Task: Plan a trip to Ferizaj, Kosovo from 15th December, 2023 to 20th December, 2023 for 1 adult.1  bedroom having 1 bed and 1 bathroom. Property type can be hotel. Look for 4 properties as per requirement.
Action: Mouse moved to (311, 112)
Screenshot: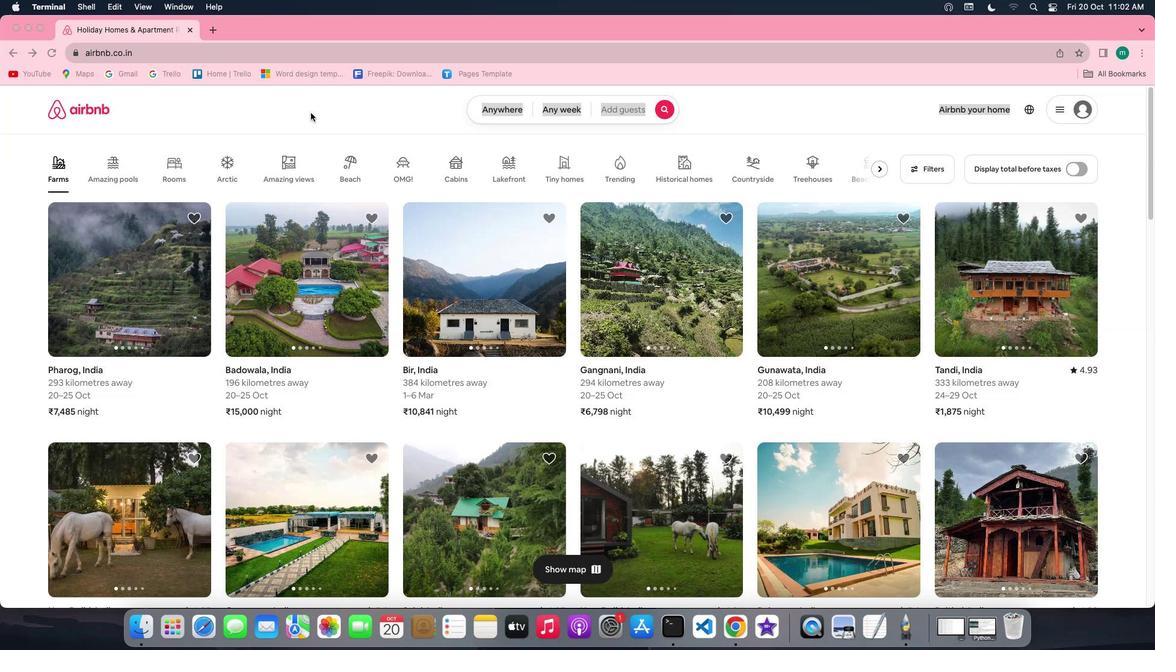 
Action: Mouse pressed left at (311, 112)
Screenshot: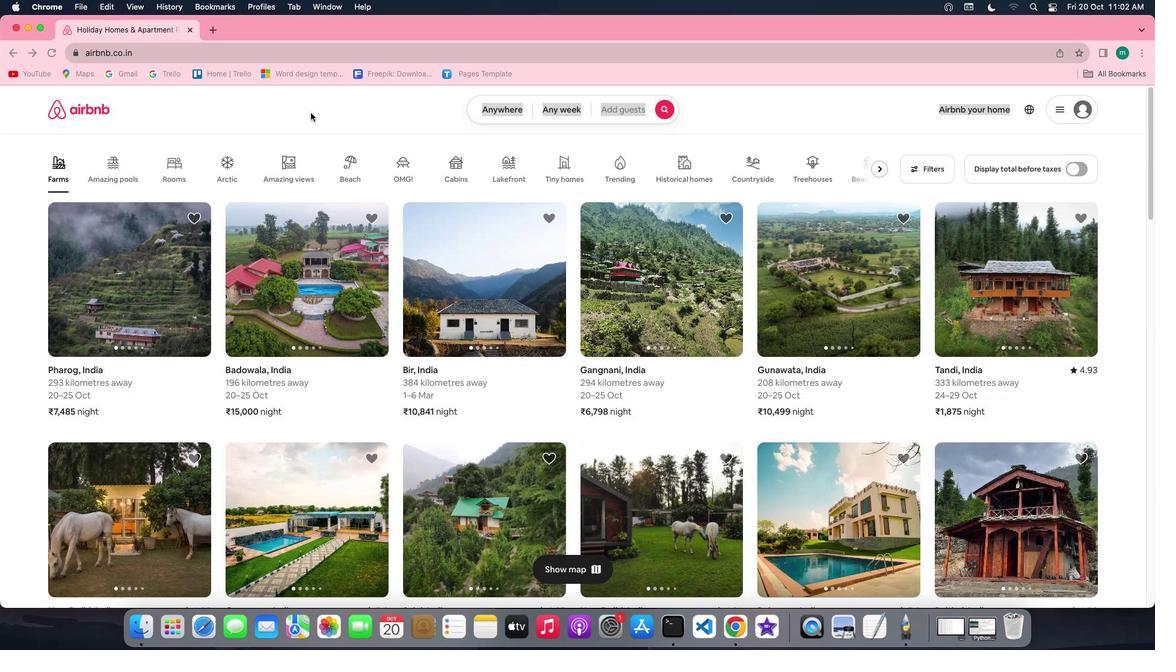 
Action: Mouse moved to (470, 113)
Screenshot: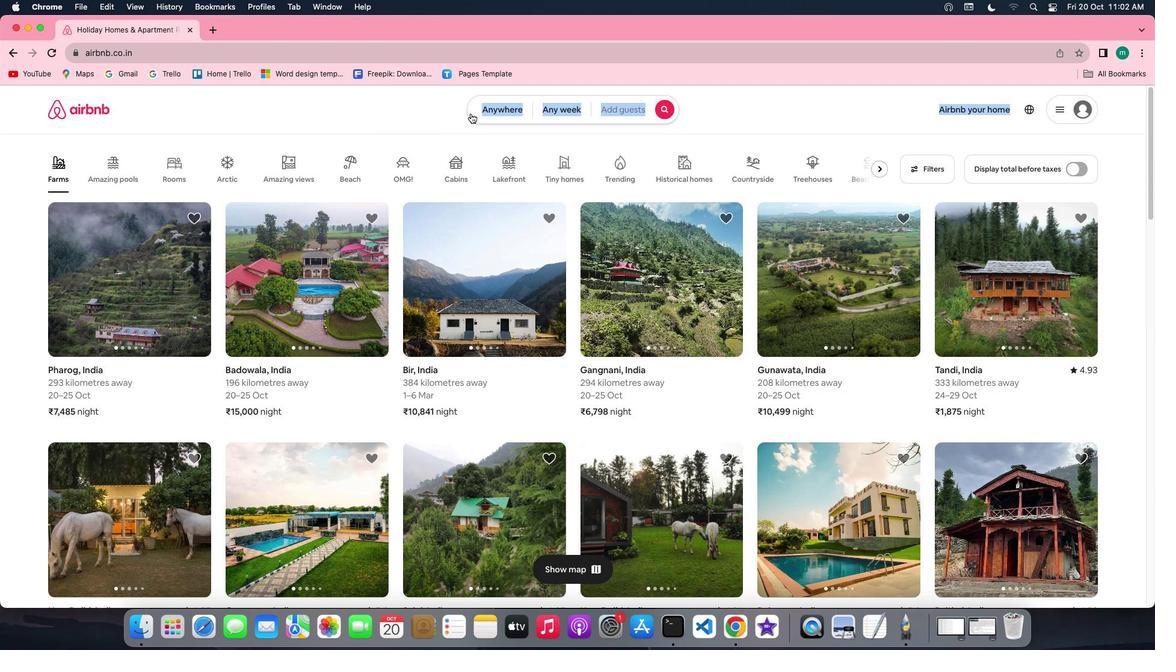 
Action: Mouse pressed left at (470, 113)
Screenshot: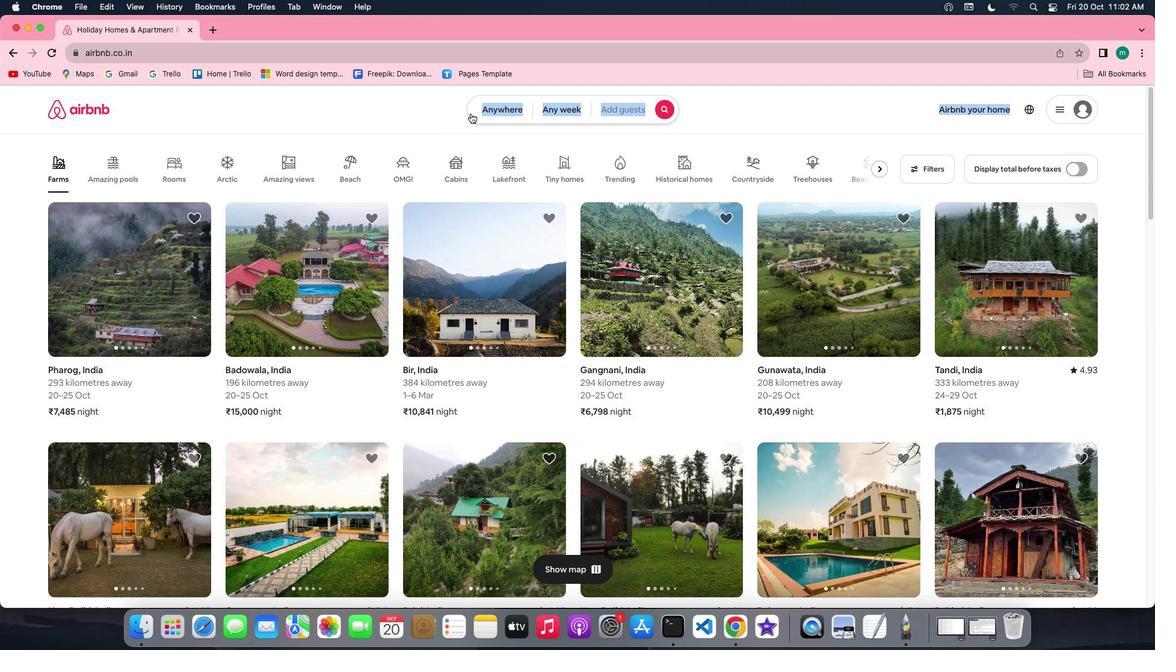 
Action: Mouse moved to (400, 158)
Screenshot: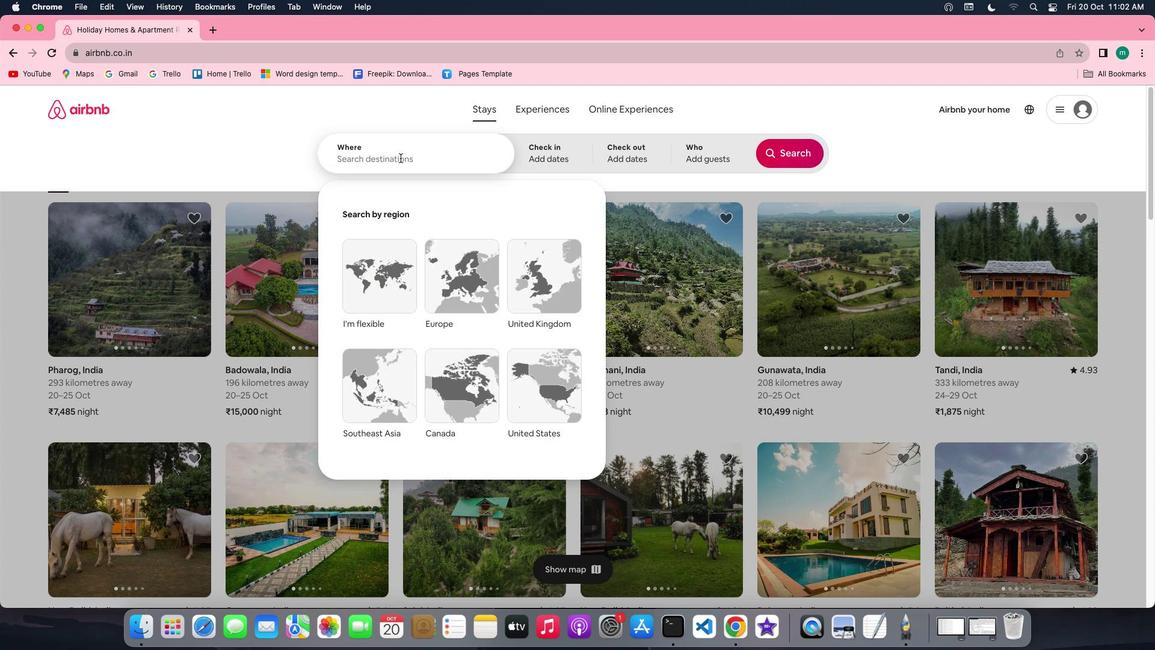 
Action: Key pressed Key.shift'F''e''r''i''z''a''j'','Key.shift'k''o''s''o''v''o'
Screenshot: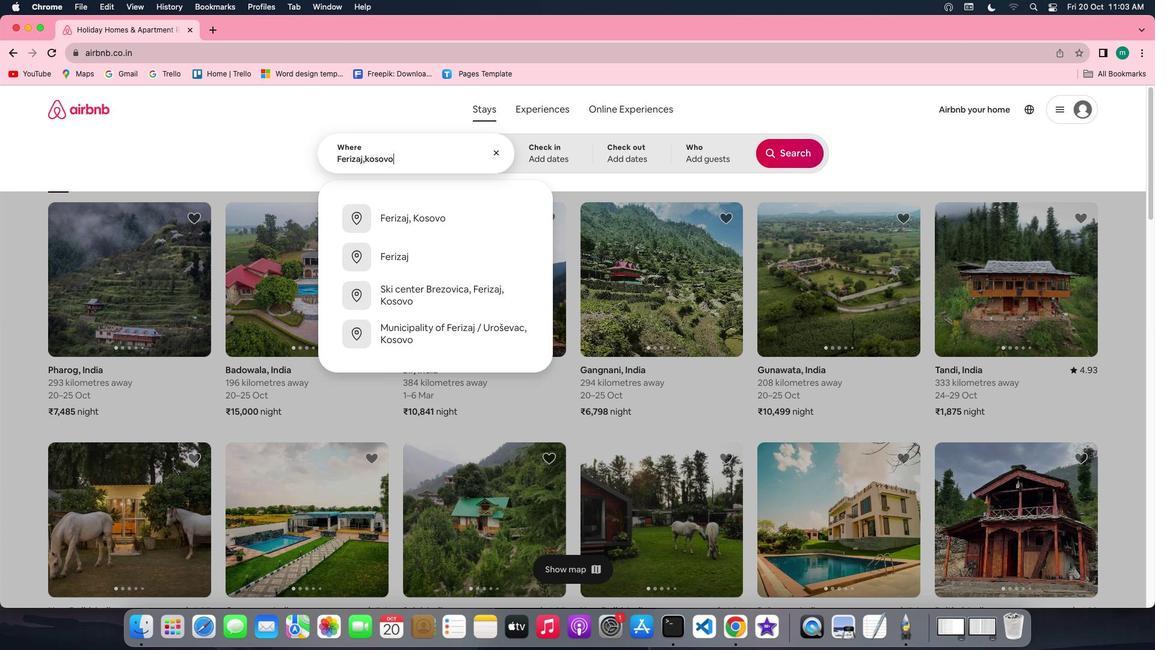 
Action: Mouse moved to (453, 223)
Screenshot: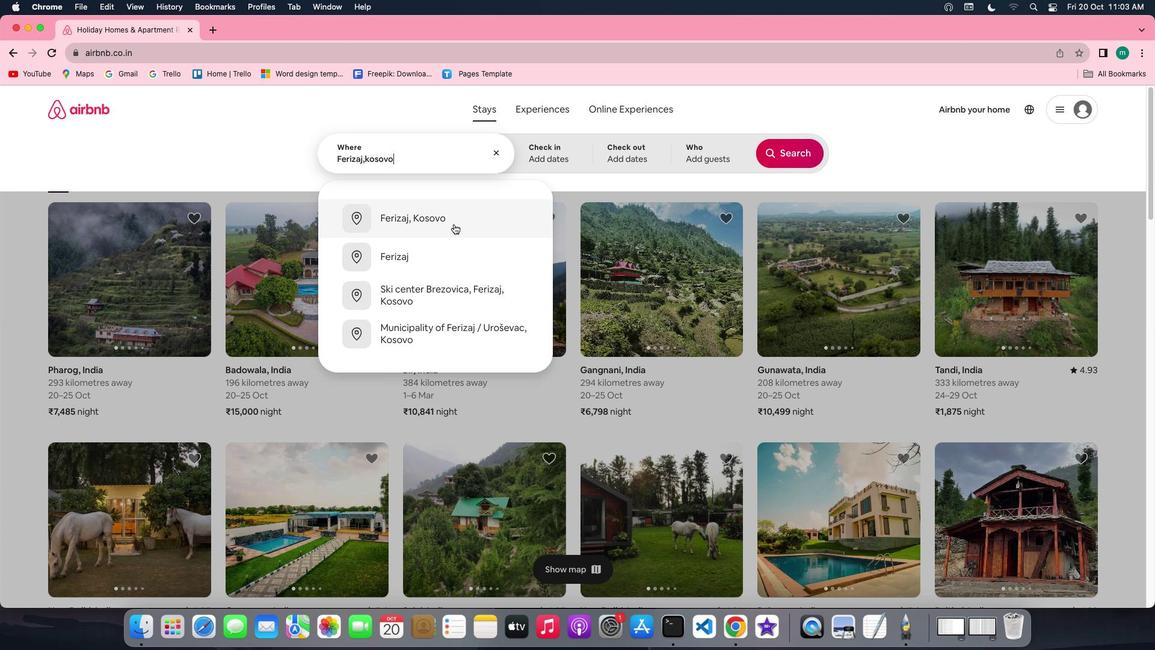 
Action: Mouse pressed left at (453, 223)
Screenshot: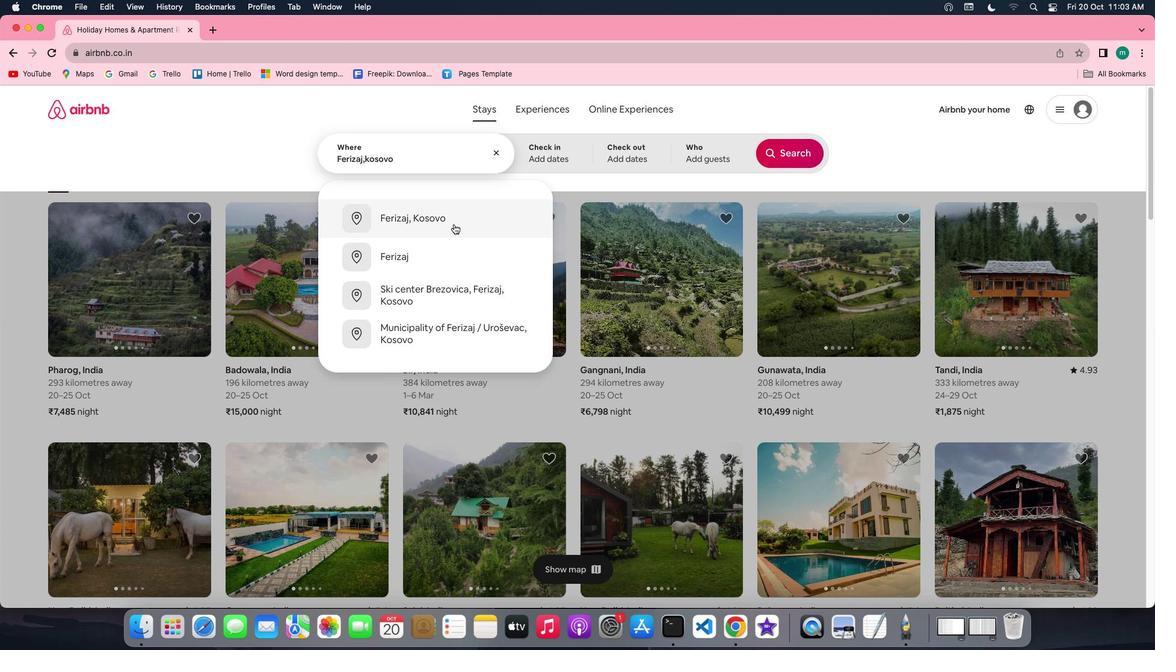 
Action: Mouse moved to (792, 245)
Screenshot: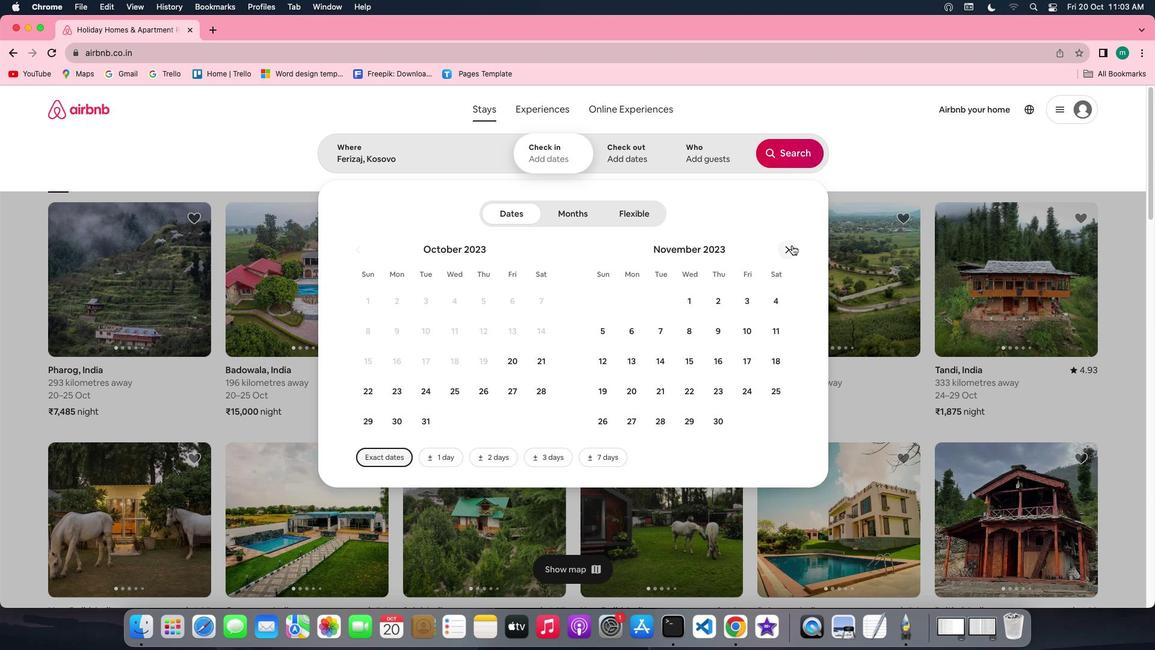 
Action: Mouse pressed left at (792, 245)
Screenshot: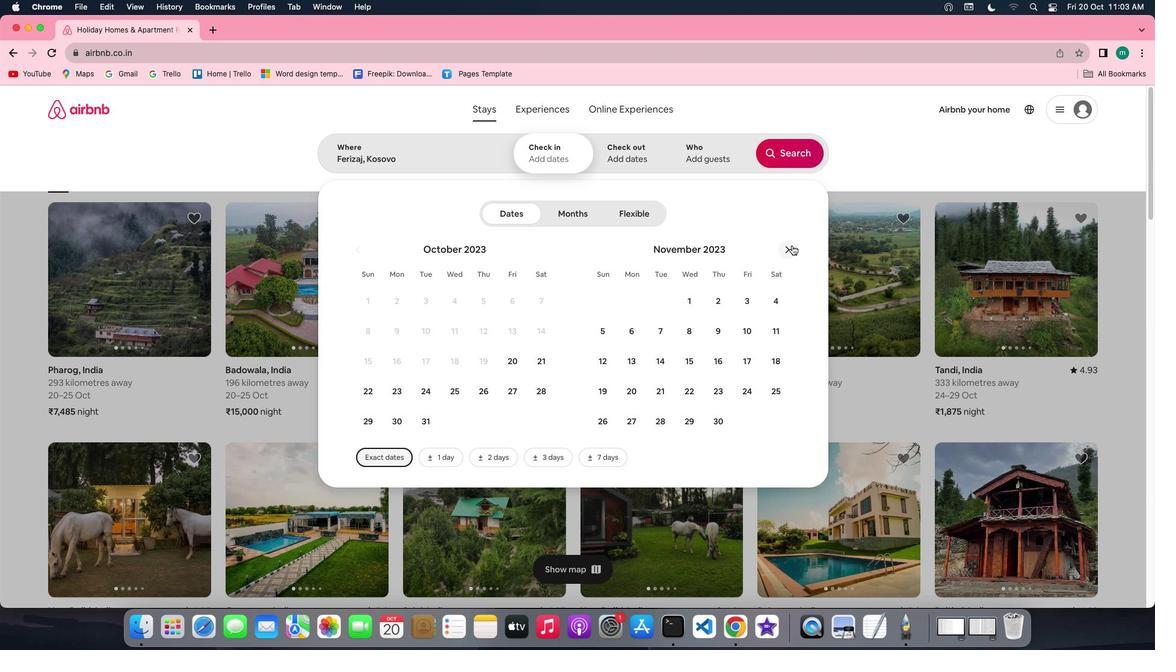 
Action: Mouse moved to (754, 363)
Screenshot: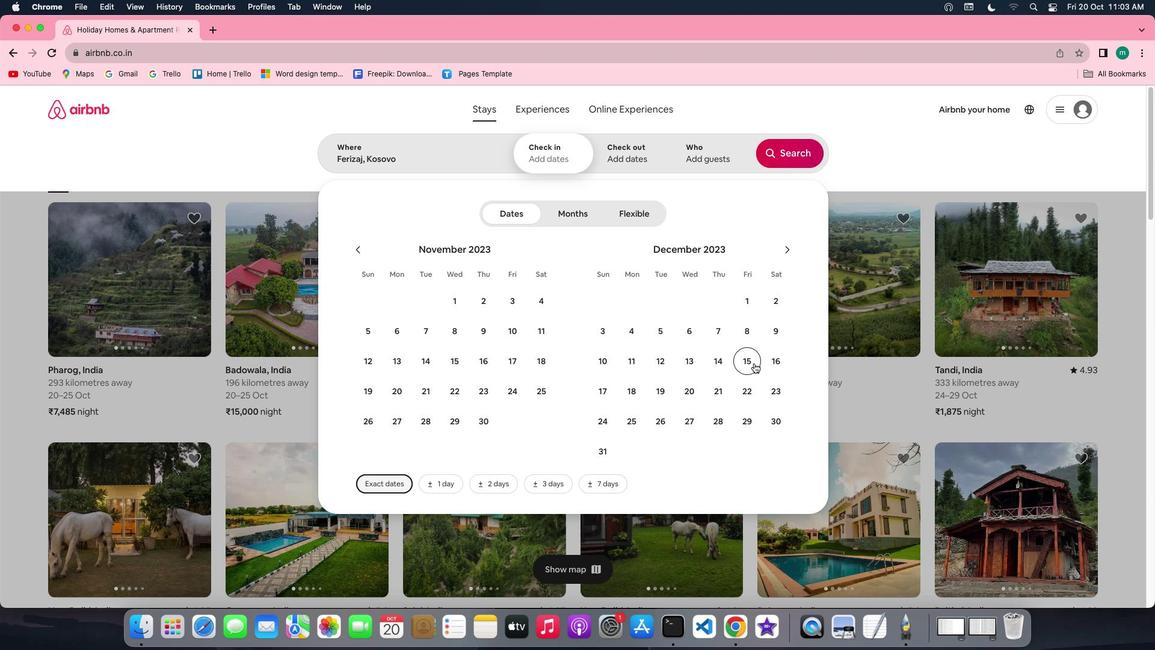 
Action: Mouse pressed left at (754, 363)
Screenshot: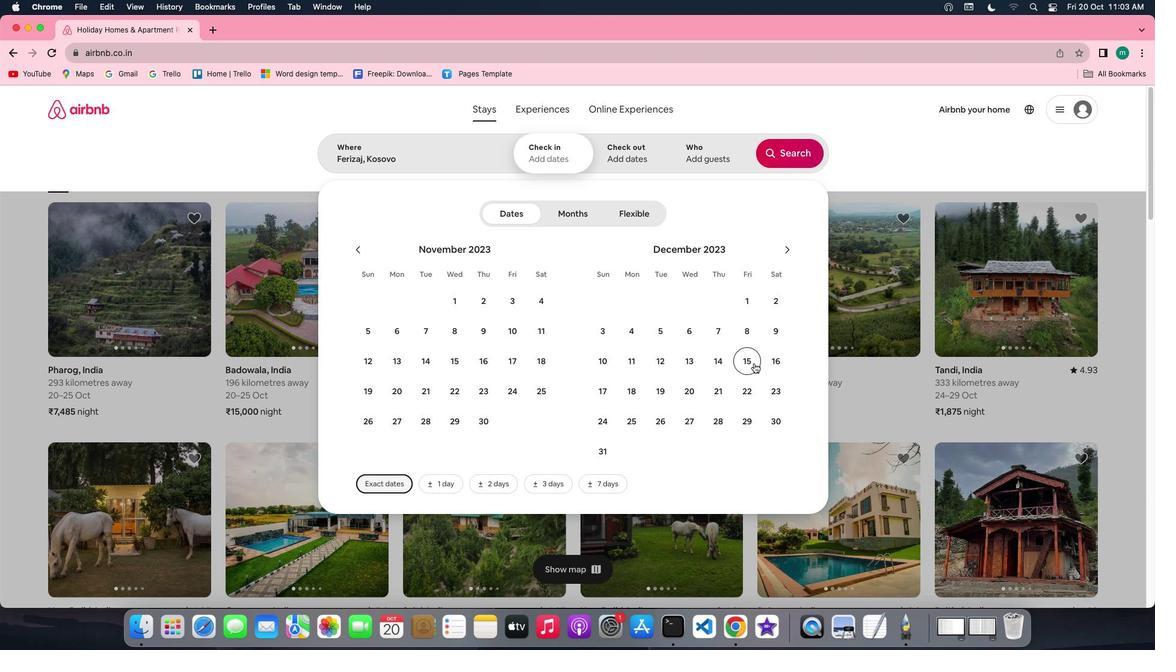 
Action: Mouse moved to (692, 391)
Screenshot: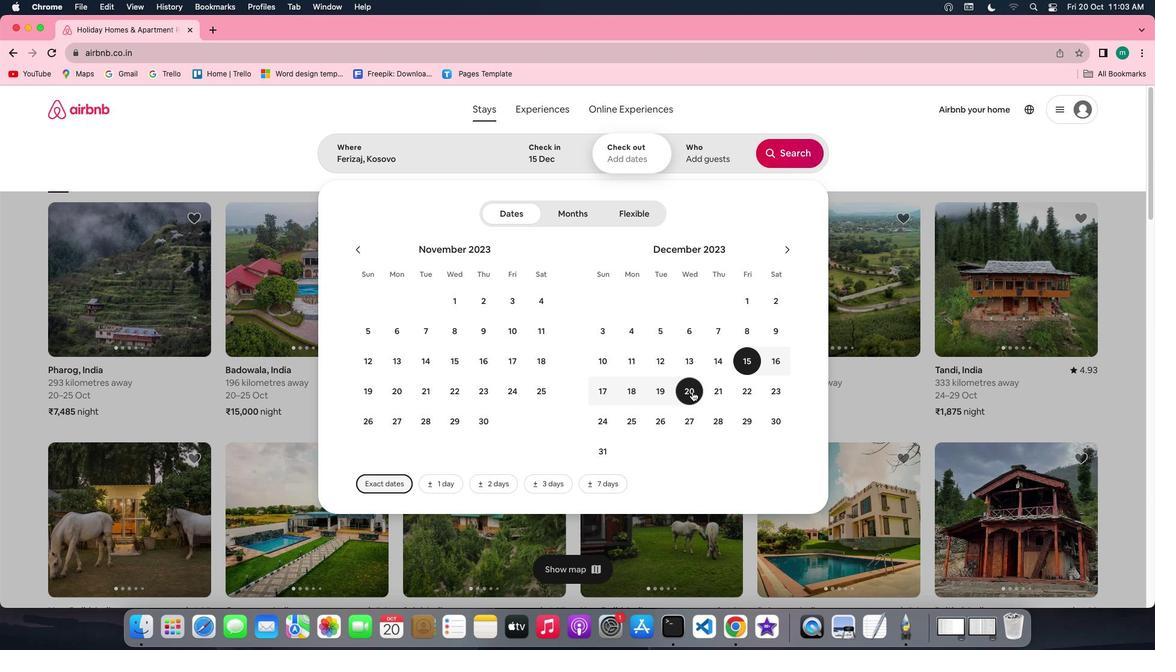 
Action: Mouse pressed left at (692, 391)
Screenshot: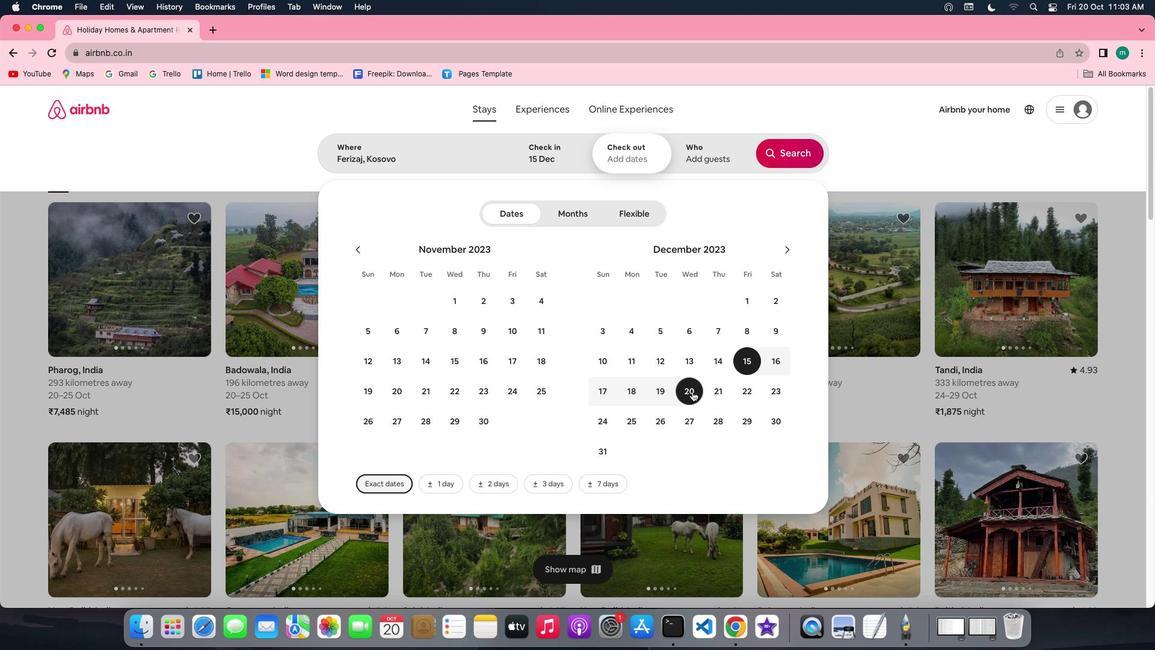 
Action: Mouse moved to (703, 163)
Screenshot: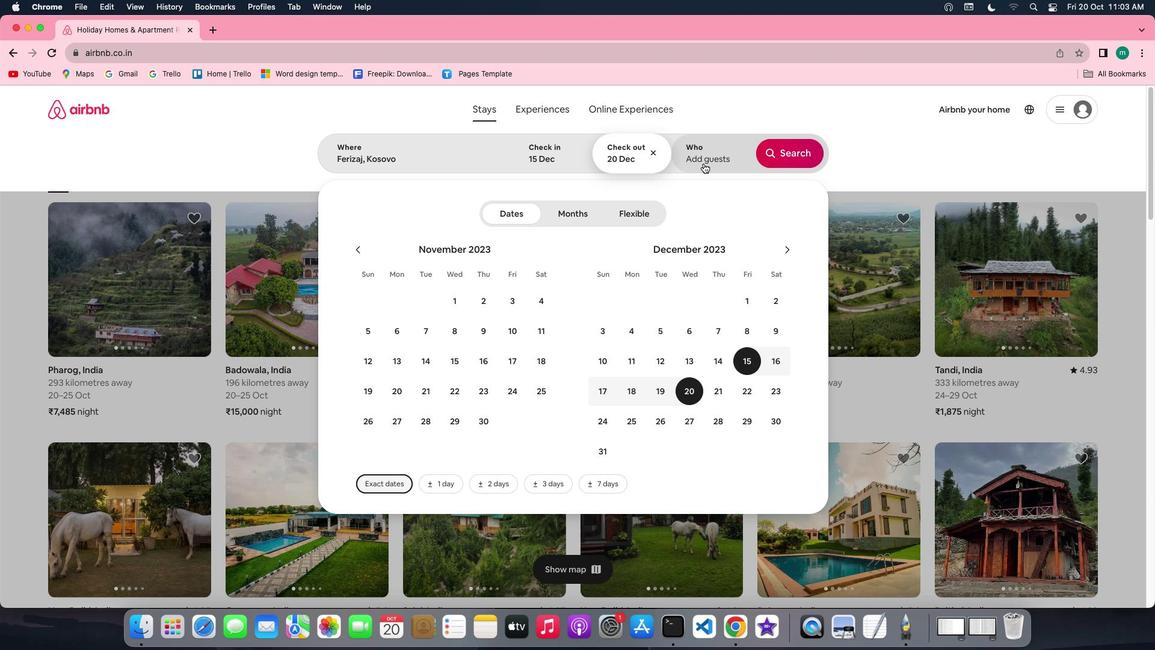 
Action: Mouse pressed left at (703, 163)
Screenshot: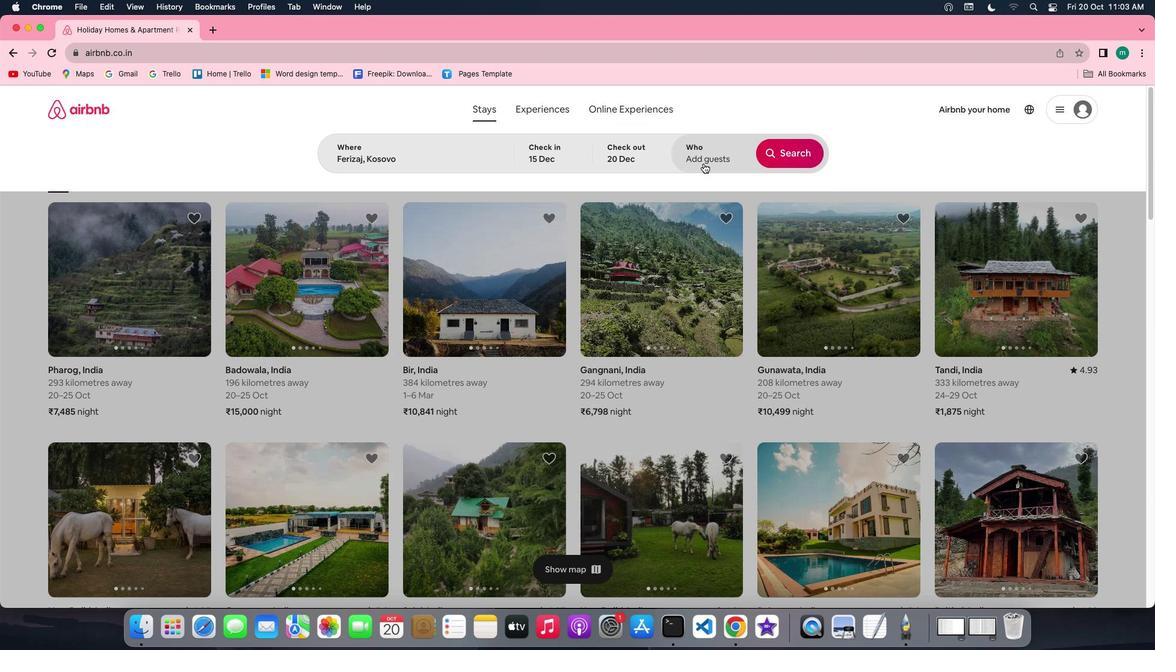 
Action: Mouse moved to (795, 222)
Screenshot: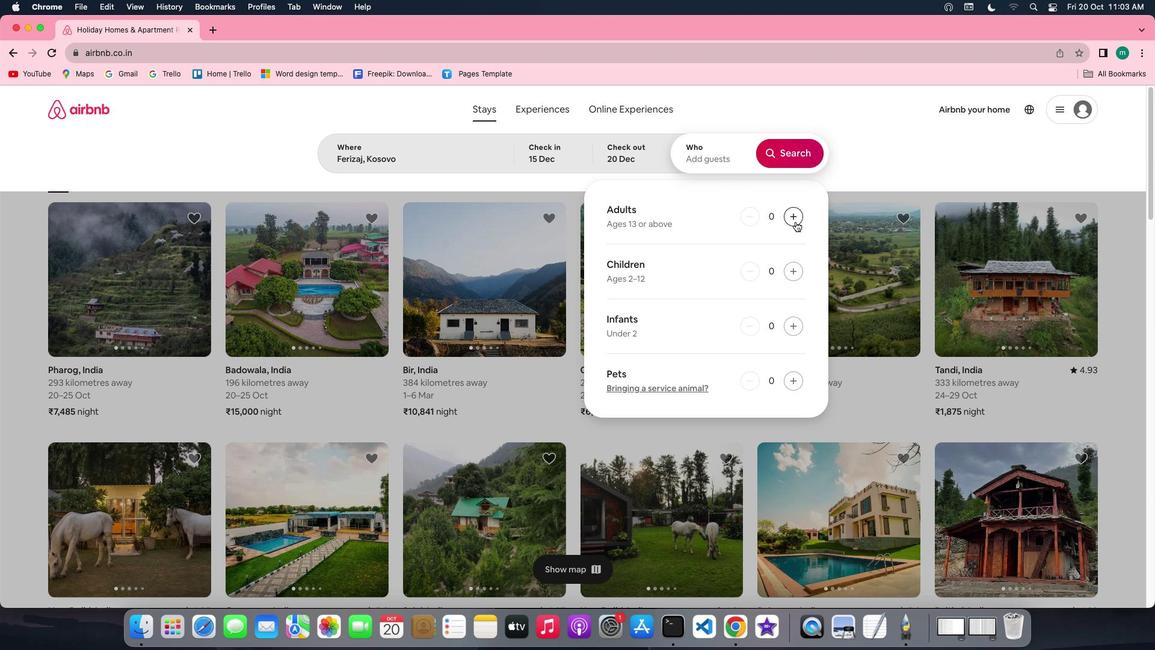 
Action: Mouse pressed left at (795, 222)
Screenshot: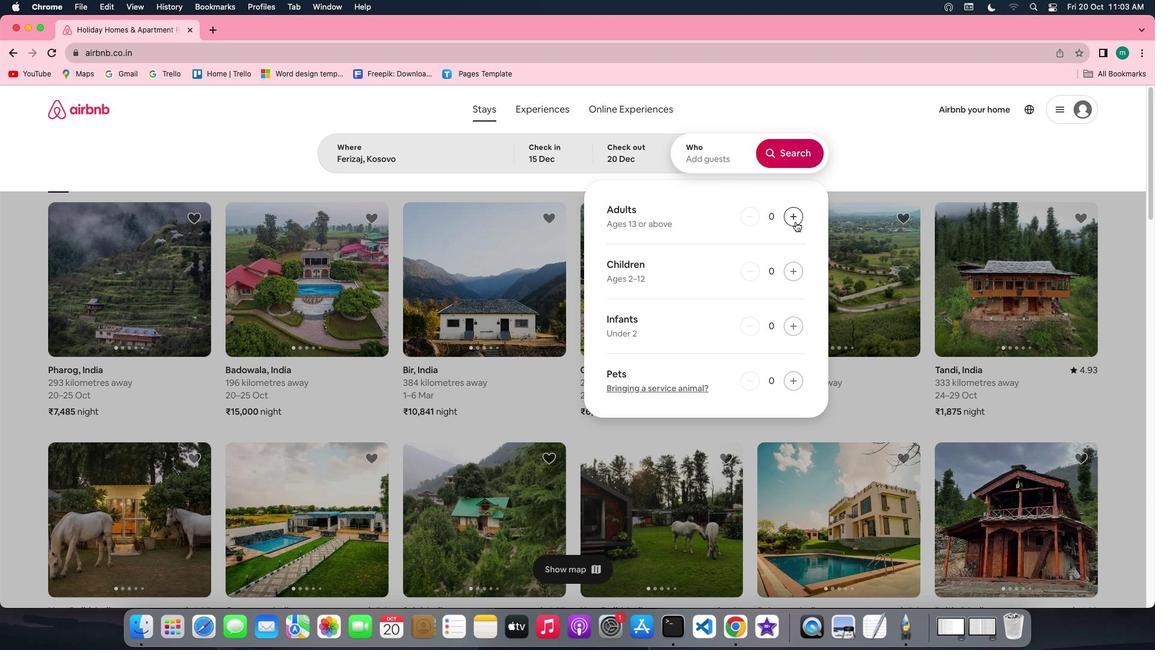 
Action: Mouse moved to (790, 167)
Screenshot: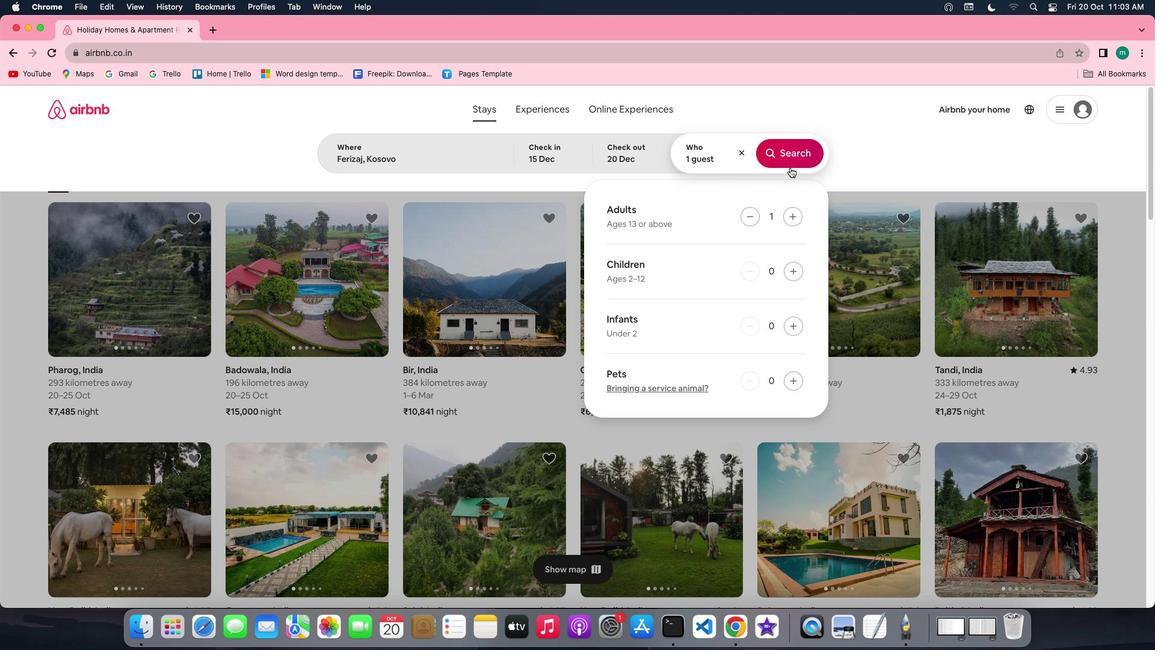 
Action: Mouse pressed left at (790, 167)
Screenshot: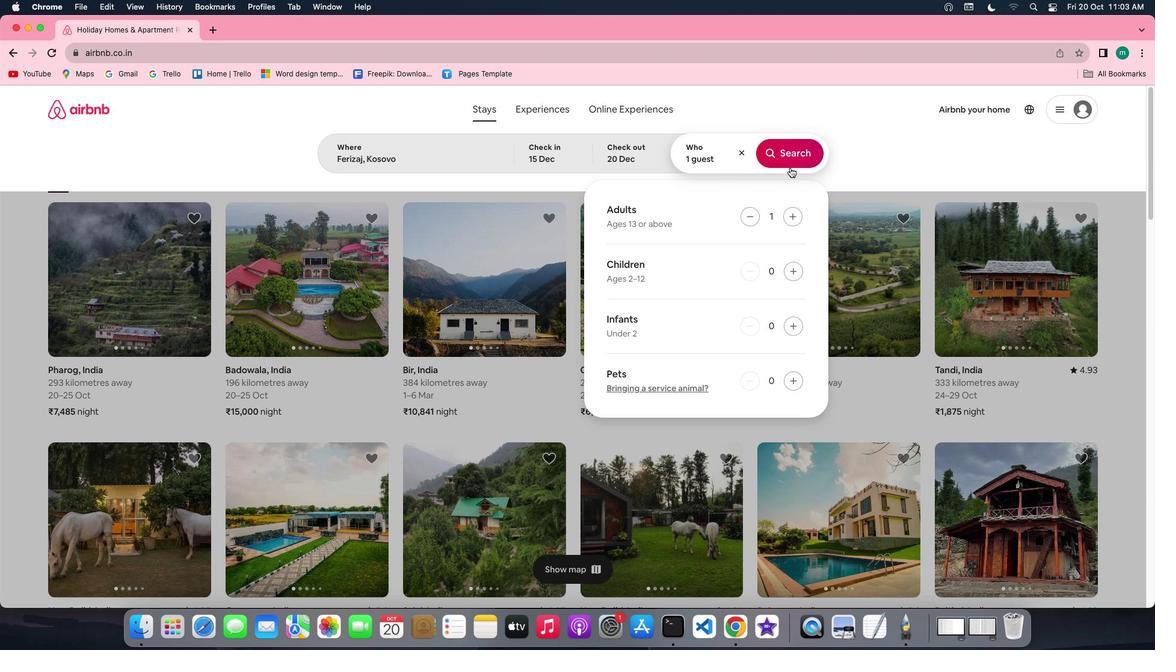 
Action: Mouse moved to (953, 164)
Screenshot: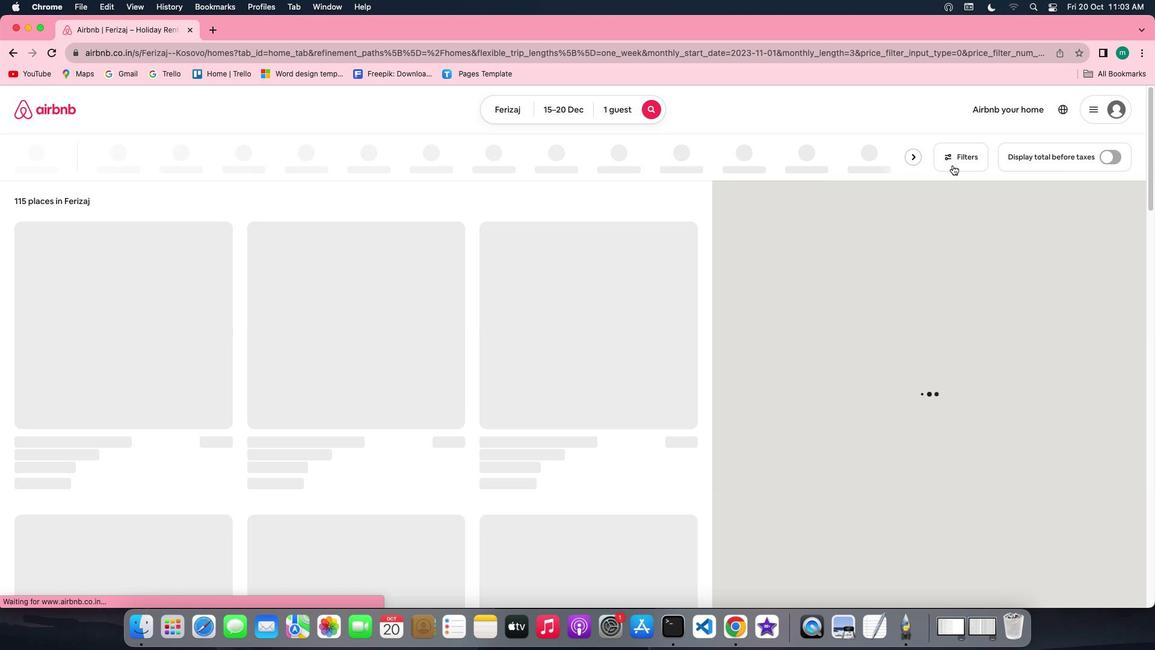 
Action: Mouse pressed left at (953, 164)
Screenshot: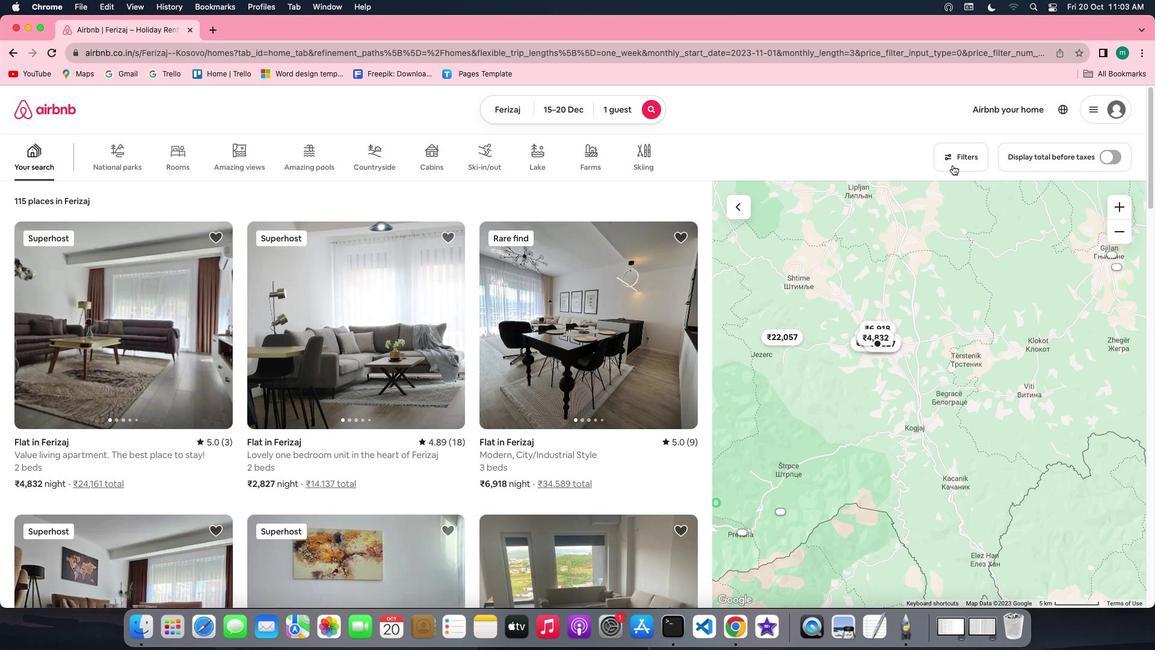 
Action: Mouse moved to (664, 310)
Screenshot: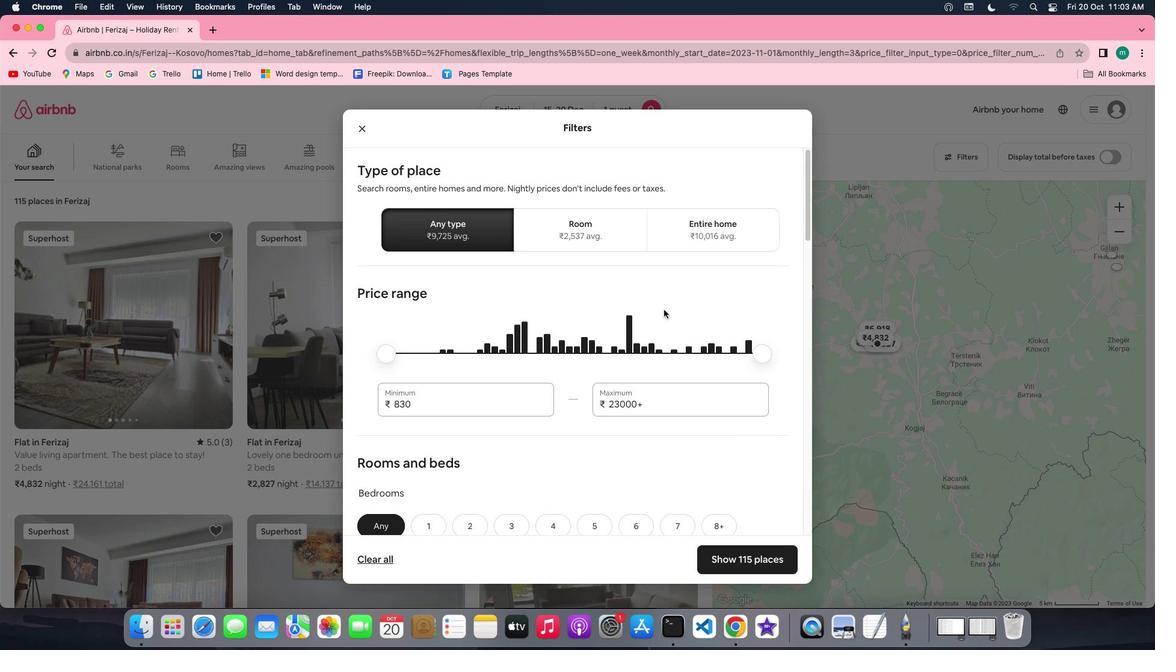 
Action: Mouse scrolled (664, 310) with delta (0, 0)
Screenshot: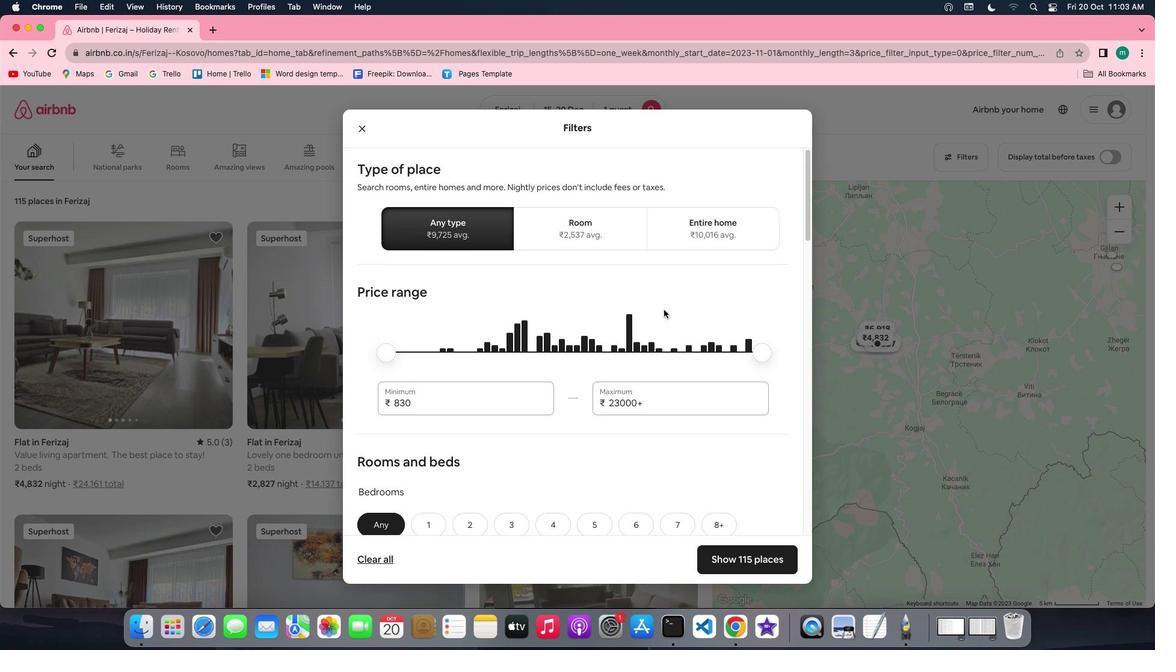 
Action: Mouse scrolled (664, 310) with delta (0, 0)
Screenshot: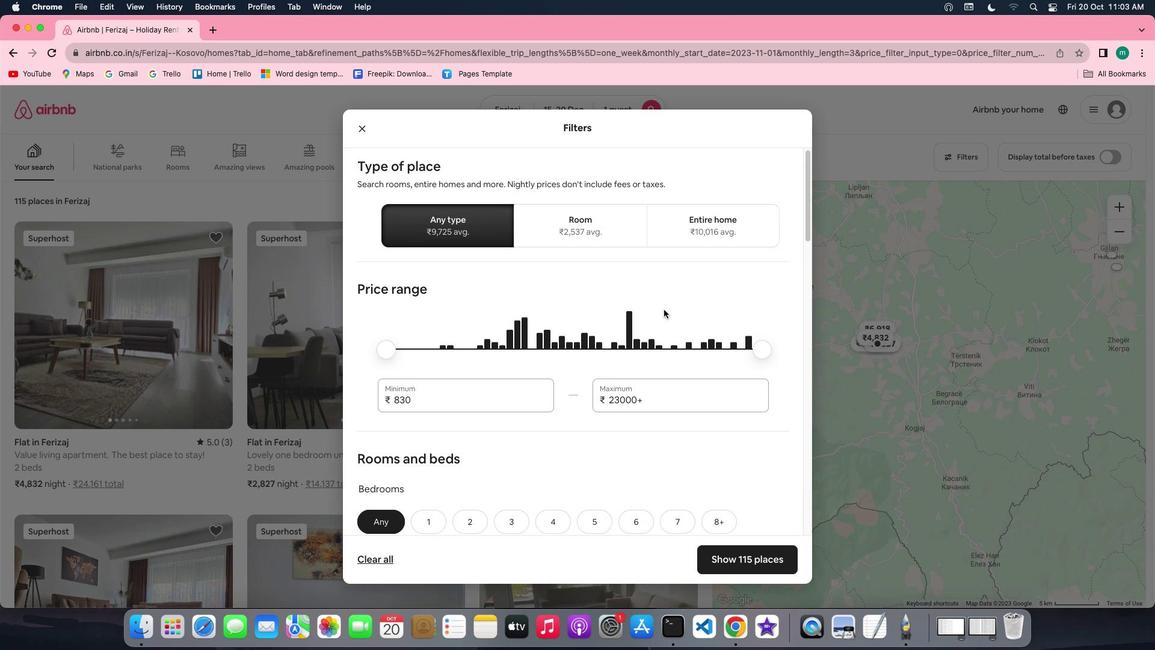 
Action: Mouse scrolled (664, 310) with delta (0, 0)
Screenshot: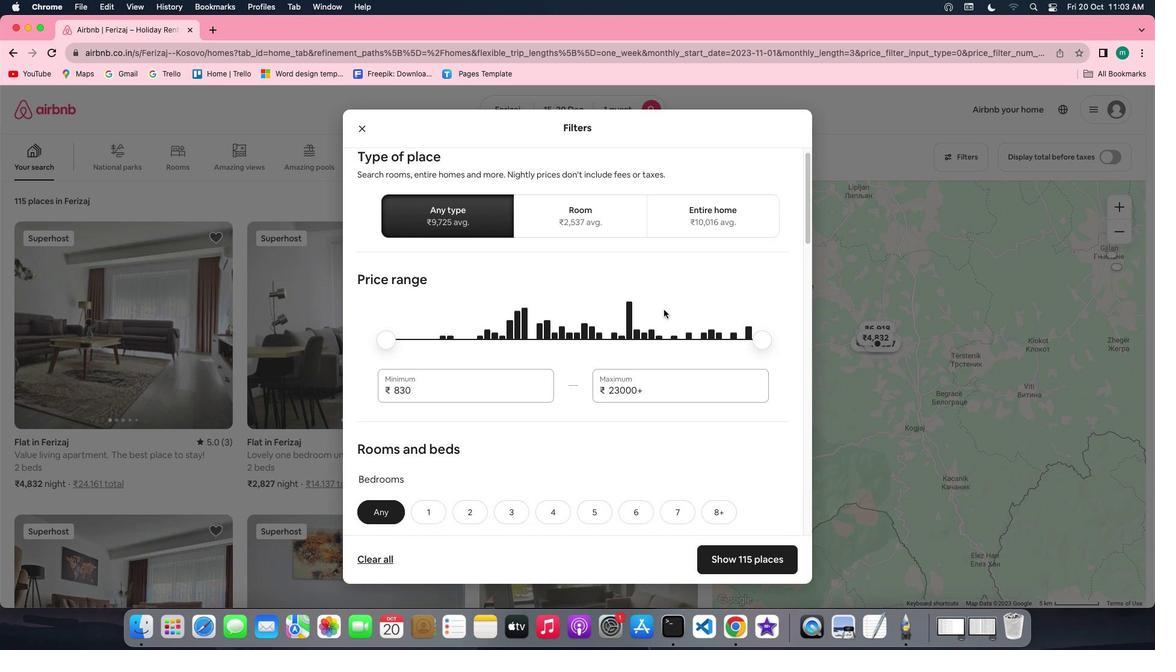 
Action: Mouse scrolled (664, 310) with delta (0, 0)
Screenshot: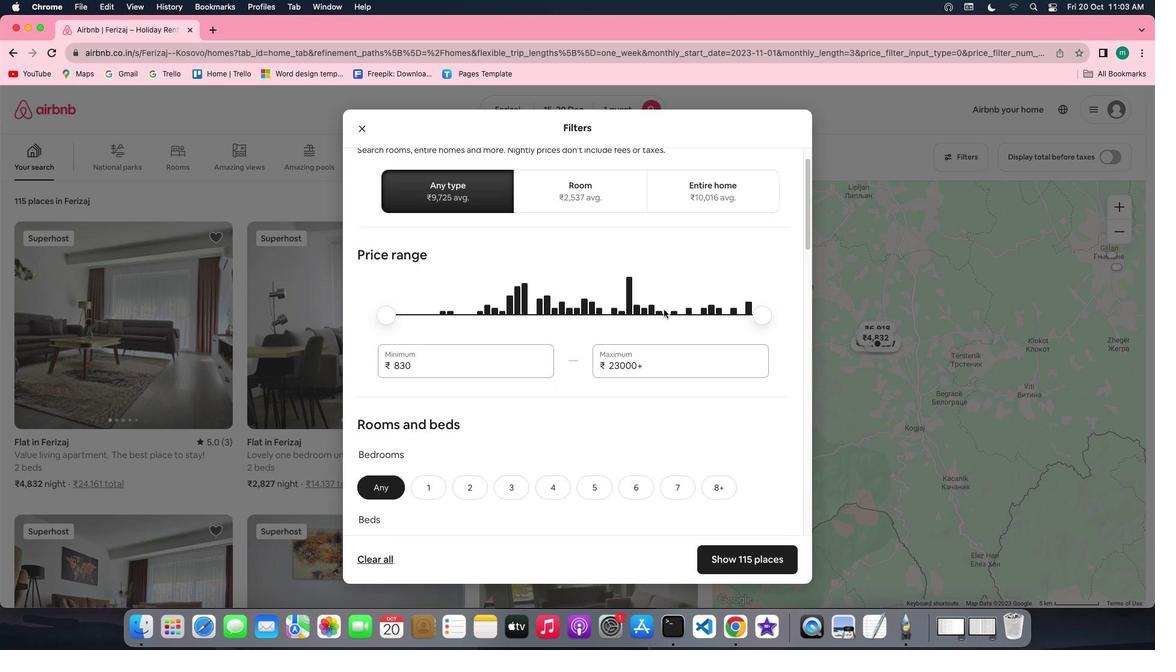 
Action: Mouse scrolled (664, 310) with delta (0, 0)
Screenshot: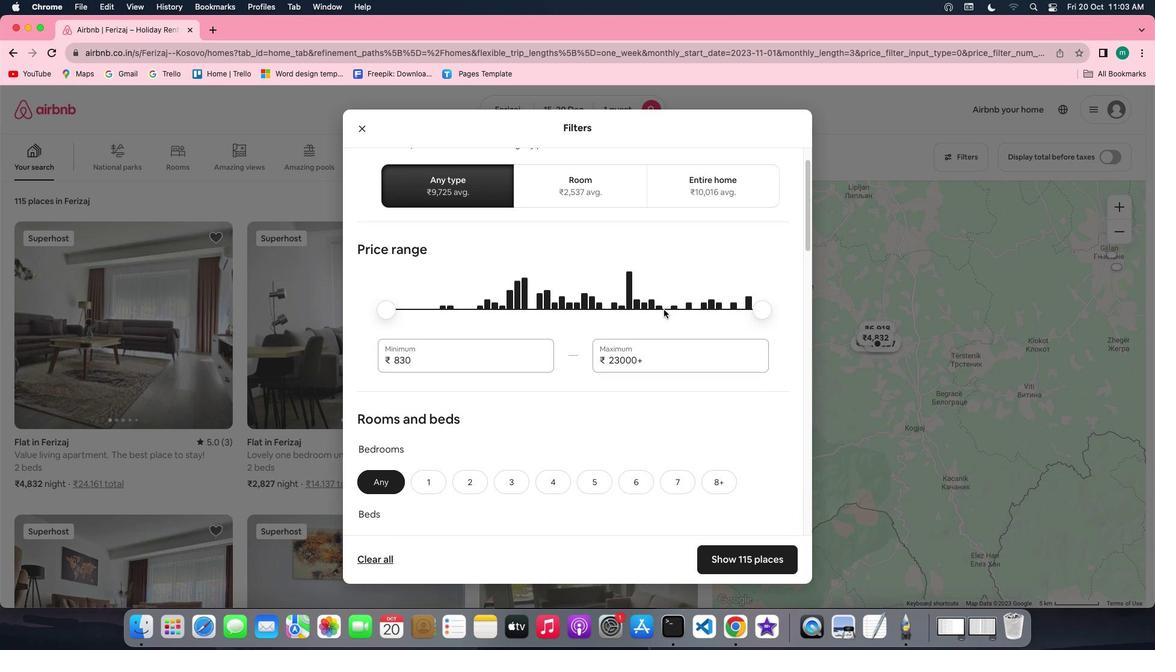 
Action: Mouse scrolled (664, 310) with delta (0, 0)
Screenshot: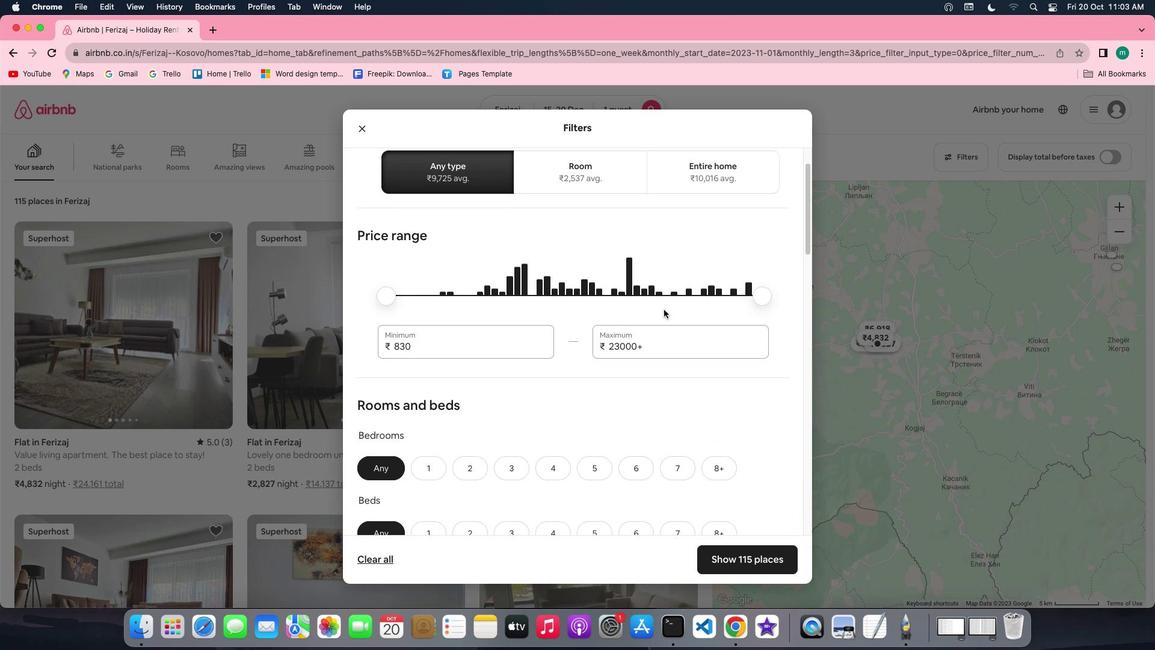 
Action: Mouse scrolled (664, 310) with delta (0, -1)
Screenshot: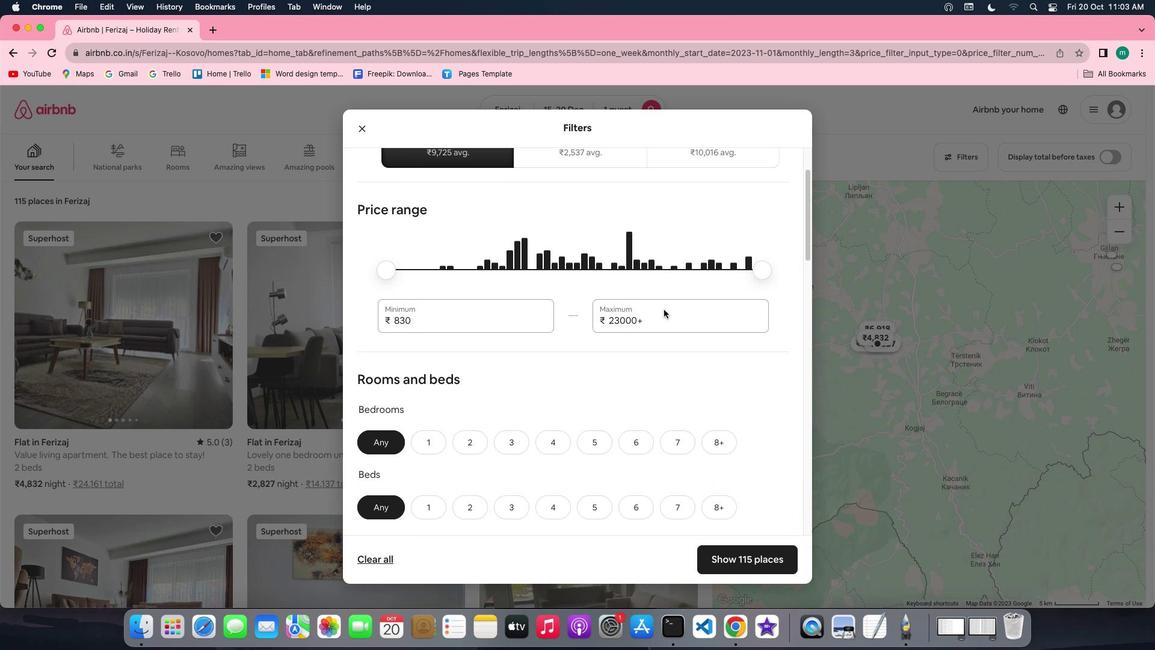 
Action: Mouse scrolled (664, 310) with delta (0, -1)
Screenshot: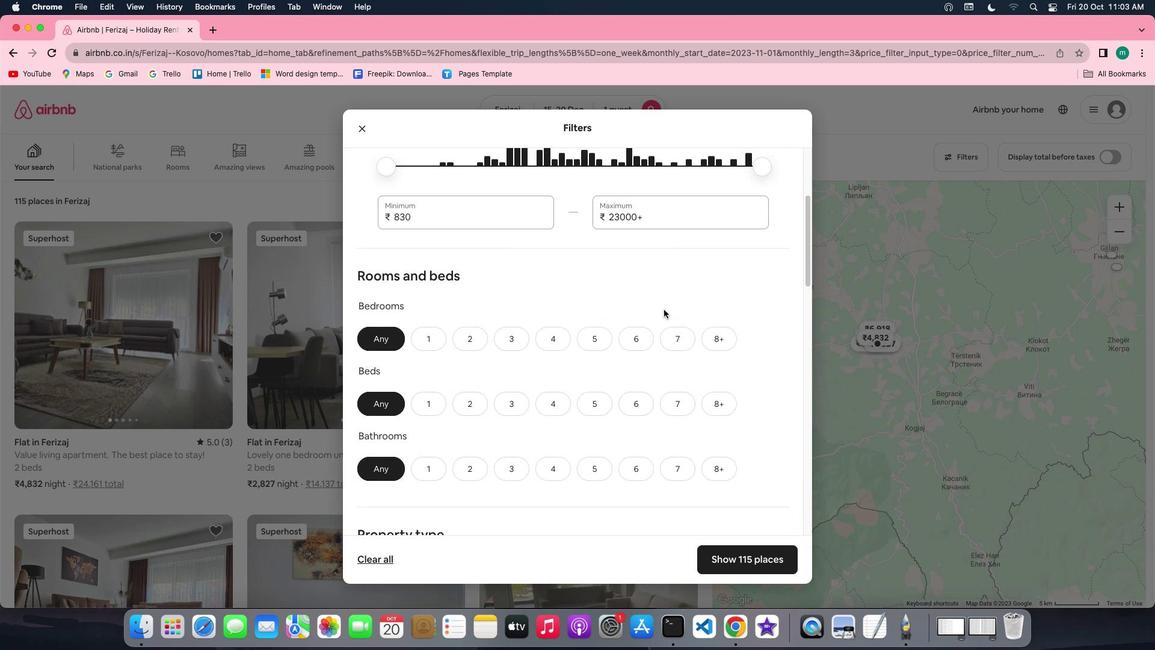 
Action: Mouse moved to (446, 293)
Screenshot: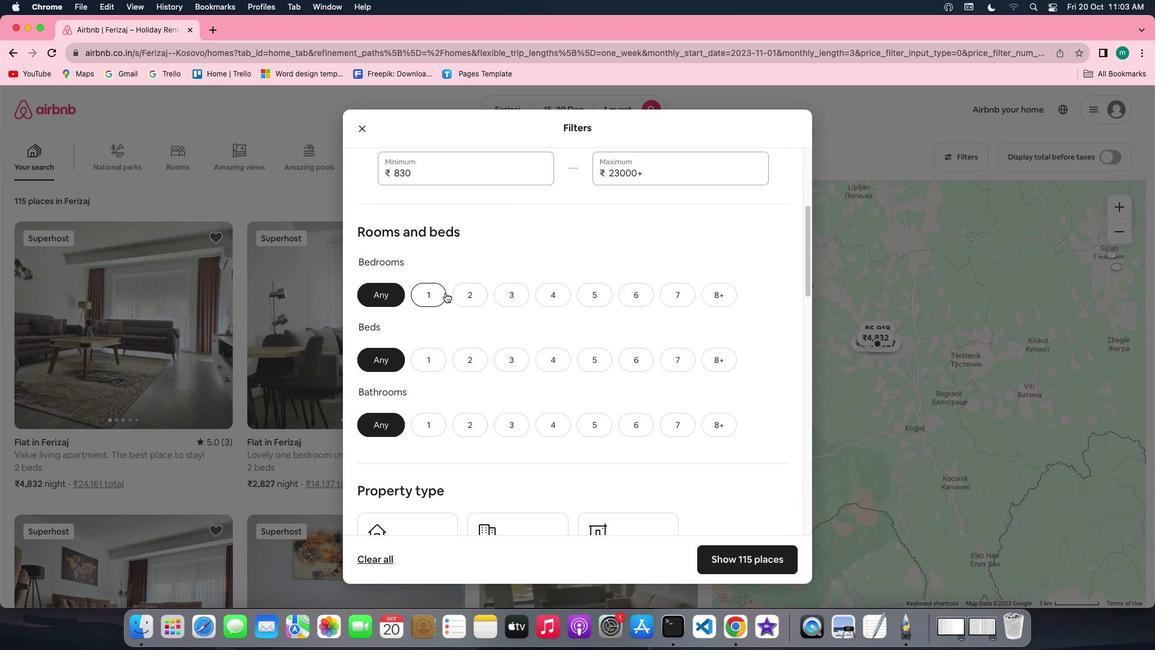 
Action: Mouse pressed left at (446, 293)
Screenshot: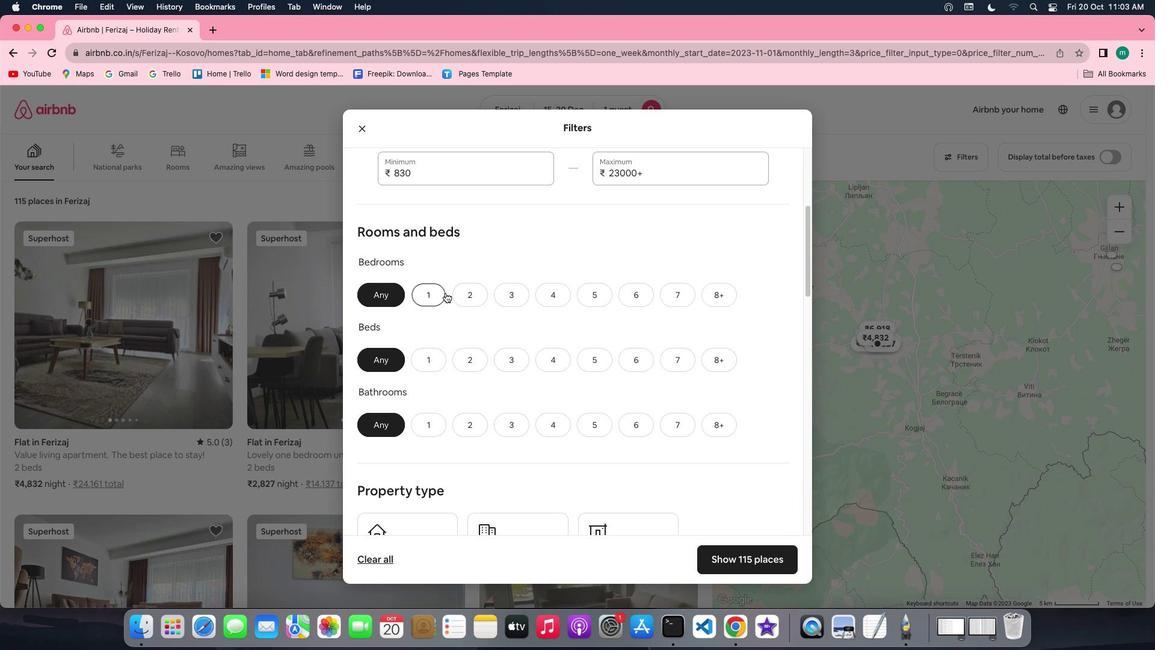 
Action: Mouse moved to (428, 371)
Screenshot: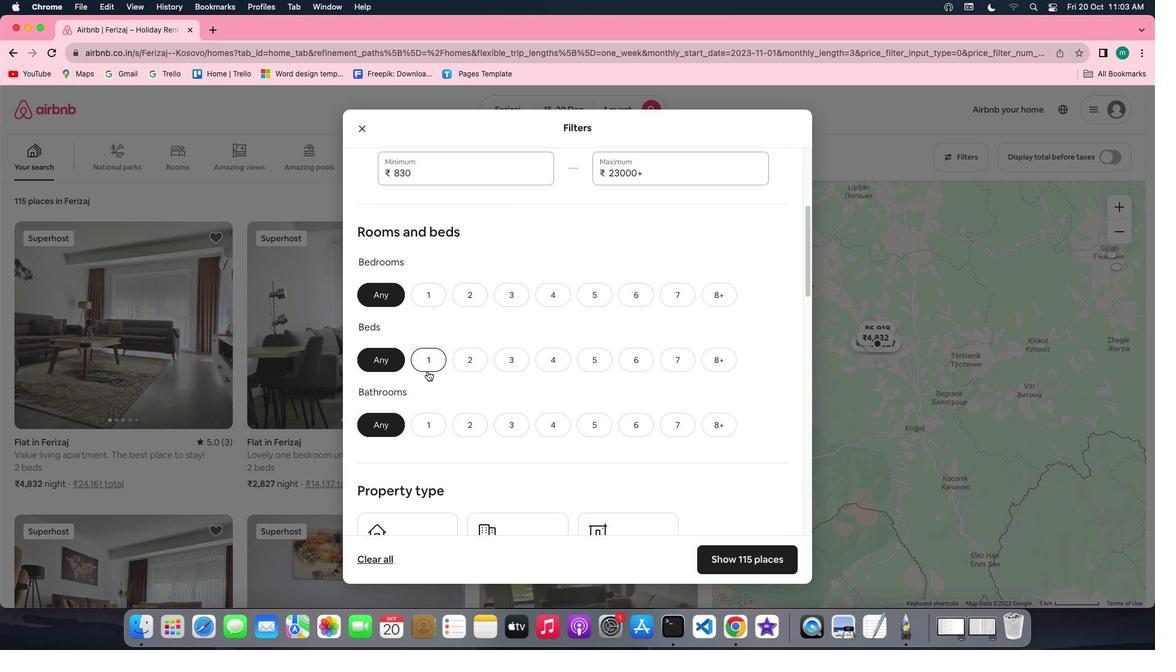 
Action: Mouse pressed left at (428, 371)
Screenshot: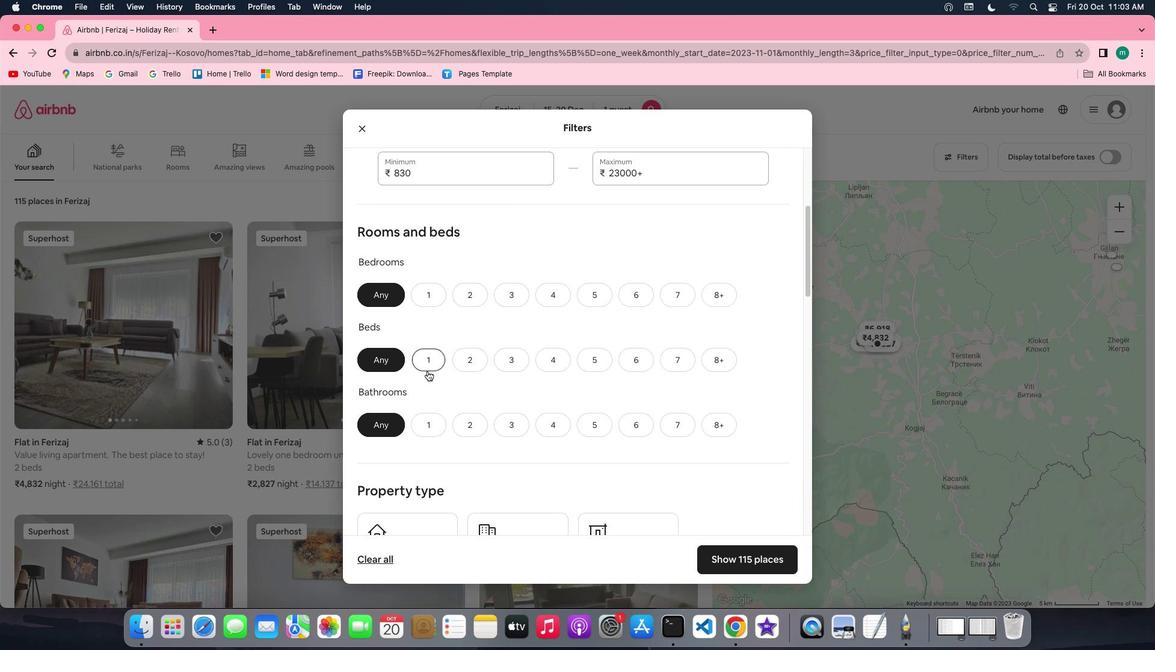 
Action: Mouse moved to (431, 352)
Screenshot: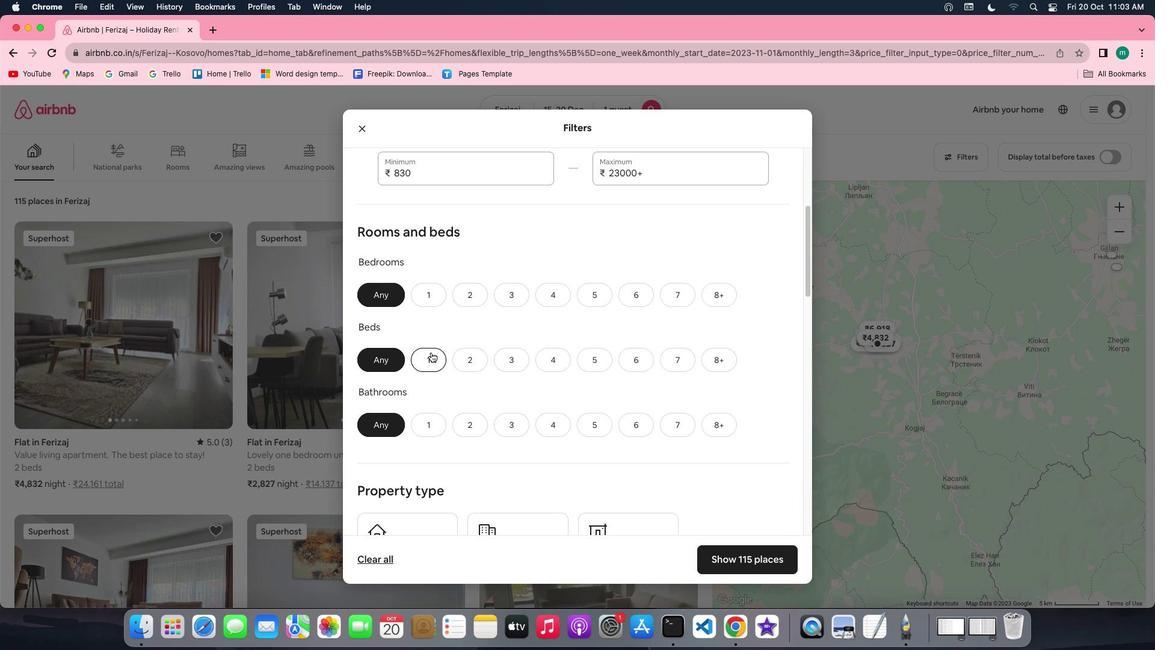 
Action: Mouse pressed left at (431, 352)
Screenshot: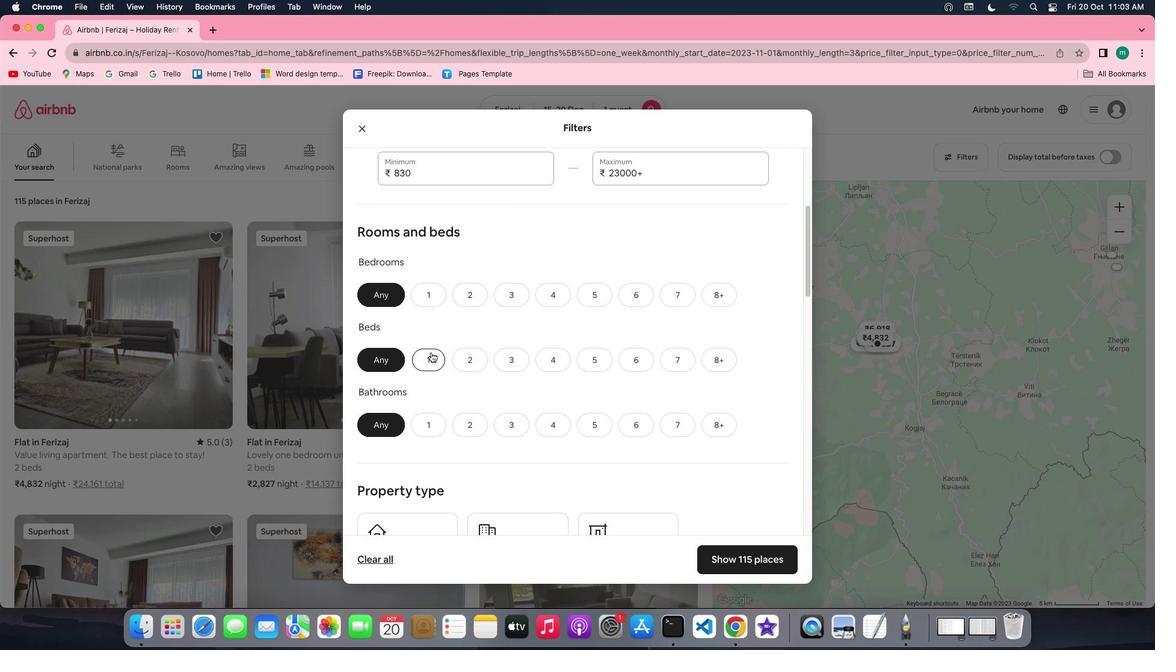 
Action: Mouse moved to (431, 301)
Screenshot: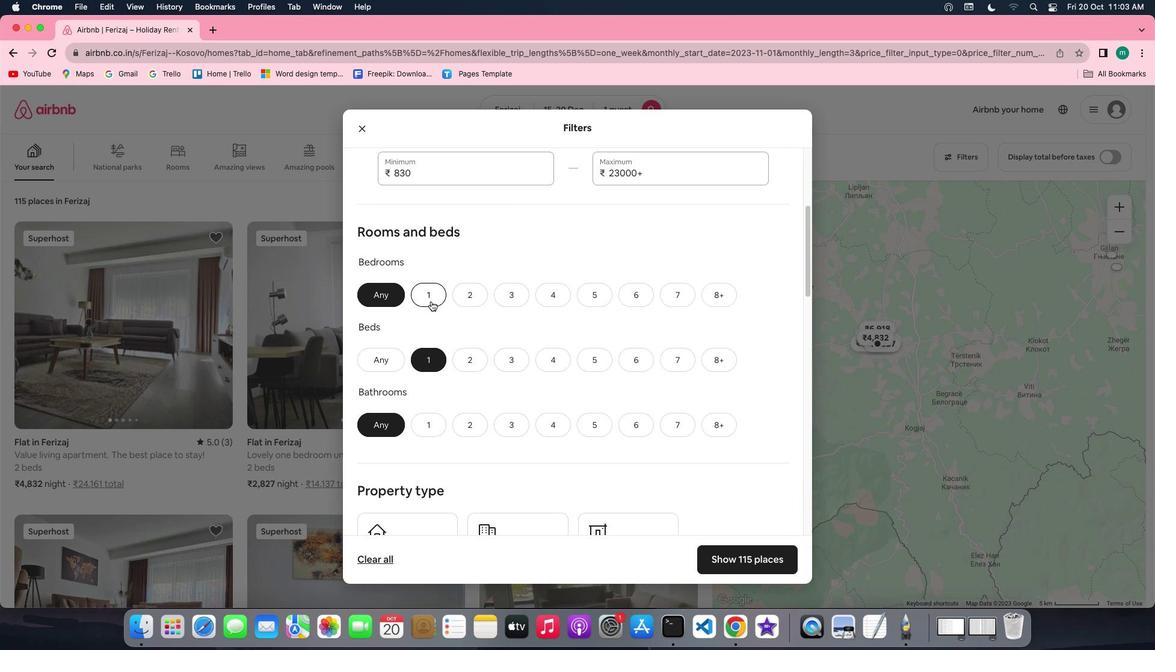 
Action: Mouse pressed left at (431, 301)
Screenshot: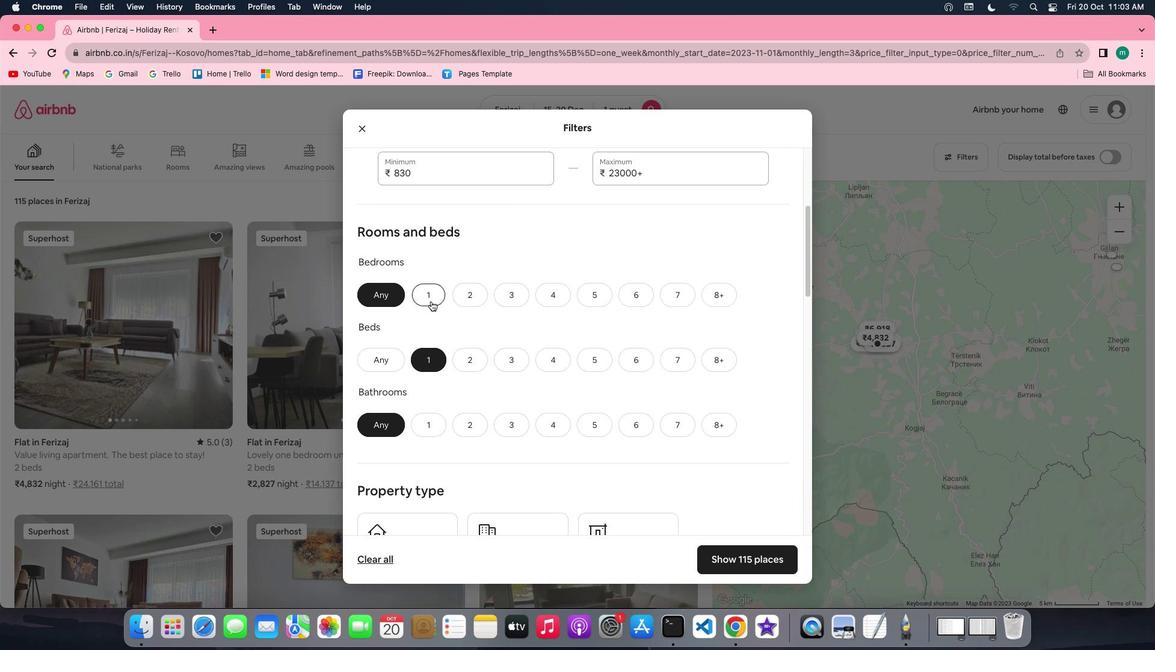 
Action: Mouse moved to (428, 419)
Screenshot: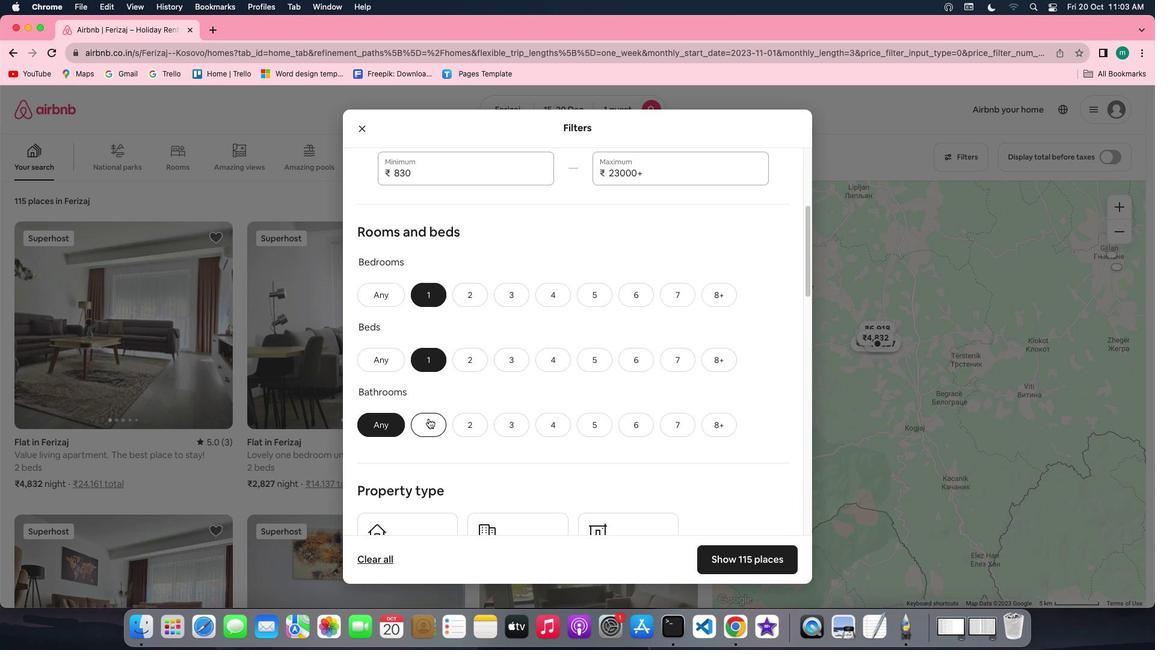 
Action: Mouse pressed left at (428, 419)
Screenshot: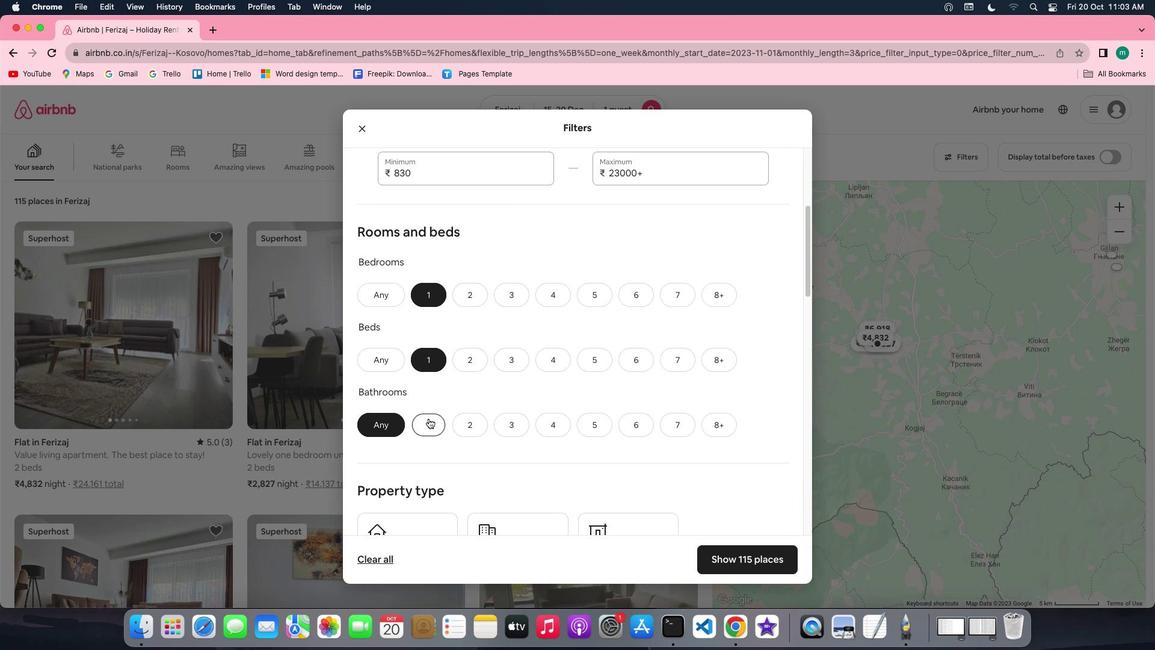 
Action: Mouse moved to (513, 398)
Screenshot: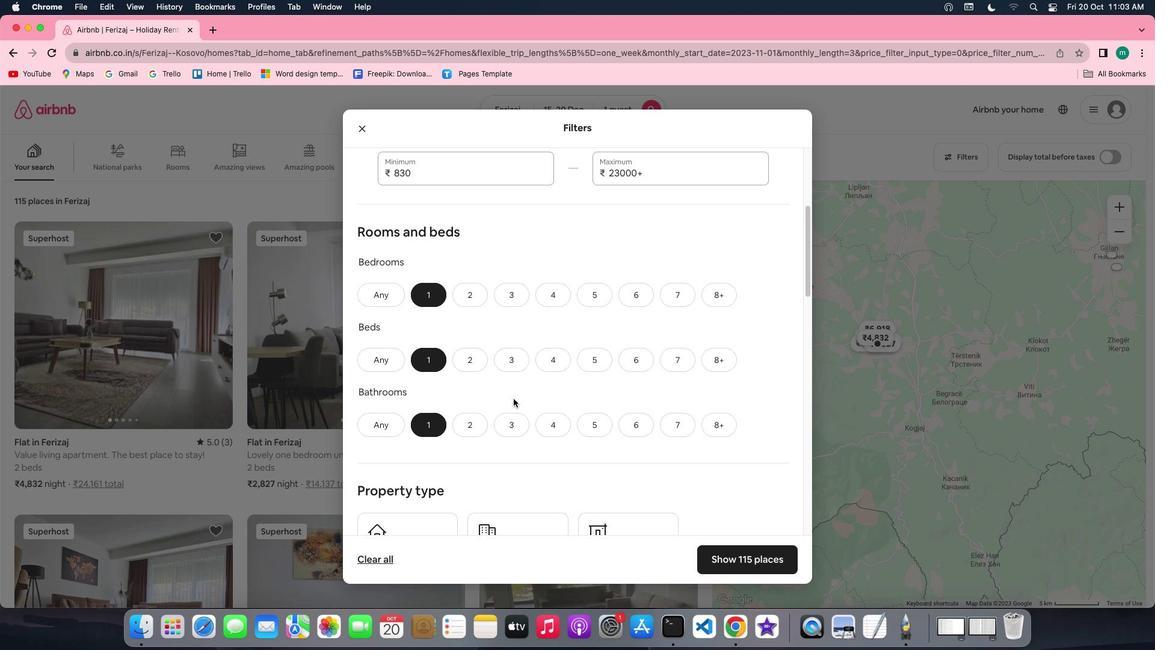 
Action: Mouse scrolled (513, 398) with delta (0, 0)
Screenshot: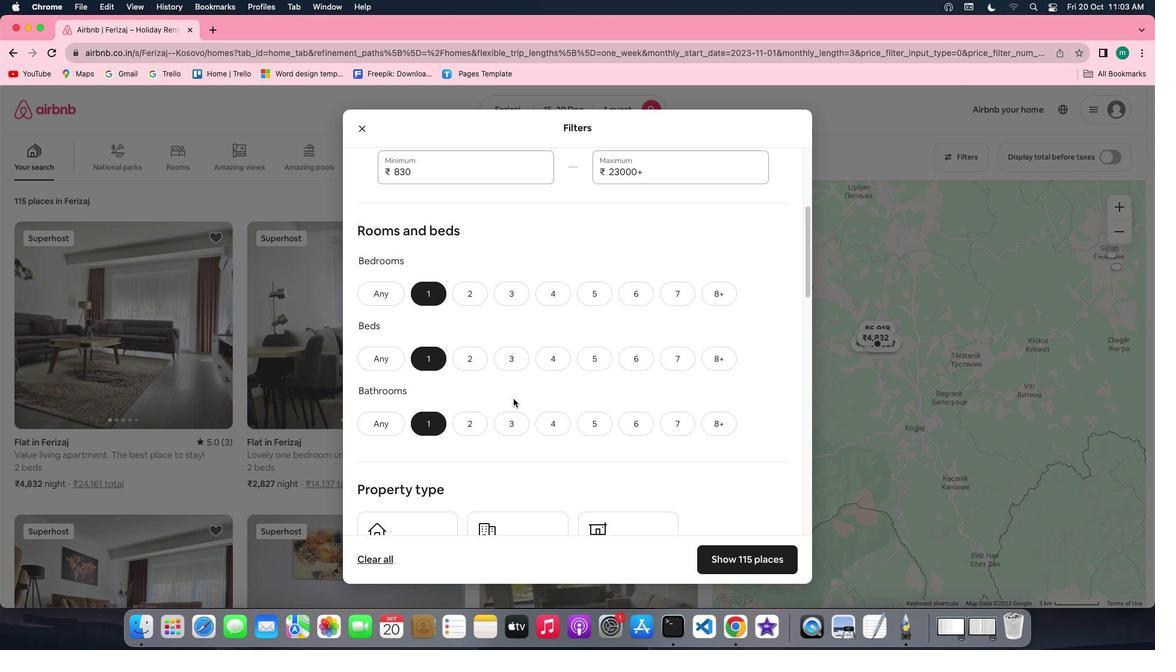
Action: Mouse scrolled (513, 398) with delta (0, 0)
Screenshot: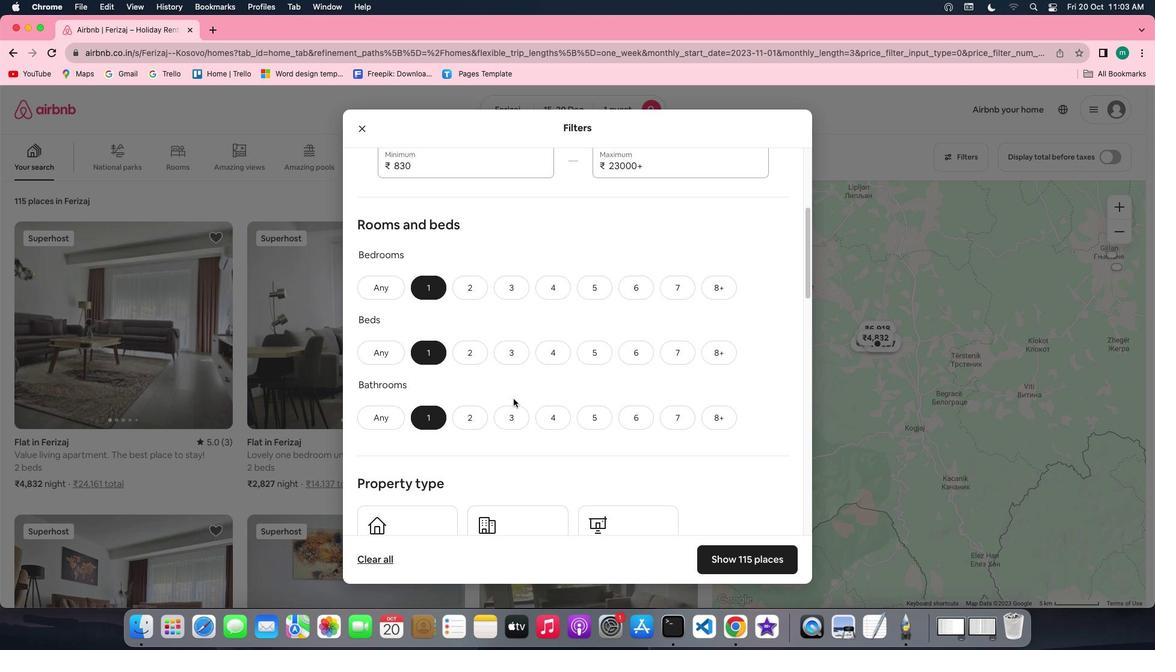 
Action: Mouse scrolled (513, 398) with delta (0, 0)
Screenshot: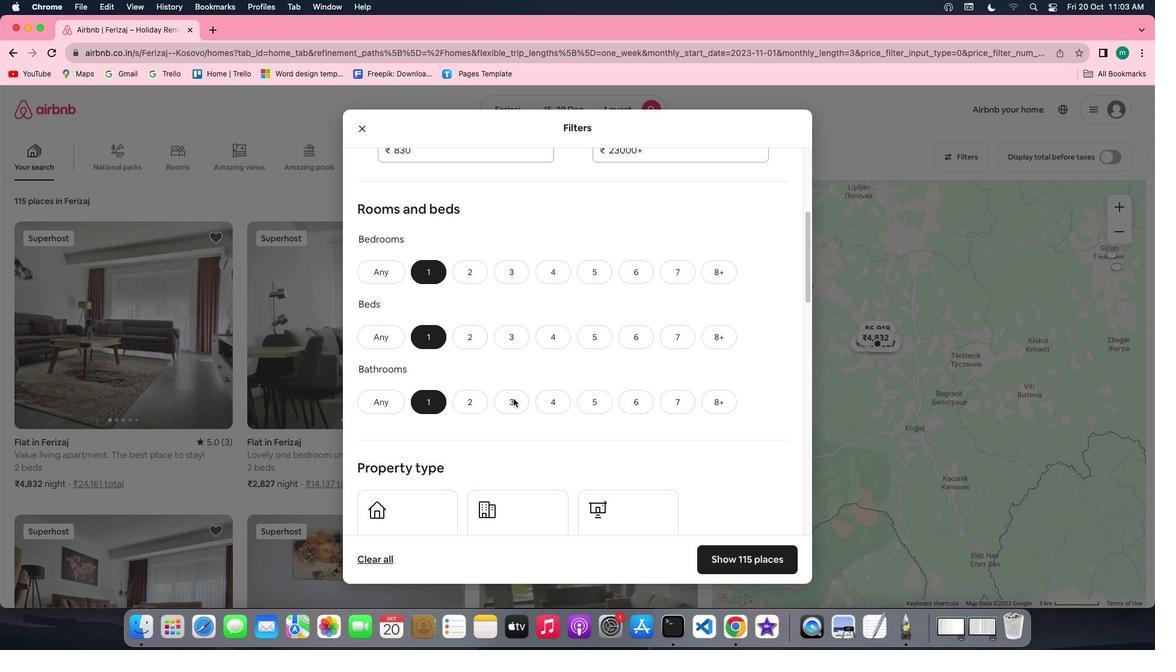 
Action: Mouse scrolled (513, 398) with delta (0, 0)
Screenshot: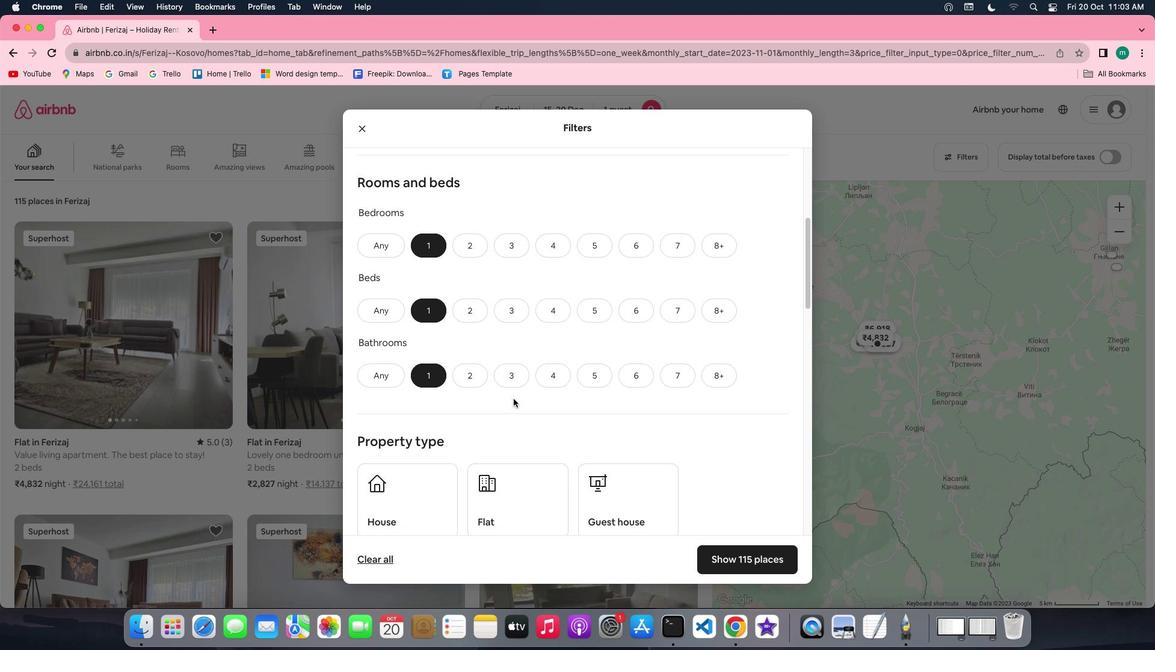 
Action: Mouse scrolled (513, 398) with delta (0, 0)
Screenshot: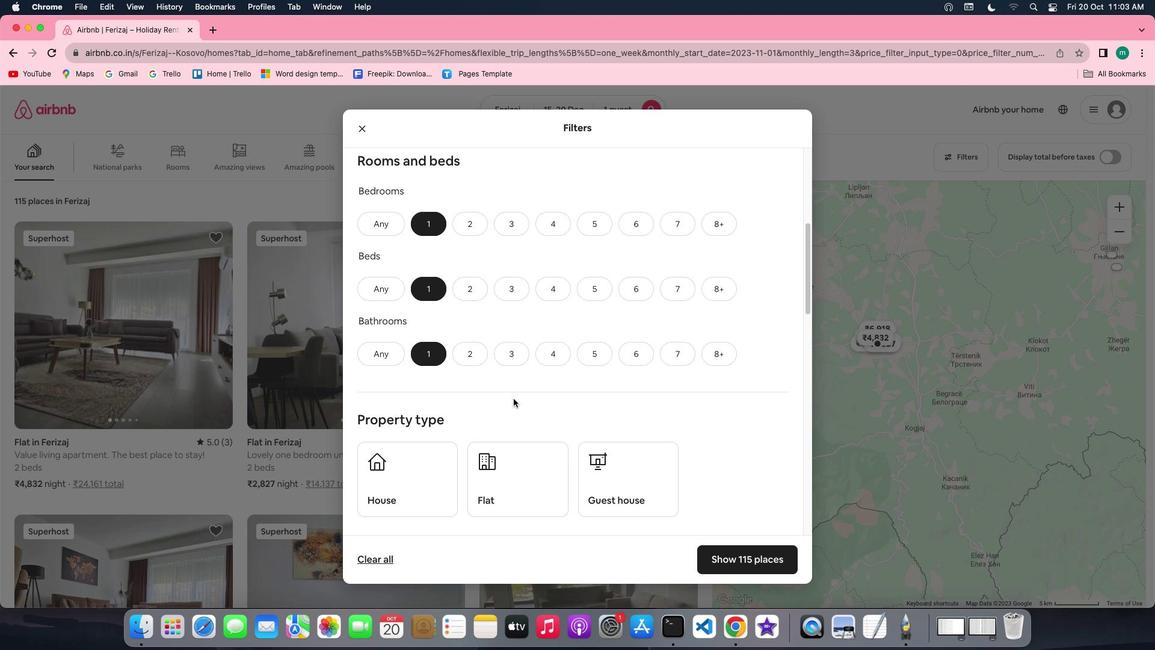 
Action: Mouse scrolled (513, 398) with delta (0, 0)
Screenshot: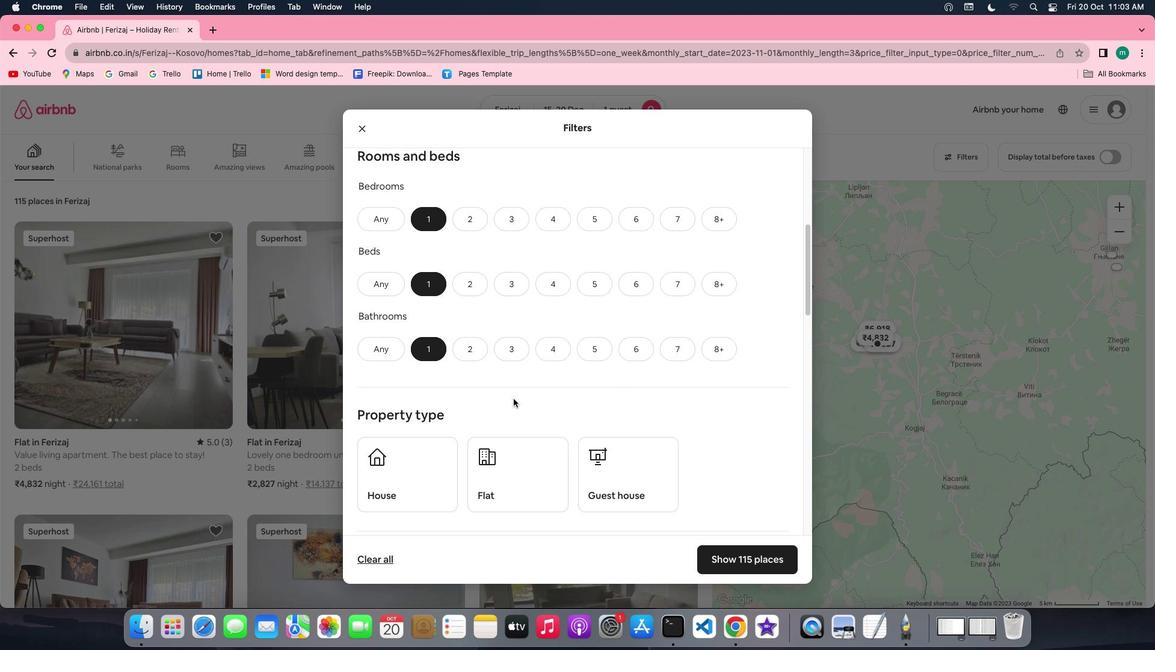 
Action: Mouse scrolled (513, 398) with delta (0, 0)
Screenshot: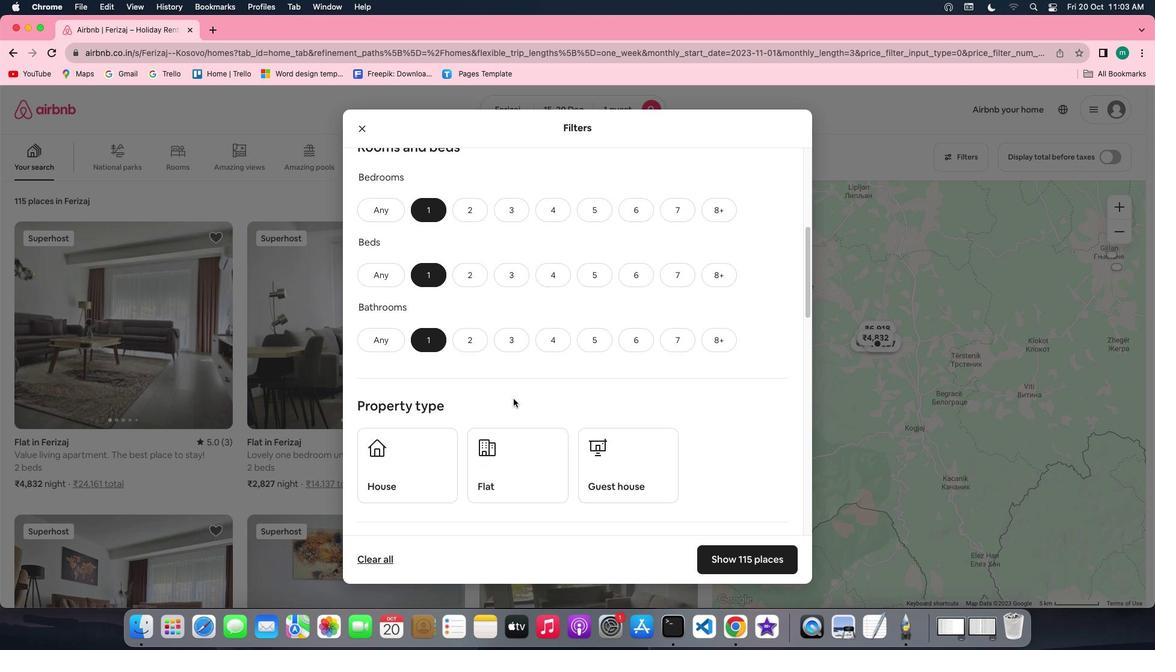 
Action: Mouse scrolled (513, 398) with delta (0, 0)
Screenshot: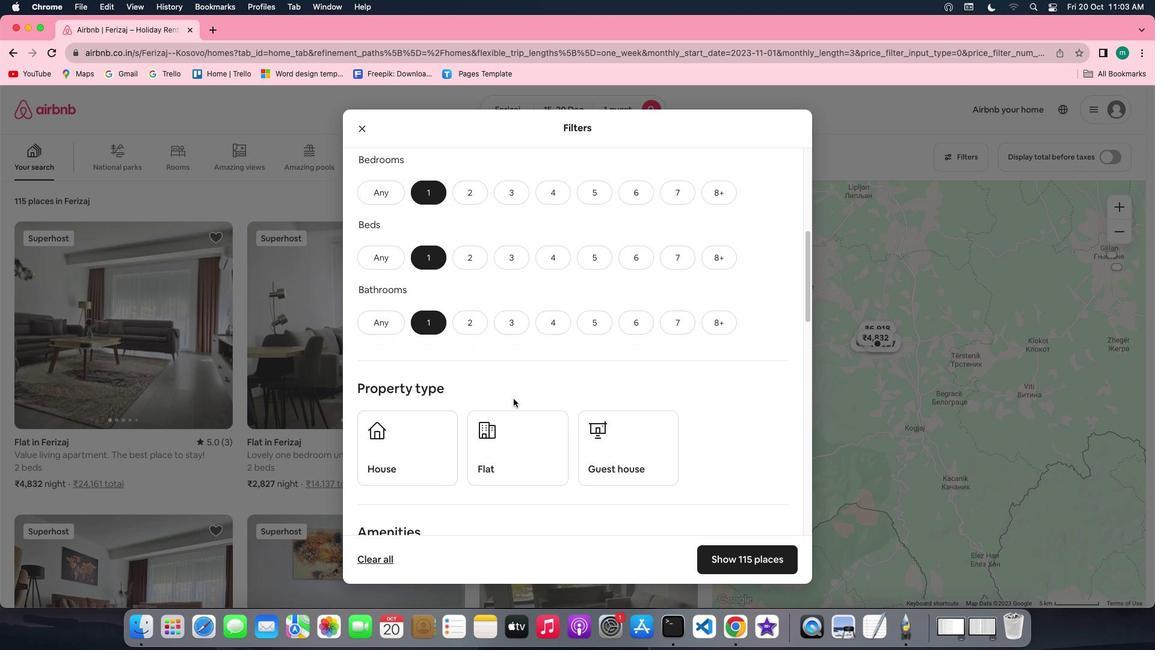 
Action: Mouse scrolled (513, 398) with delta (0, 0)
Screenshot: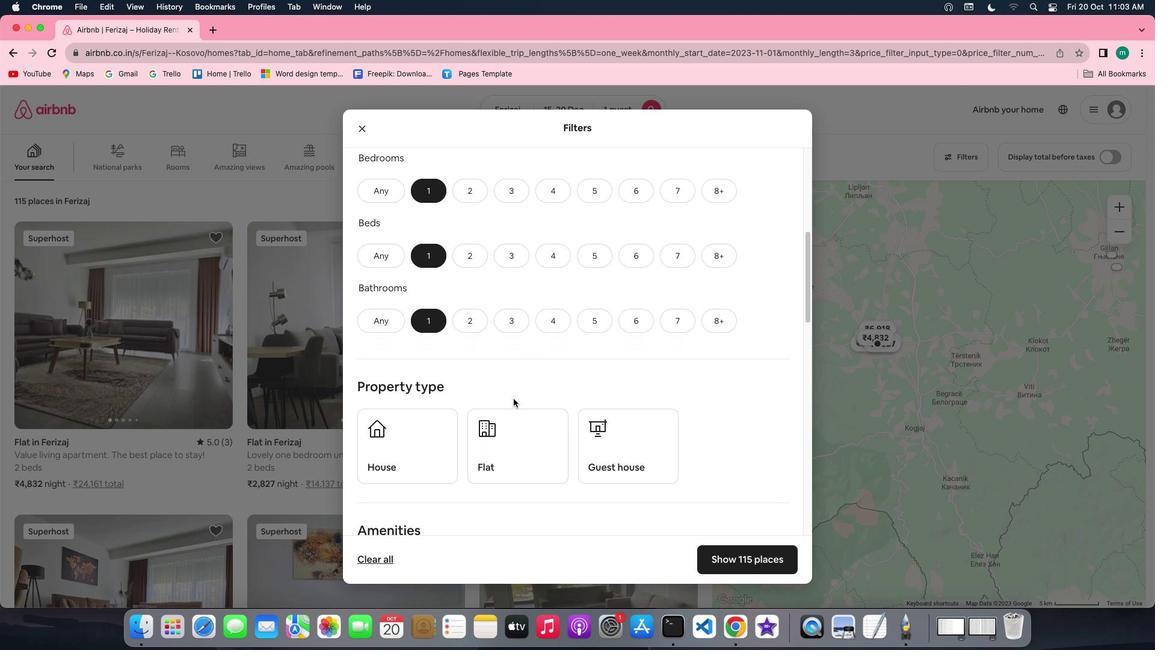 
Action: Mouse scrolled (513, 398) with delta (0, 0)
Screenshot: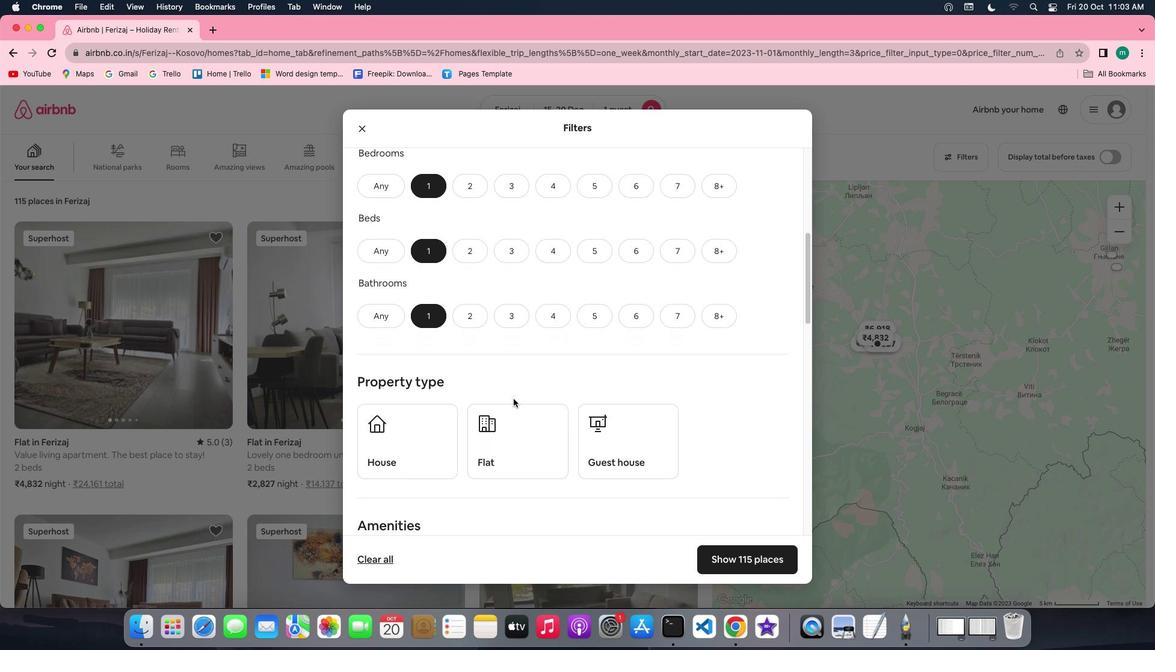 
Action: Mouse scrolled (513, 398) with delta (0, 0)
Screenshot: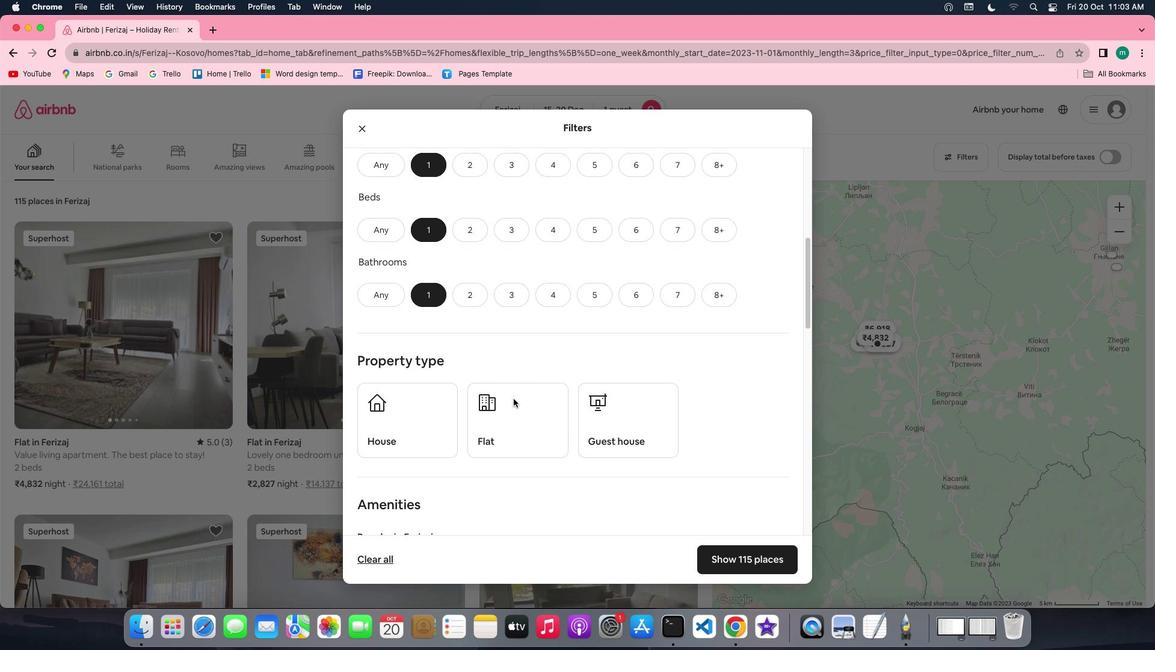 
Action: Mouse scrolled (513, 398) with delta (0, 0)
Screenshot: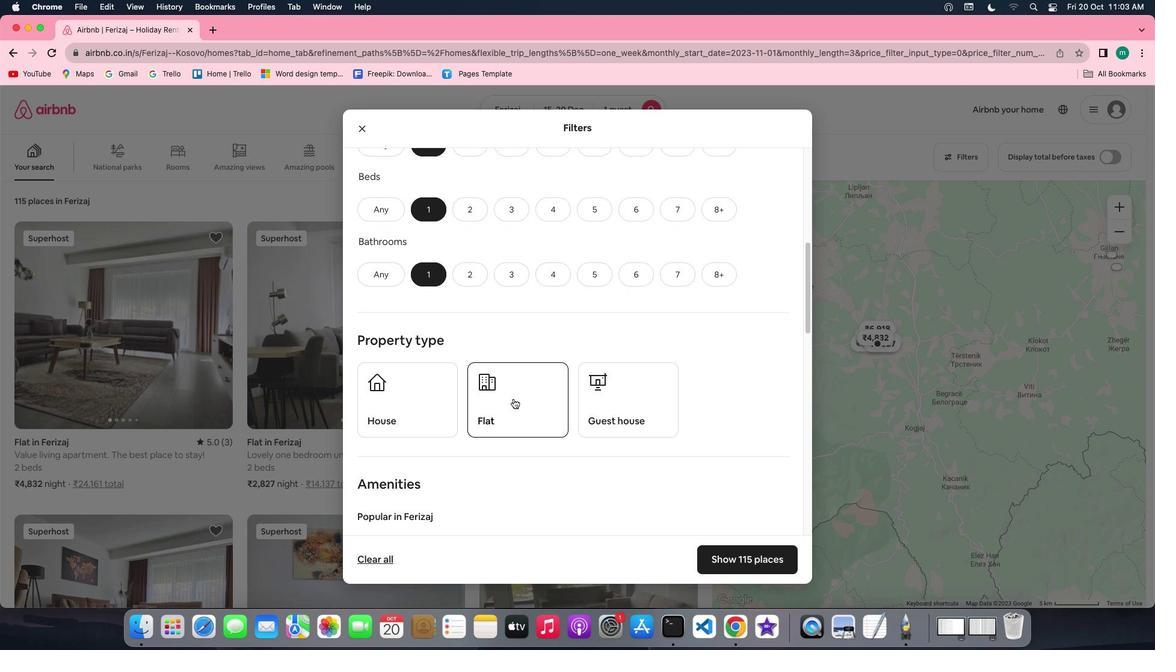 
Action: Mouse scrolled (513, 398) with delta (0, 0)
Screenshot: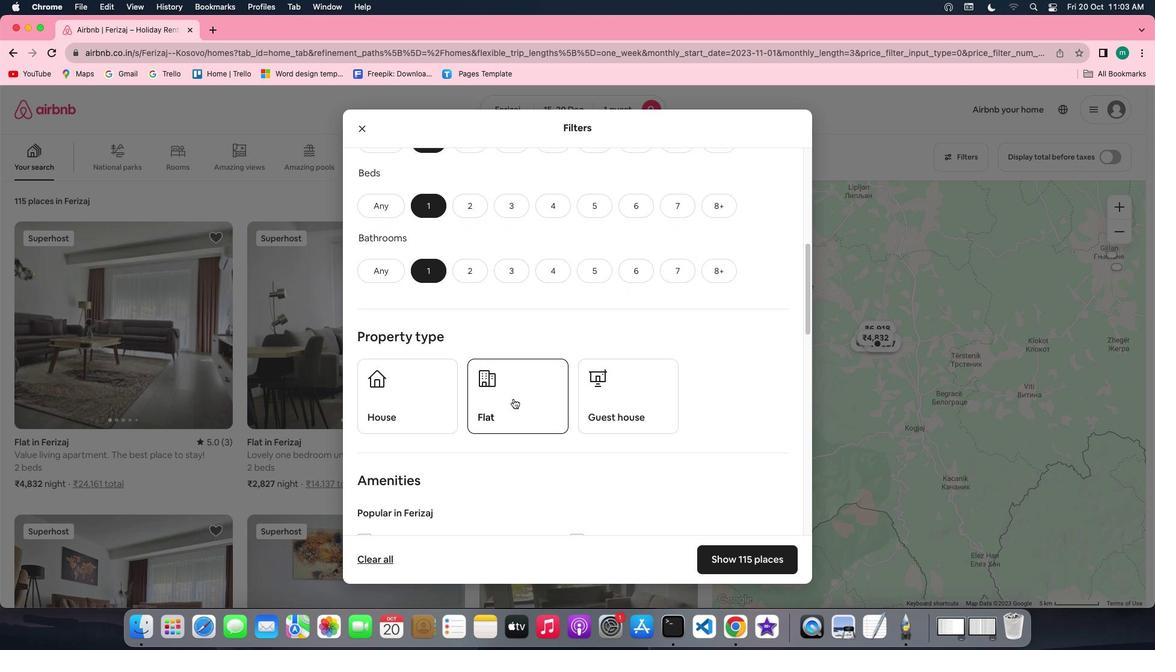 
Action: Mouse scrolled (513, 398) with delta (0, -1)
Screenshot: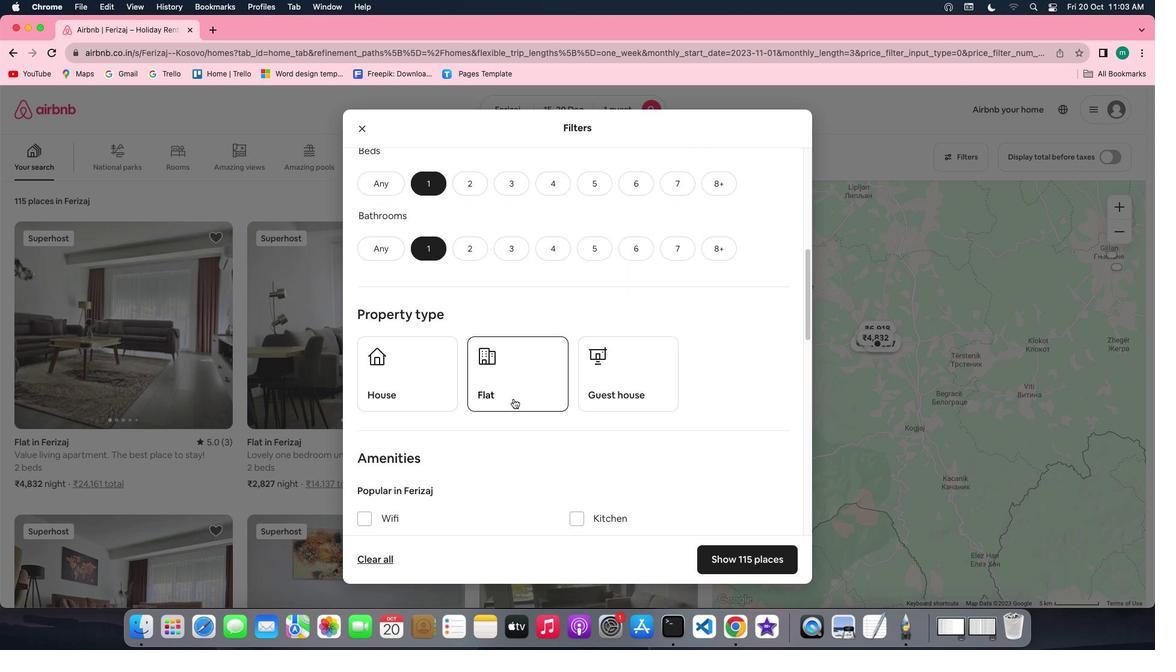 
Action: Mouse moved to (674, 361)
Screenshot: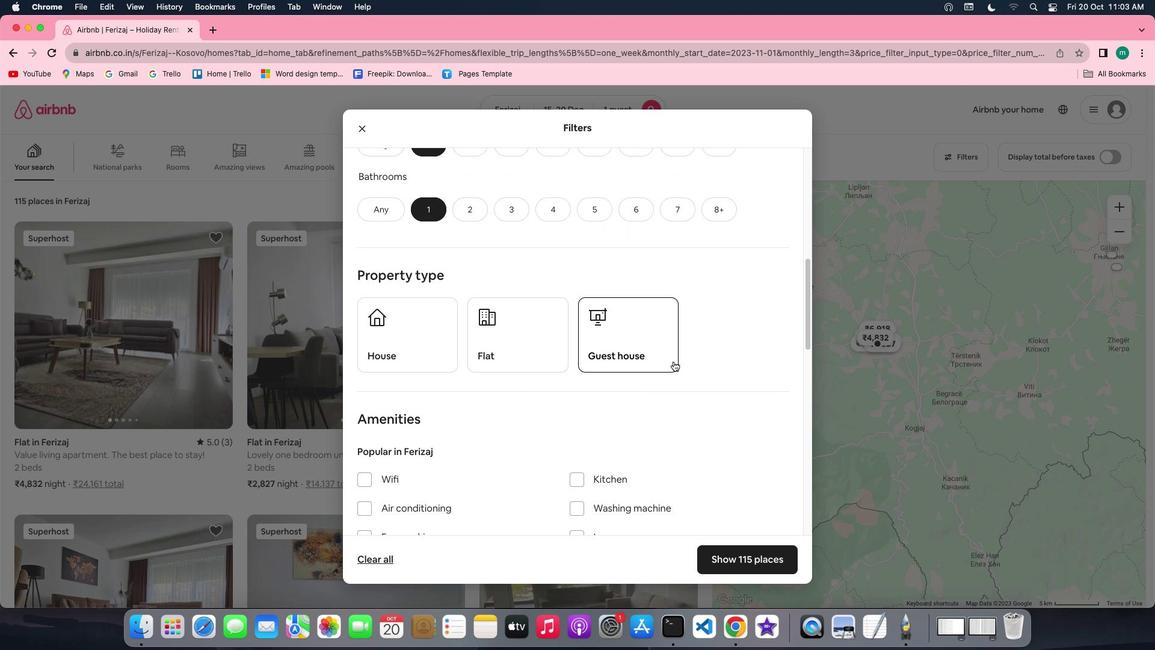 
Action: Mouse scrolled (674, 361) with delta (0, 0)
Screenshot: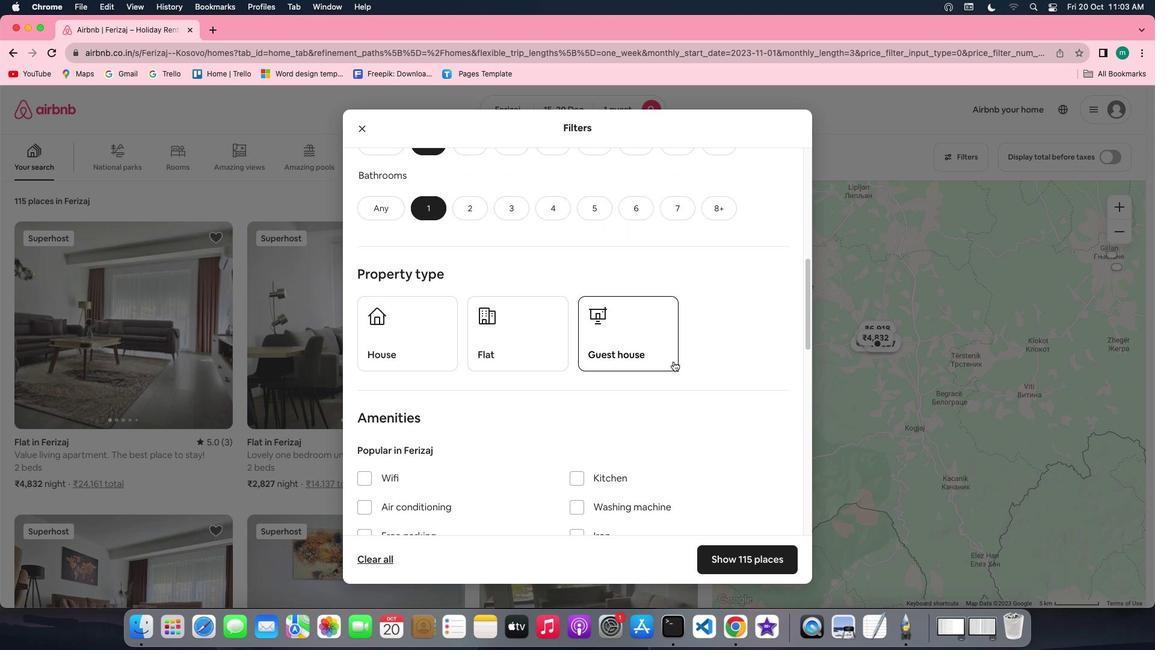 
Action: Mouse scrolled (674, 361) with delta (0, 0)
Screenshot: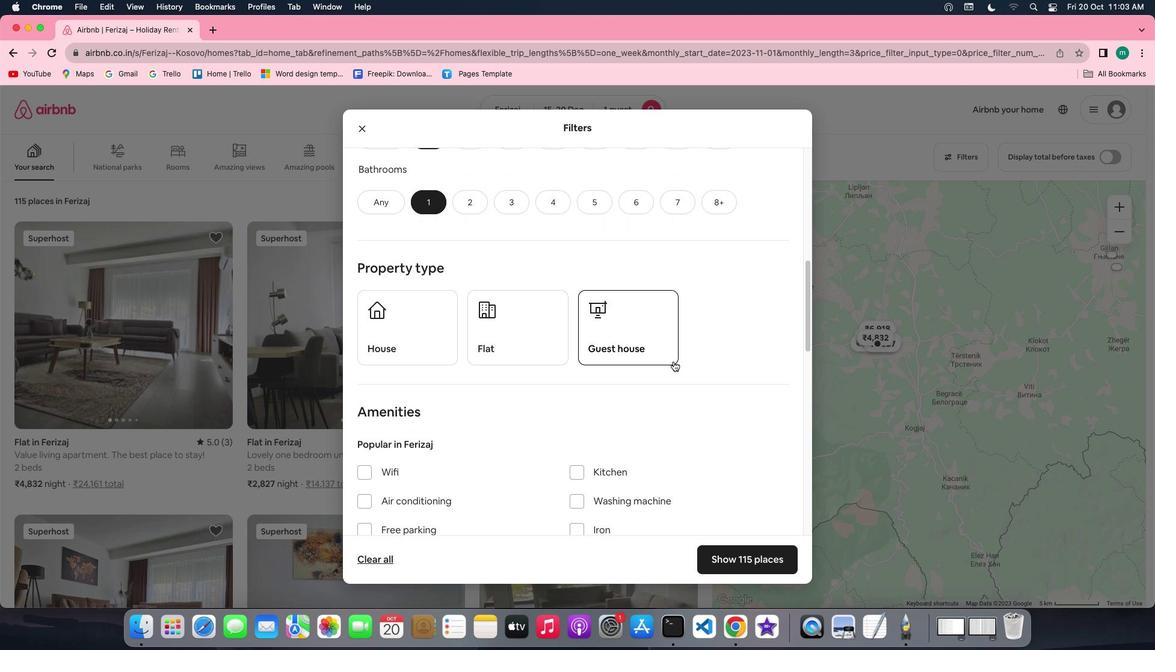 
Action: Mouse scrolled (674, 361) with delta (0, 0)
Screenshot: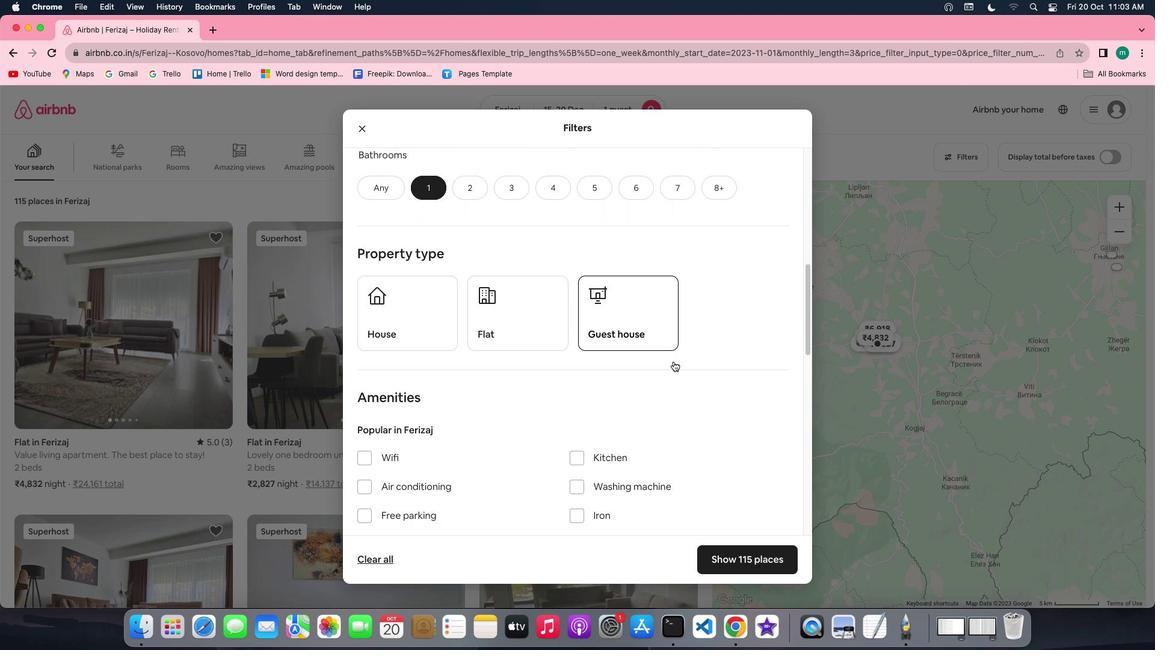 
Action: Mouse scrolled (674, 361) with delta (0, 0)
Screenshot: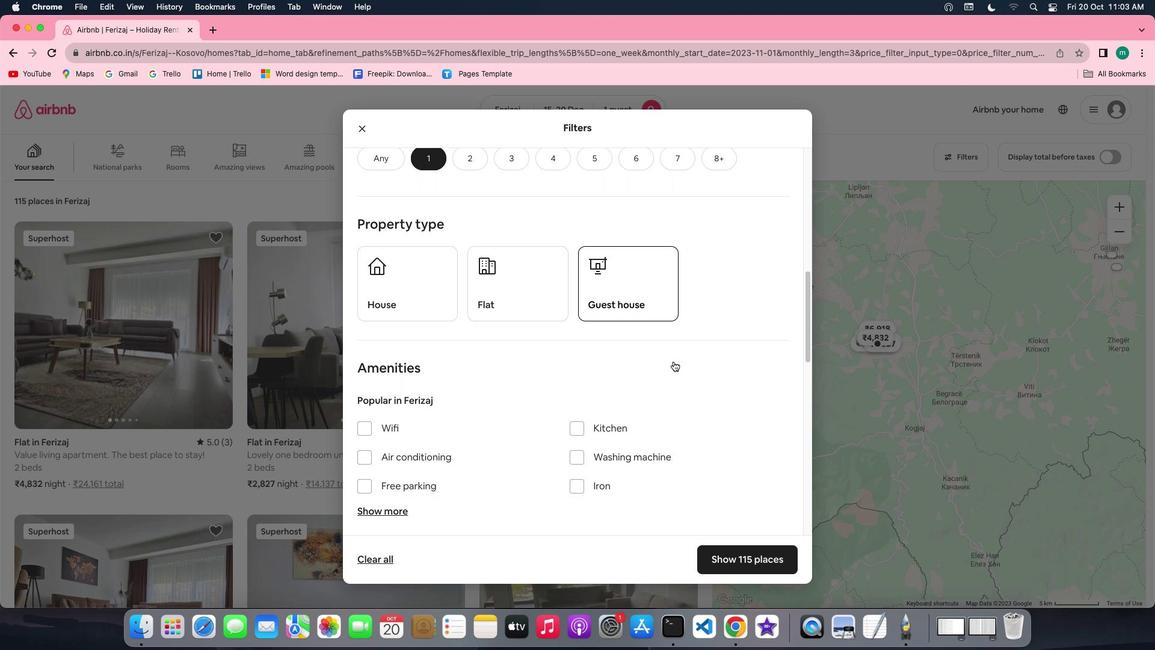 
Action: Mouse scrolled (674, 361) with delta (0, 0)
Screenshot: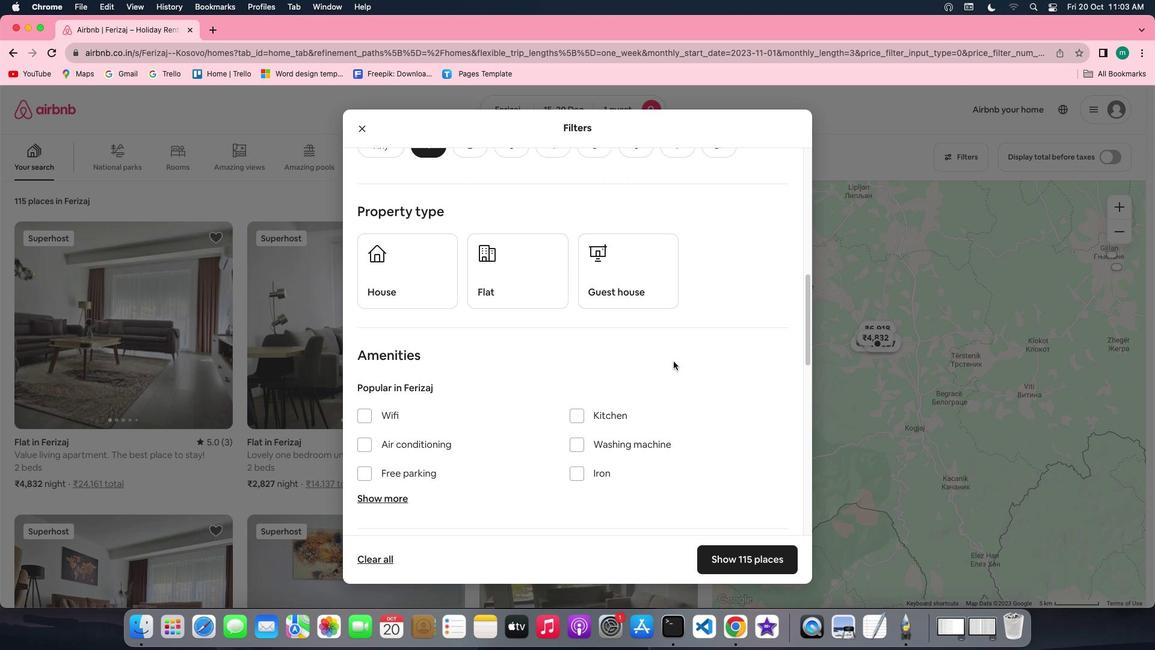 
Action: Mouse scrolled (674, 361) with delta (0, 0)
Screenshot: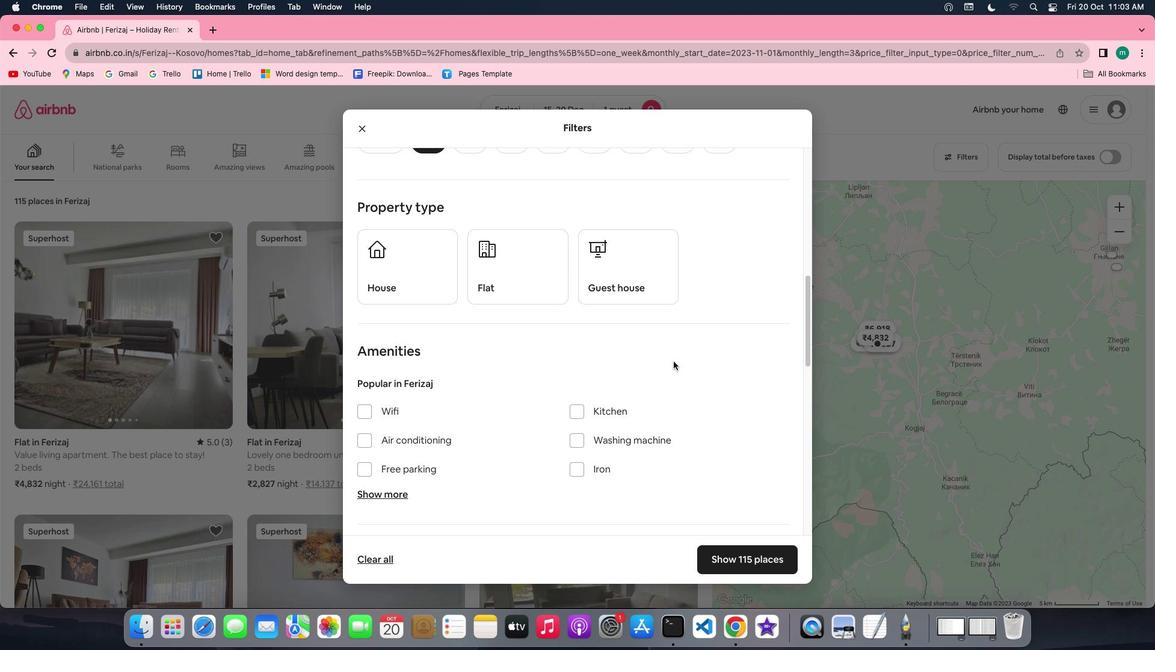 
Action: Mouse scrolled (674, 361) with delta (0, 0)
Screenshot: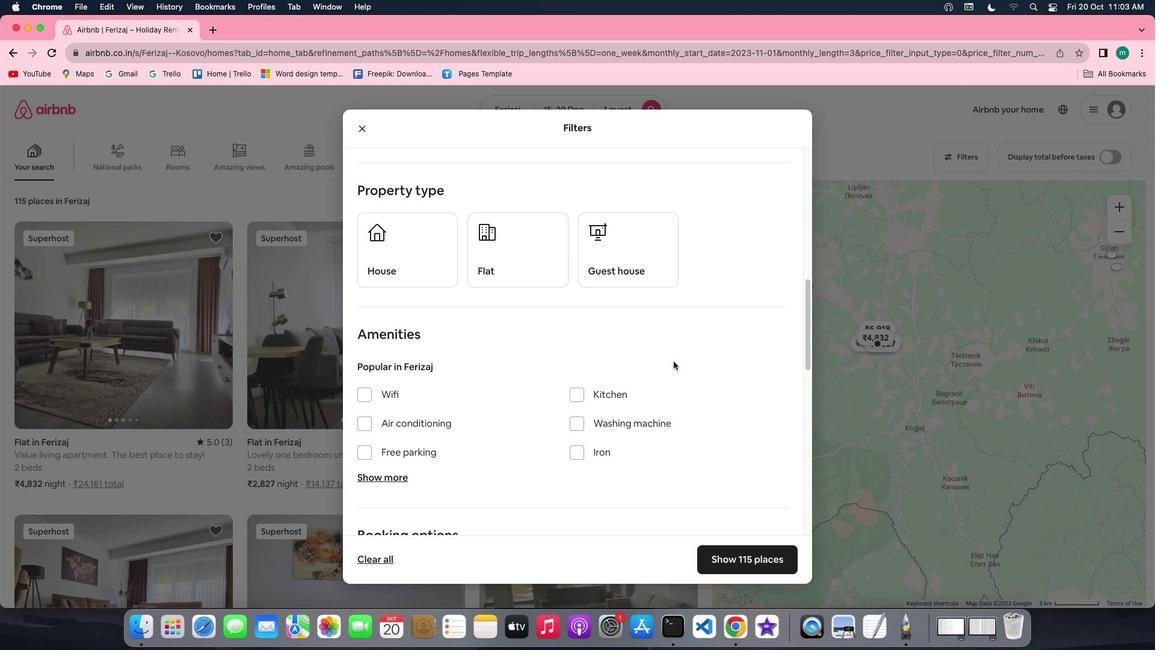 
Action: Mouse scrolled (674, 361) with delta (0, -1)
Screenshot: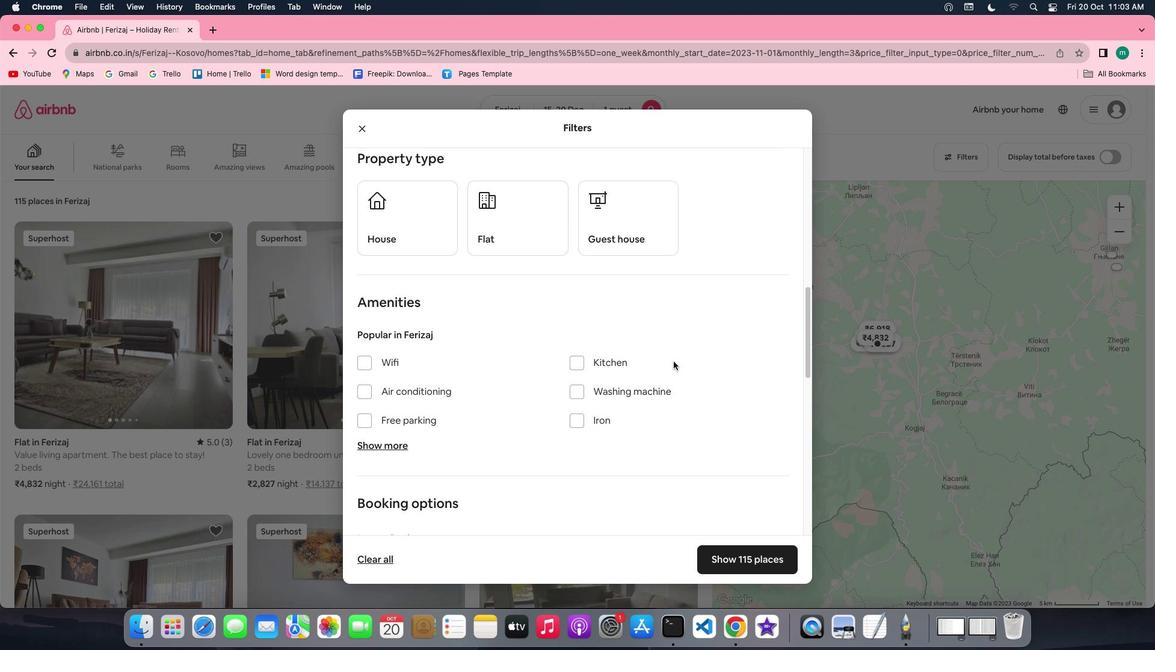 
Action: Mouse scrolled (674, 361) with delta (0, 0)
Screenshot: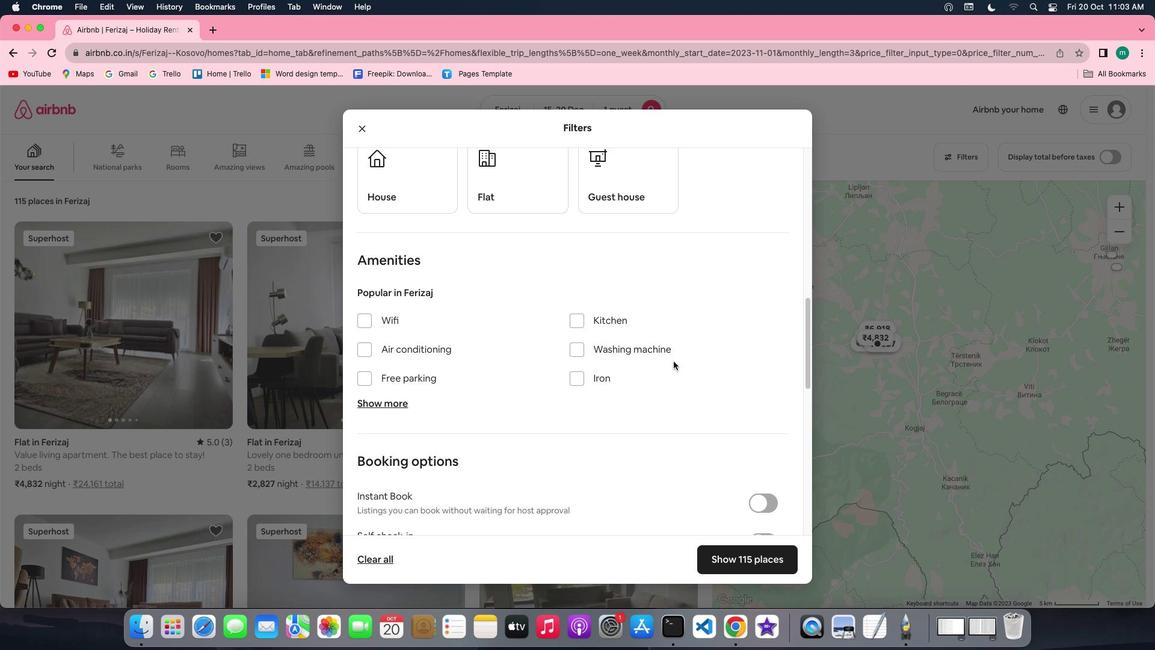 
Action: Mouse scrolled (674, 361) with delta (0, 0)
Screenshot: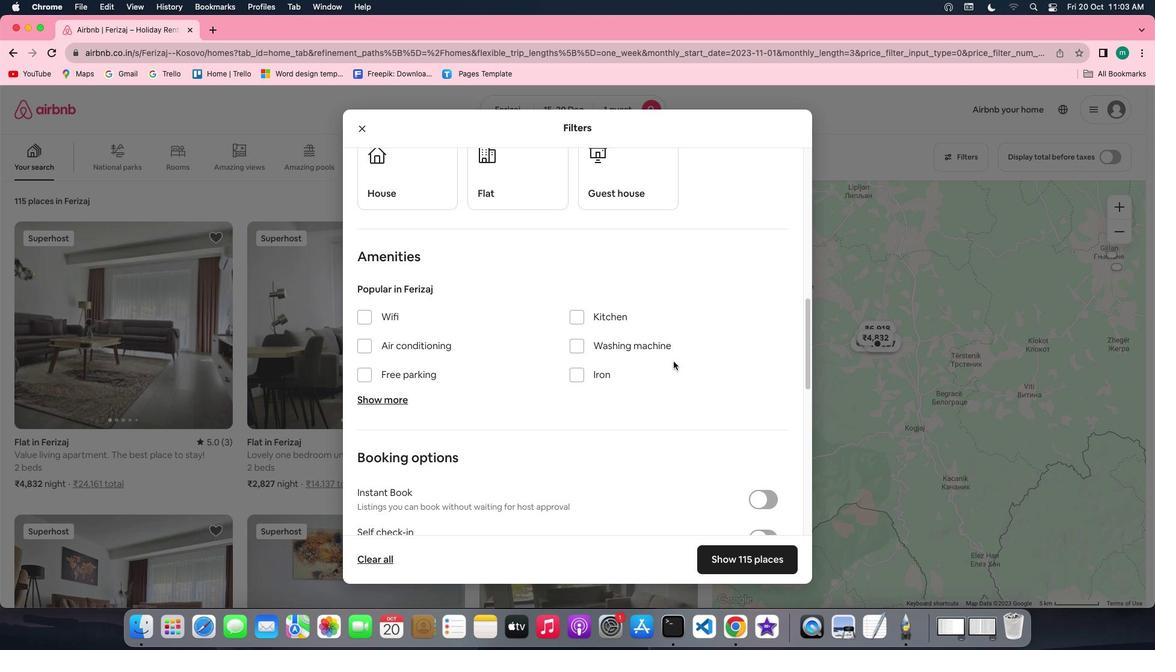 
Action: Mouse scrolled (674, 361) with delta (0, 0)
Screenshot: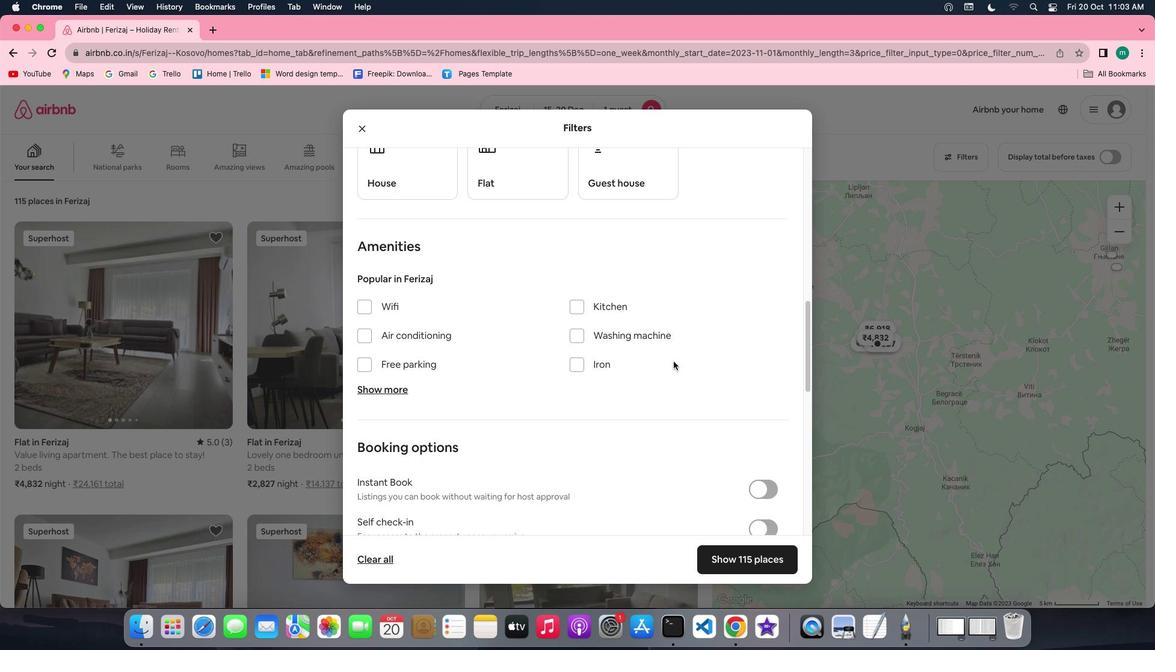 
Action: Mouse scrolled (674, 361) with delta (0, 0)
Screenshot: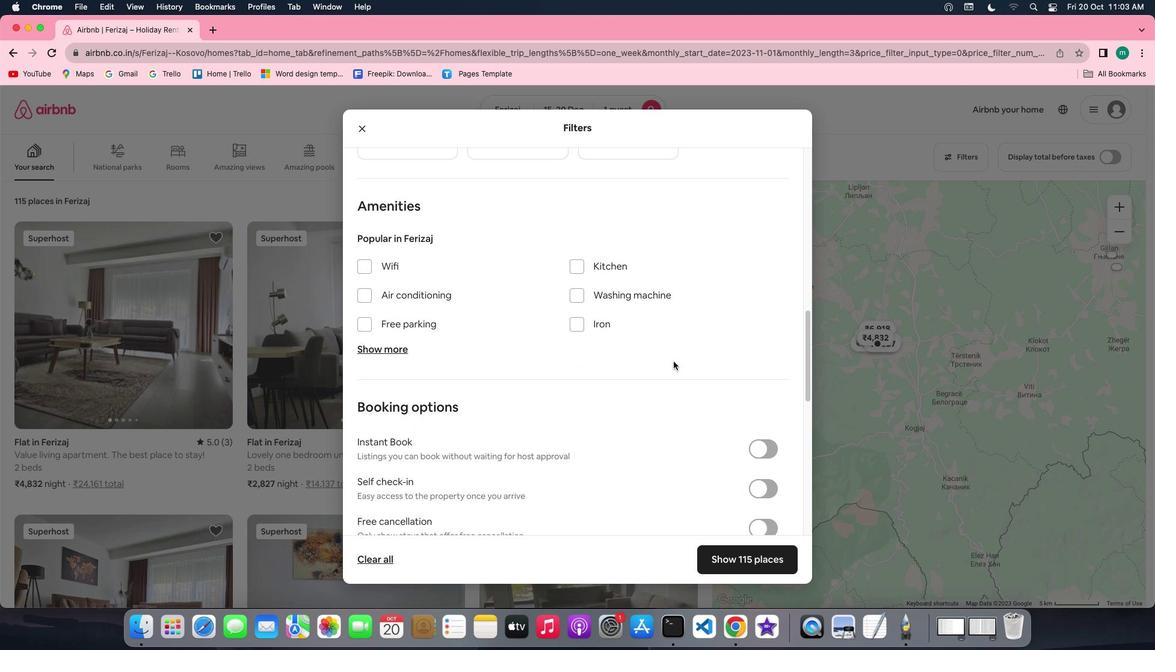 
Action: Mouse scrolled (674, 361) with delta (0, 0)
Screenshot: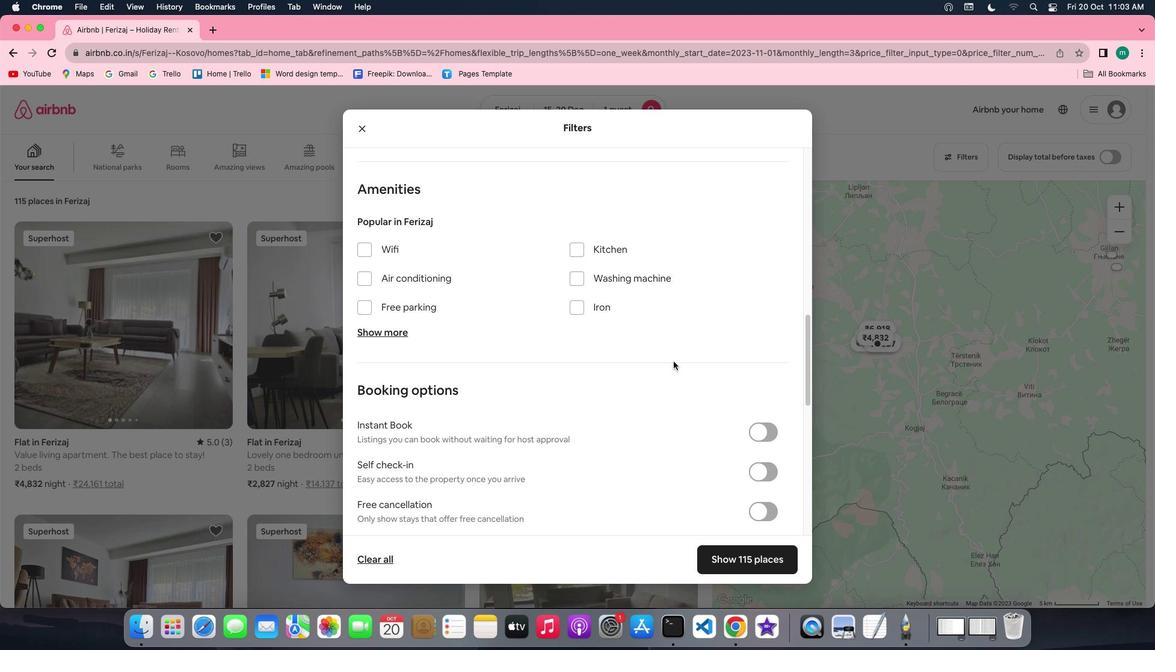 
Action: Mouse scrolled (674, 361) with delta (0, 0)
Screenshot: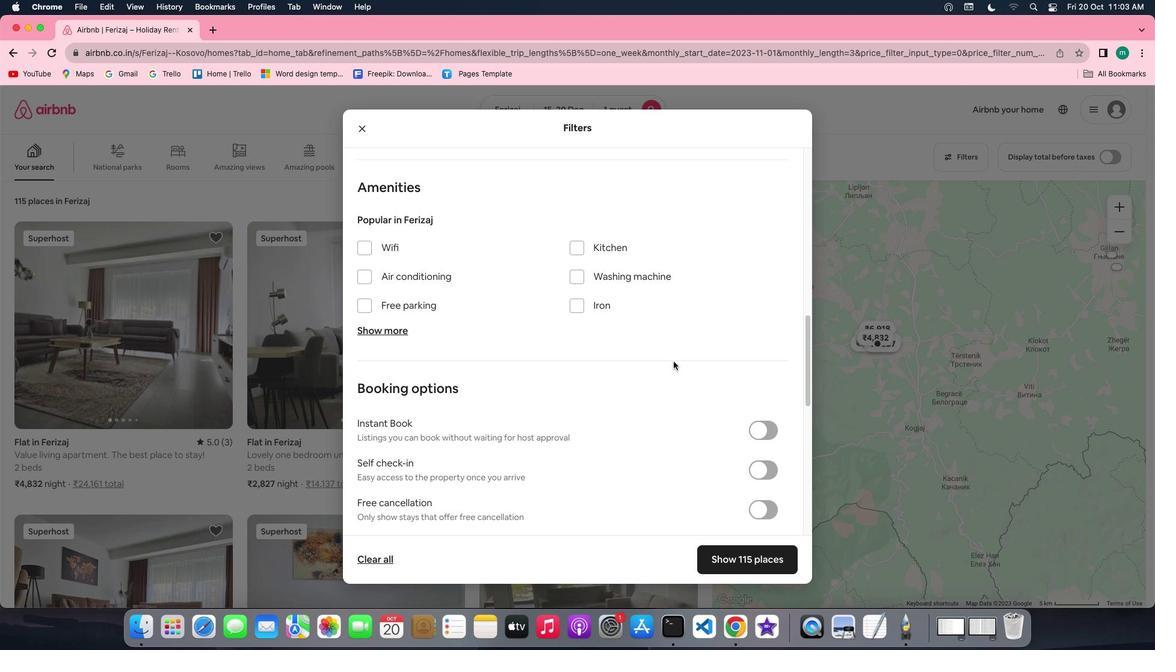 
Action: Mouse scrolled (674, 361) with delta (0, 0)
Screenshot: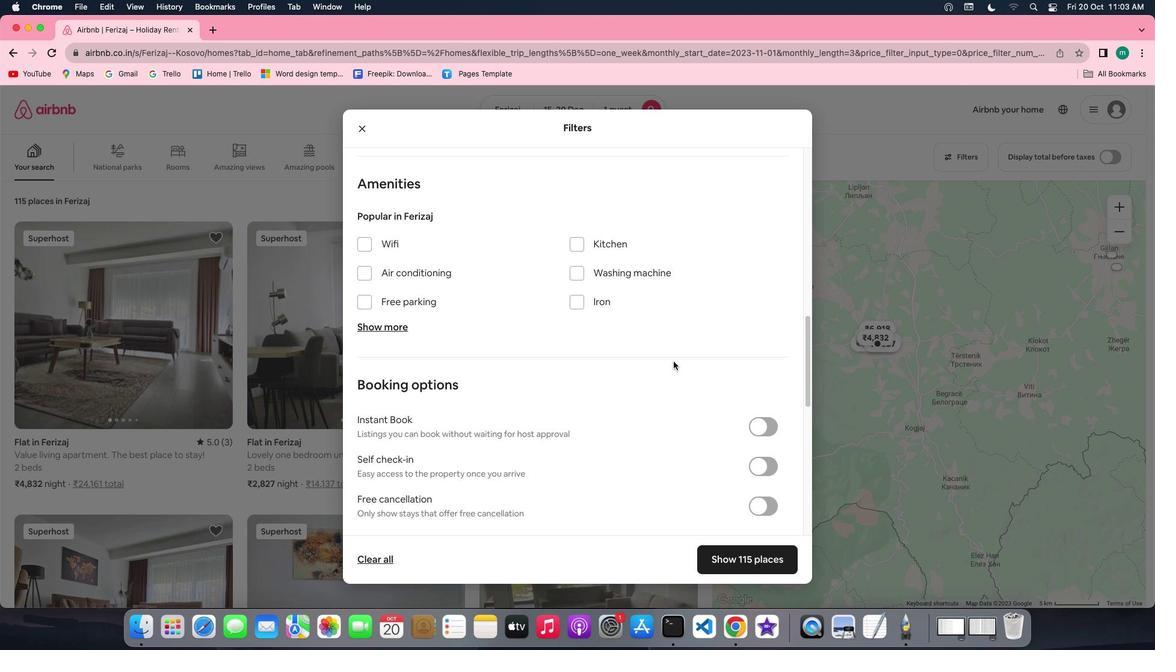 
Action: Mouse scrolled (674, 361) with delta (0, 0)
Screenshot: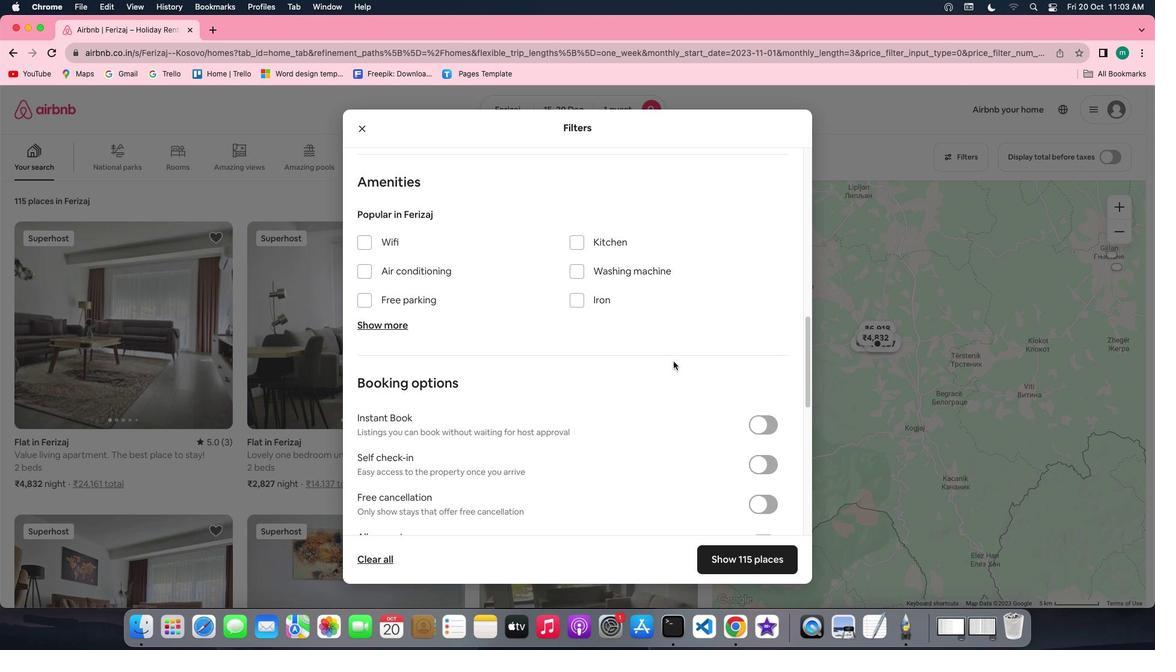 
Action: Mouse scrolled (674, 361) with delta (0, 0)
Screenshot: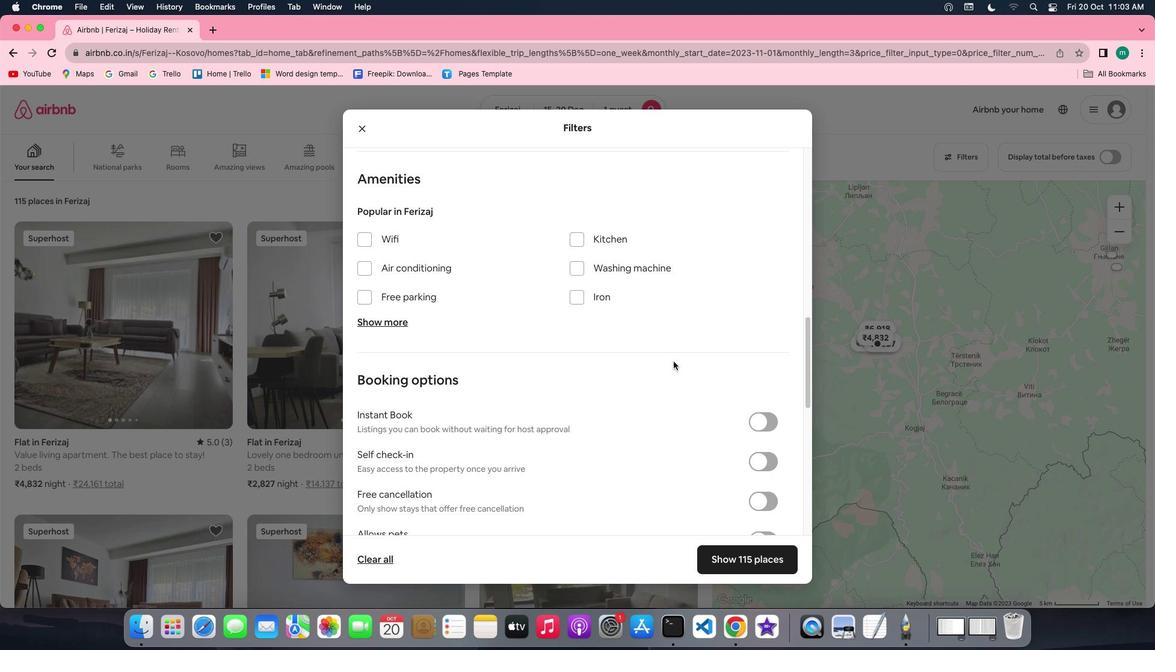 
Action: Mouse scrolled (674, 361) with delta (0, 0)
Screenshot: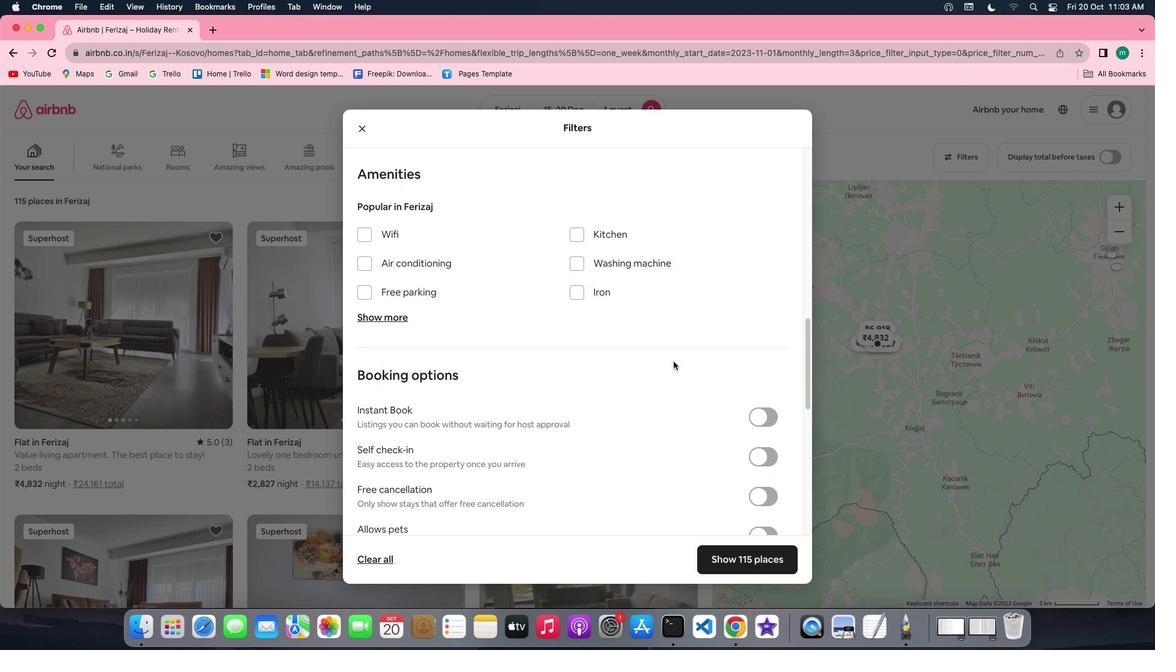 
Action: Mouse scrolled (674, 361) with delta (0, 0)
Screenshot: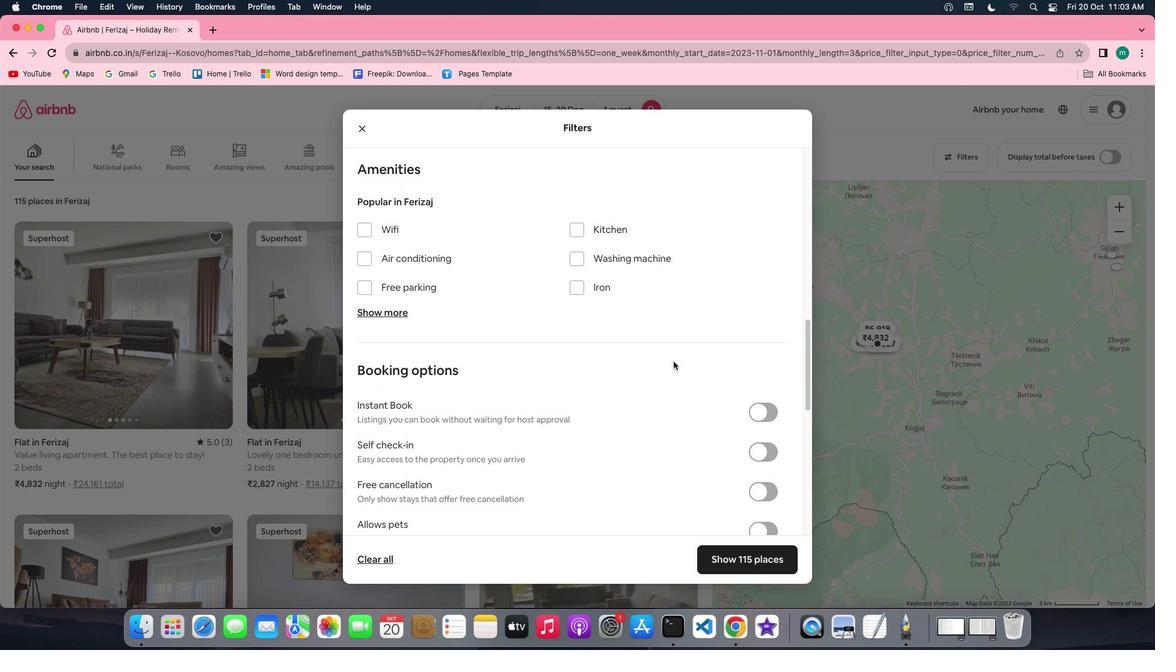 
Action: Mouse scrolled (674, 361) with delta (0, 0)
Screenshot: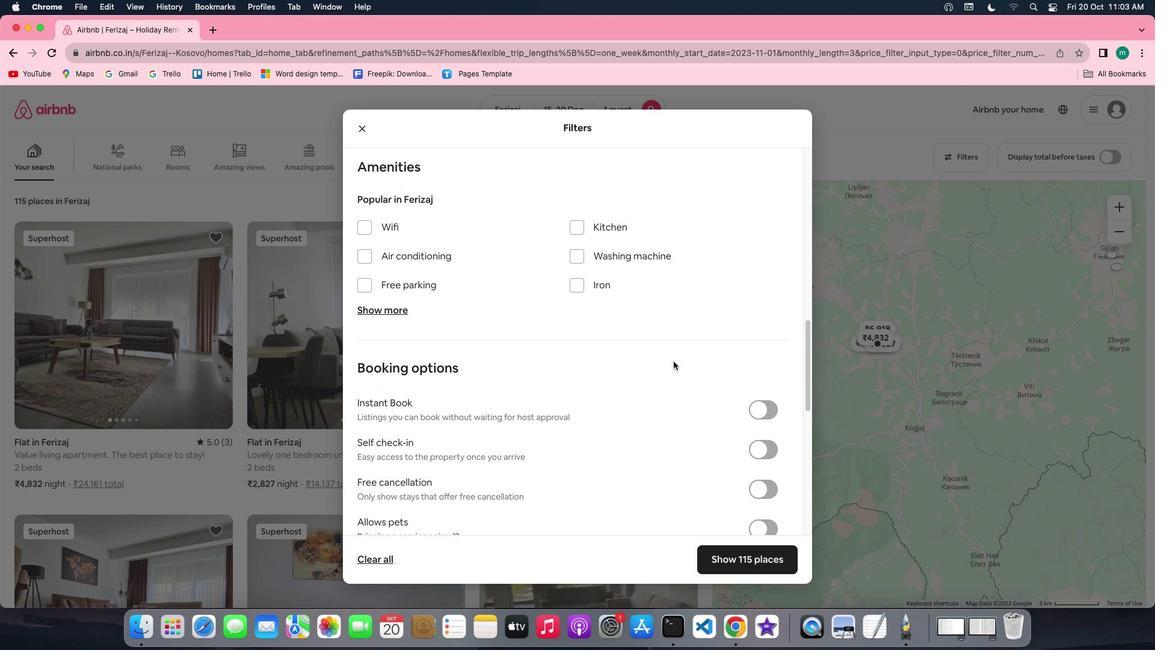
Action: Mouse scrolled (674, 361) with delta (0, 0)
Screenshot: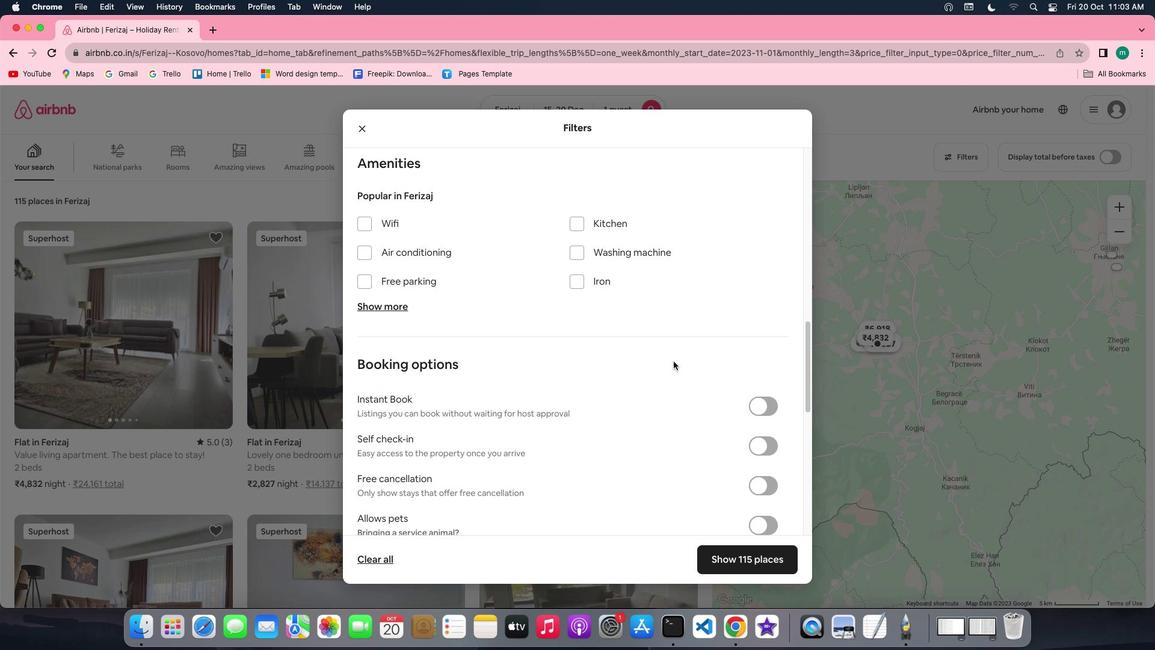 
Action: Mouse scrolled (674, 361) with delta (0, 0)
Screenshot: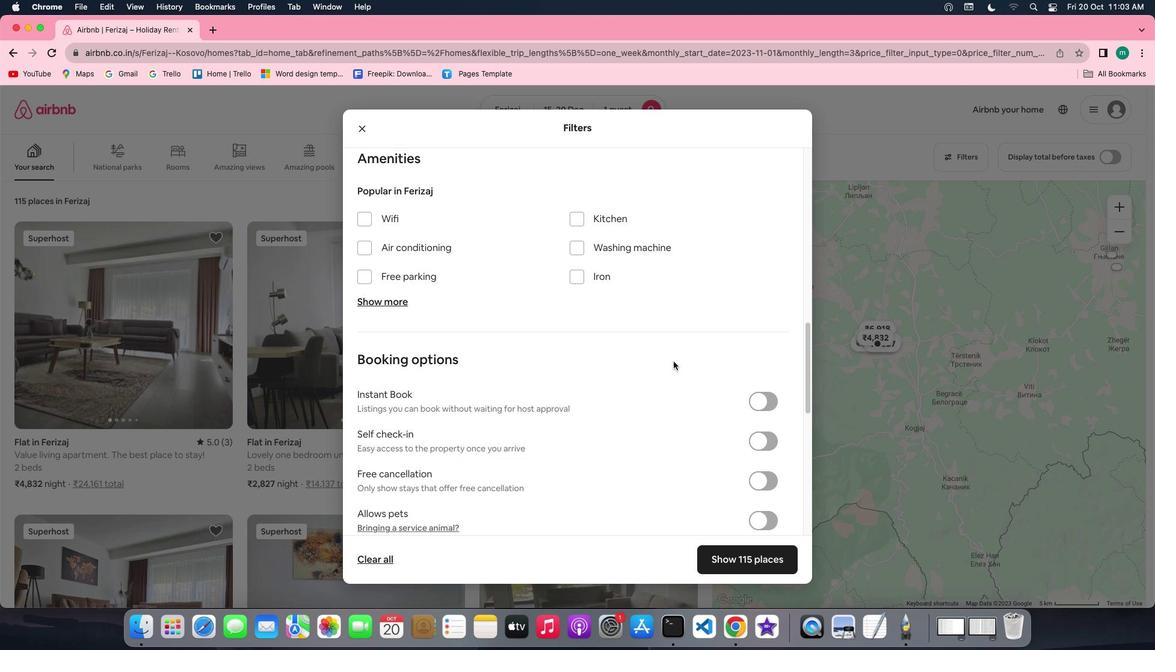 
Action: Mouse scrolled (674, 361) with delta (0, 0)
Screenshot: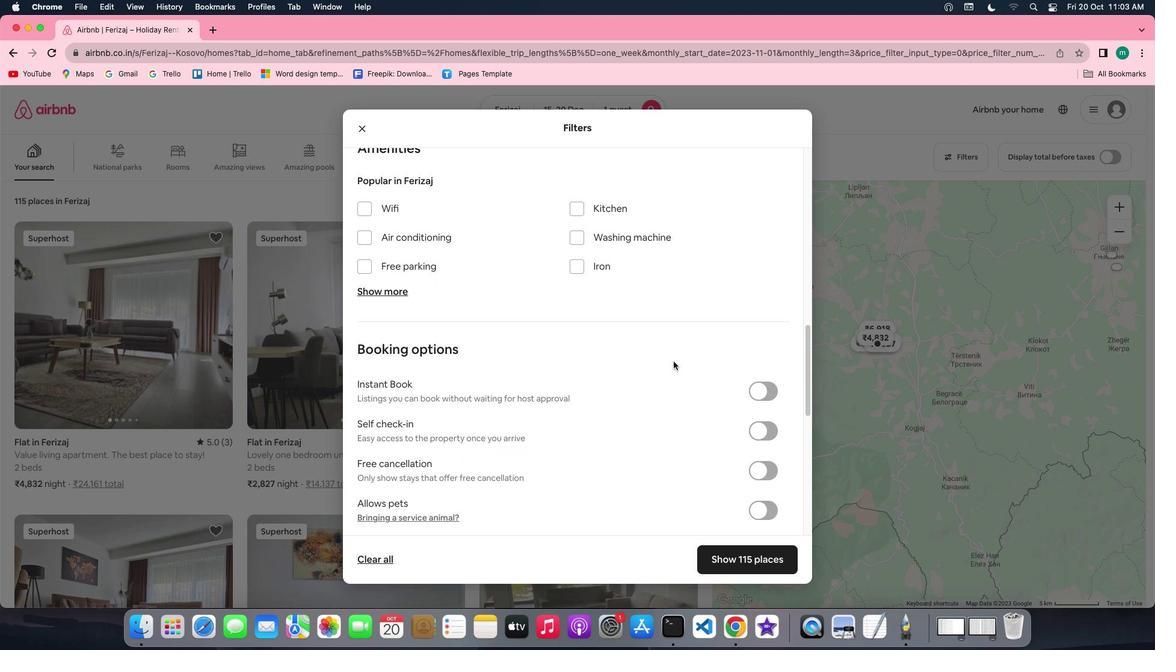 
Action: Mouse scrolled (674, 361) with delta (0, 0)
Screenshot: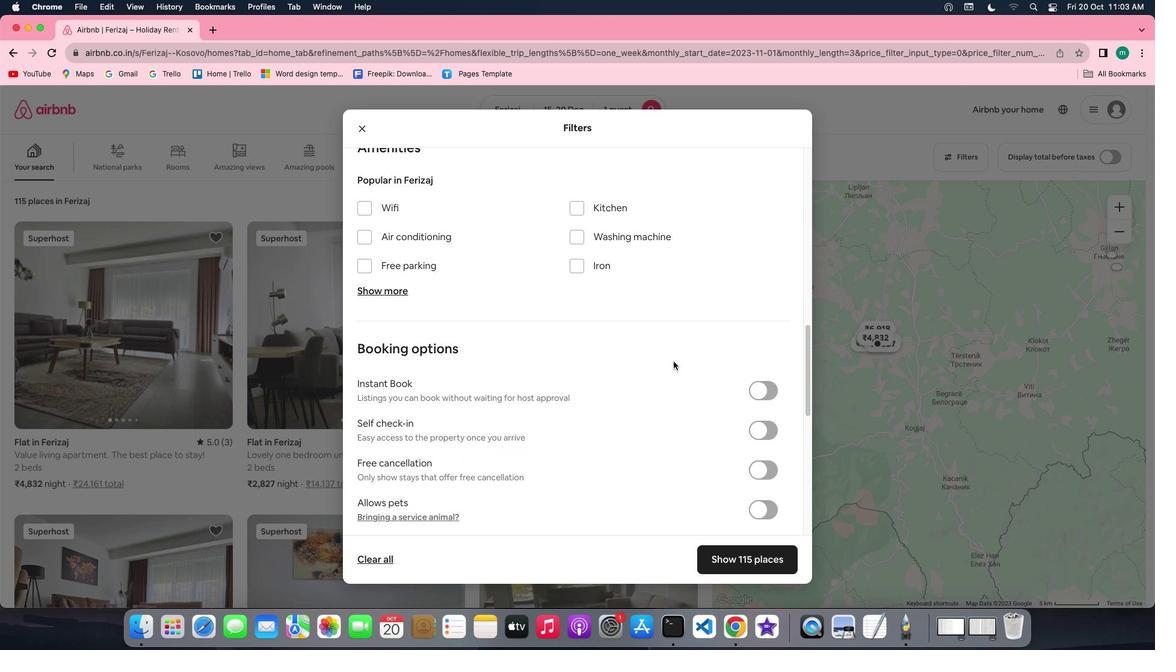 
Action: Mouse scrolled (674, 361) with delta (0, 0)
Screenshot: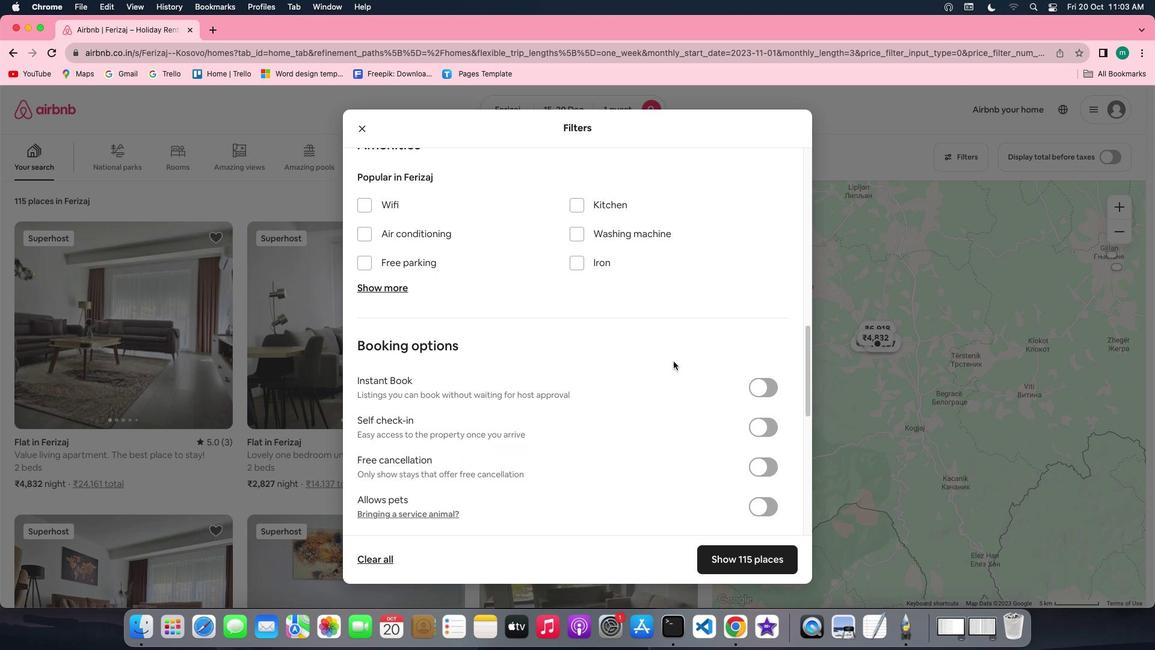 
Action: Mouse scrolled (674, 361) with delta (0, 0)
Screenshot: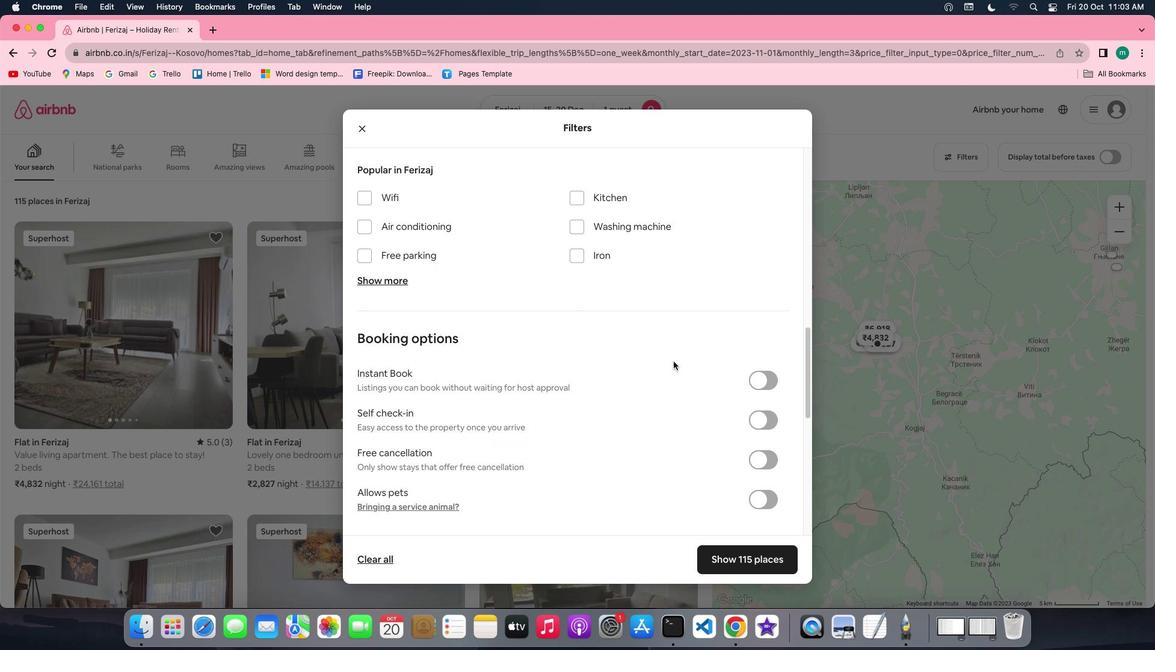 
Action: Mouse scrolled (674, 361) with delta (0, 0)
Screenshot: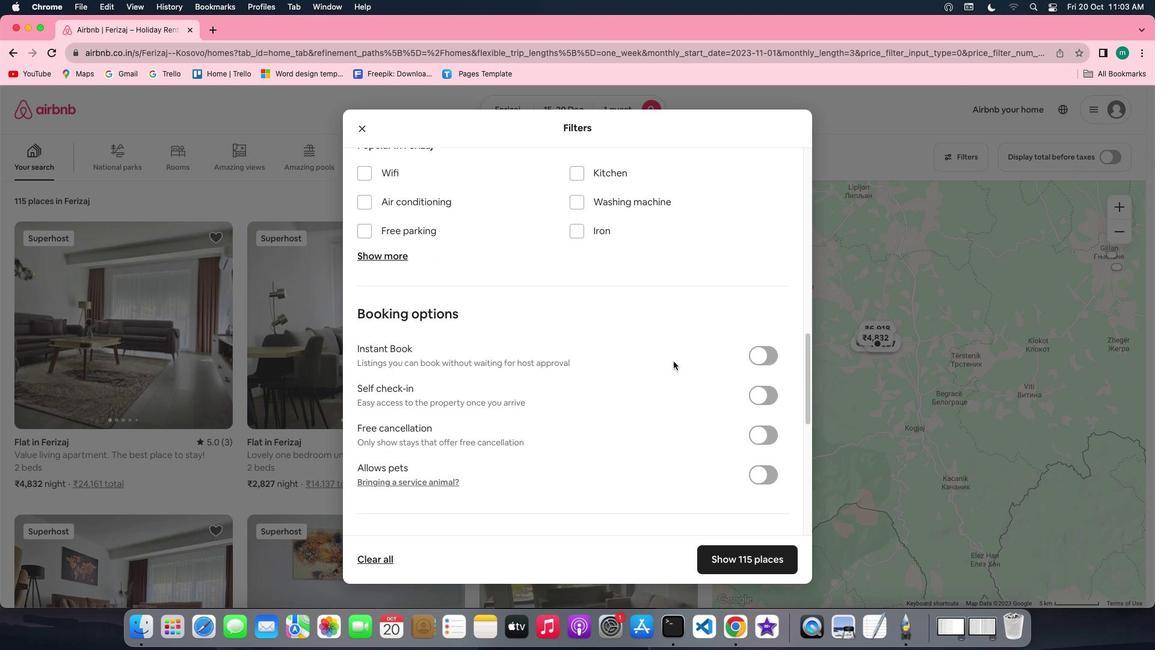 
Action: Mouse scrolled (674, 361) with delta (0, -1)
Screenshot: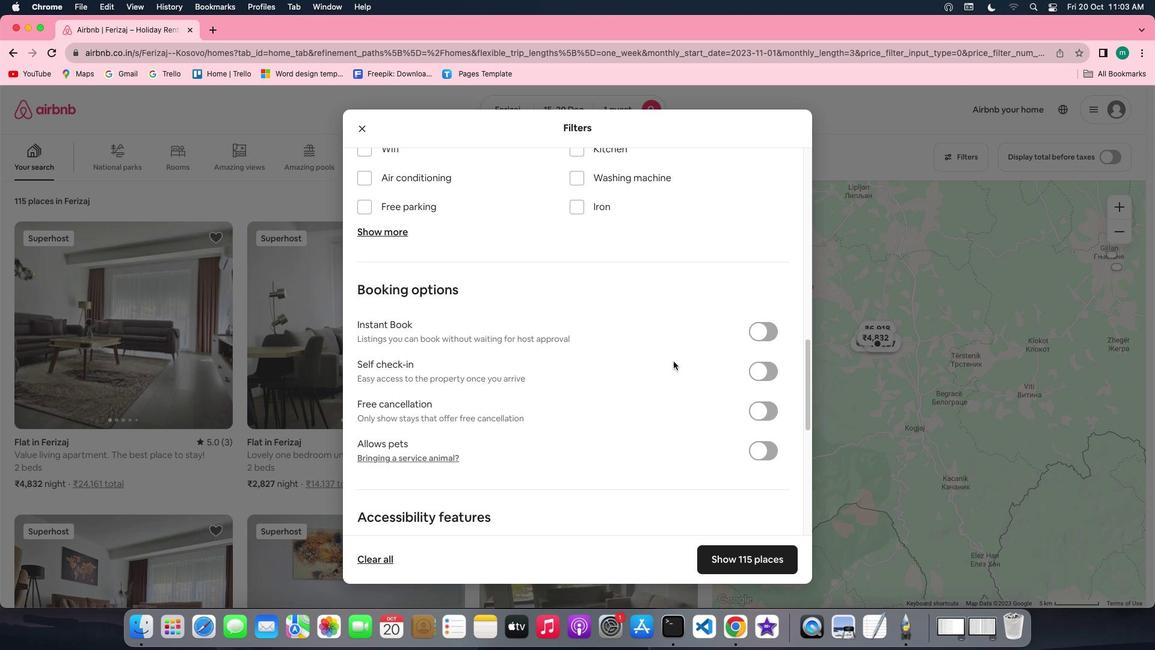 
Action: Mouse scrolled (674, 361) with delta (0, -1)
Screenshot: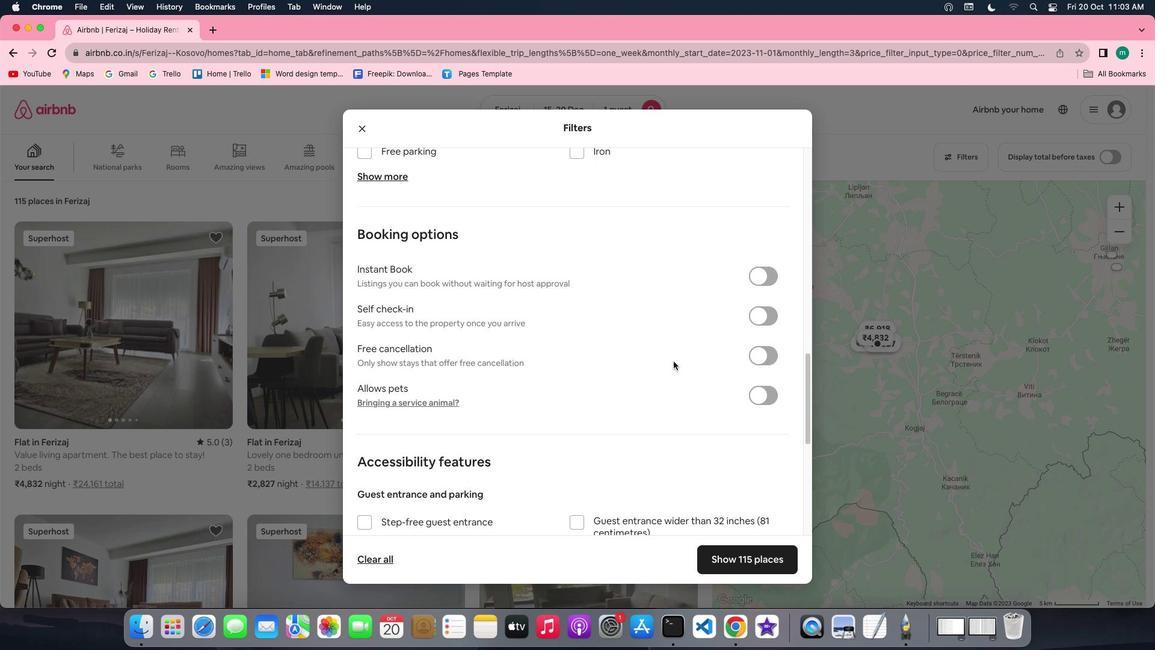 
Action: Mouse scrolled (674, 361) with delta (0, 0)
Screenshot: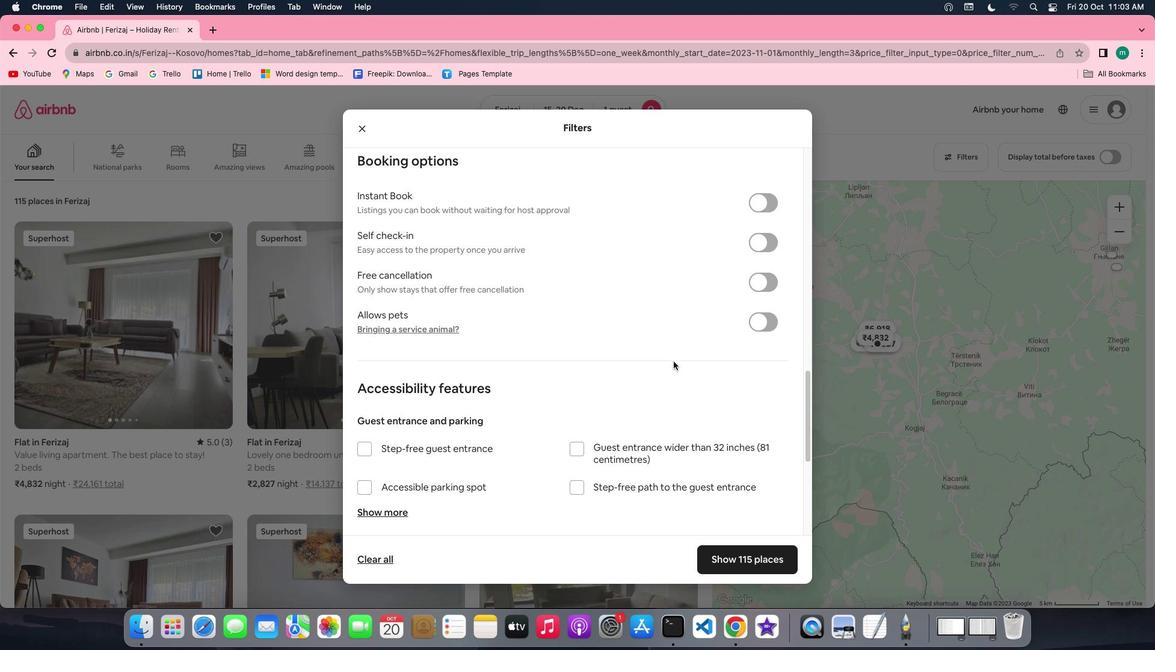 
Action: Mouse scrolled (674, 361) with delta (0, 0)
Screenshot: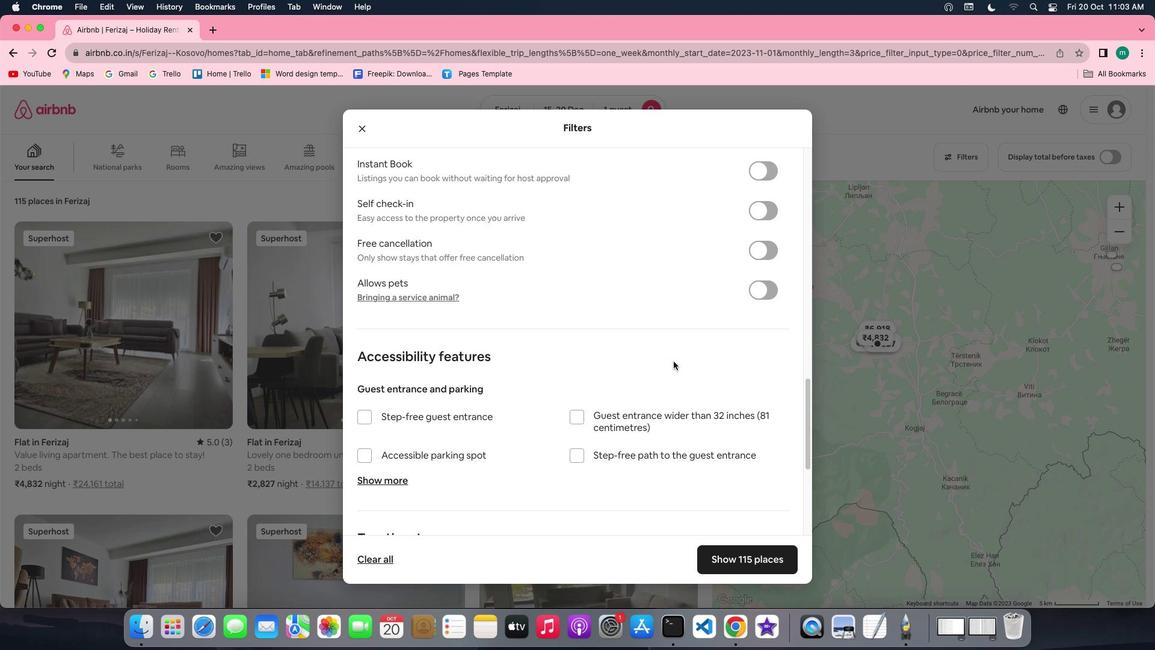 
Action: Mouse scrolled (674, 361) with delta (0, -1)
Screenshot: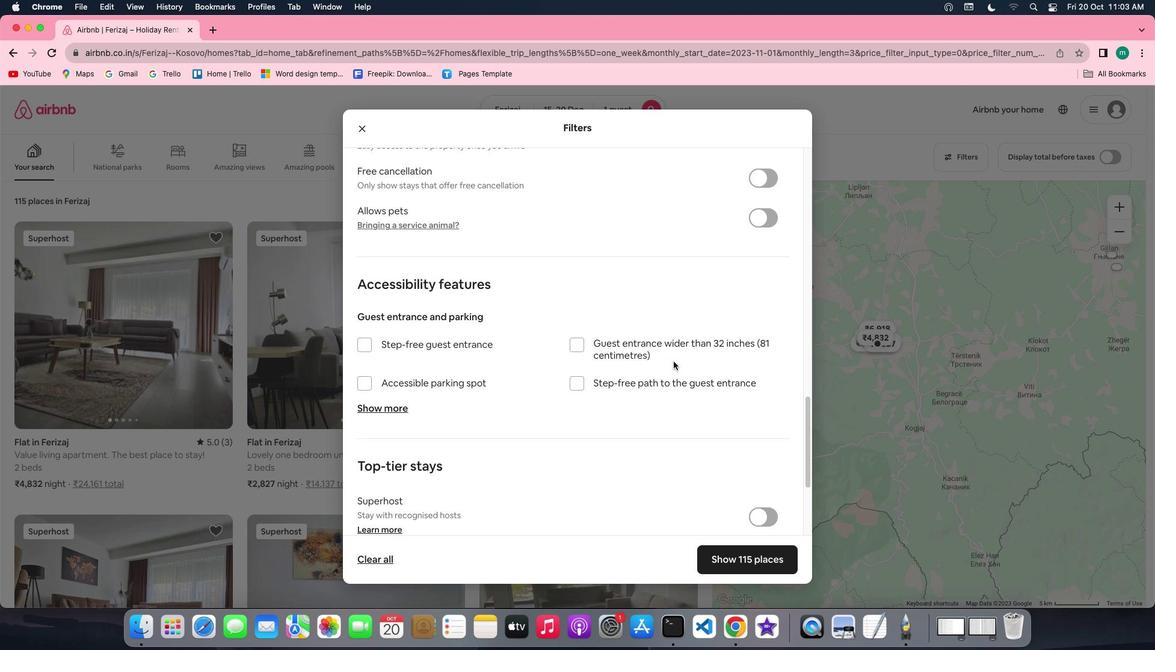 
Action: Mouse scrolled (674, 361) with delta (0, -2)
Screenshot: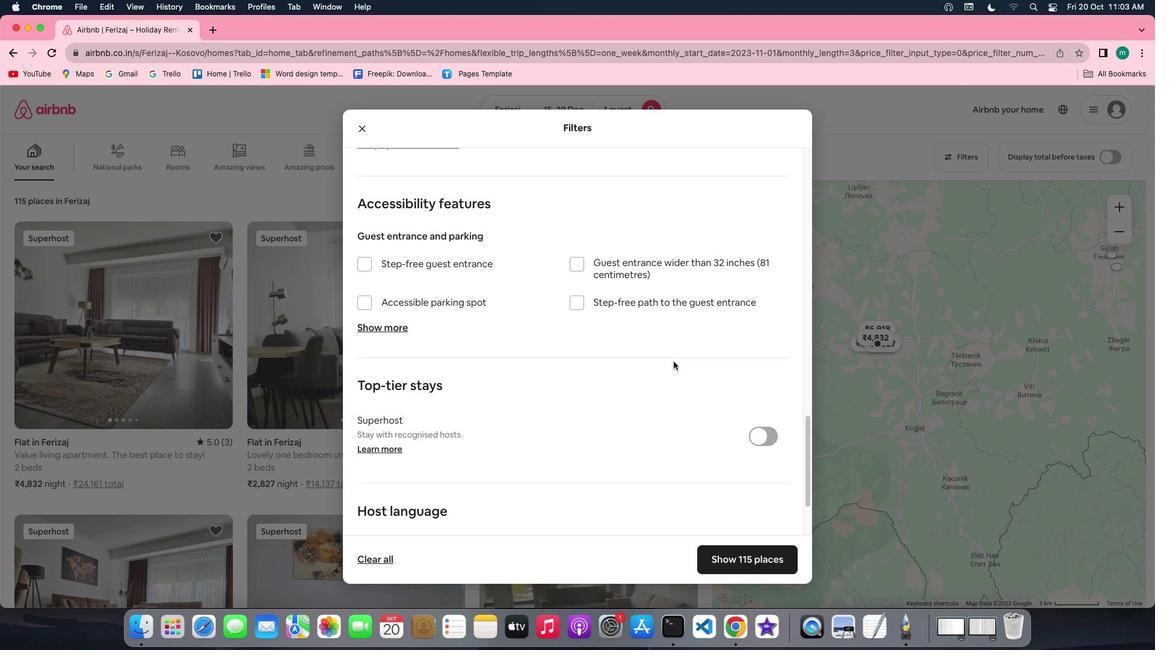 
Action: Mouse scrolled (674, 361) with delta (0, -3)
Screenshot: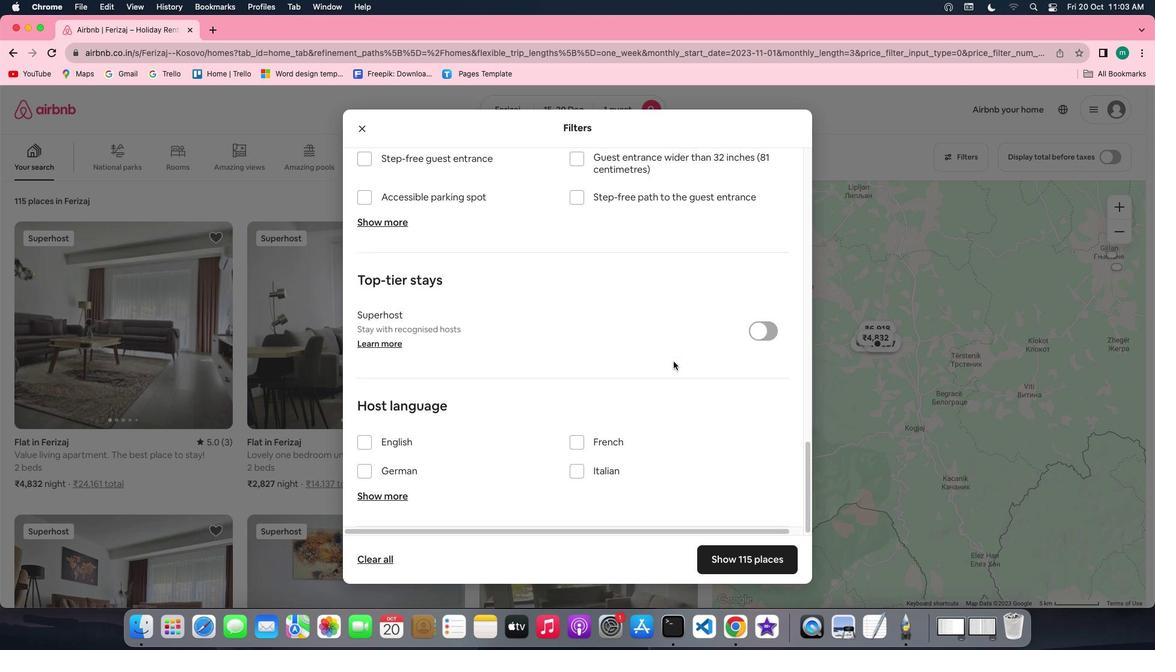 
Action: Mouse scrolled (674, 361) with delta (0, 0)
Screenshot: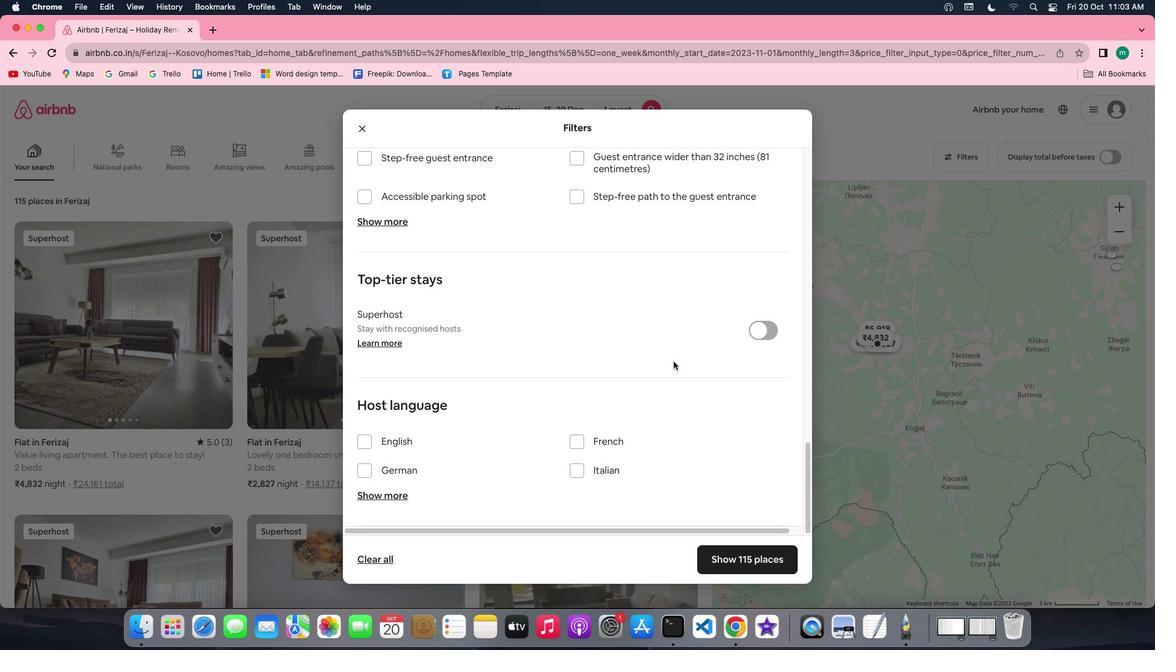 
Action: Mouse scrolled (674, 361) with delta (0, 0)
Screenshot: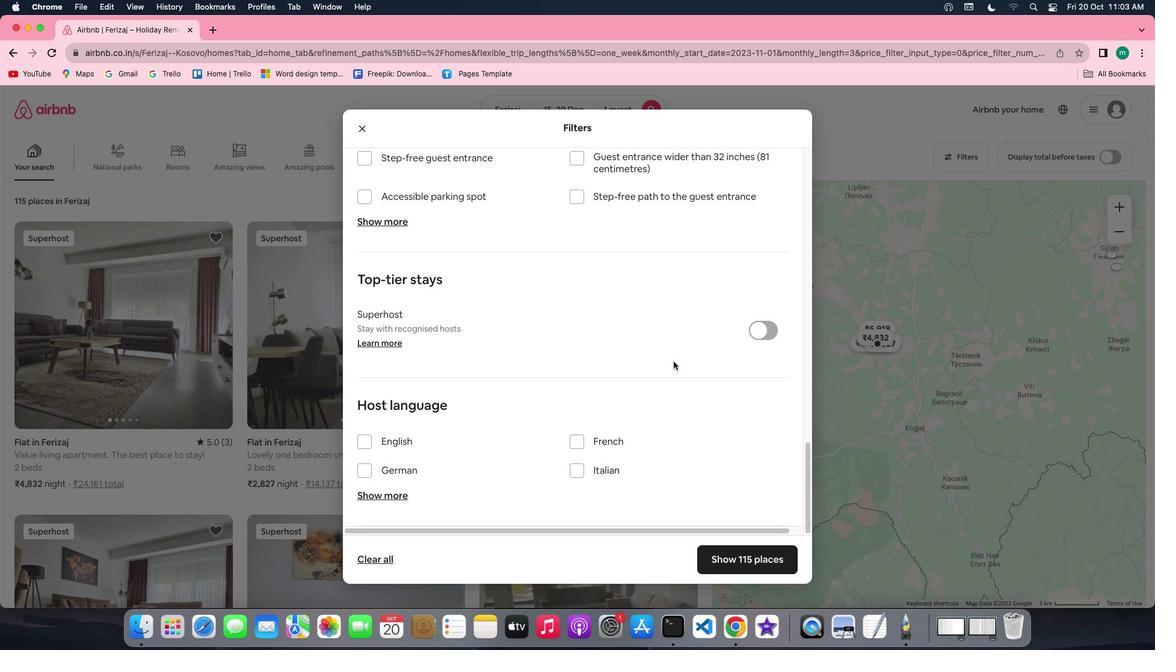 
Action: Mouse scrolled (674, 361) with delta (0, -1)
Screenshot: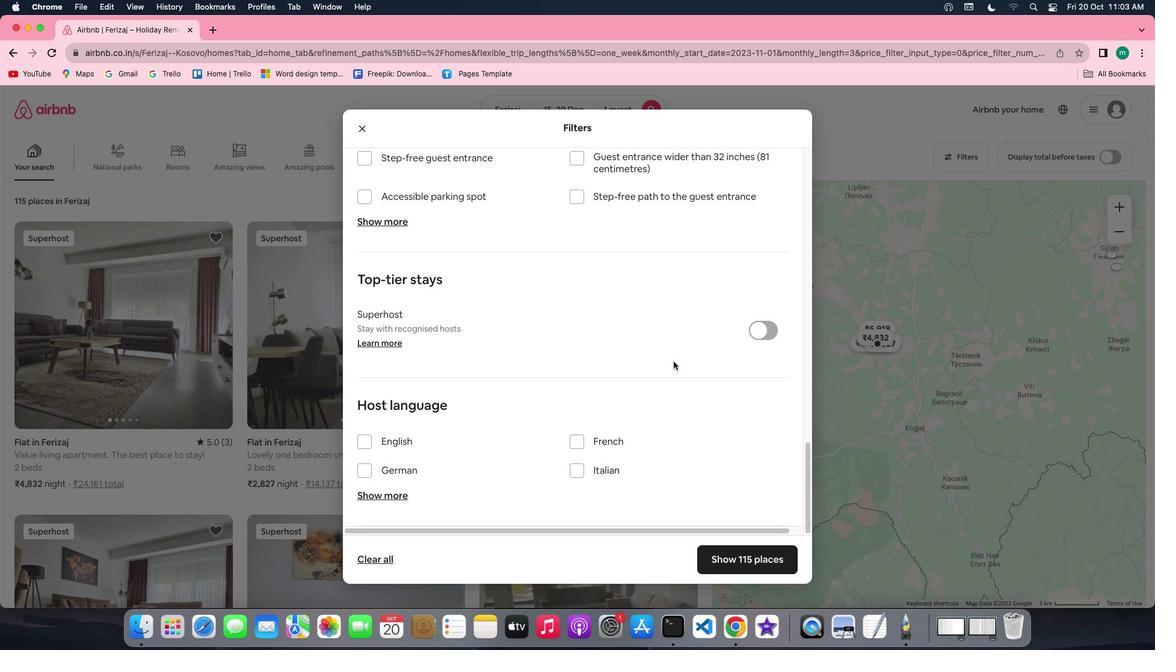 
Action: Mouse scrolled (674, 361) with delta (0, -1)
Screenshot: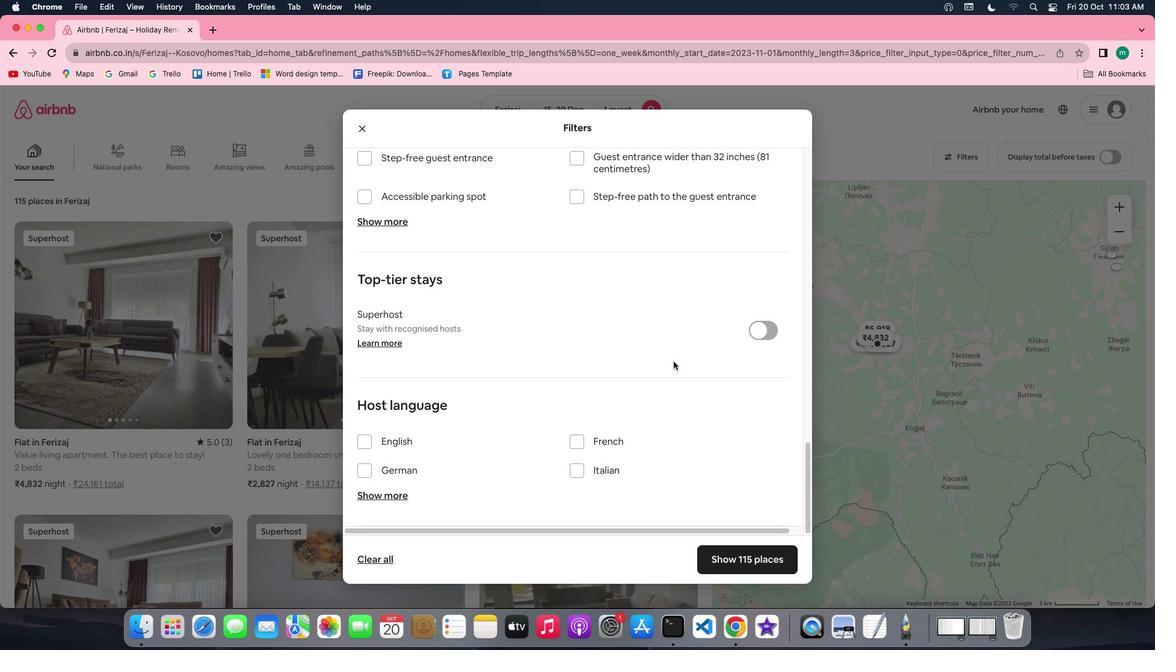 
Action: Mouse scrolled (674, 361) with delta (0, -1)
Screenshot: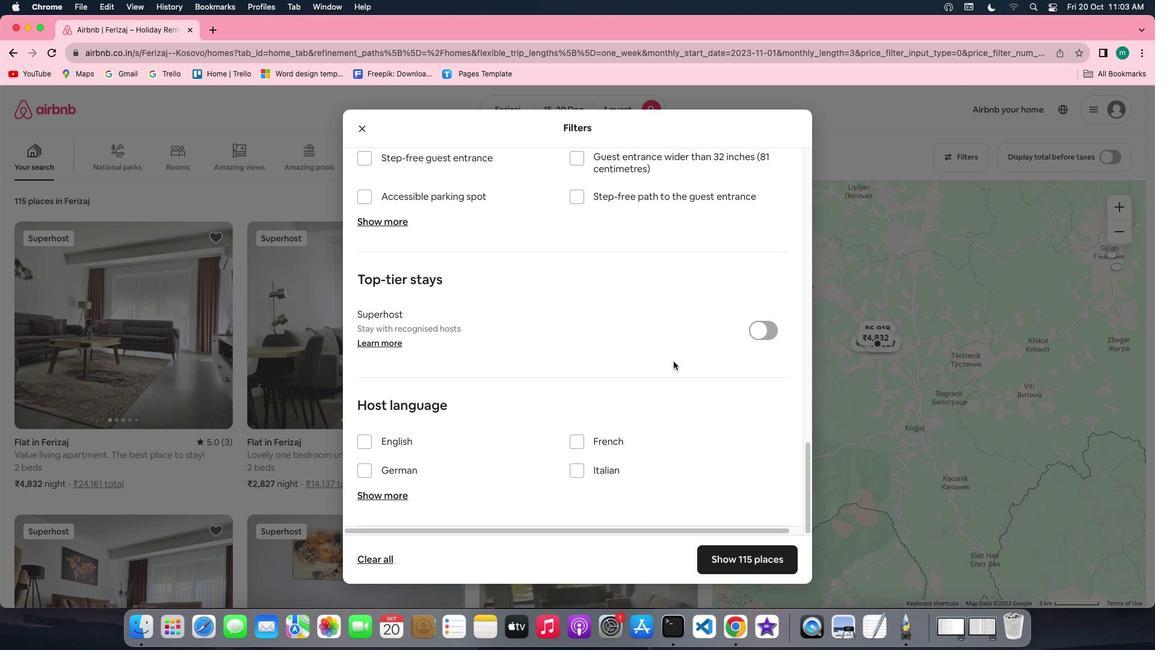 
Action: Mouse moved to (759, 556)
Screenshot: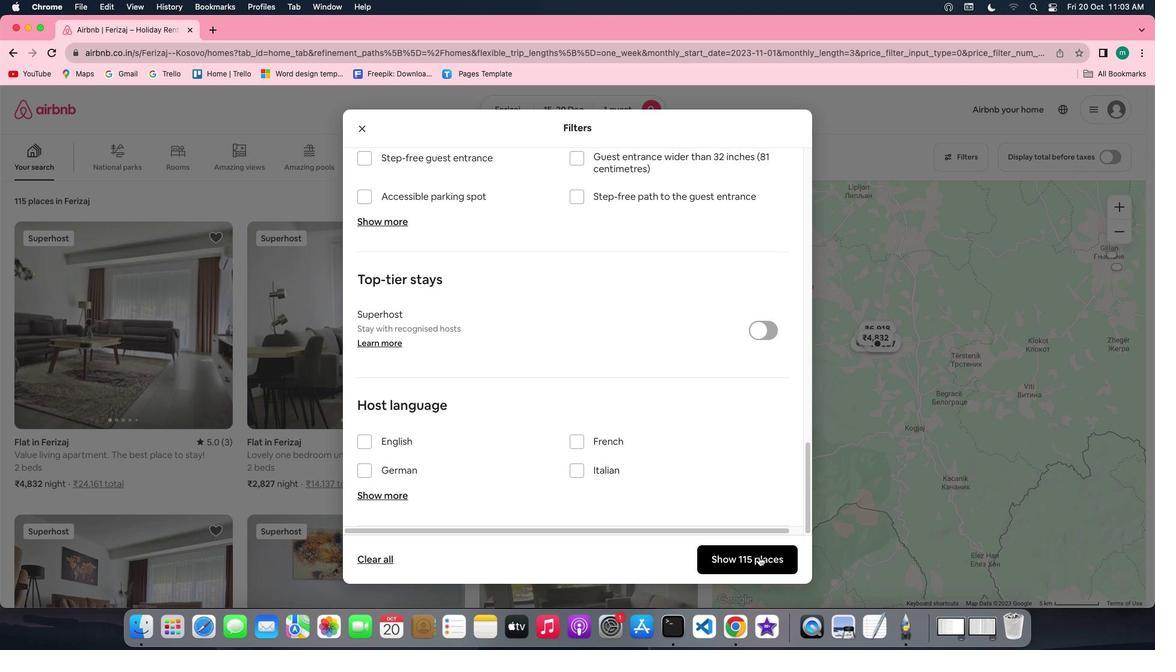 
Action: Mouse pressed left at (759, 556)
Screenshot: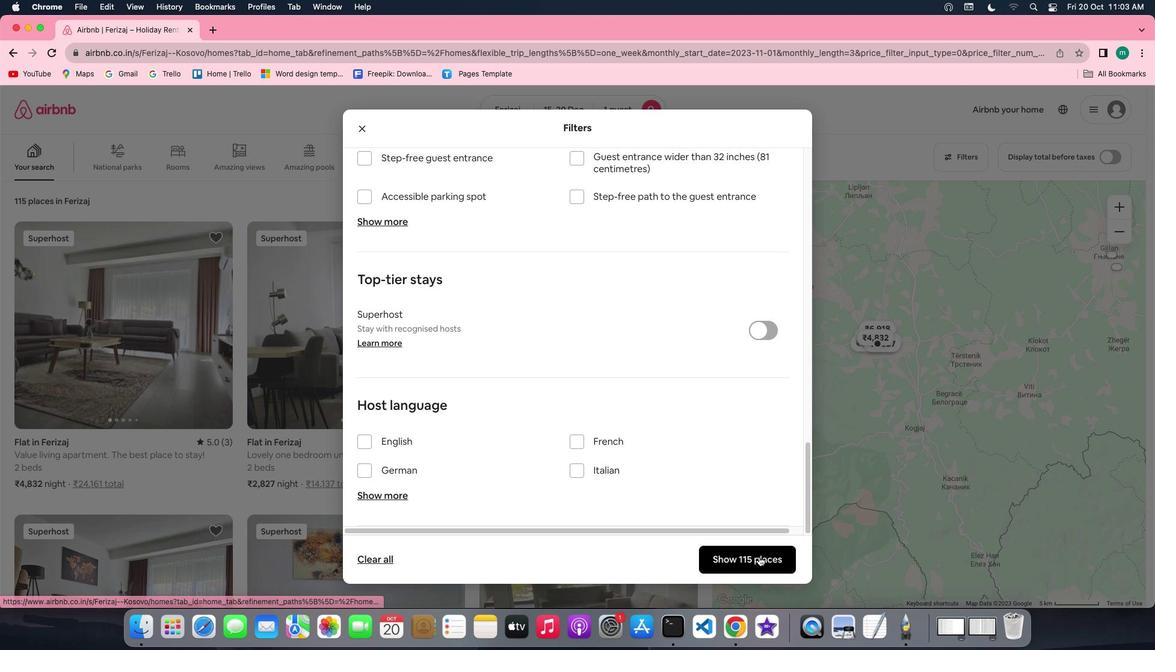 
Action: Mouse moved to (162, 325)
Screenshot: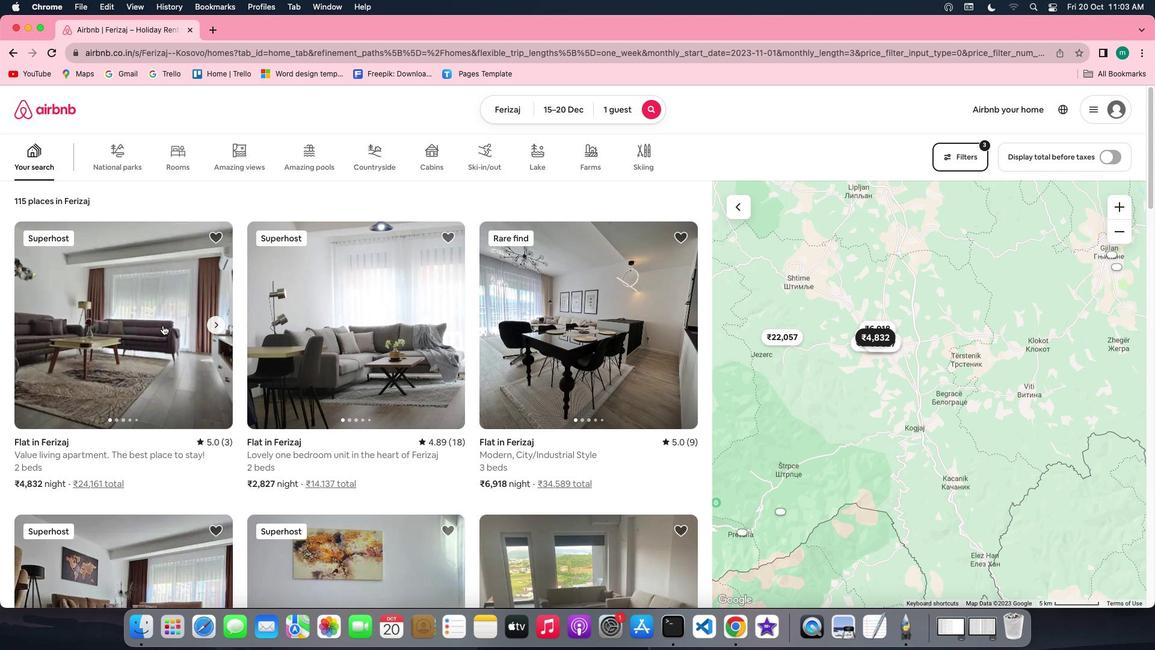 
Action: Mouse pressed left at (162, 325)
Screenshot: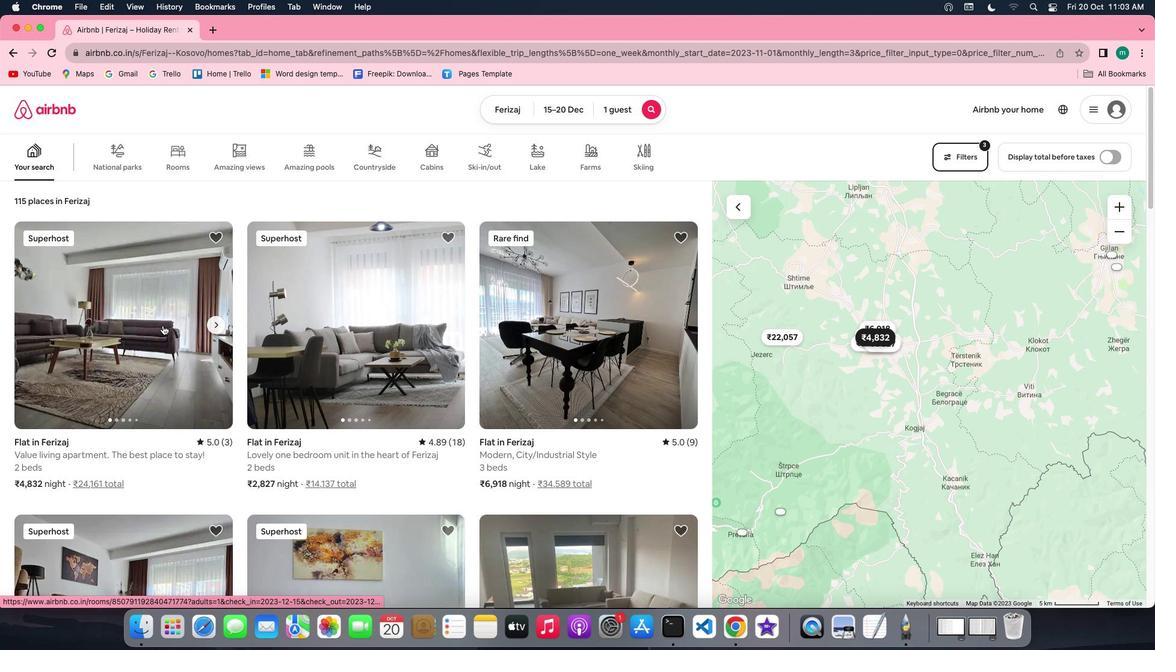 
Action: Mouse moved to (623, 315)
Screenshot: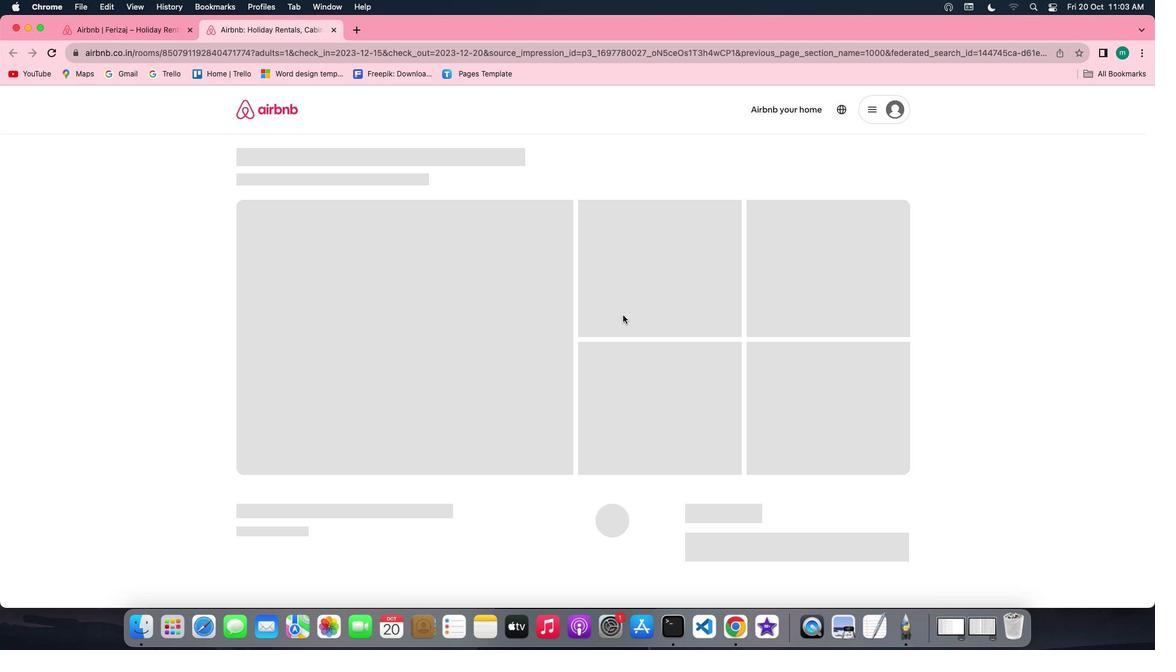 
Action: Mouse scrolled (623, 315) with delta (0, 0)
Screenshot: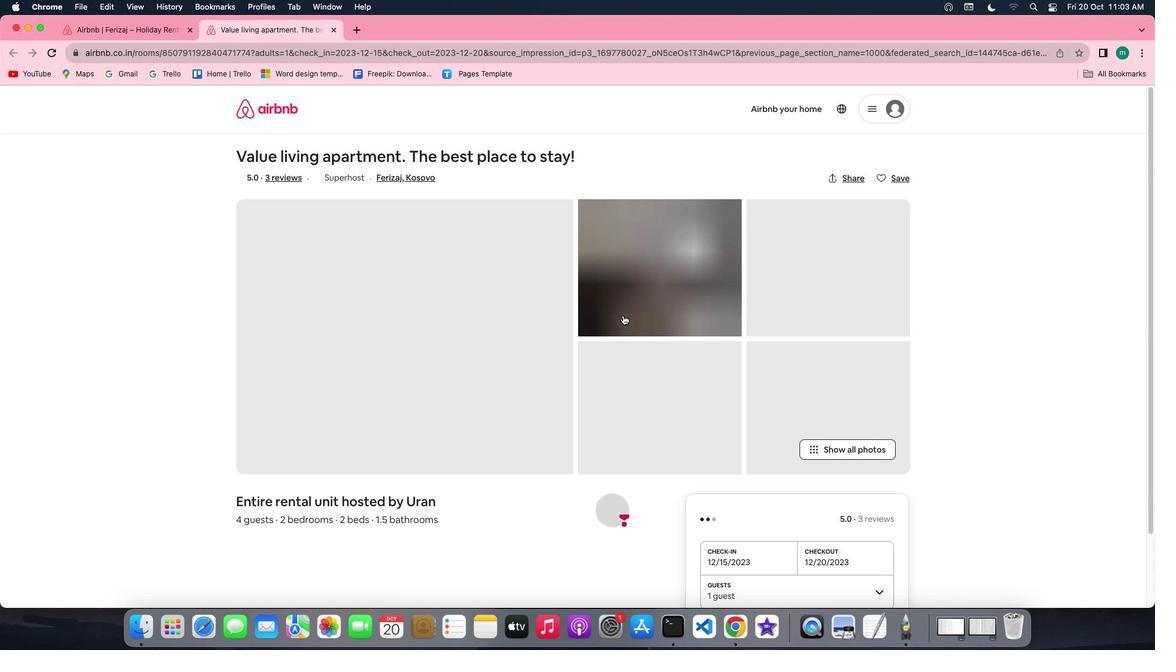 
Action: Mouse scrolled (623, 315) with delta (0, 0)
Screenshot: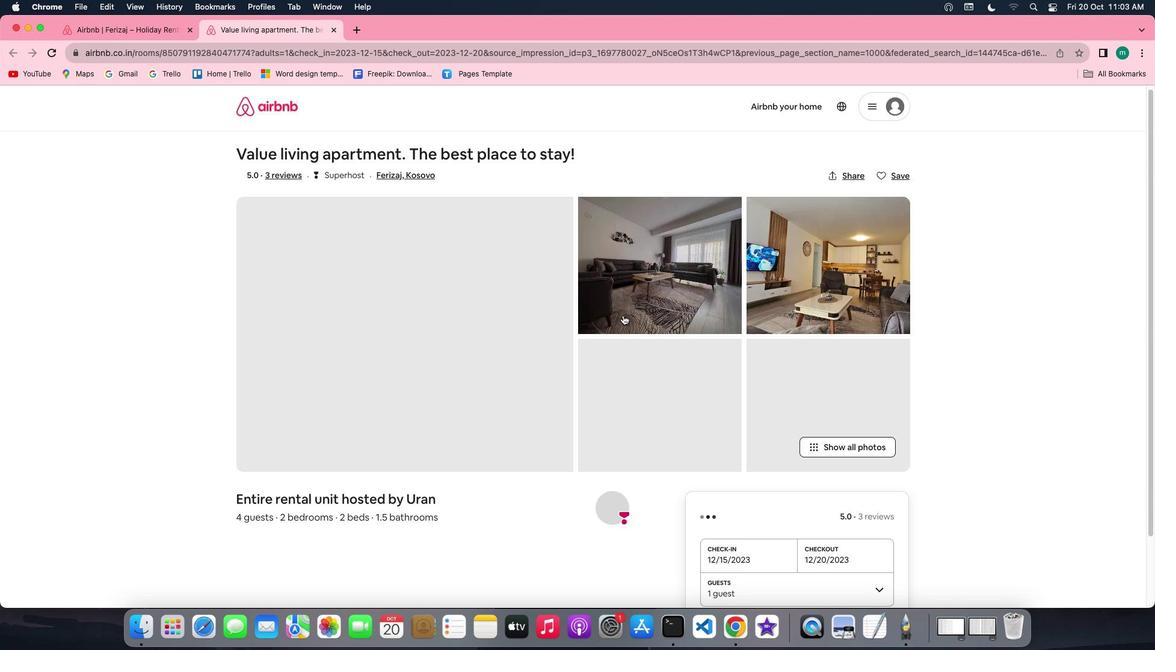
Action: Mouse scrolled (623, 315) with delta (0, 0)
Screenshot: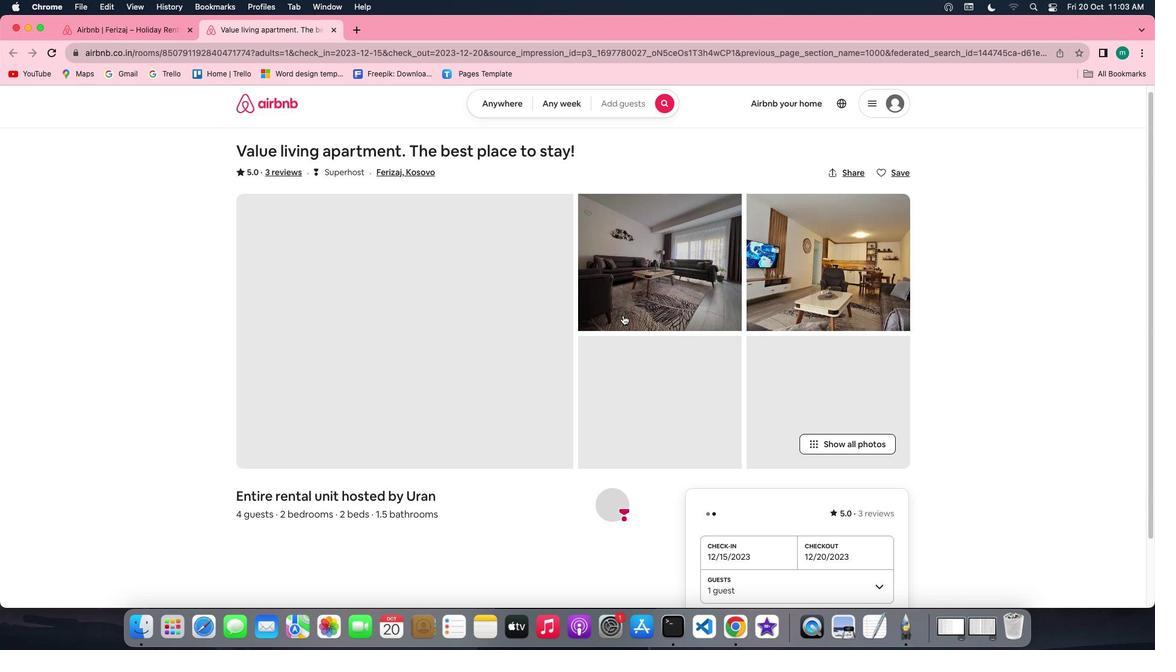 
Action: Mouse moved to (854, 433)
Screenshot: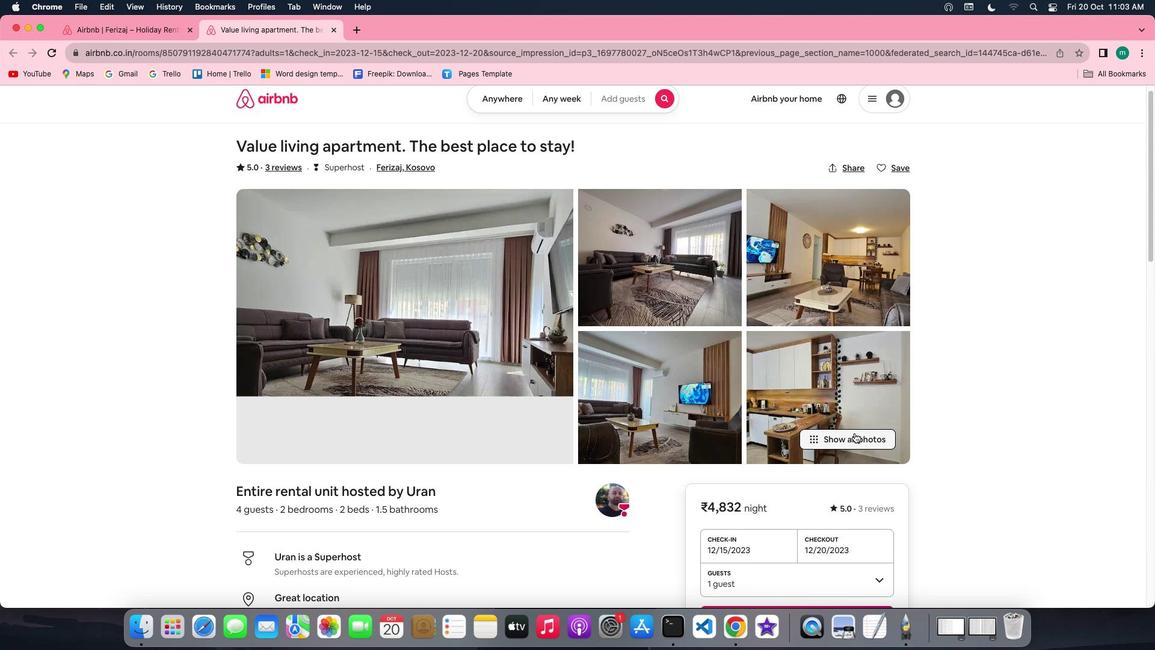
Action: Mouse pressed left at (854, 433)
Screenshot: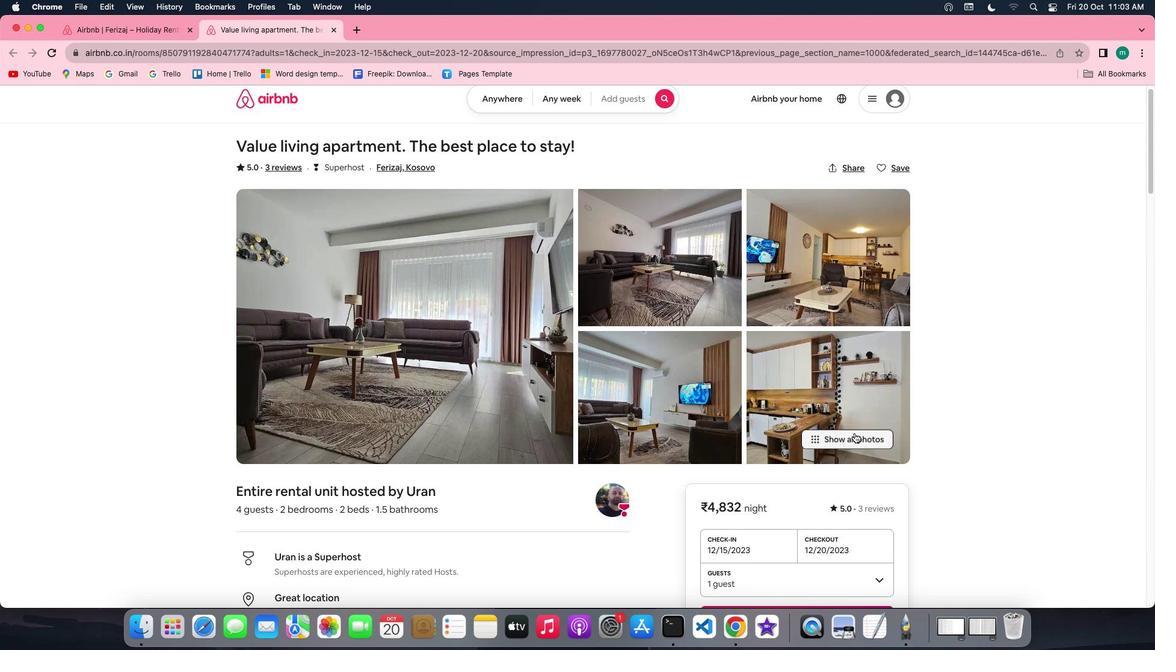 
Action: Mouse moved to (682, 396)
Screenshot: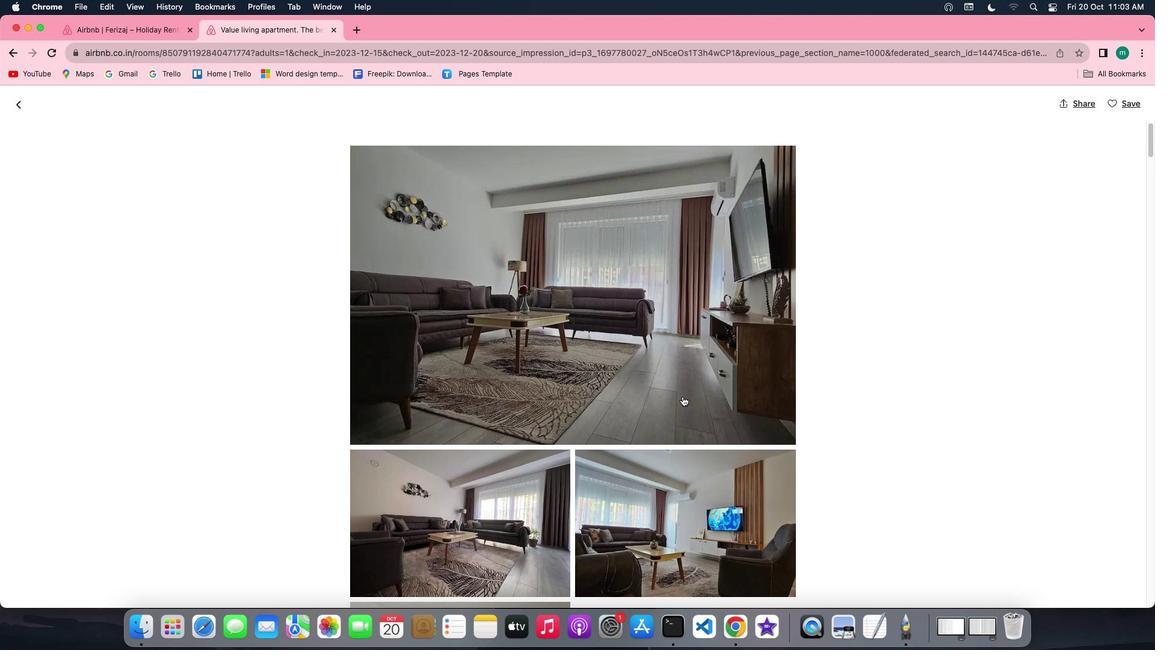 
Action: Mouse scrolled (682, 396) with delta (0, 0)
Screenshot: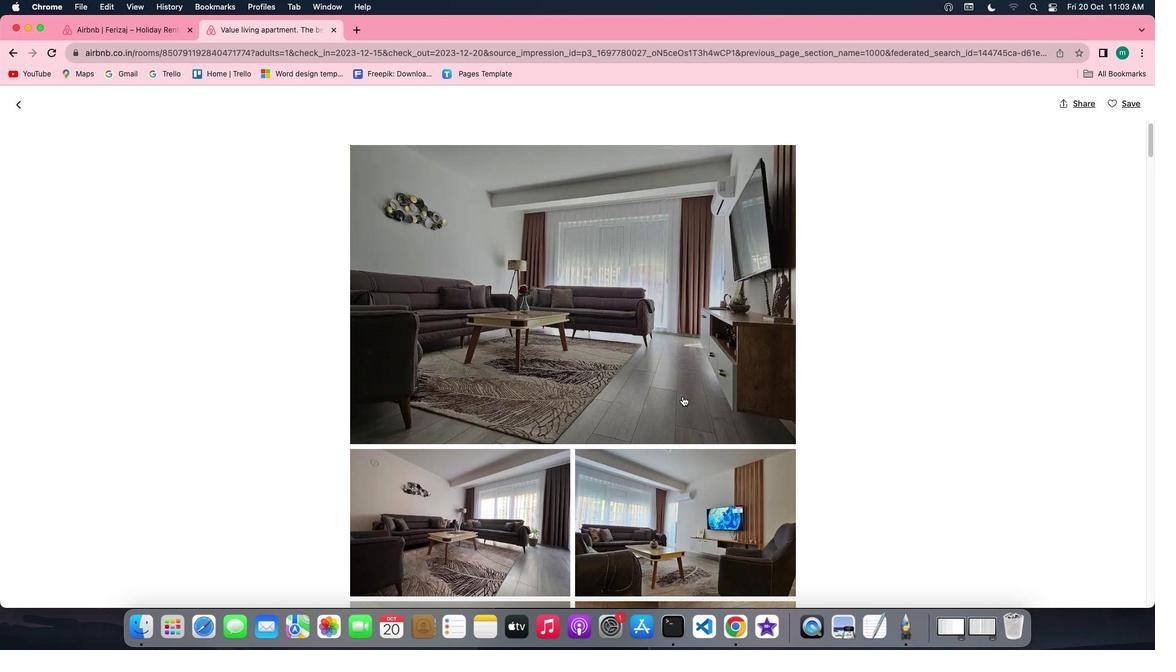 
Action: Mouse scrolled (682, 396) with delta (0, 0)
Screenshot: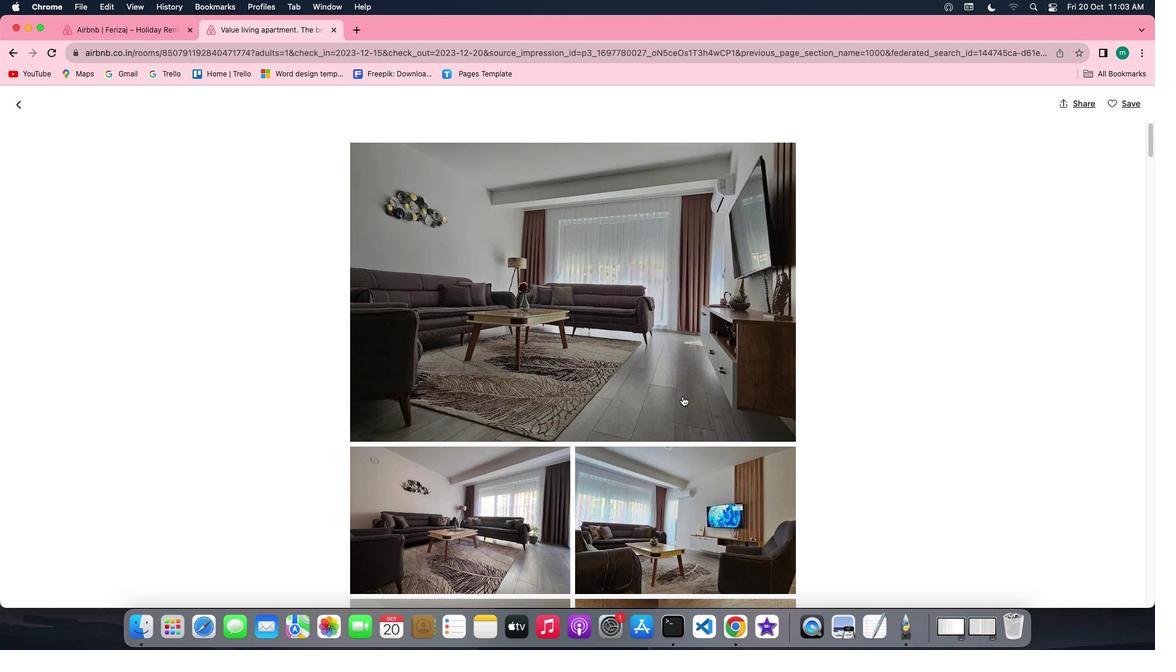
Action: Mouse scrolled (682, 396) with delta (0, 0)
Screenshot: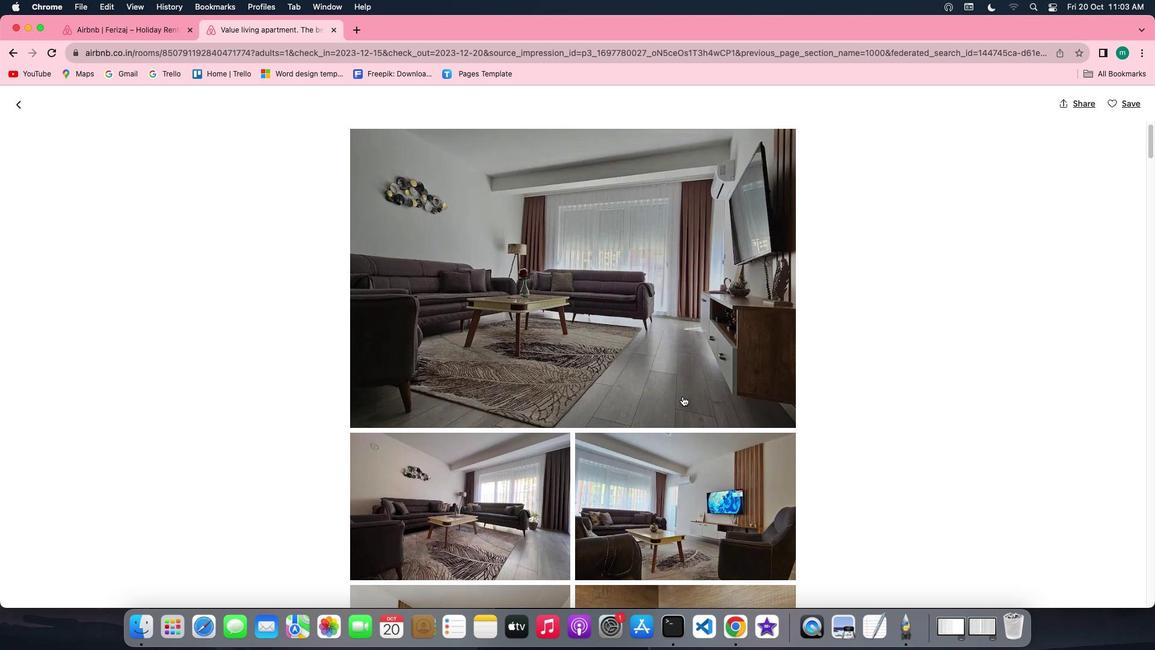 
Action: Mouse scrolled (682, 396) with delta (0, 0)
Screenshot: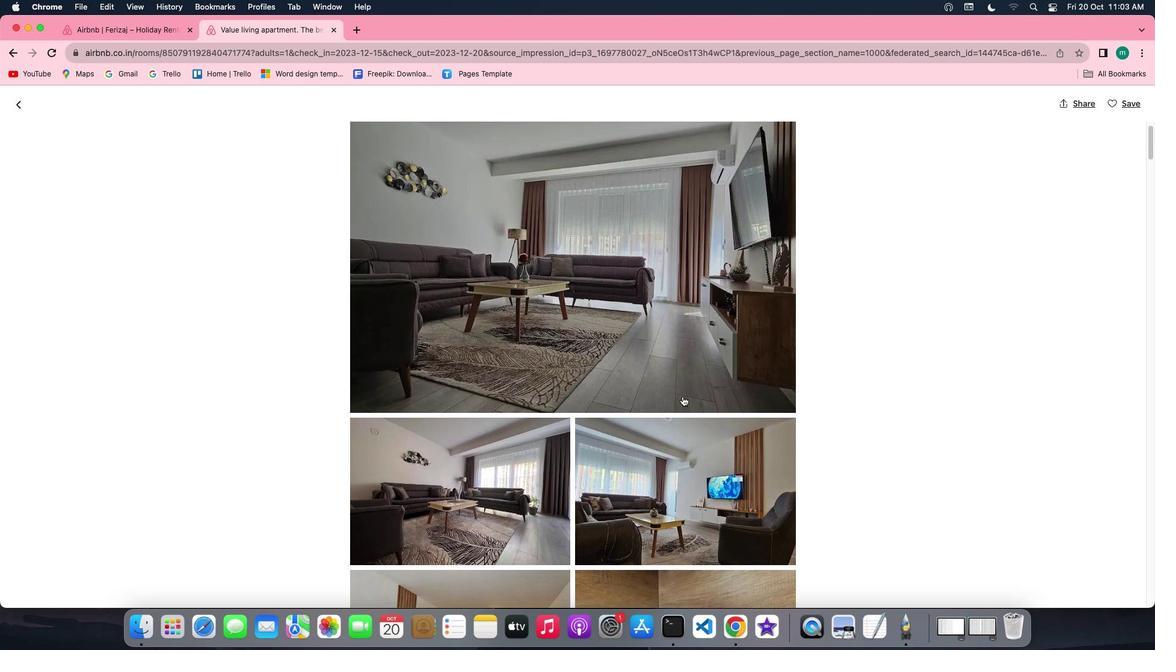 
Action: Mouse scrolled (682, 396) with delta (0, 0)
Screenshot: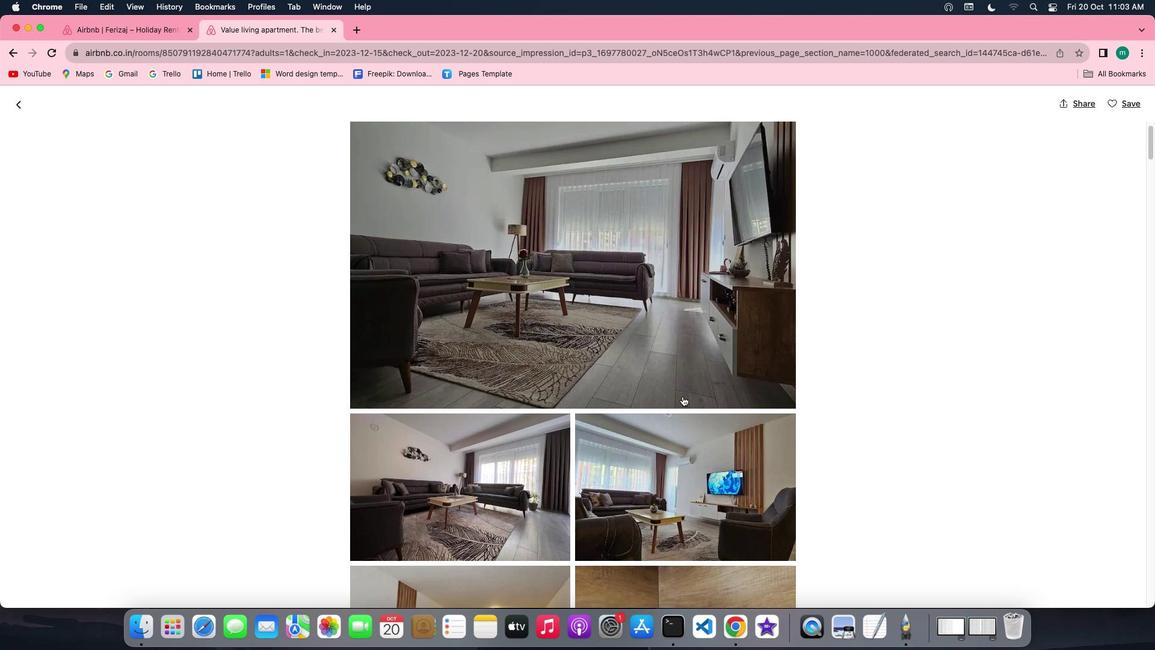 
Action: Mouse scrolled (682, 396) with delta (0, 0)
Screenshot: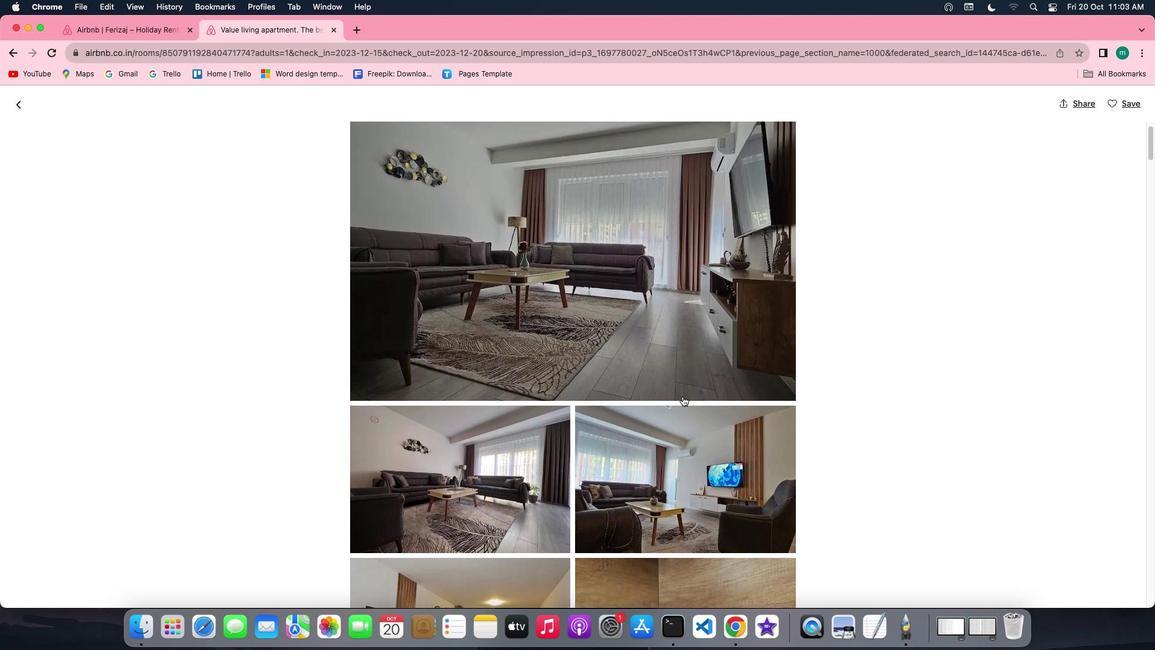 
Action: Mouse scrolled (682, 396) with delta (0, 0)
Screenshot: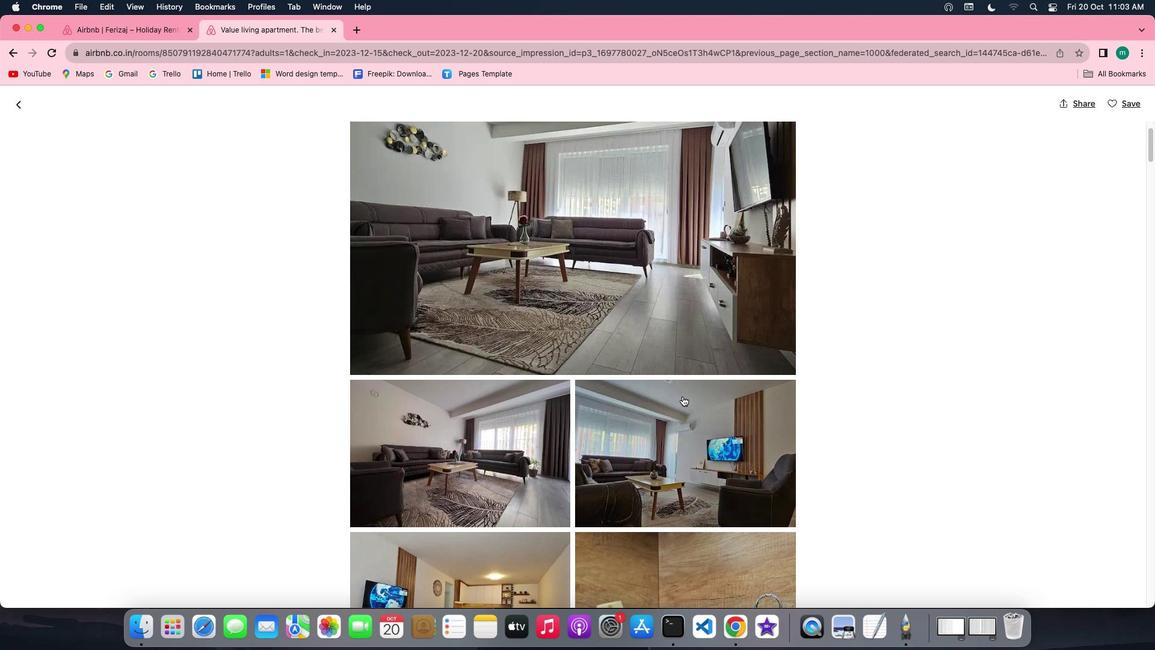 
Action: Mouse scrolled (682, 396) with delta (0, 0)
Screenshot: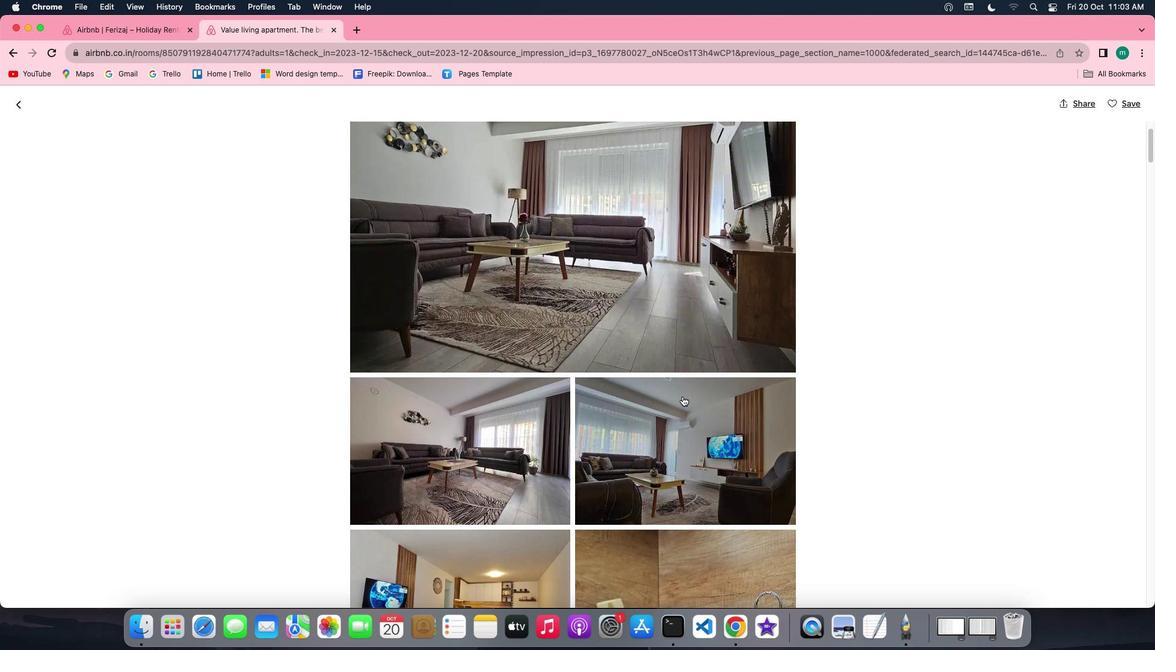 
Action: Mouse scrolled (682, 396) with delta (0, 0)
Screenshot: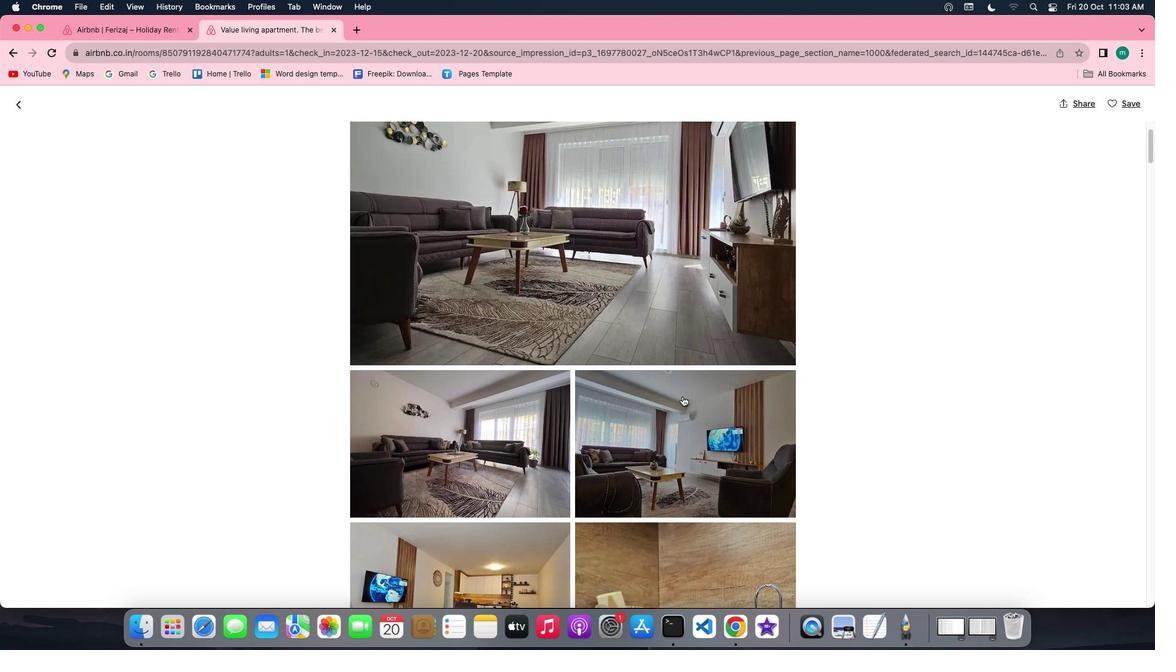 
Action: Mouse scrolled (682, 396) with delta (0, 0)
Screenshot: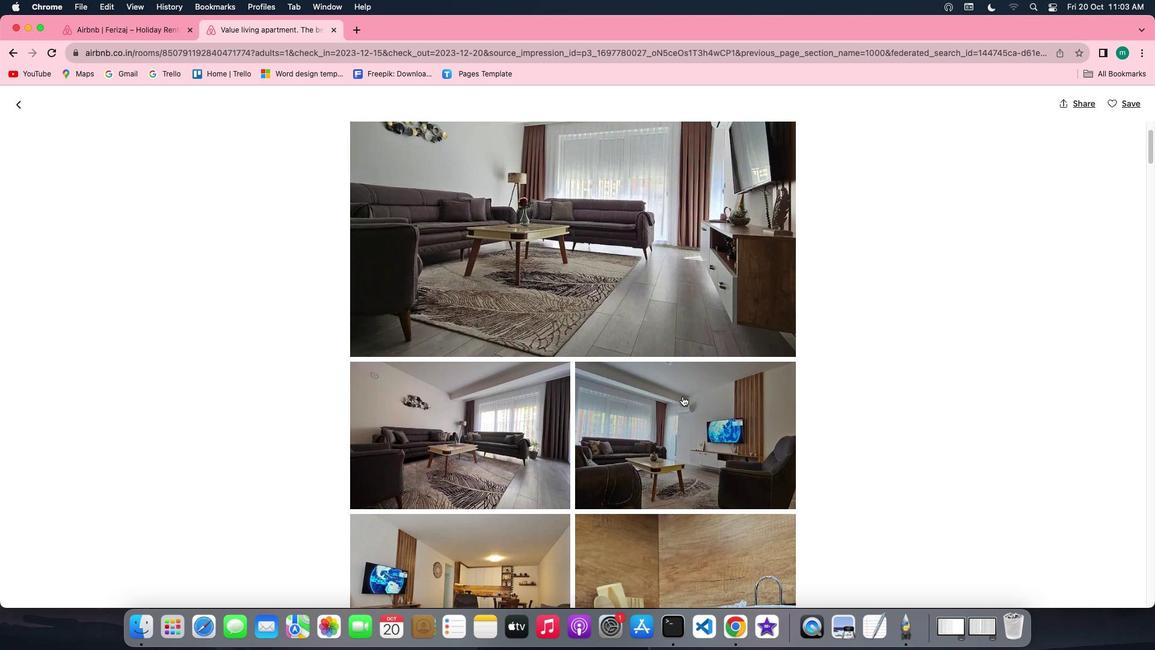 
Action: Mouse scrolled (682, 396) with delta (0, 0)
Screenshot: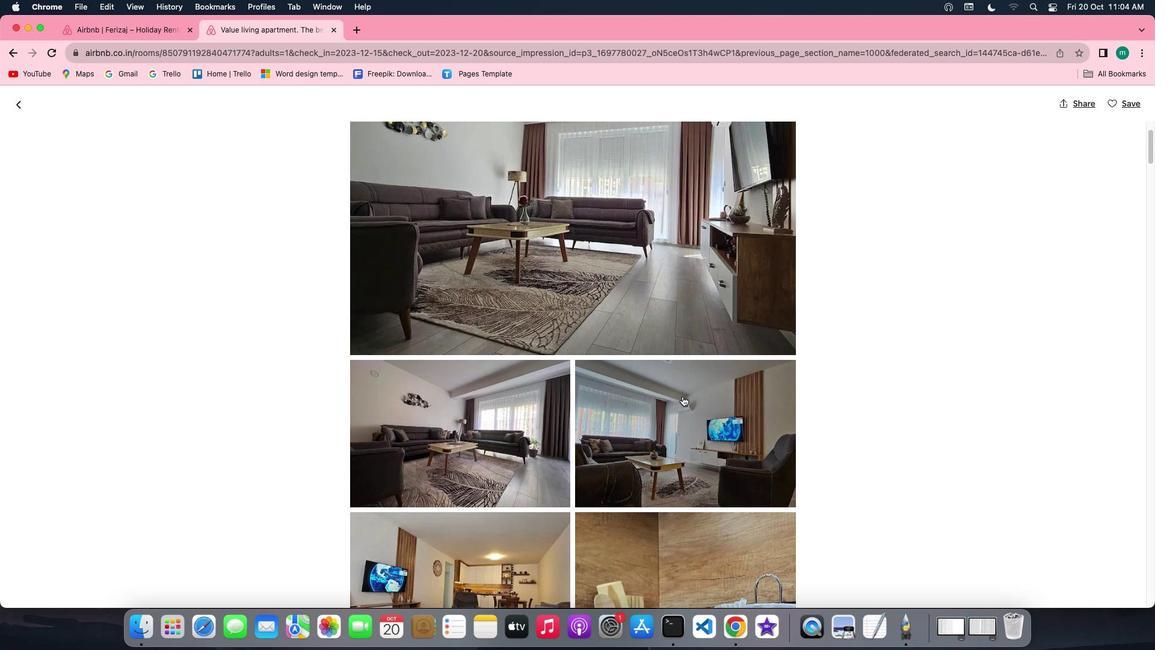 
Action: Mouse scrolled (682, 396) with delta (0, 0)
Screenshot: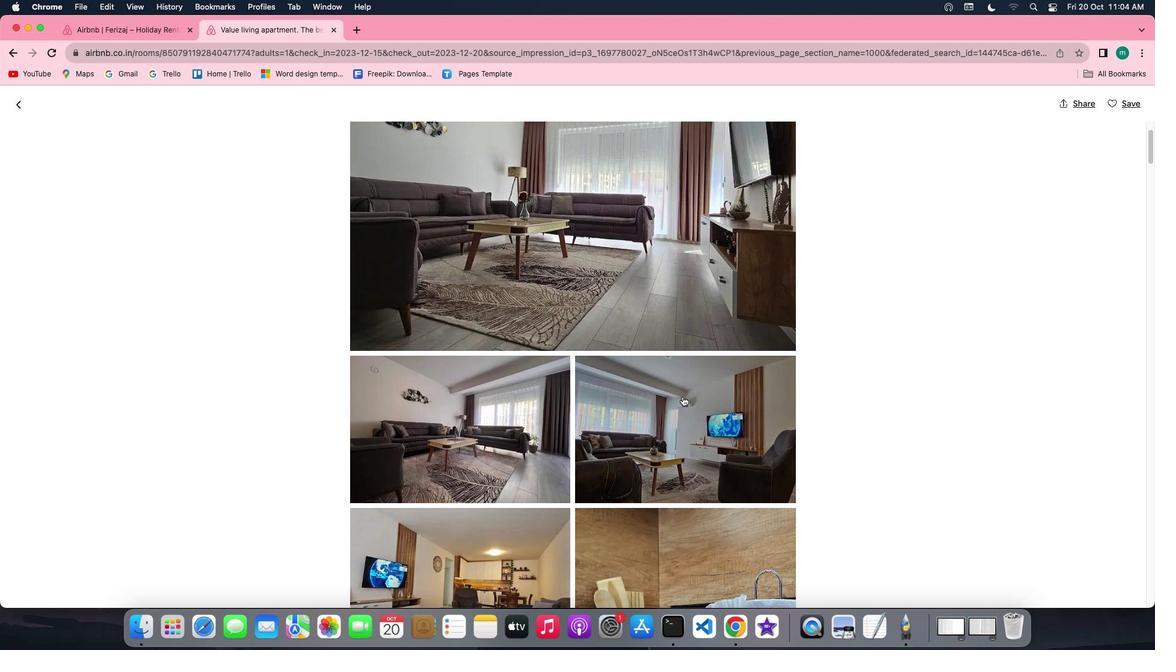 
Action: Mouse scrolled (682, 396) with delta (0, 0)
Screenshot: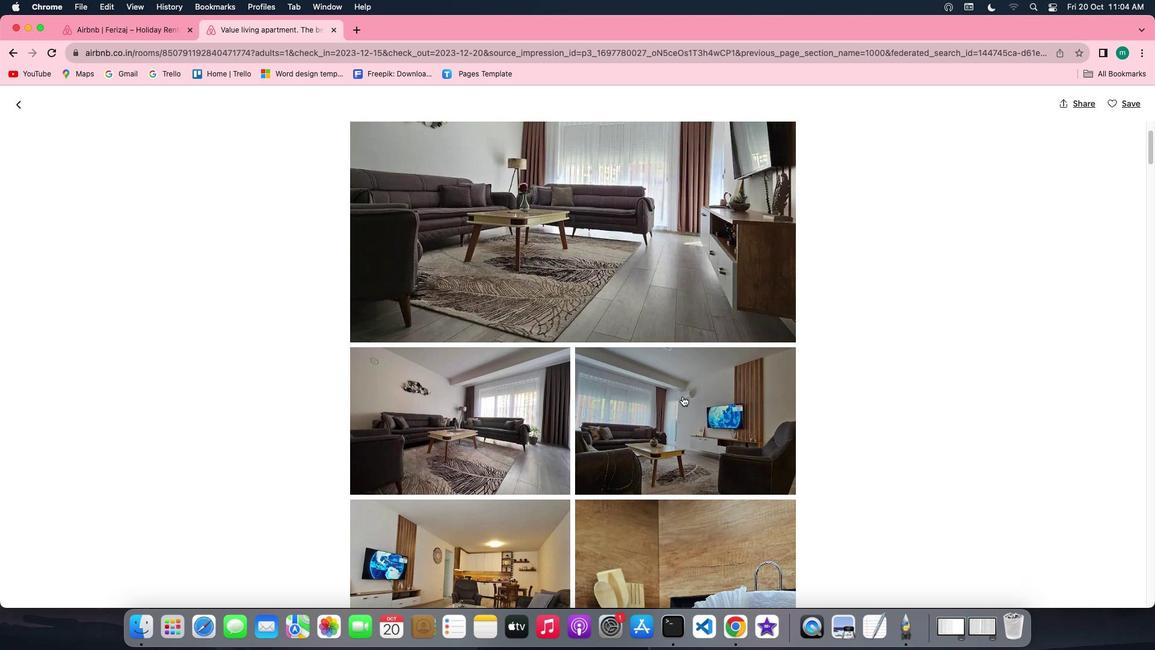 
Action: Mouse scrolled (682, 396) with delta (0, 0)
Screenshot: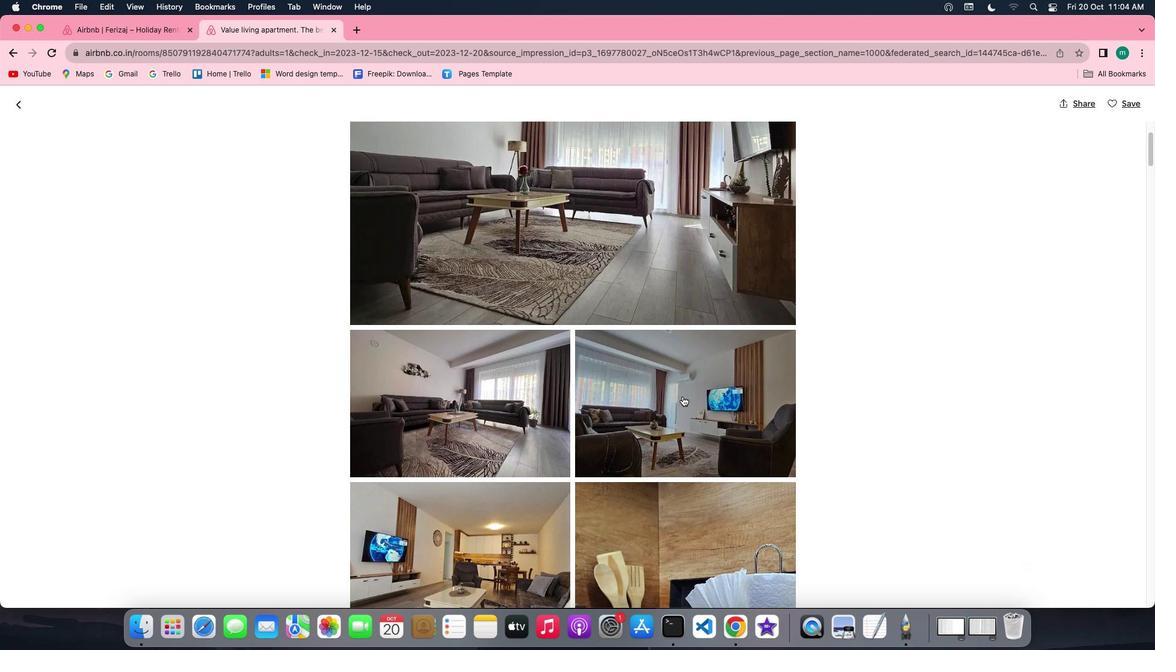 
Action: Mouse scrolled (682, 396) with delta (0, 0)
Screenshot: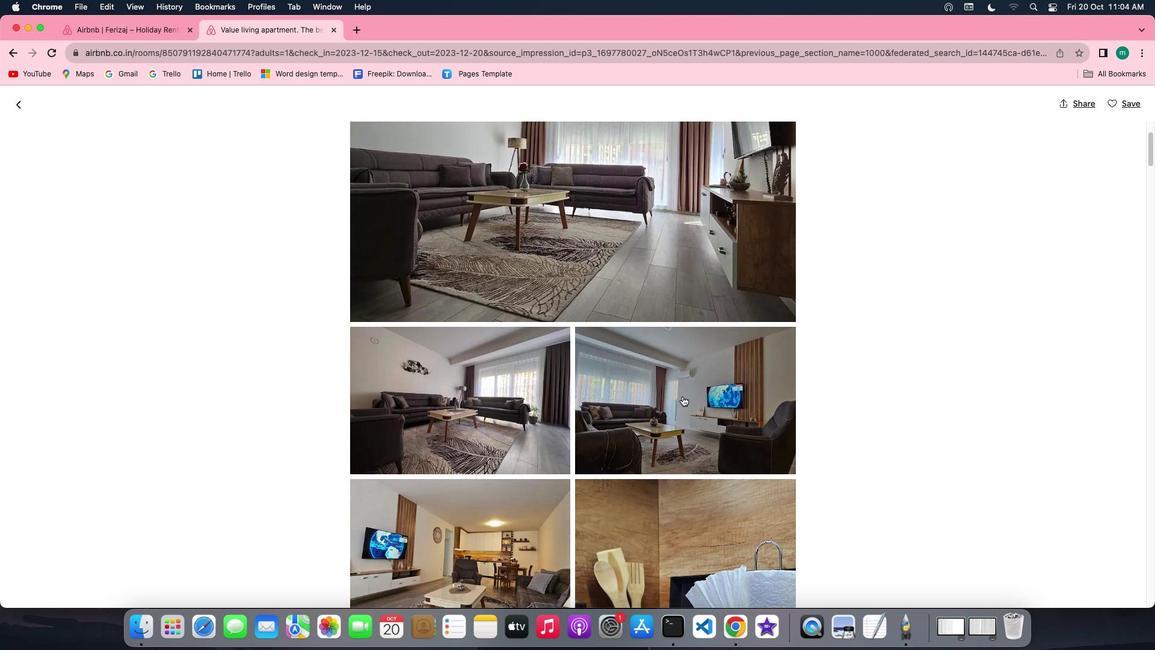 
Action: Mouse scrolled (682, 396) with delta (0, 0)
Screenshot: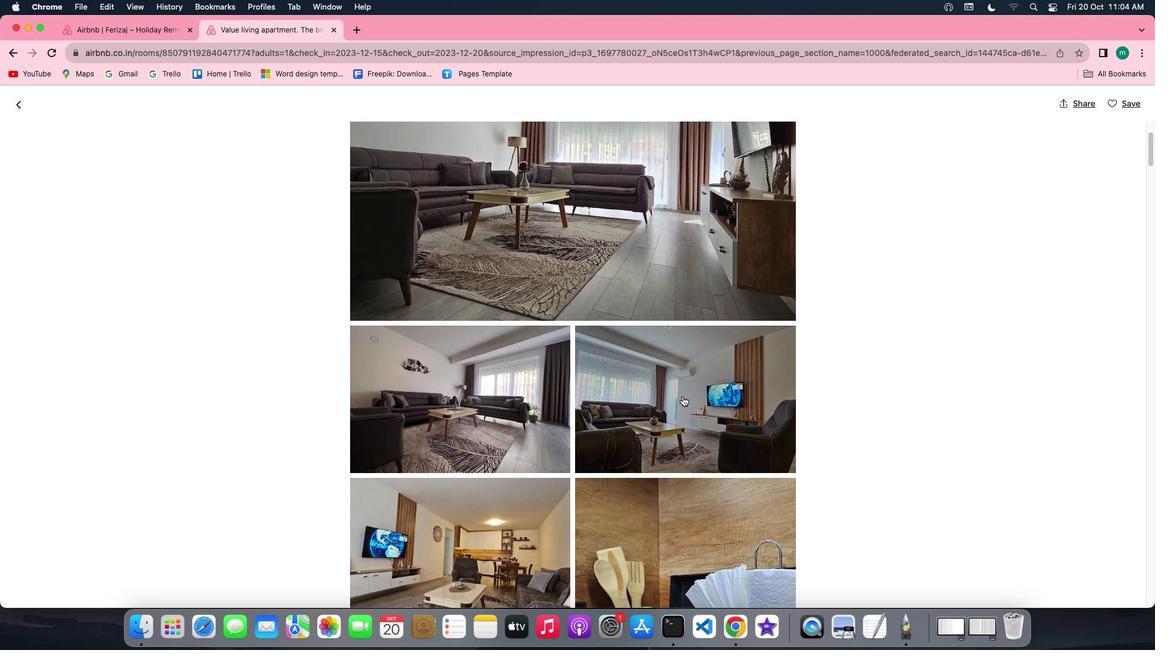 
Action: Mouse scrolled (682, 396) with delta (0, 0)
Screenshot: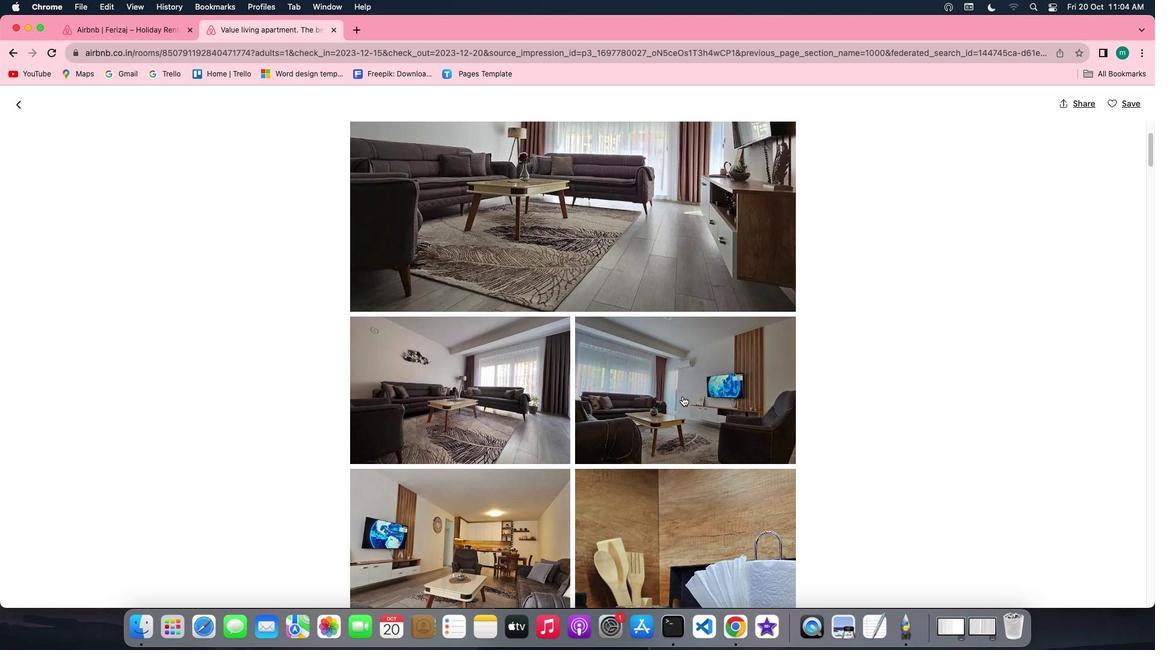 
Action: Mouse scrolled (682, 396) with delta (0, 0)
Screenshot: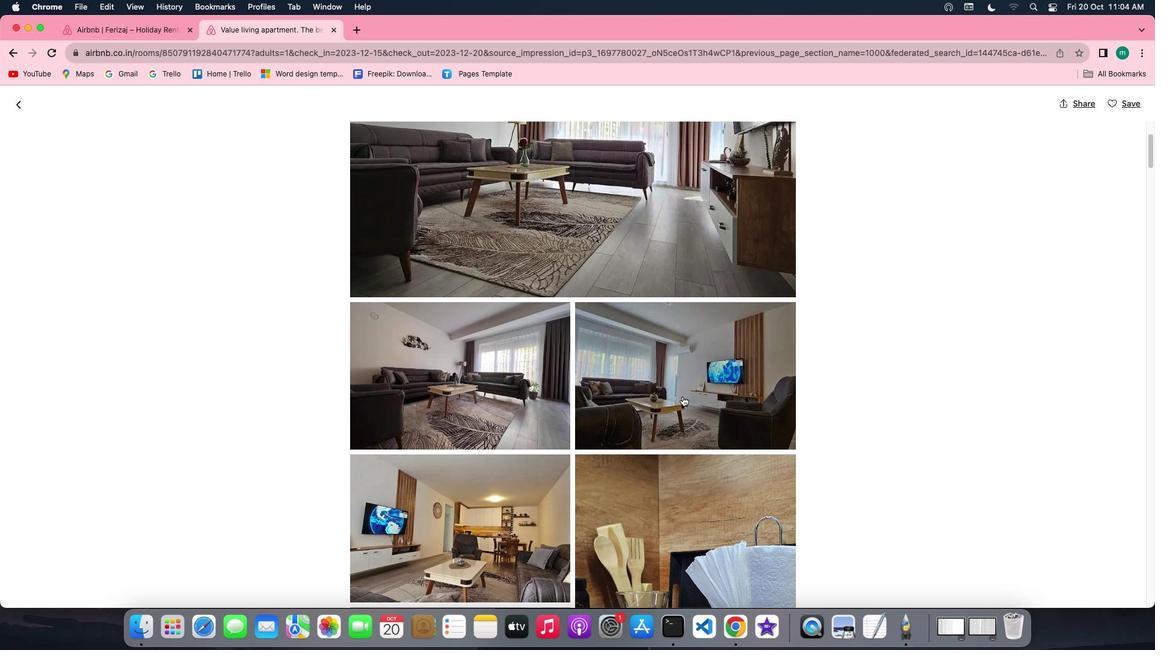 
Action: Mouse scrolled (682, 396) with delta (0, 0)
Screenshot: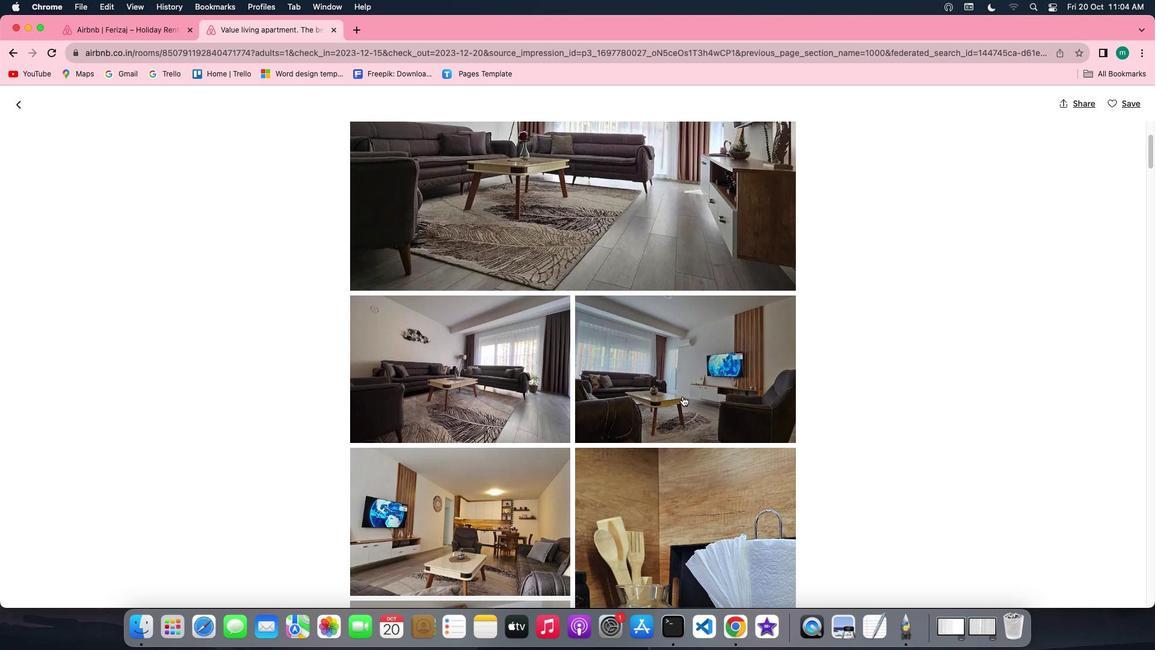 
Action: Mouse scrolled (682, 396) with delta (0, 0)
Screenshot: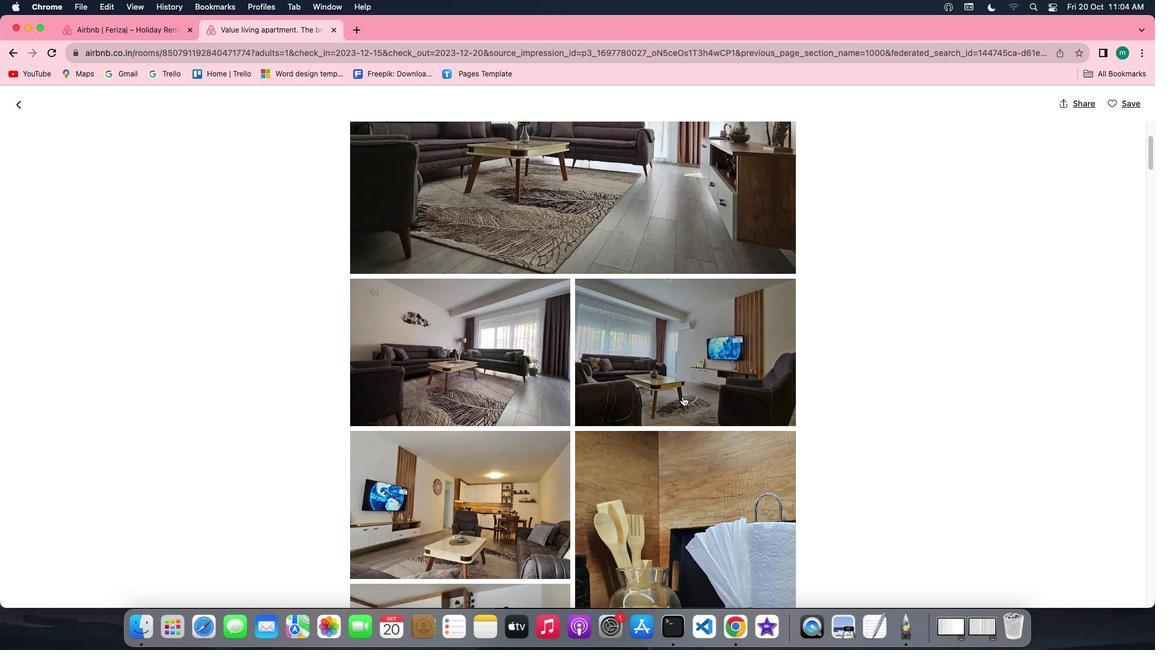 
Action: Mouse scrolled (682, 396) with delta (0, 0)
Screenshot: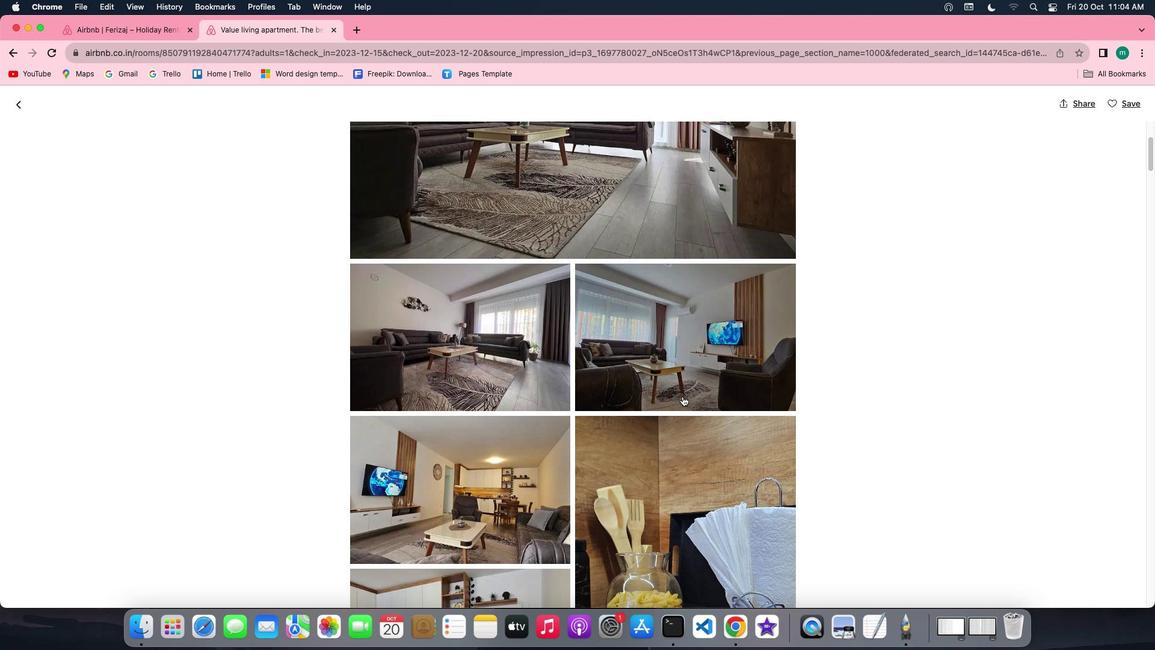 
Action: Mouse scrolled (682, 396) with delta (0, 0)
Screenshot: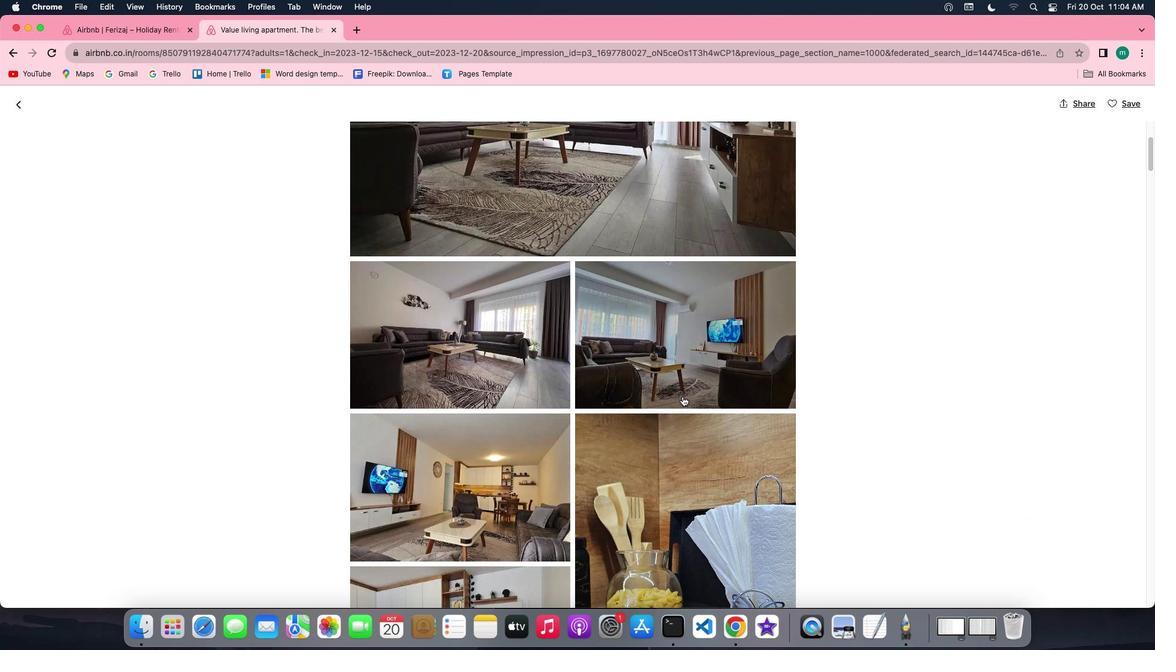 
Action: Mouse scrolled (682, 396) with delta (0, 0)
Screenshot: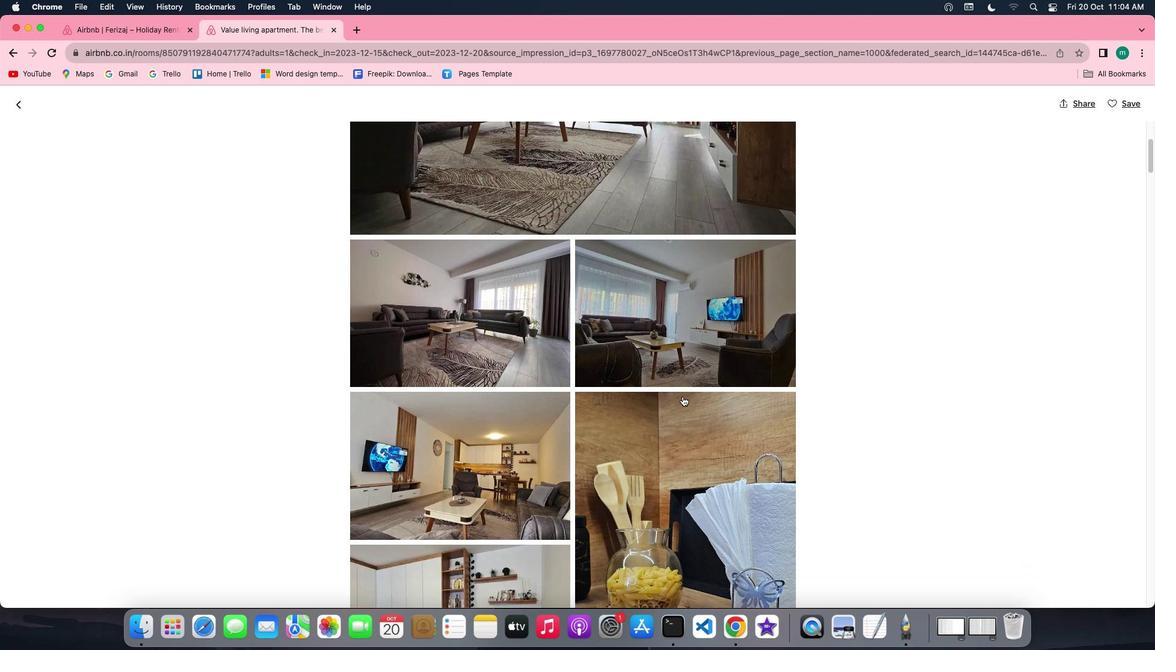 
Action: Mouse scrolled (682, 396) with delta (0, 0)
Screenshot: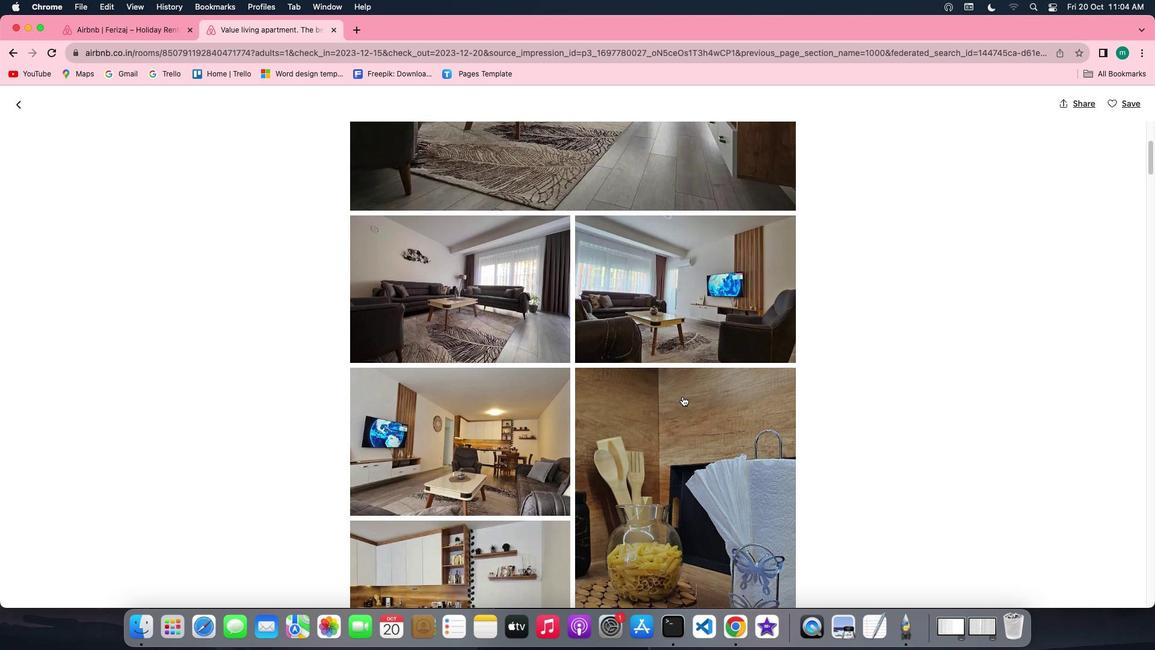 
Action: Mouse scrolled (682, 396) with delta (0, 0)
Screenshot: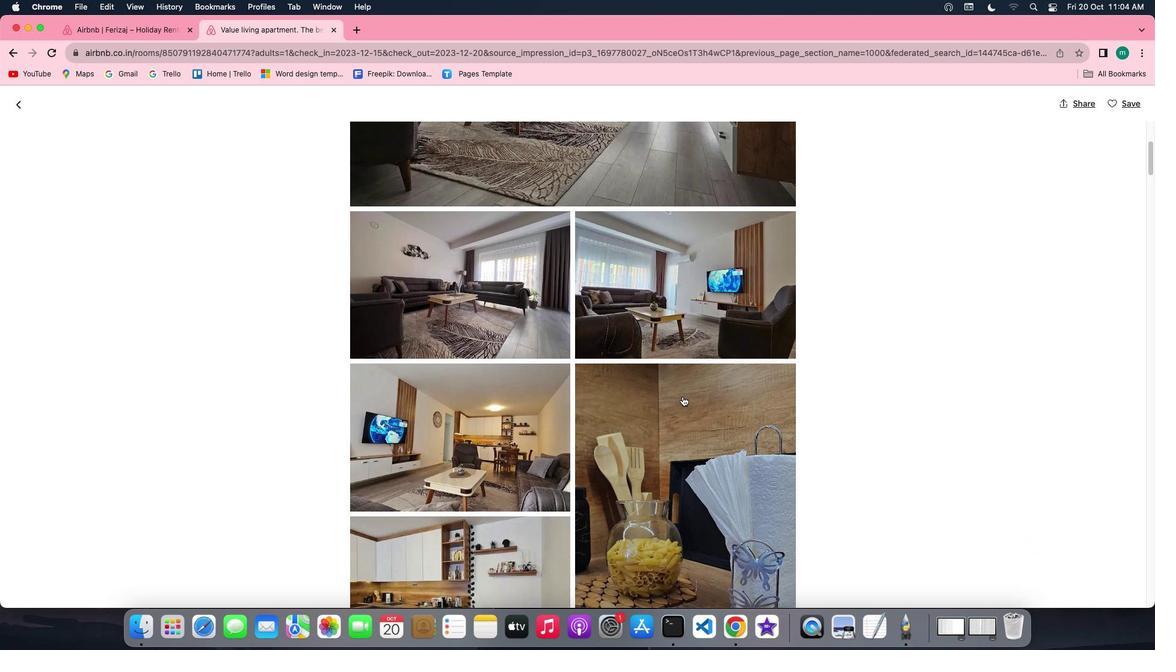 
Action: Mouse scrolled (682, 396) with delta (0, 0)
Screenshot: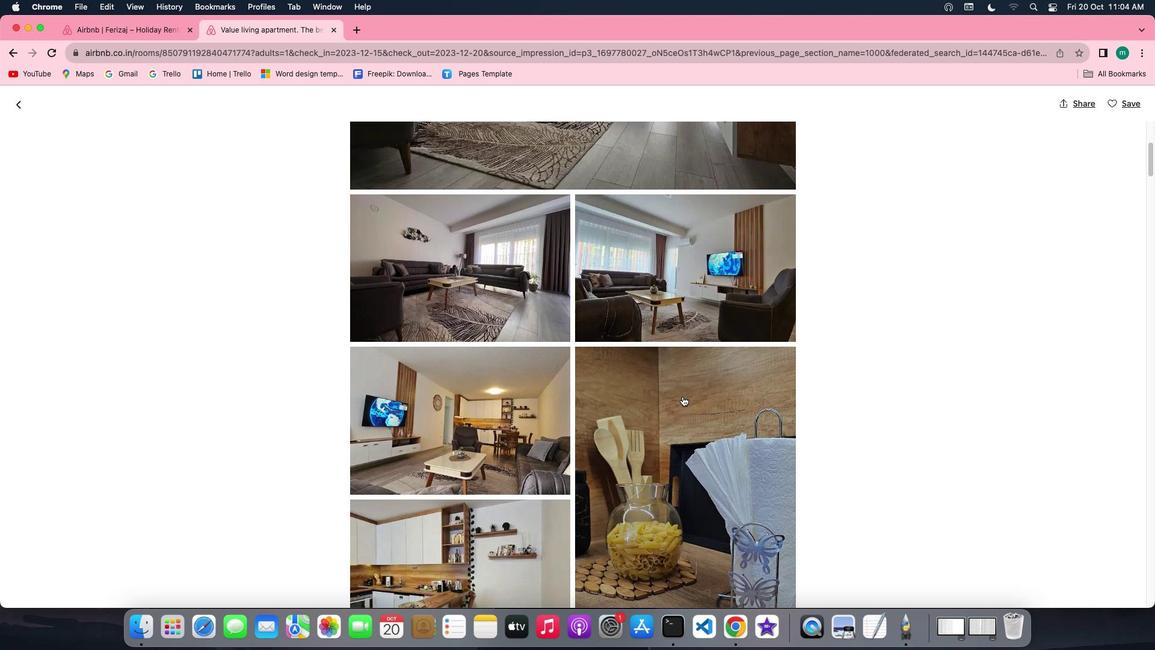 
Action: Mouse scrolled (682, 396) with delta (0, 0)
Screenshot: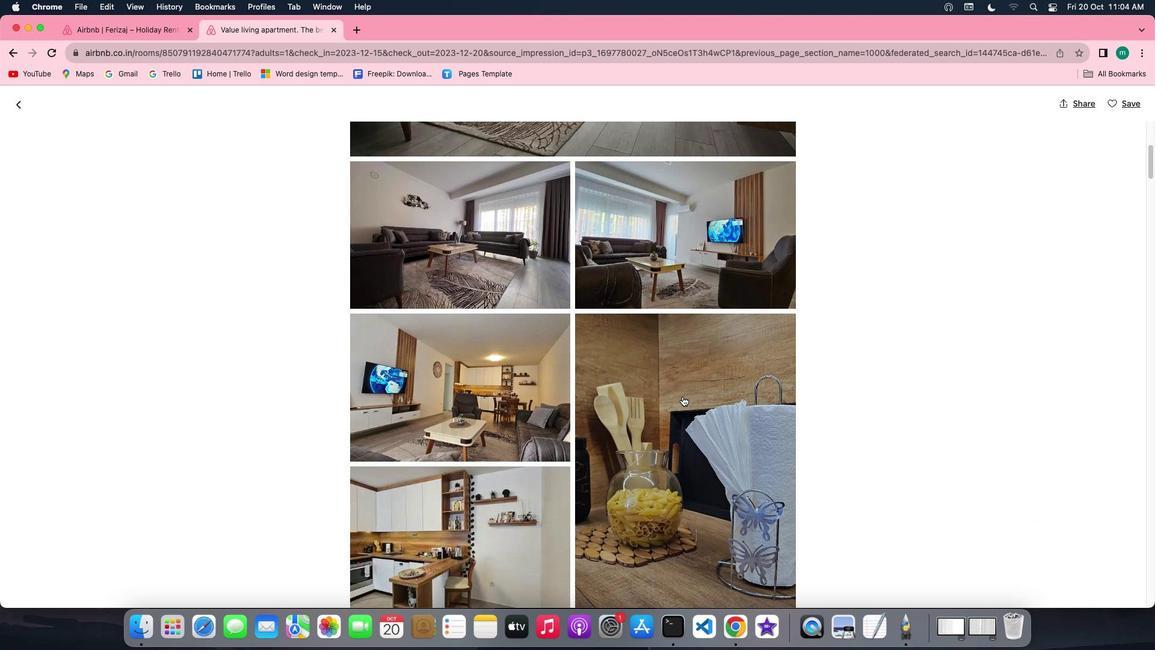 
Action: Mouse scrolled (682, 396) with delta (0, 0)
Screenshot: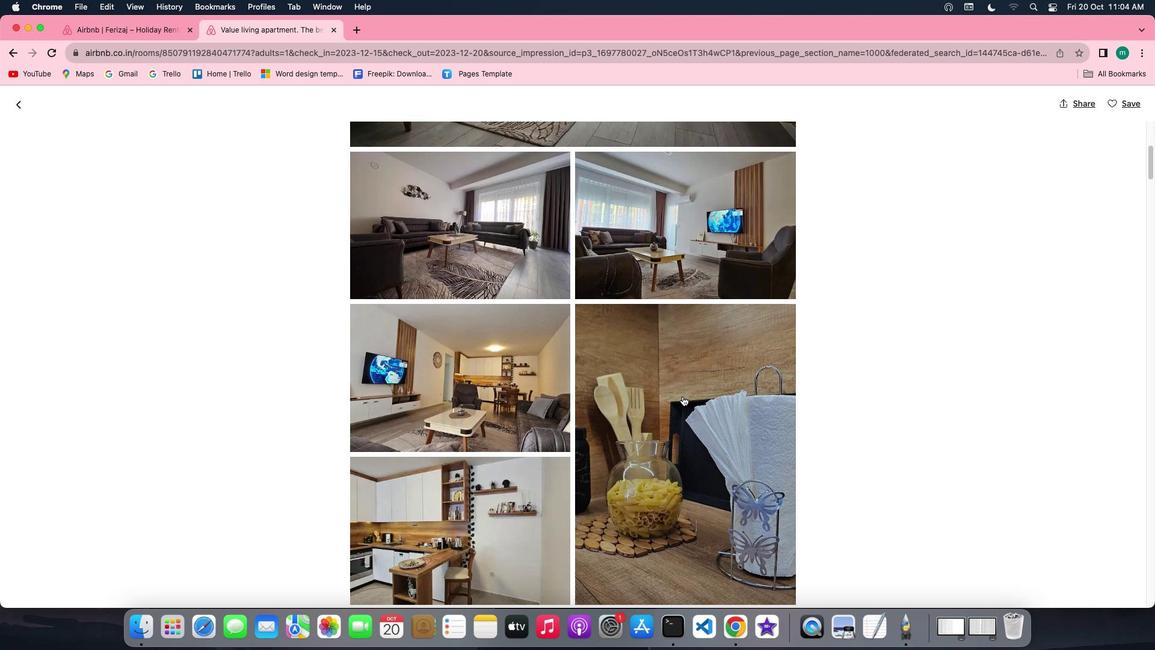
Action: Mouse scrolled (682, 396) with delta (0, 0)
Screenshot: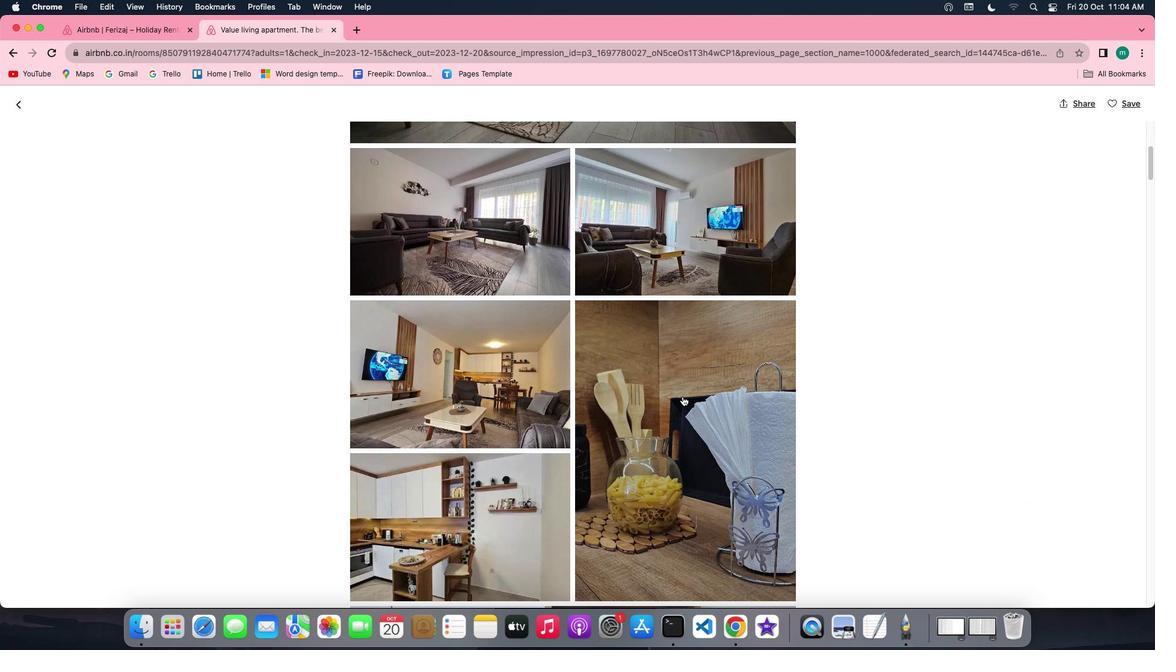 
Action: Mouse scrolled (682, 396) with delta (0, 0)
Screenshot: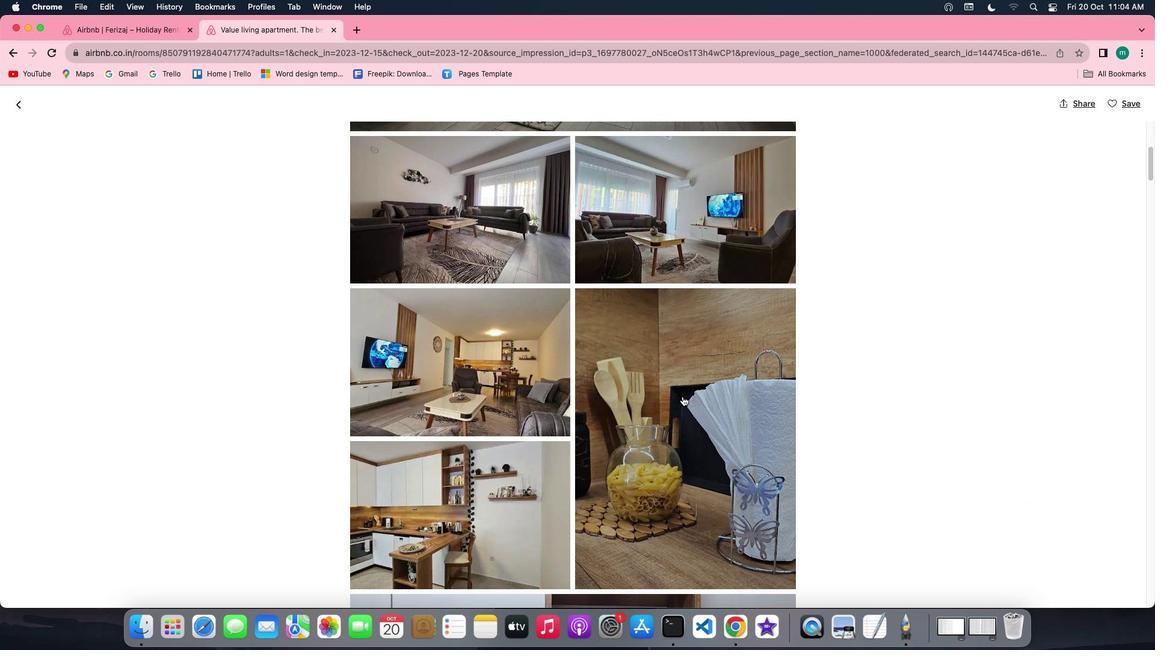 
Action: Mouse scrolled (682, 396) with delta (0, 0)
Screenshot: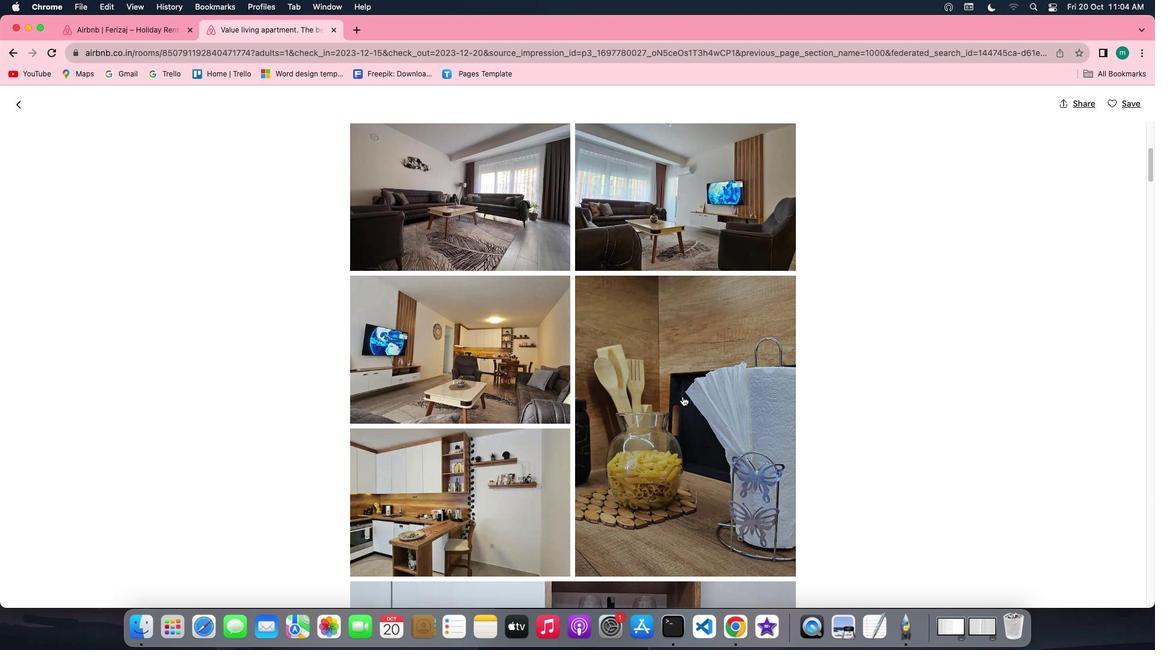 
Action: Mouse scrolled (682, 396) with delta (0, 0)
Screenshot: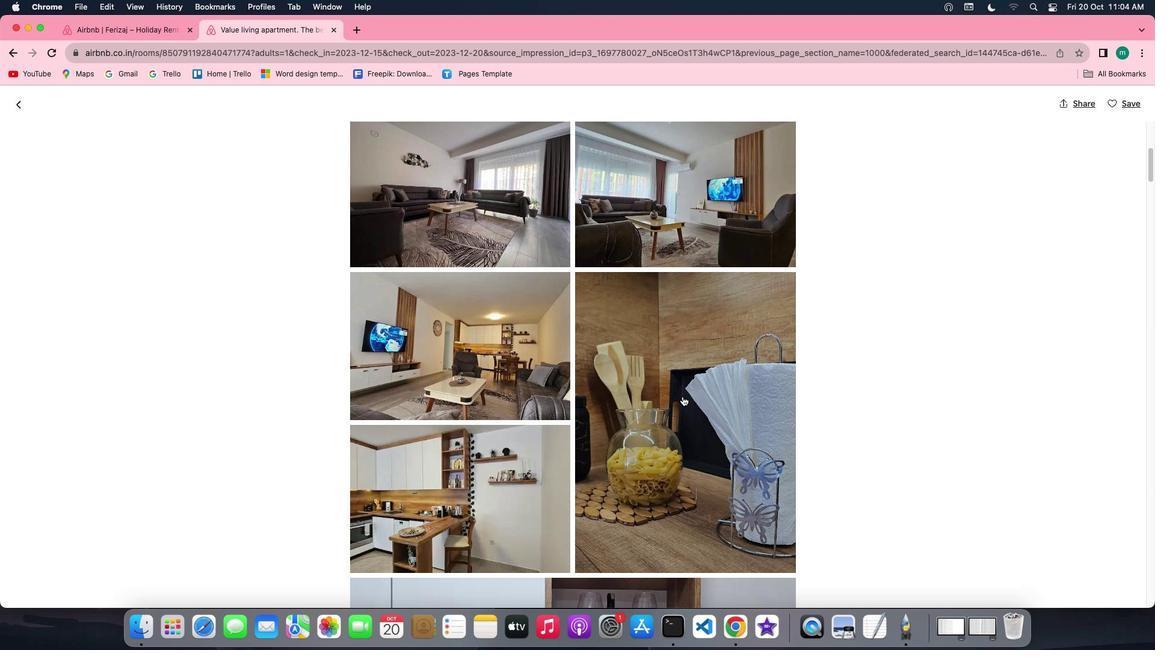 
Action: Mouse scrolled (682, 396) with delta (0, 0)
Screenshot: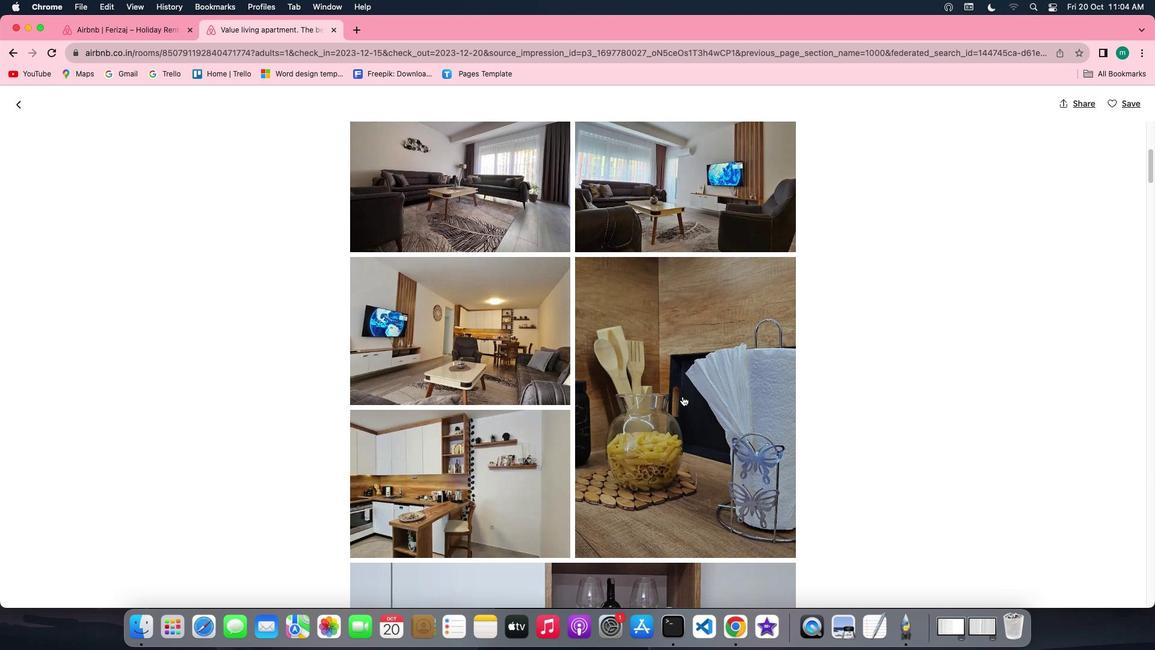 
Action: Mouse scrolled (682, 396) with delta (0, 0)
Screenshot: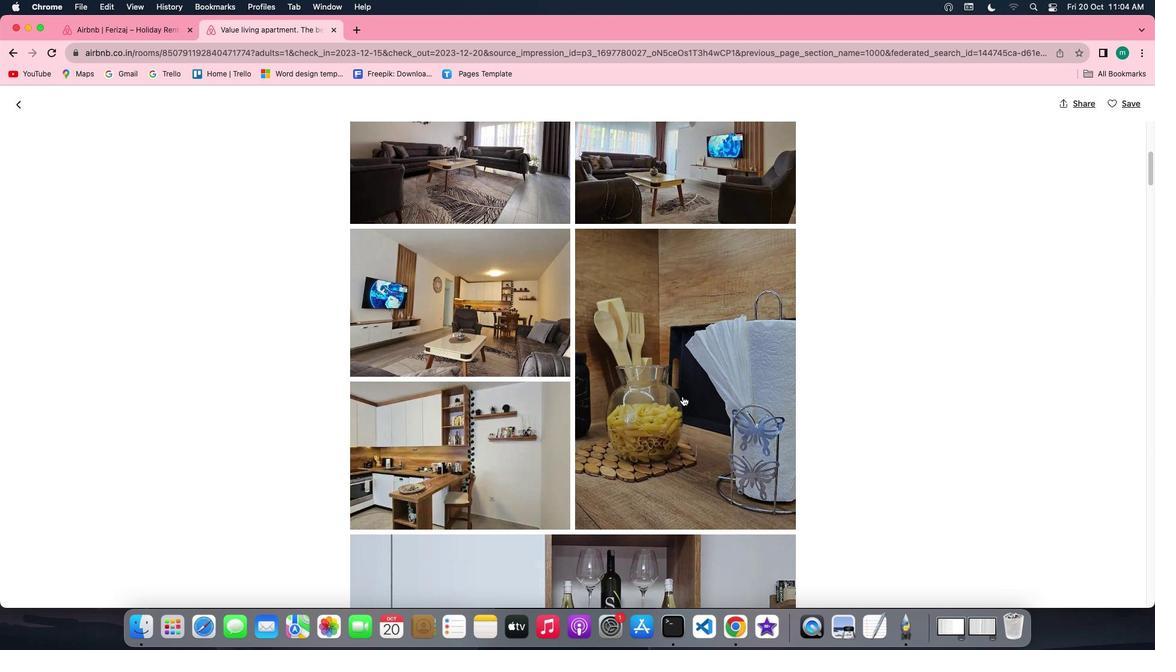 
Action: Mouse scrolled (682, 396) with delta (0, 0)
Screenshot: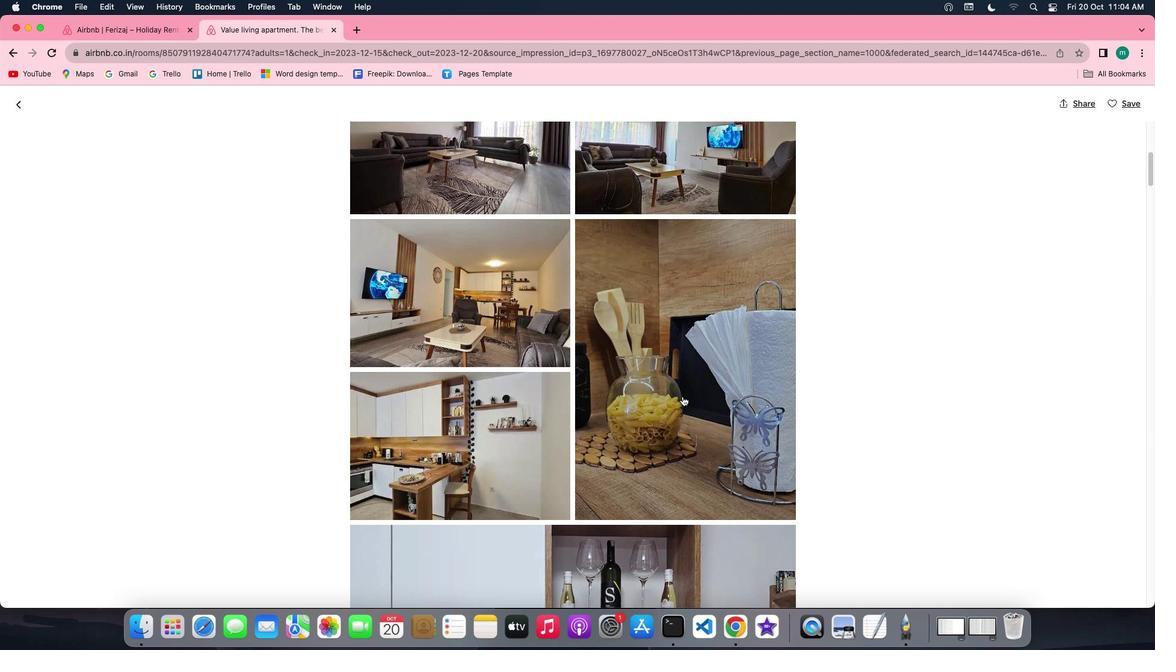 
Action: Mouse scrolled (682, 396) with delta (0, 0)
Screenshot: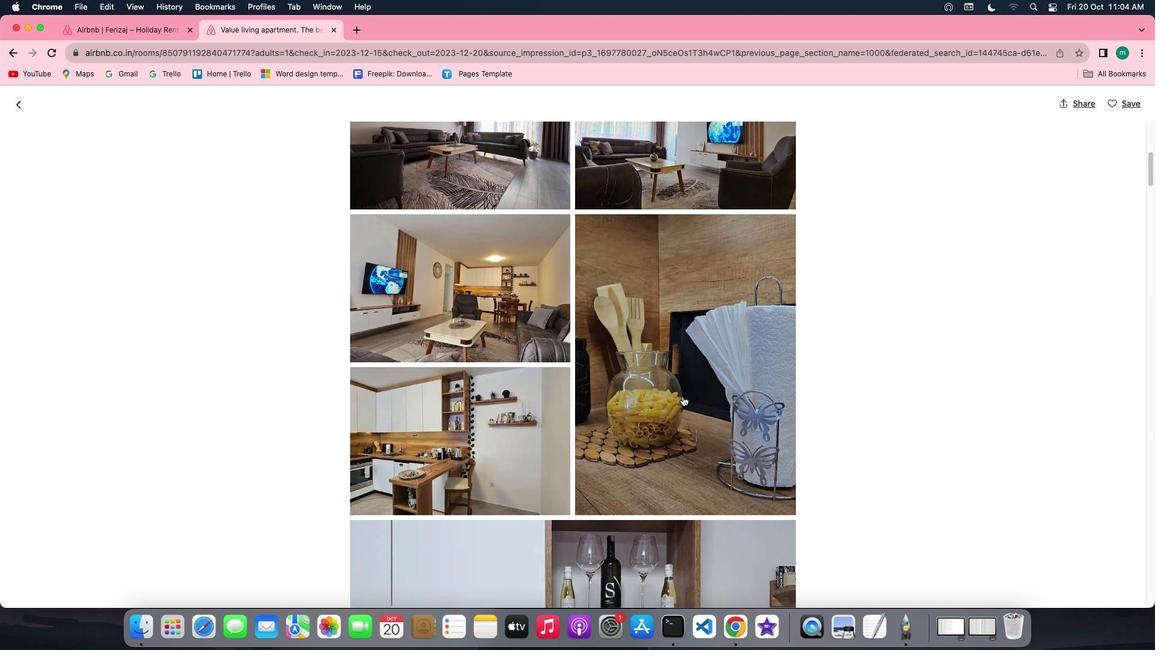 
Action: Mouse scrolled (682, 396) with delta (0, 0)
Screenshot: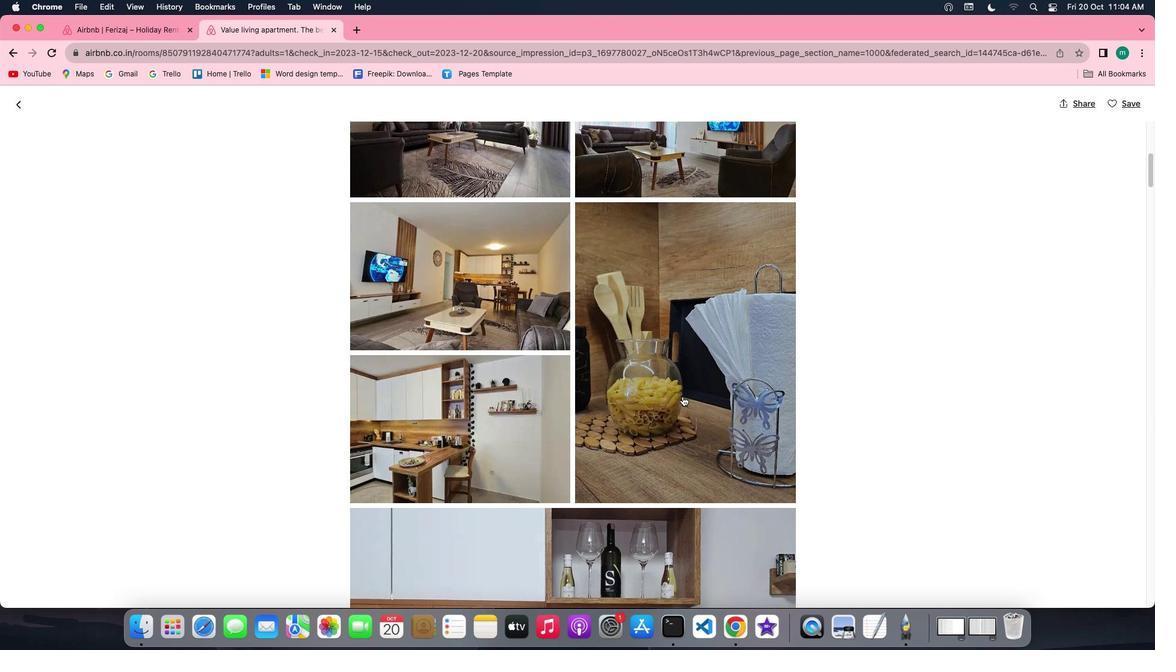 
Action: Mouse scrolled (682, 396) with delta (0, 0)
Screenshot: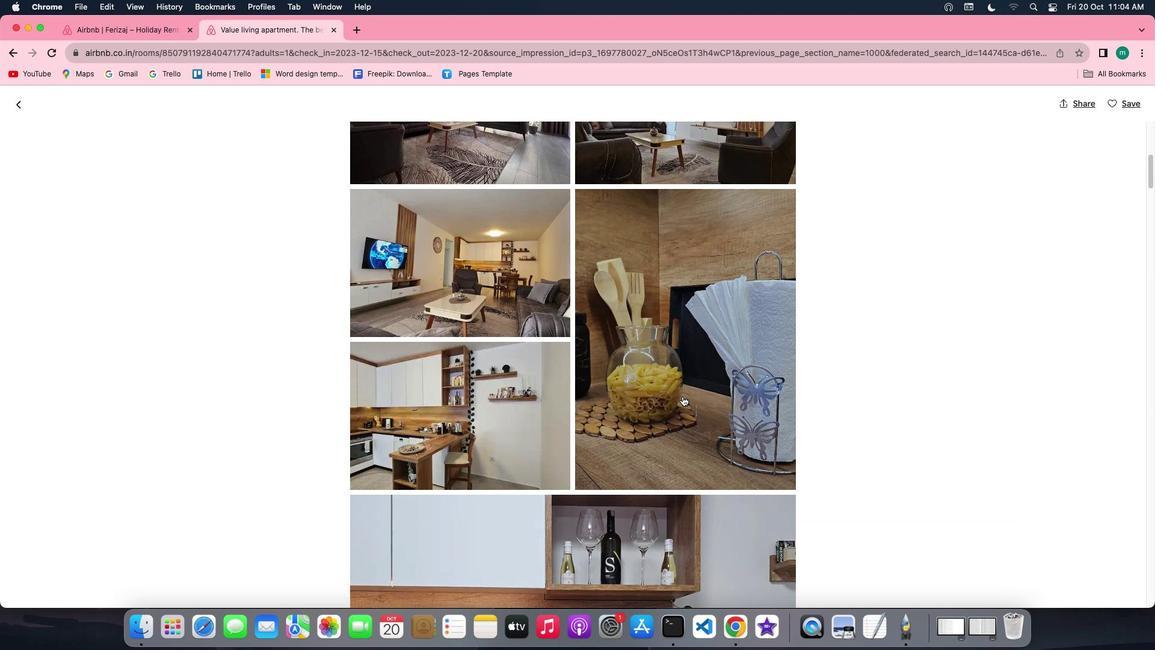 
Action: Mouse scrolled (682, 396) with delta (0, 0)
Screenshot: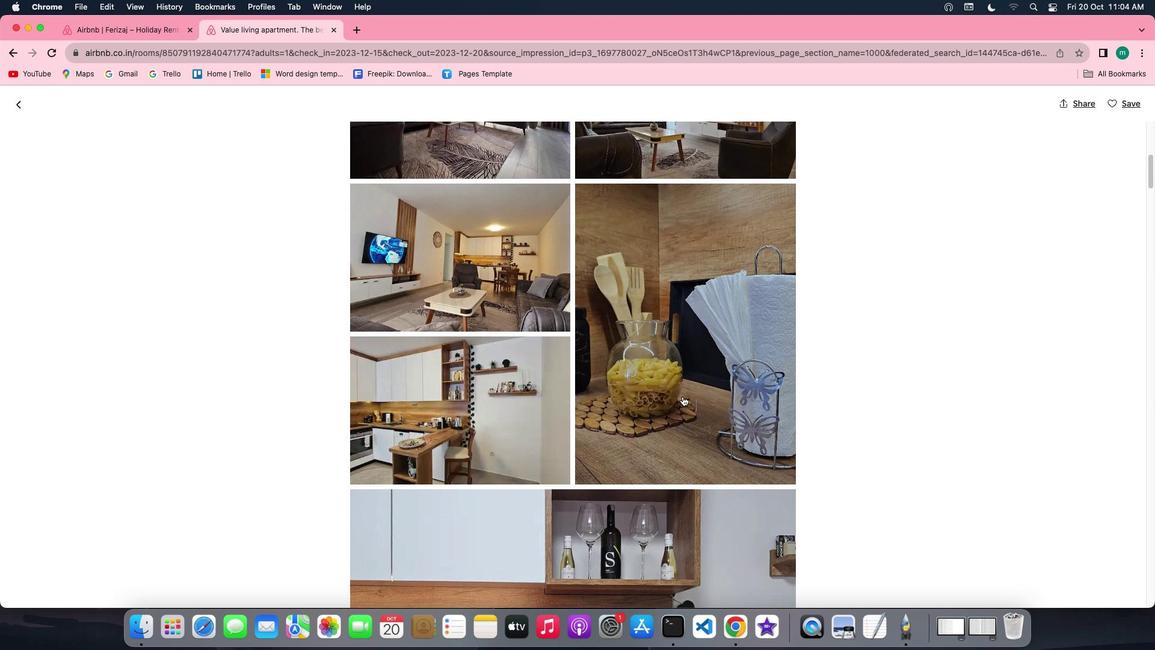 
Action: Mouse scrolled (682, 396) with delta (0, 0)
Screenshot: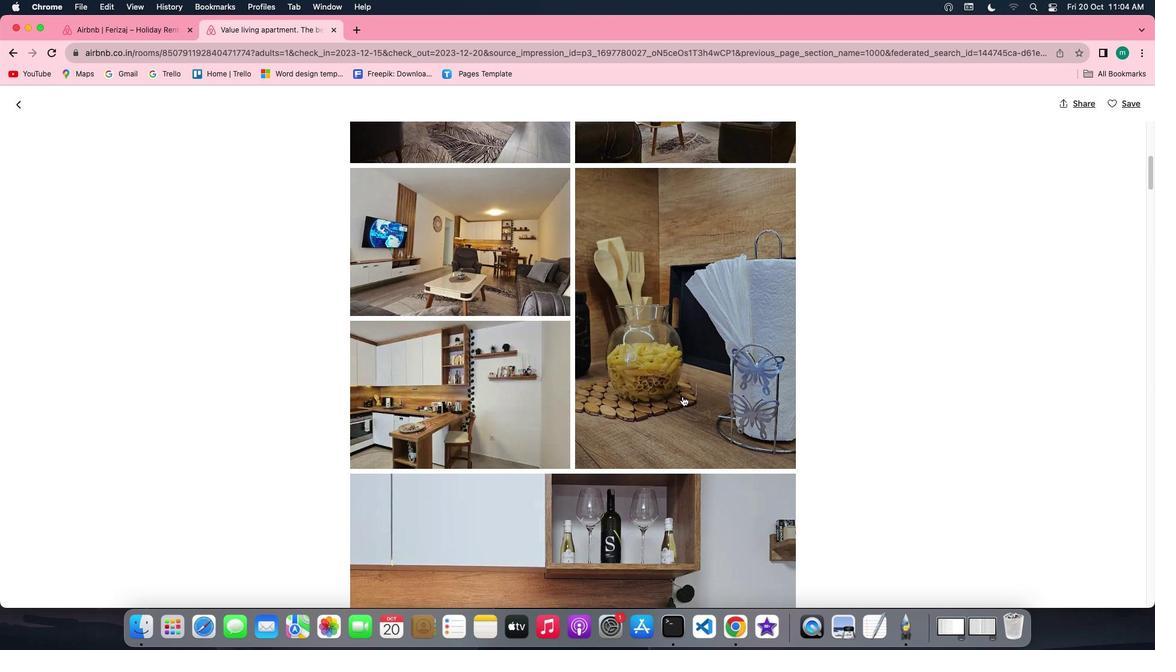 
Action: Mouse scrolled (682, 396) with delta (0, 0)
Screenshot: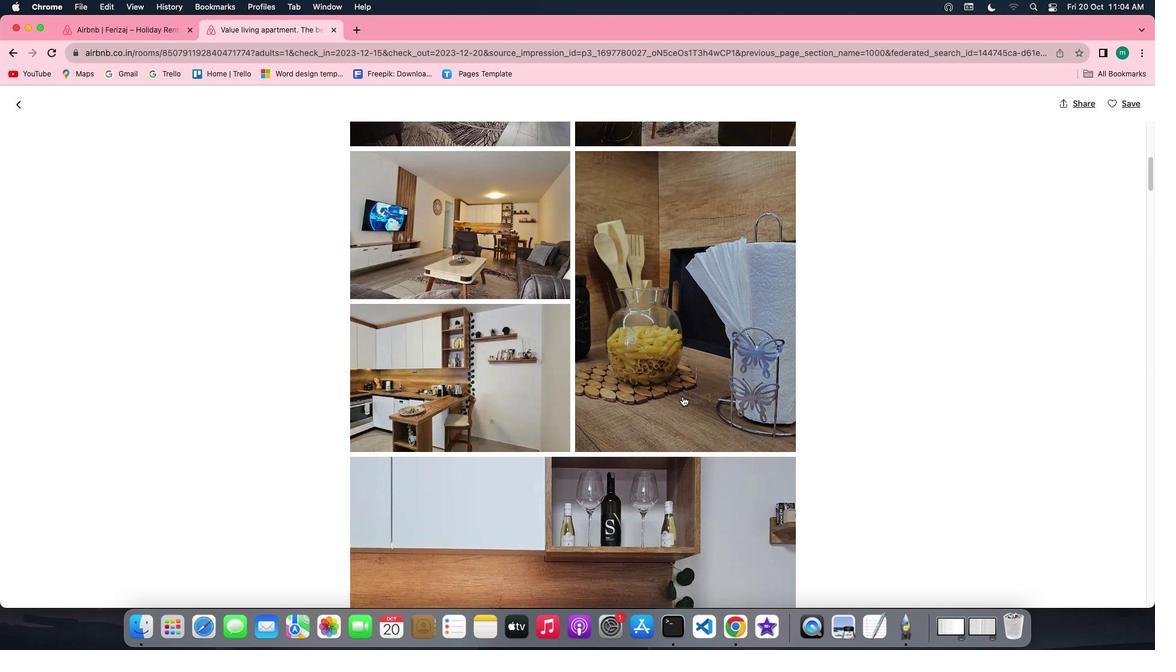 
Action: Mouse scrolled (682, 396) with delta (0, 0)
Screenshot: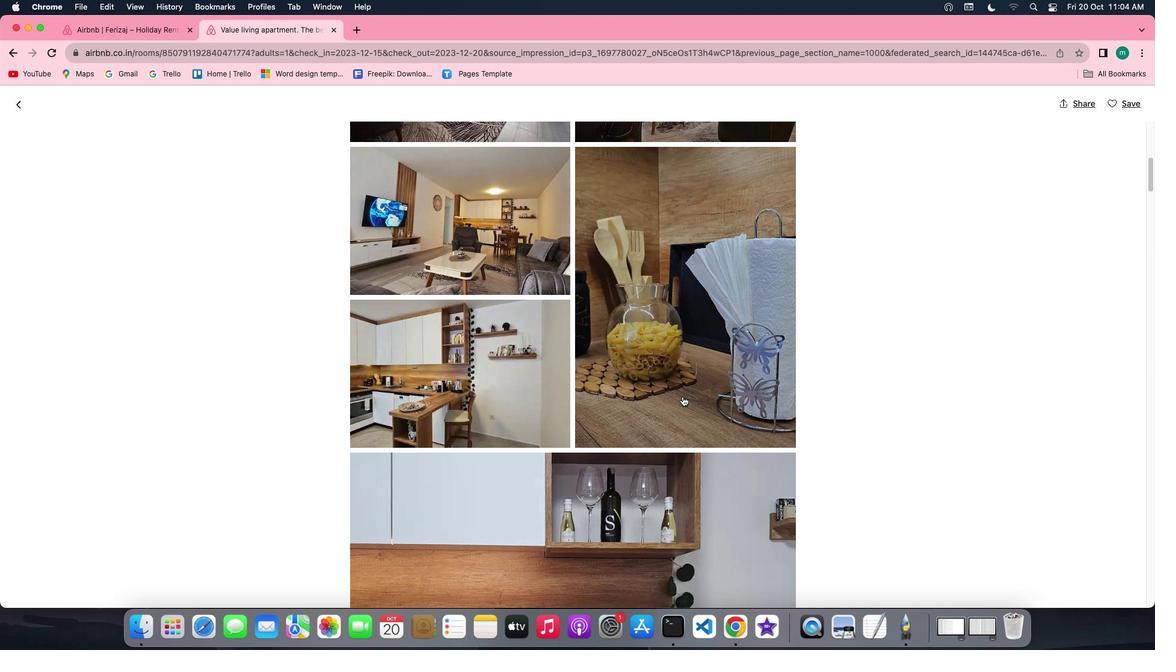 
Action: Mouse scrolled (682, 396) with delta (0, 0)
Screenshot: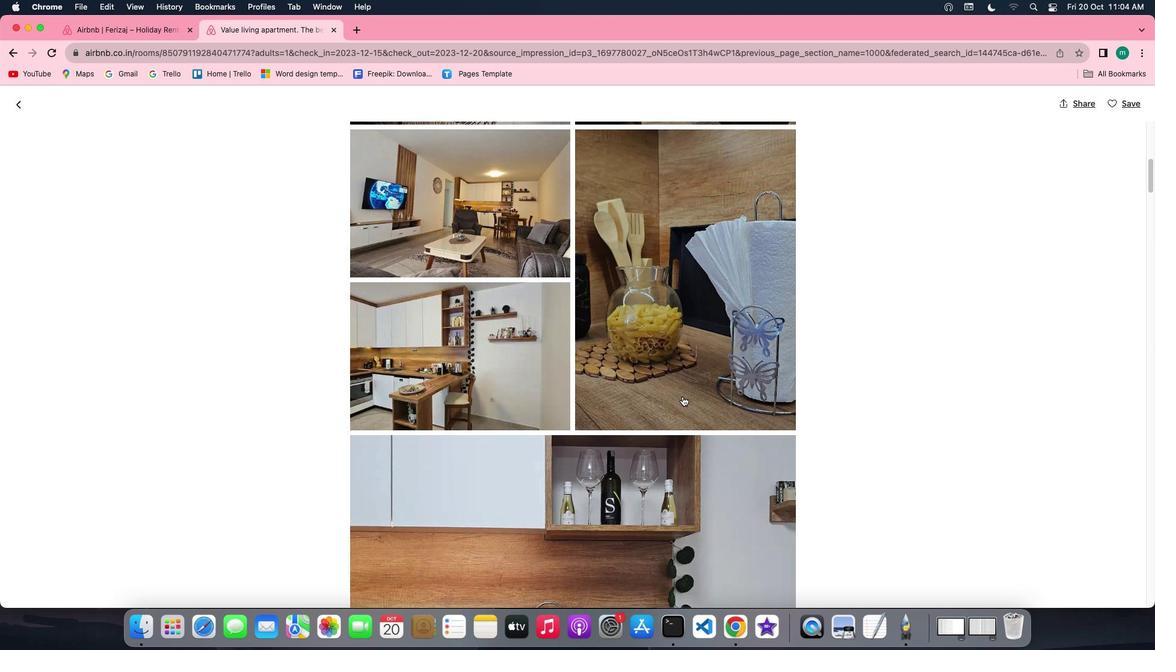 
Action: Mouse scrolled (682, 396) with delta (0, 0)
Screenshot: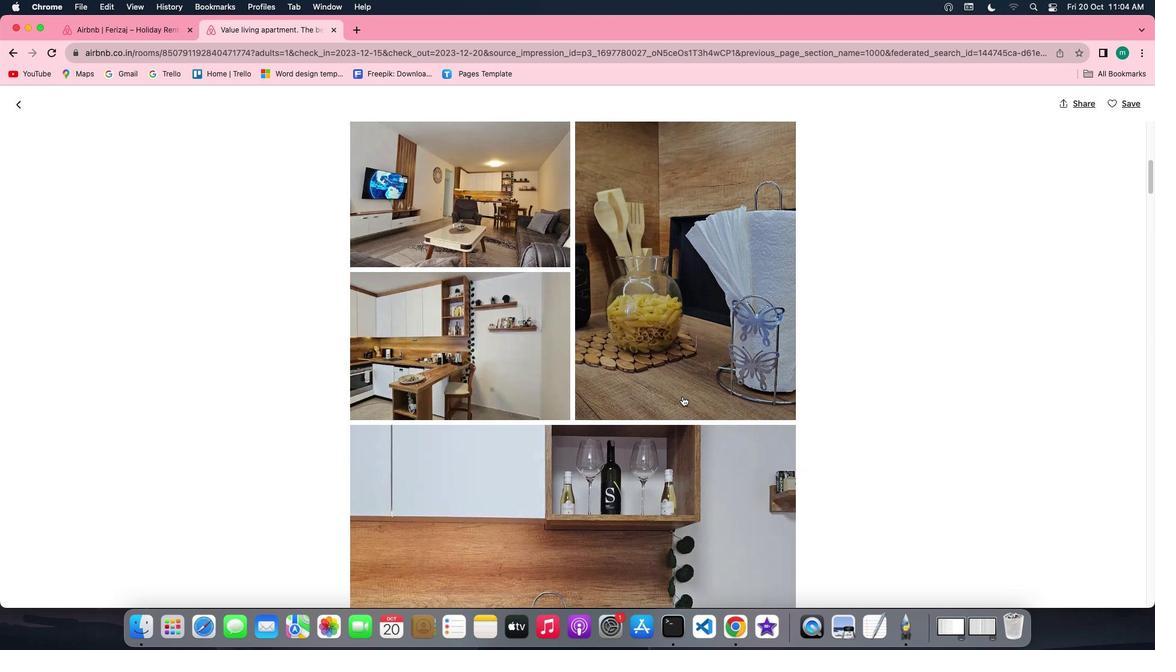 
Action: Mouse scrolled (682, 396) with delta (0, 0)
Screenshot: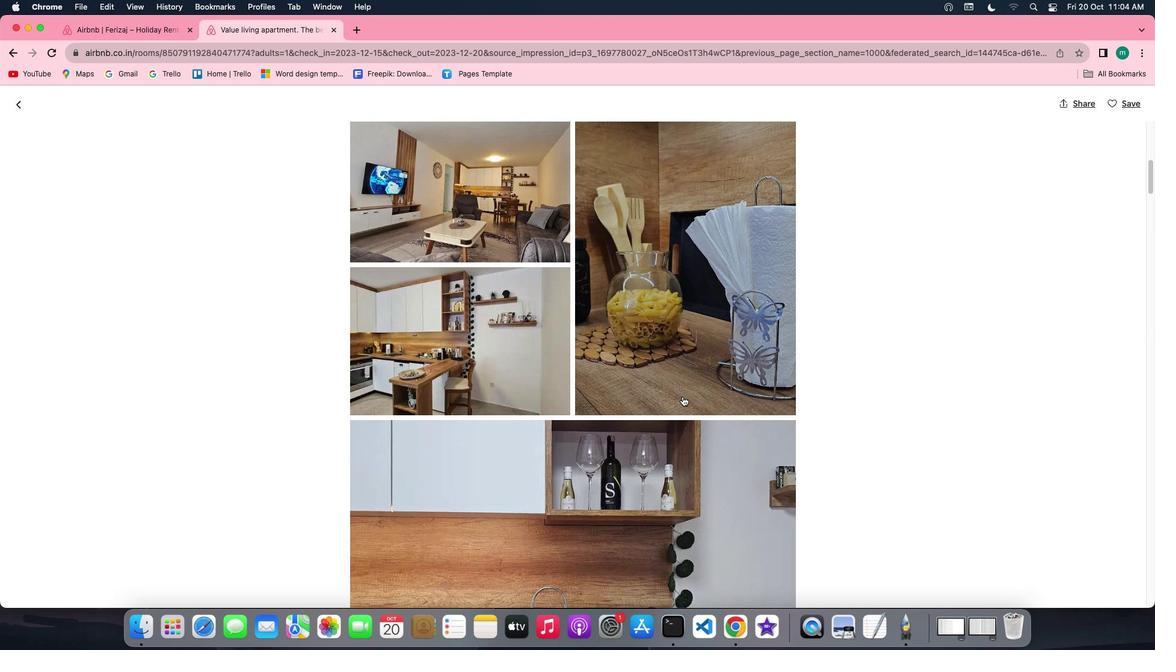 
Action: Mouse scrolled (682, 396) with delta (0, 0)
Screenshot: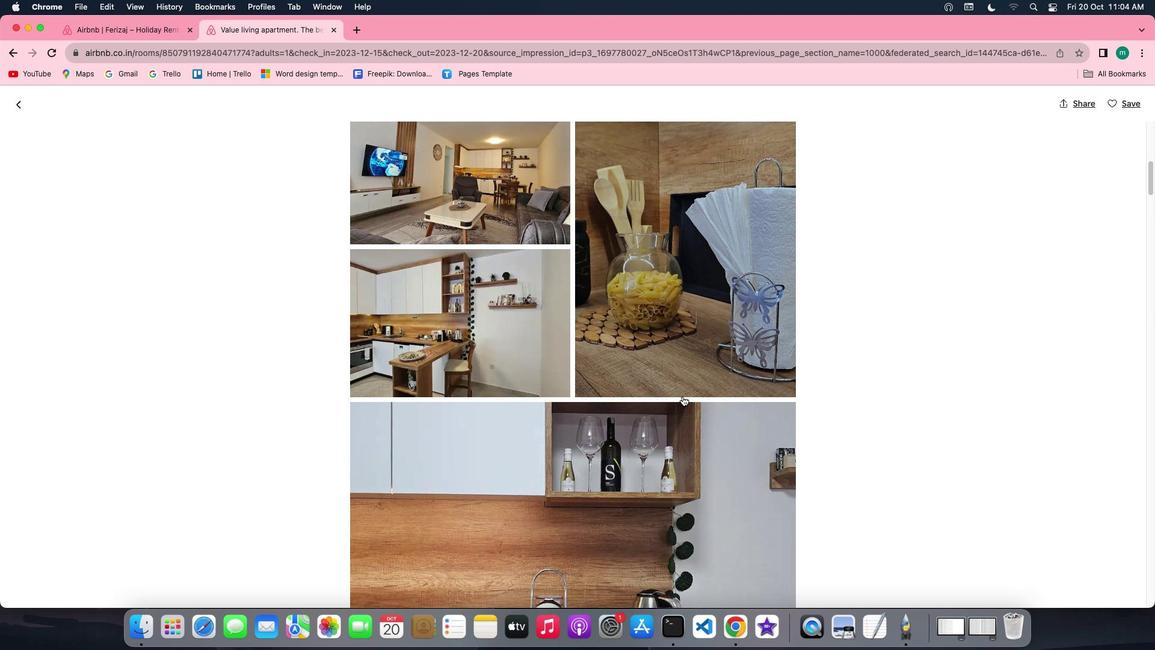 
Action: Mouse scrolled (682, 396) with delta (0, 0)
Screenshot: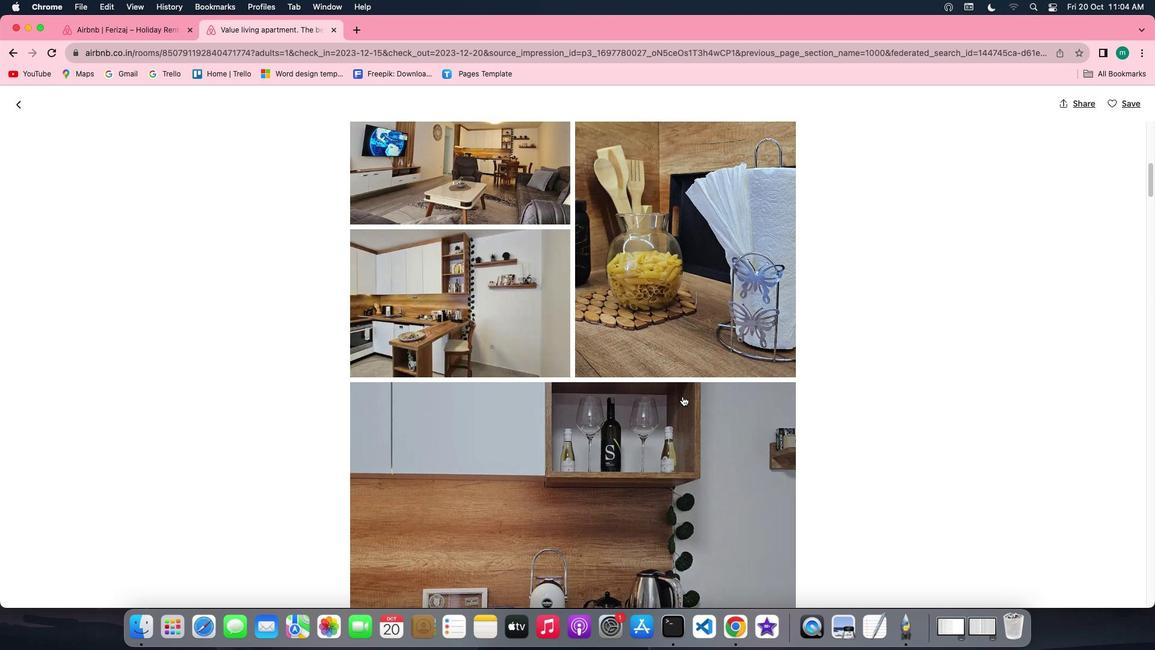 
Action: Mouse scrolled (682, 396) with delta (0, 0)
Screenshot: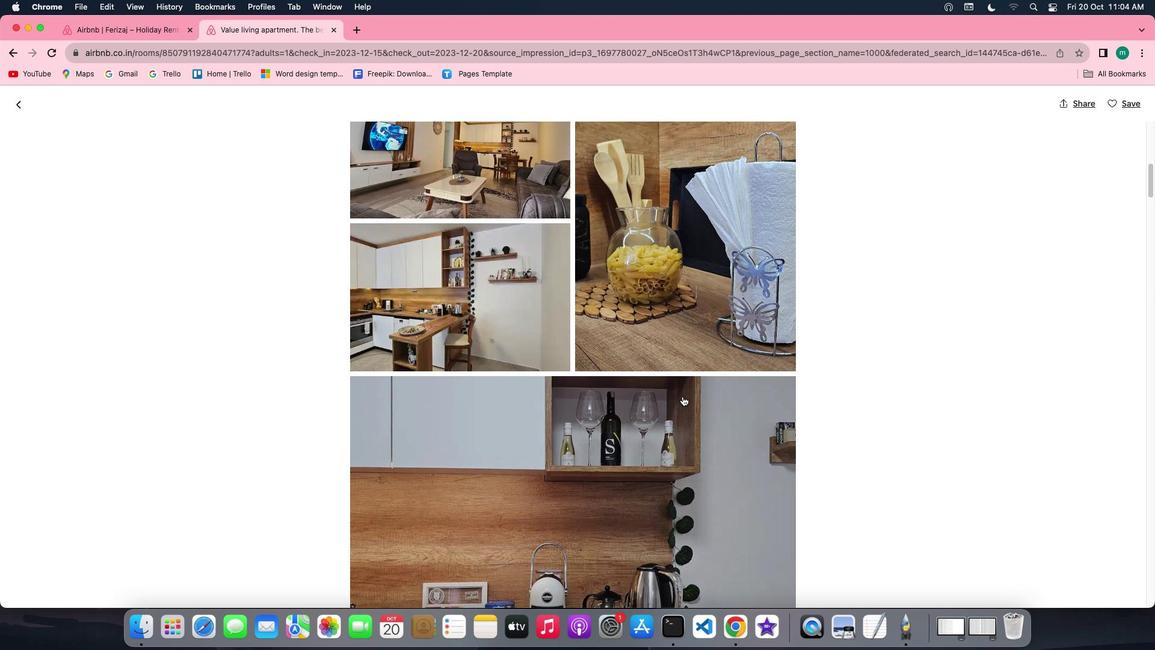 
Action: Mouse scrolled (682, 396) with delta (0, 0)
Screenshot: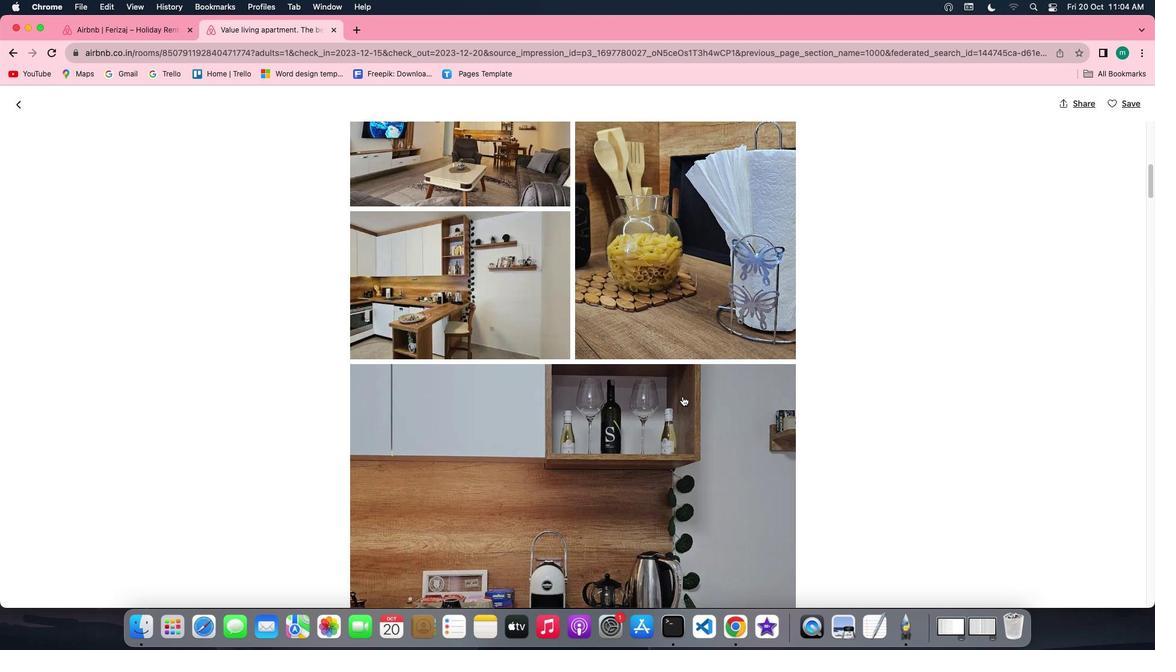 
Action: Mouse scrolled (682, 396) with delta (0, 0)
Screenshot: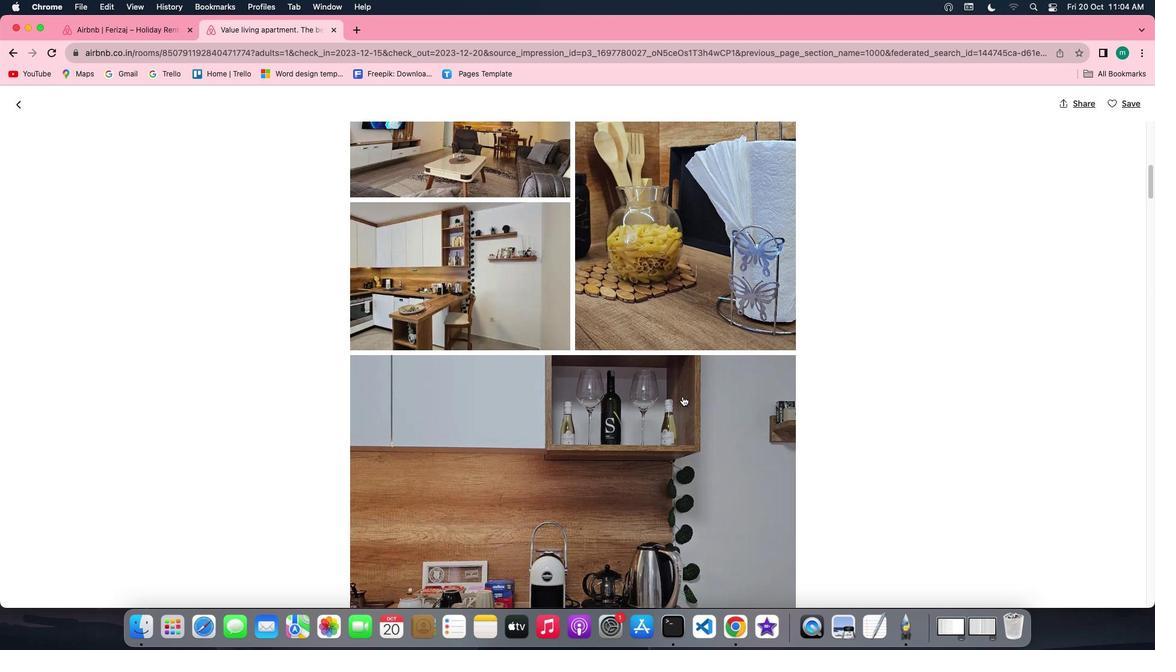 
Action: Mouse scrolled (682, 396) with delta (0, 0)
Screenshot: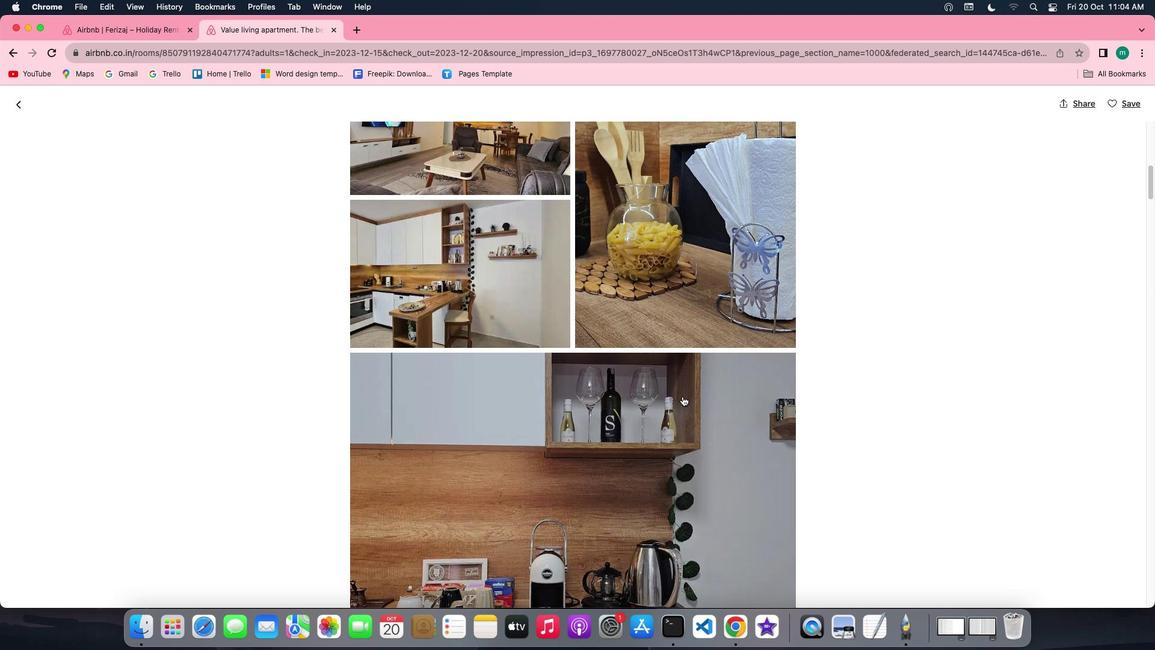 
Action: Mouse scrolled (682, 396) with delta (0, 0)
Screenshot: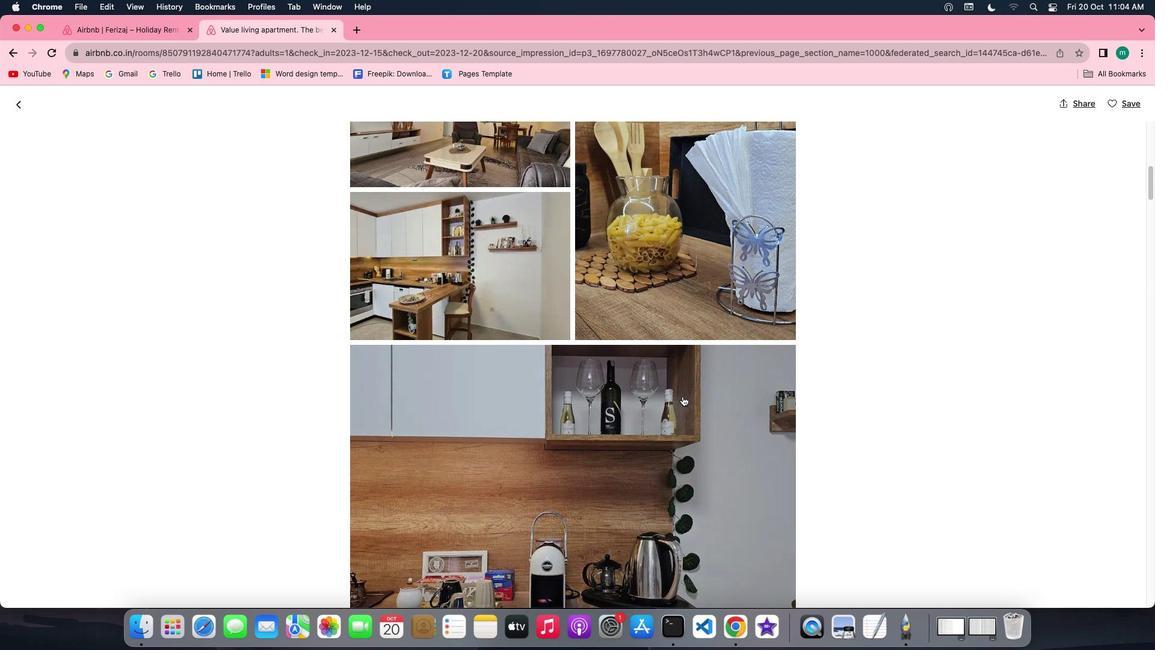 
Action: Mouse scrolled (682, 396) with delta (0, 0)
Screenshot: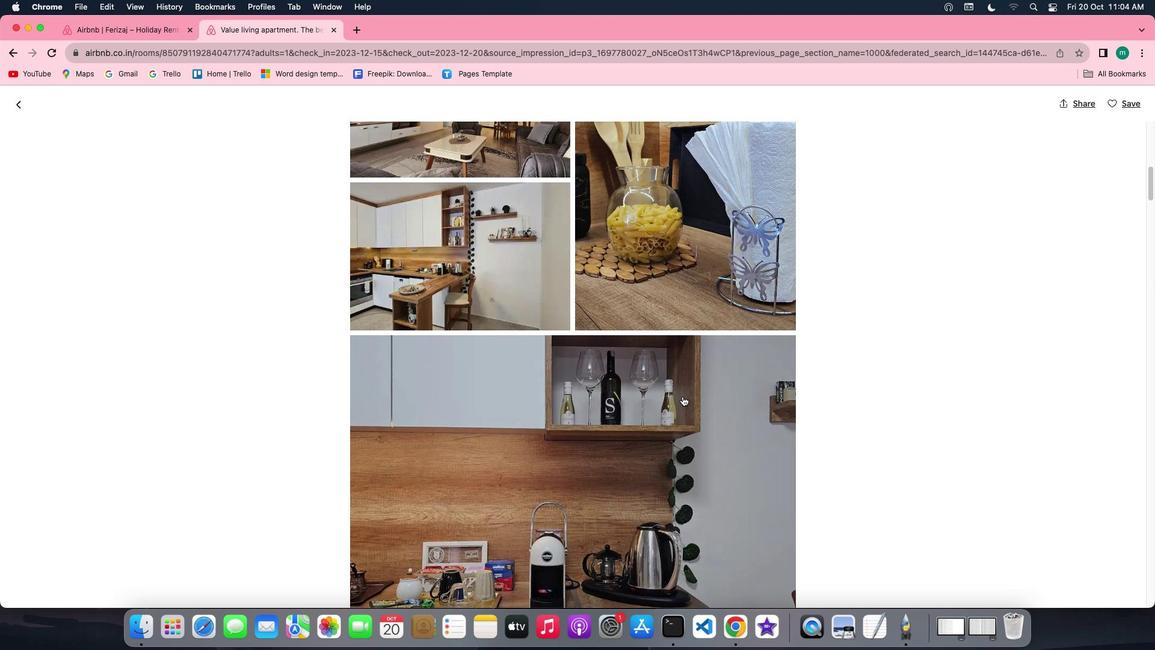 
Action: Mouse scrolled (682, 396) with delta (0, 0)
Screenshot: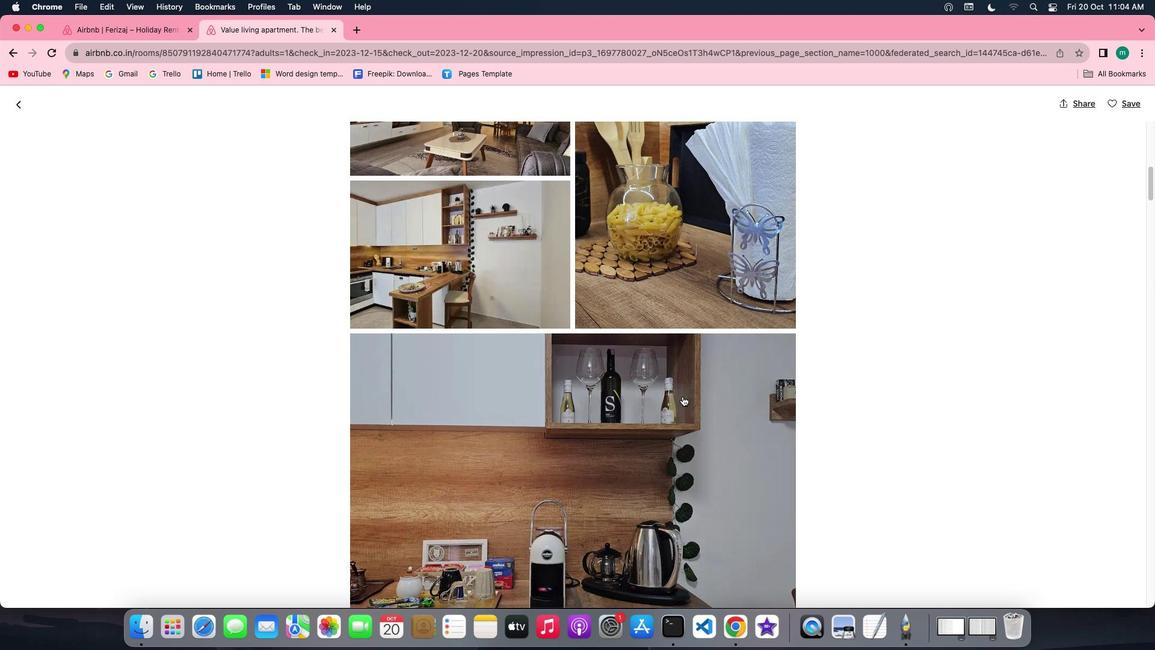 
Action: Mouse scrolled (682, 396) with delta (0, 0)
Screenshot: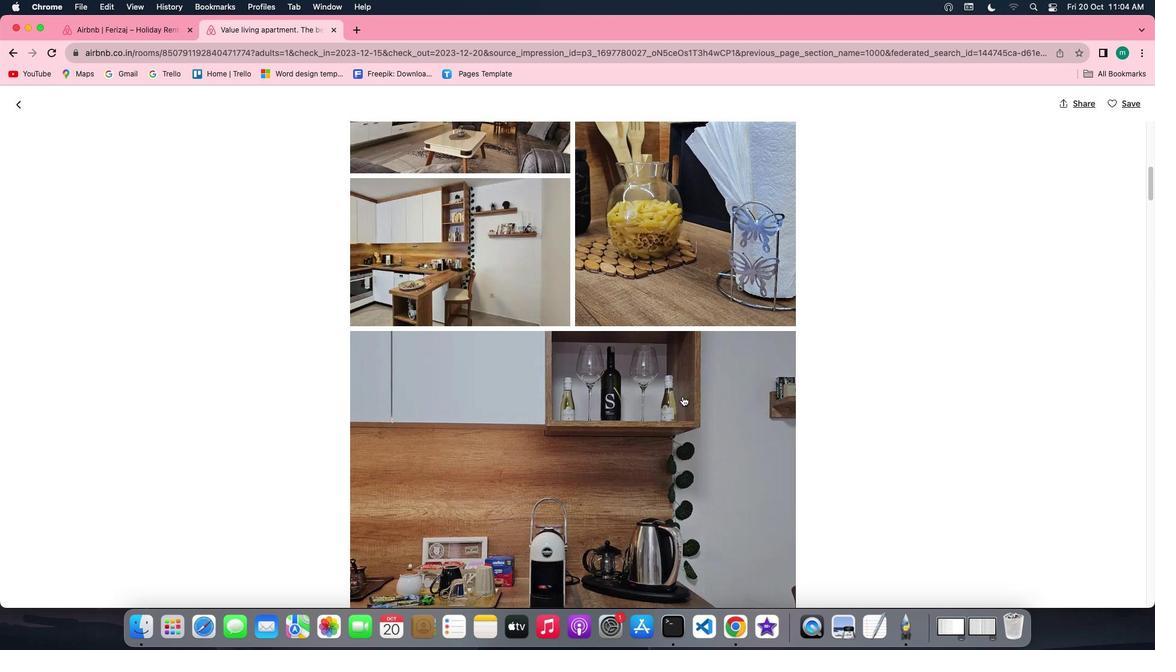 
Action: Mouse scrolled (682, 396) with delta (0, 0)
Screenshot: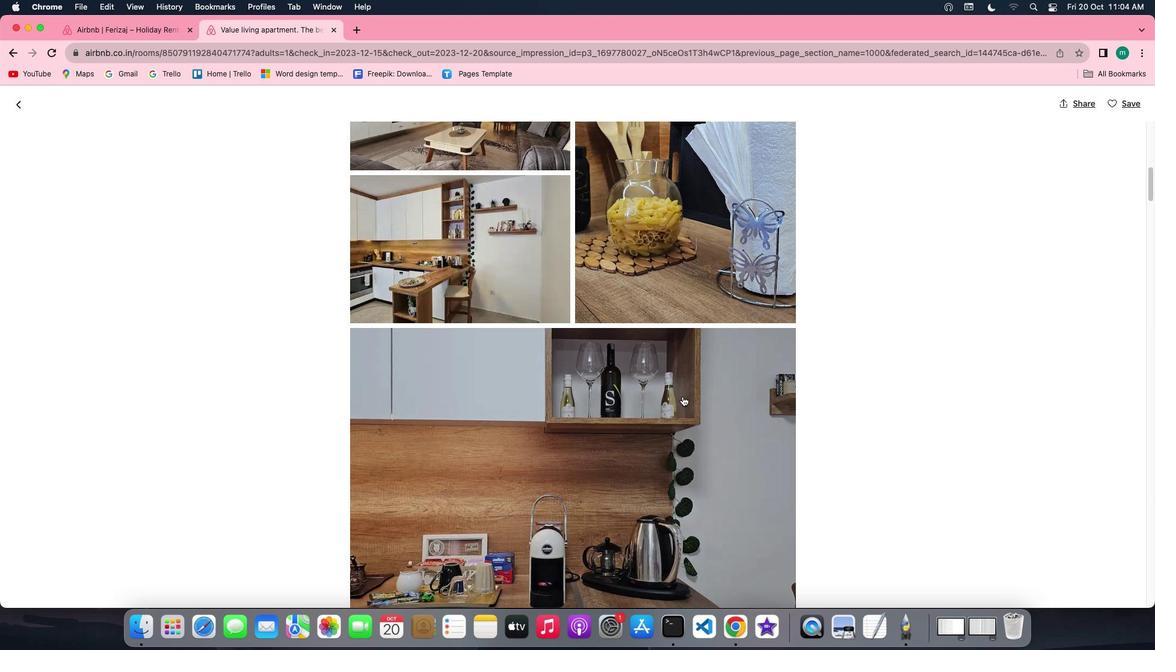 
Action: Mouse scrolled (682, 396) with delta (0, 0)
Screenshot: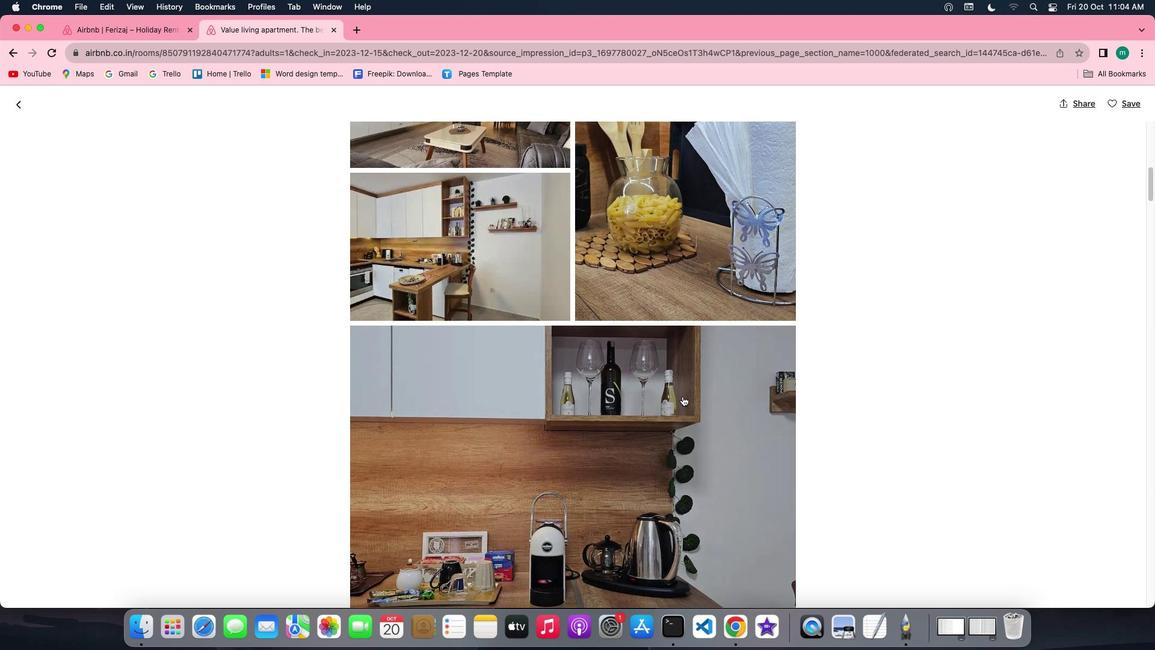 
Action: Mouse scrolled (682, 396) with delta (0, 0)
Screenshot: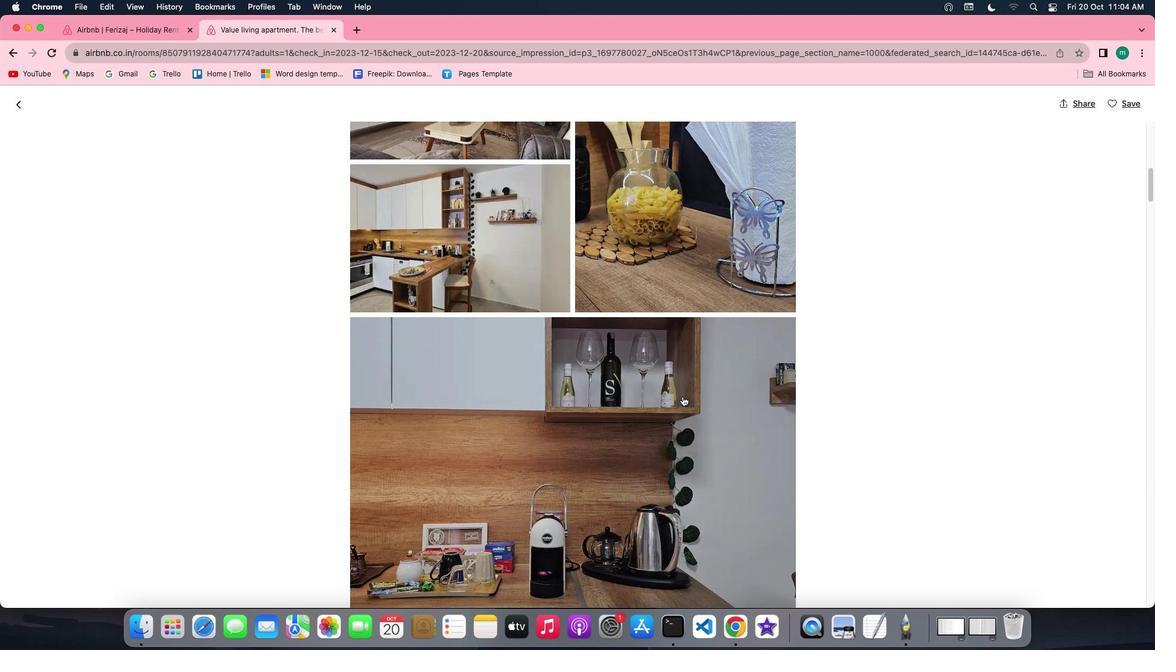 
Action: Mouse scrolled (682, 396) with delta (0, 0)
Screenshot: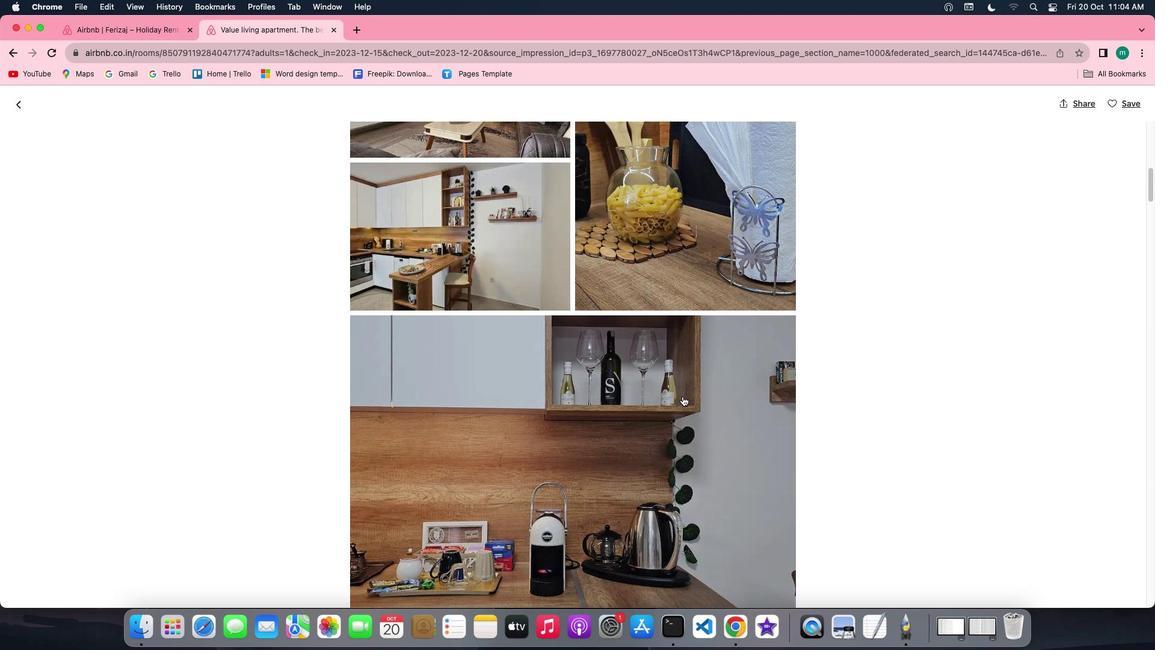 
Action: Mouse scrolled (682, 396) with delta (0, 0)
Screenshot: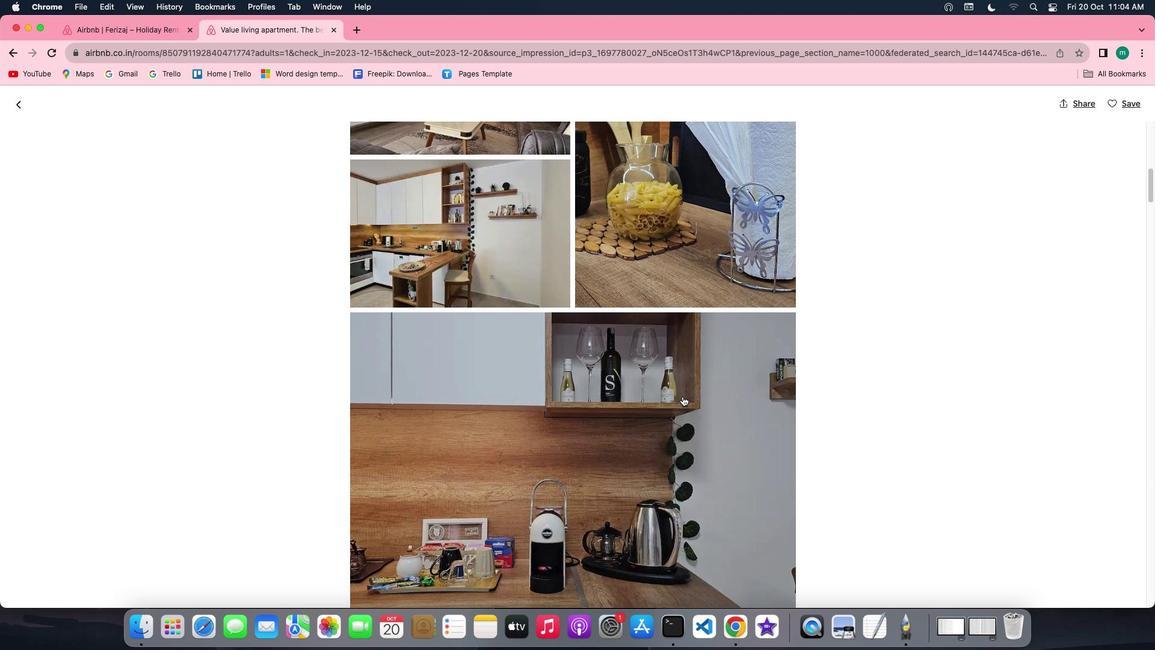 
Action: Mouse scrolled (682, 396) with delta (0, 0)
Screenshot: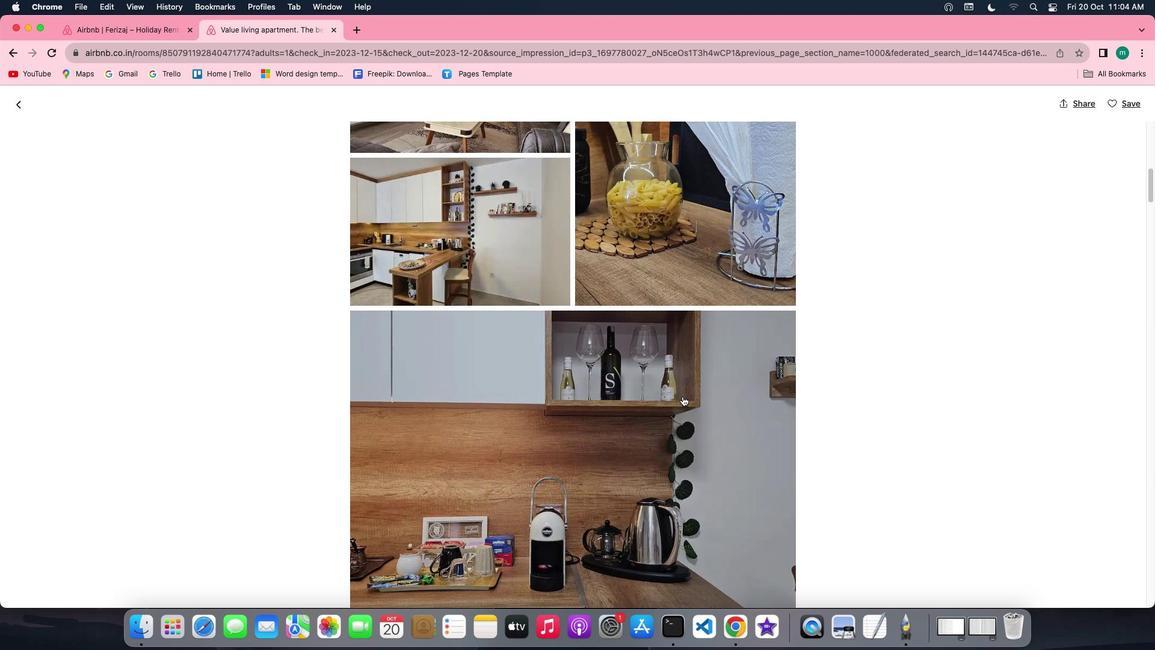 
Action: Mouse scrolled (682, 396) with delta (0, 0)
Screenshot: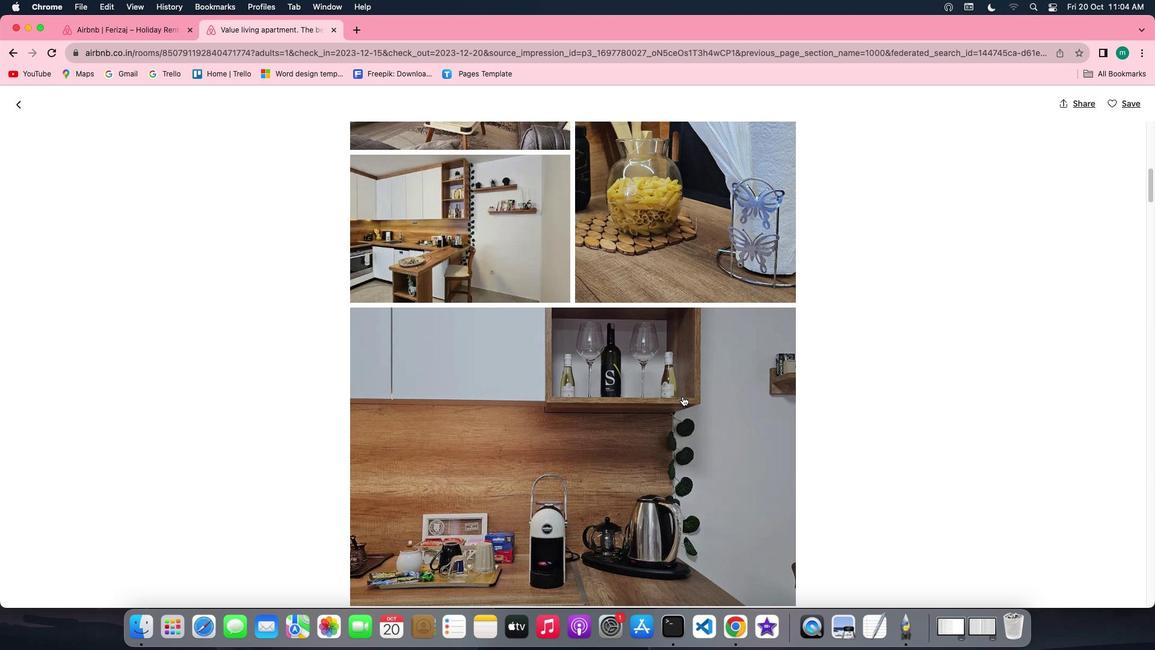 
Action: Mouse scrolled (682, 396) with delta (0, 0)
Screenshot: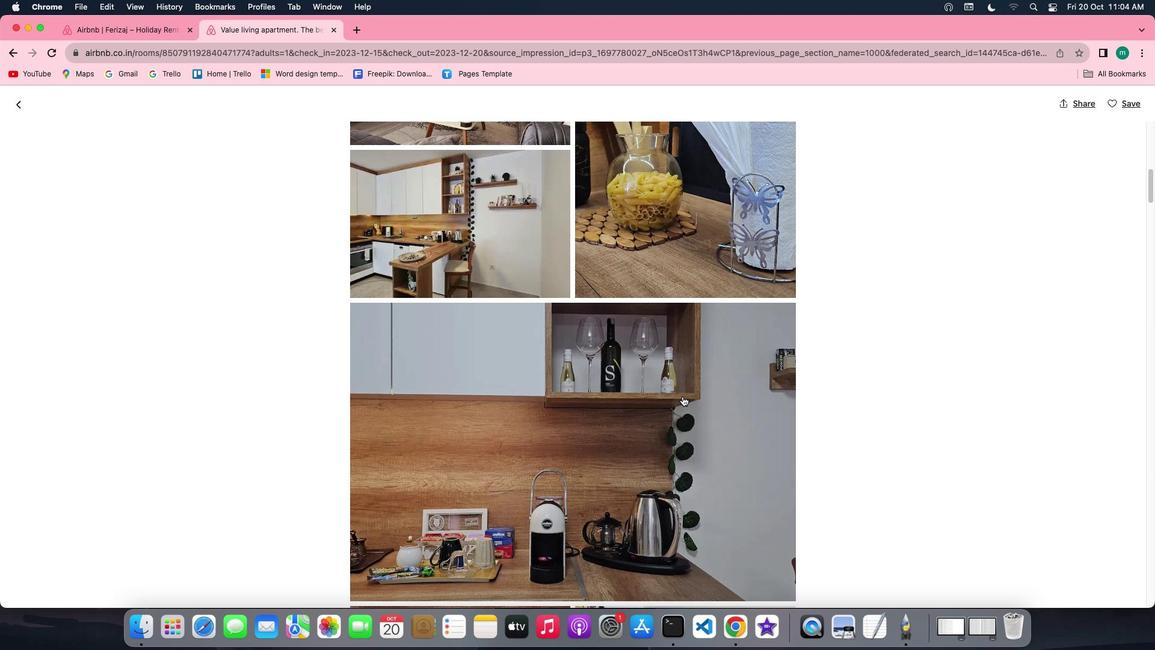 
Action: Mouse scrolled (682, 396) with delta (0, 0)
Screenshot: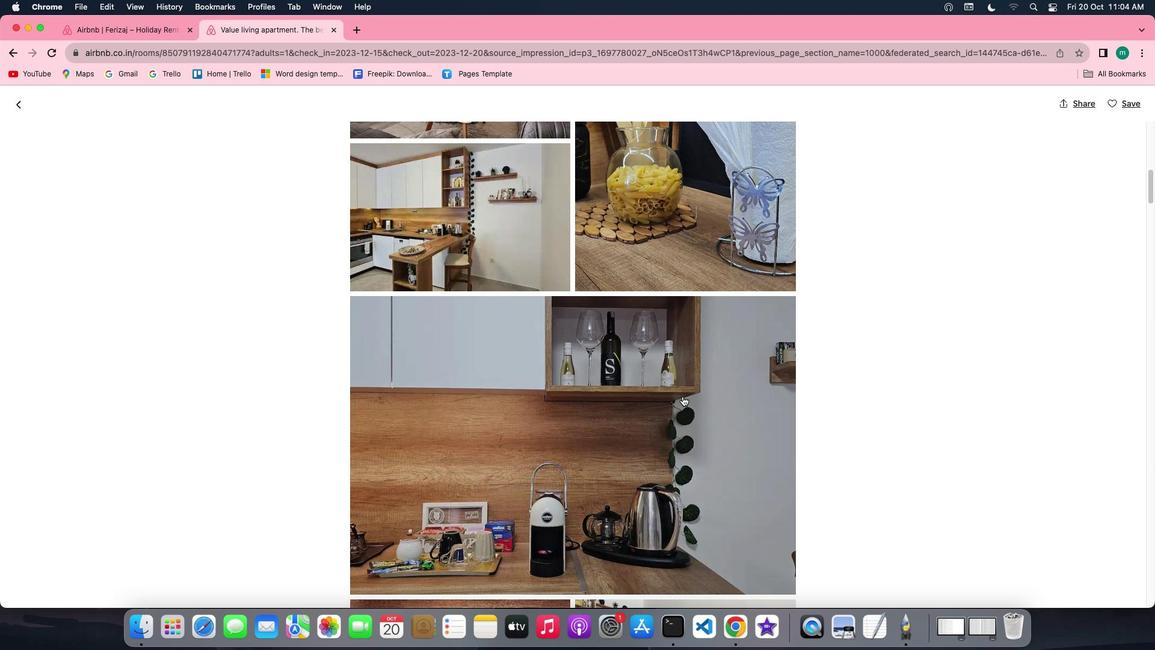 
Action: Mouse scrolled (682, 396) with delta (0, 0)
Screenshot: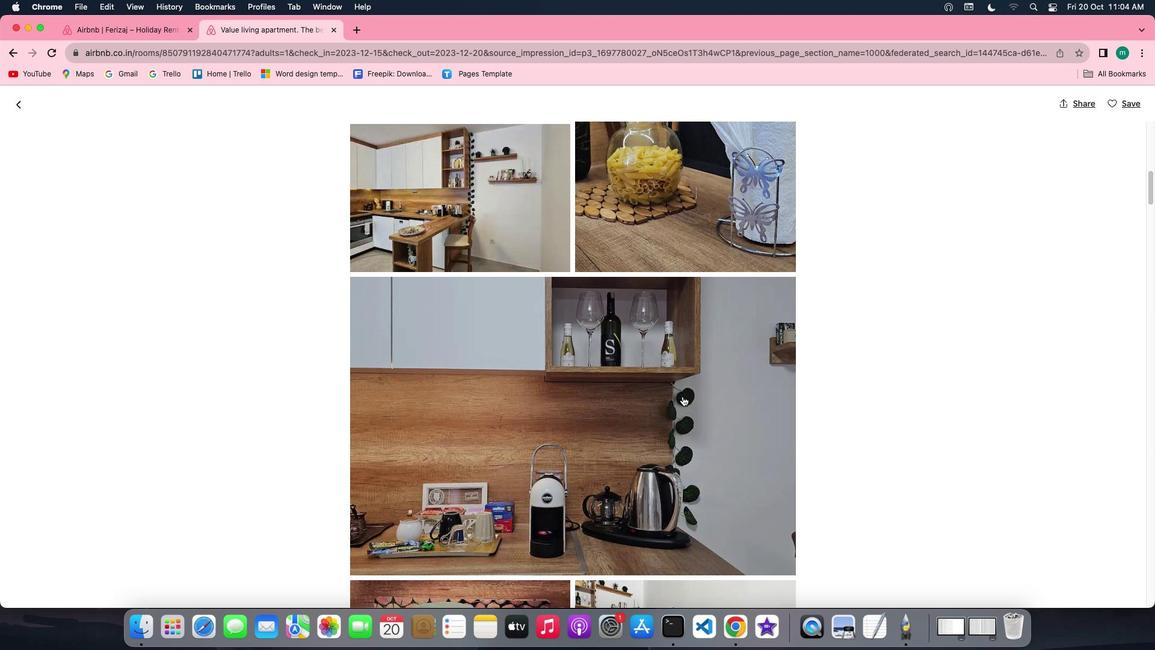 
Action: Mouse scrolled (682, 396) with delta (0, 0)
Screenshot: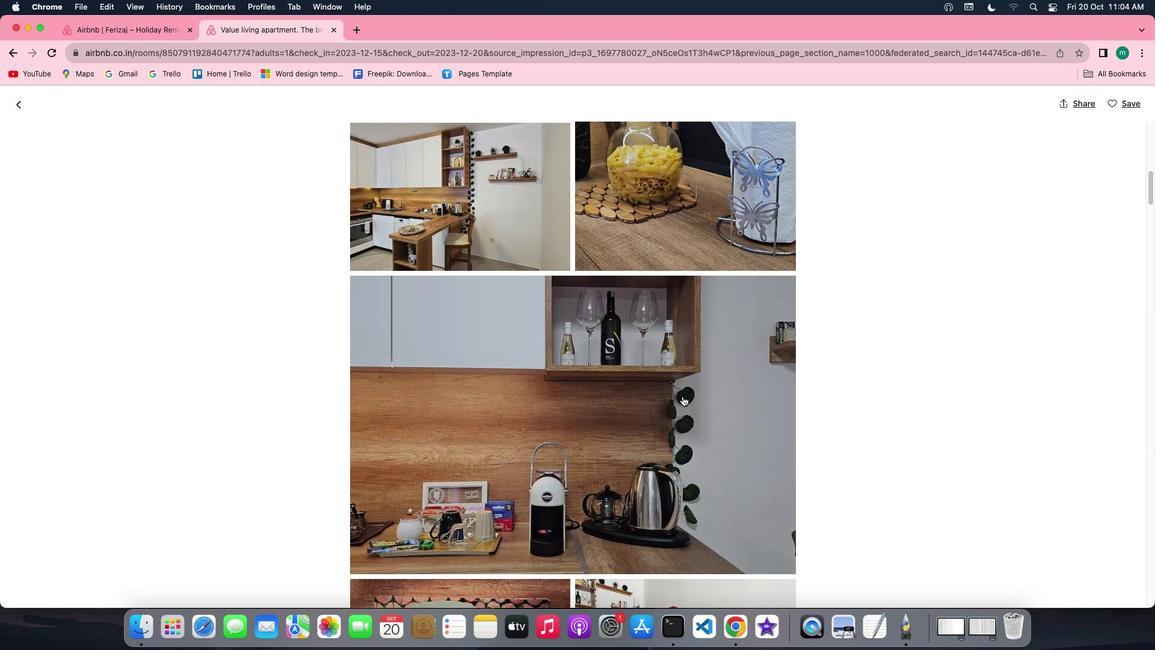 
Action: Mouse scrolled (682, 396) with delta (0, 0)
Screenshot: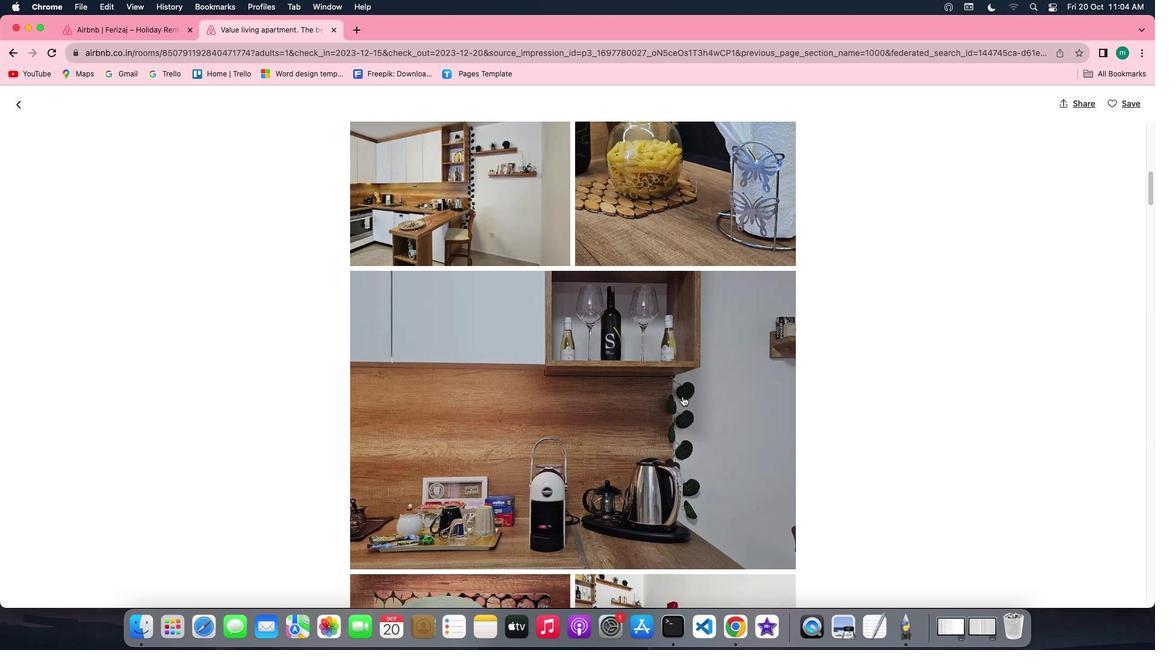 
Action: Mouse scrolled (682, 396) with delta (0, 0)
Screenshot: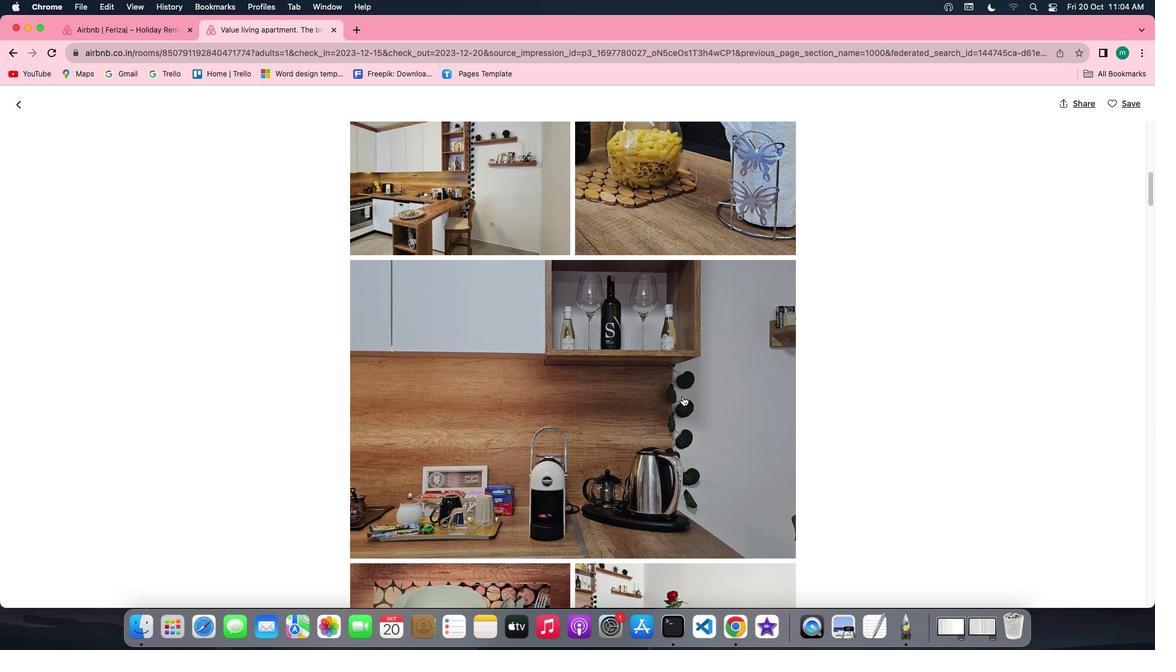 
Action: Mouse scrolled (682, 396) with delta (0, 0)
Screenshot: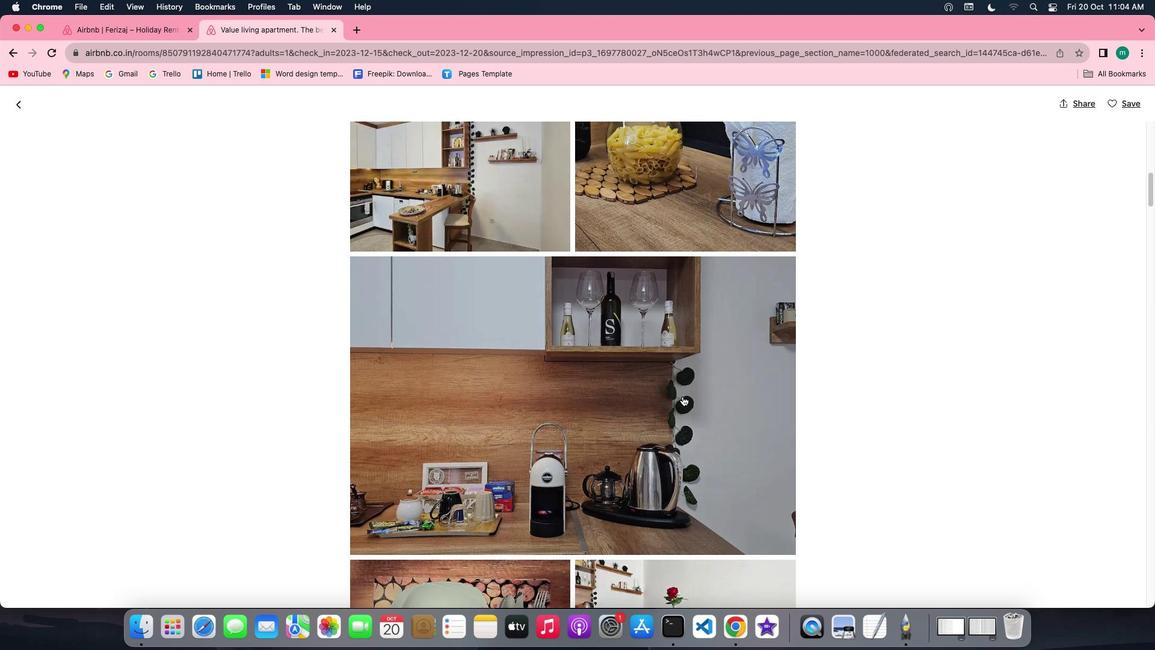 
Action: Mouse scrolled (682, 396) with delta (0, 0)
Screenshot: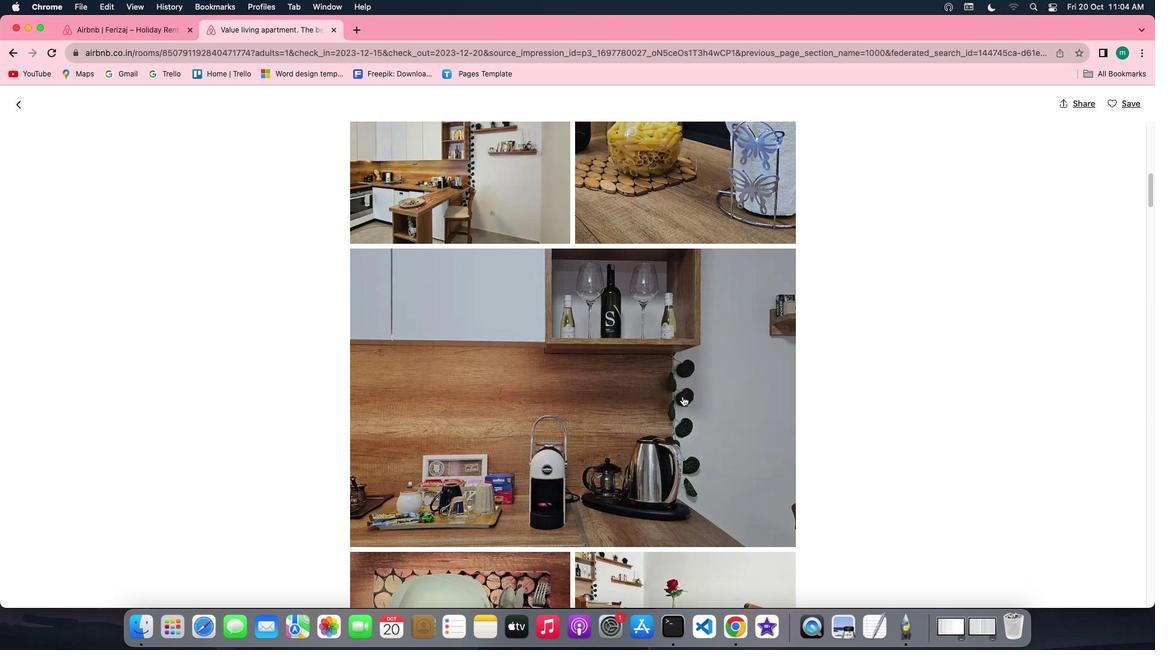 
Action: Mouse scrolled (682, 396) with delta (0, 0)
Screenshot: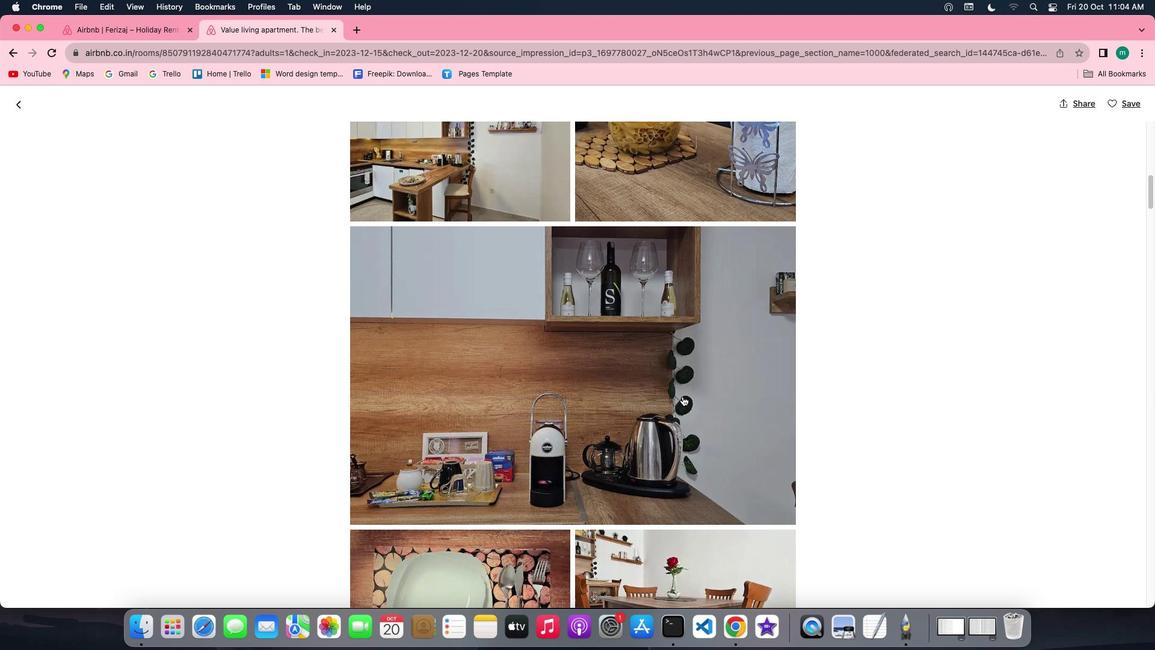 
Action: Mouse scrolled (682, 396) with delta (0, 0)
Screenshot: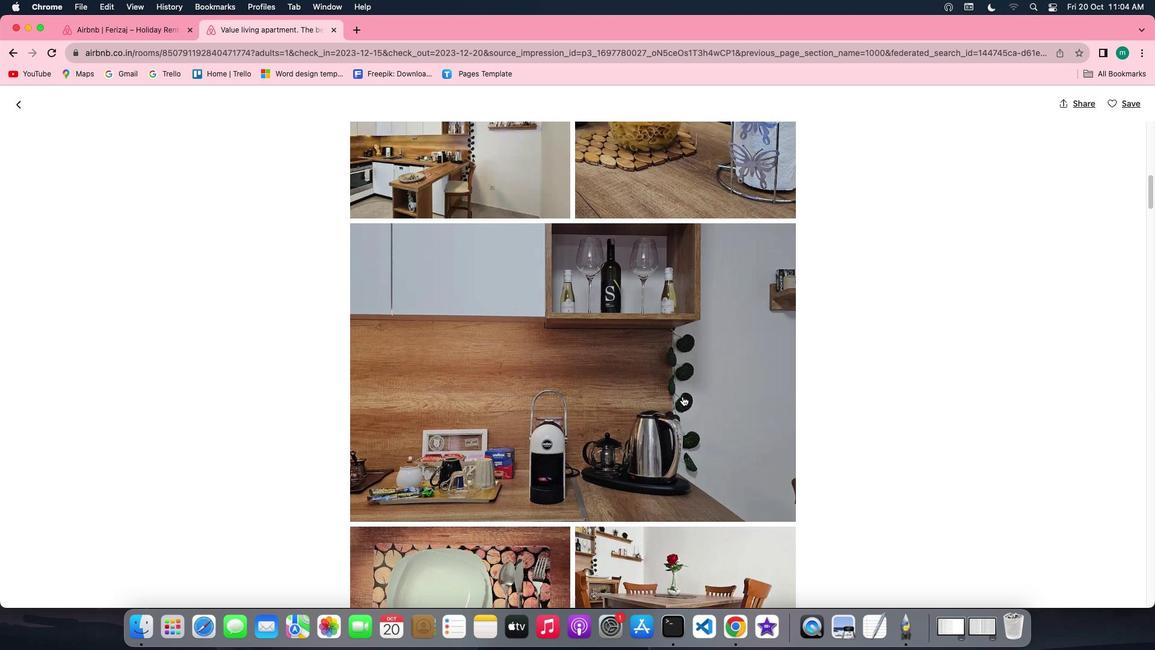 
Action: Mouse scrolled (682, 396) with delta (0, 0)
Screenshot: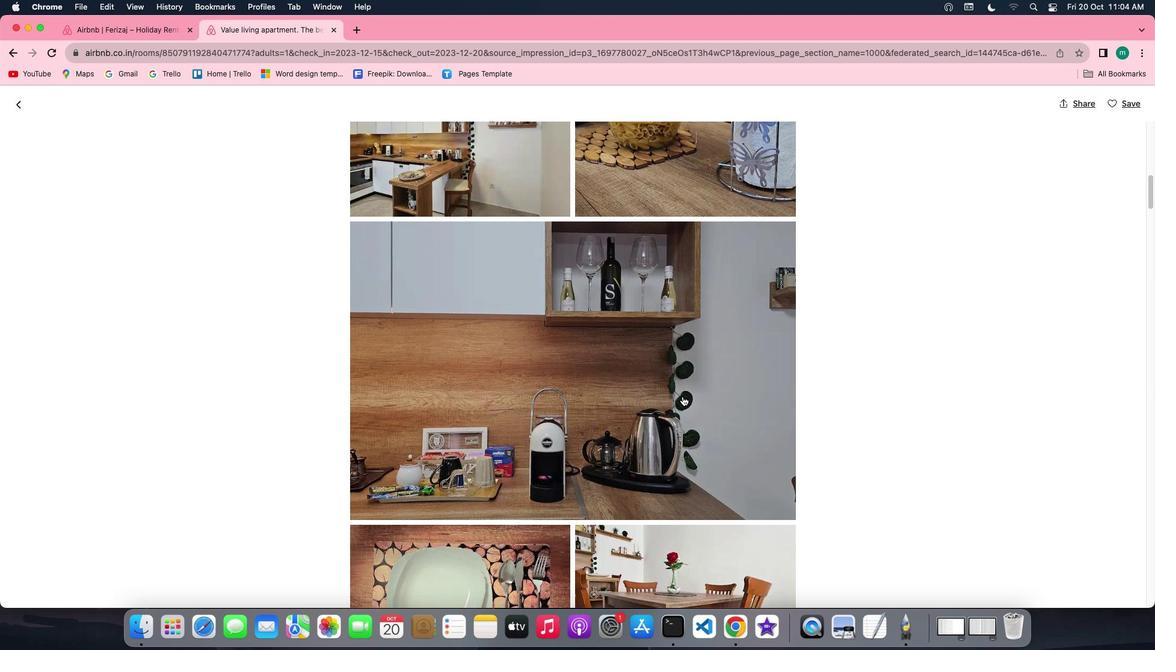 
Action: Mouse scrolled (682, 396) with delta (0, 0)
Screenshot: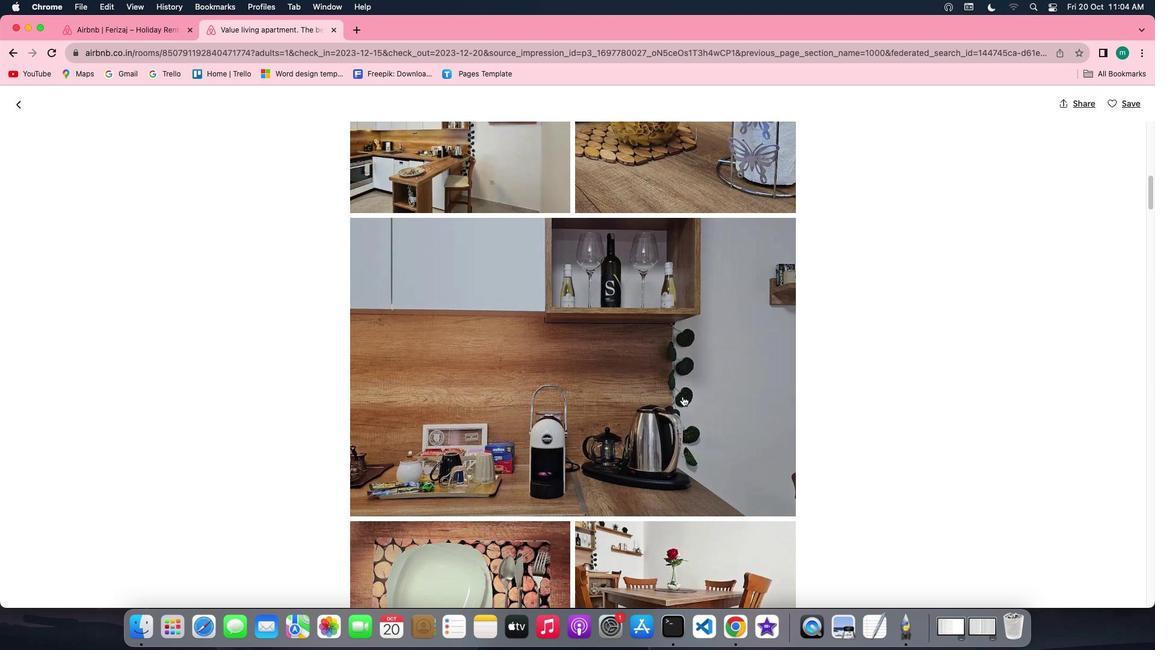 
Action: Mouse scrolled (682, 396) with delta (0, 0)
Screenshot: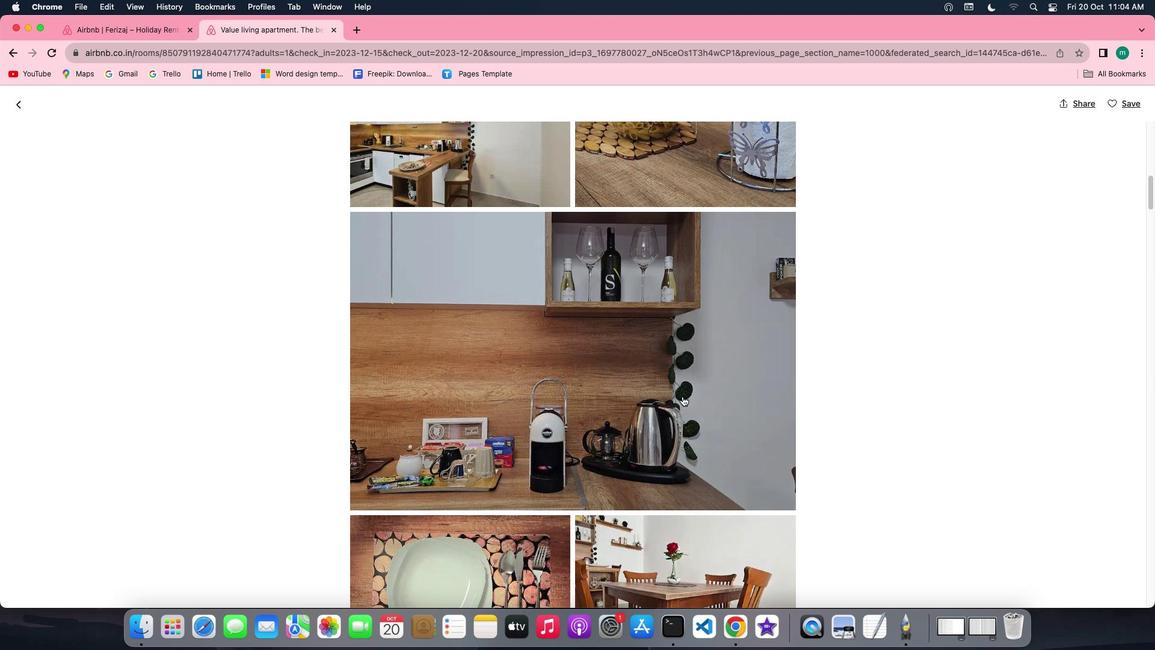 
Action: Mouse scrolled (682, 396) with delta (0, 0)
Screenshot: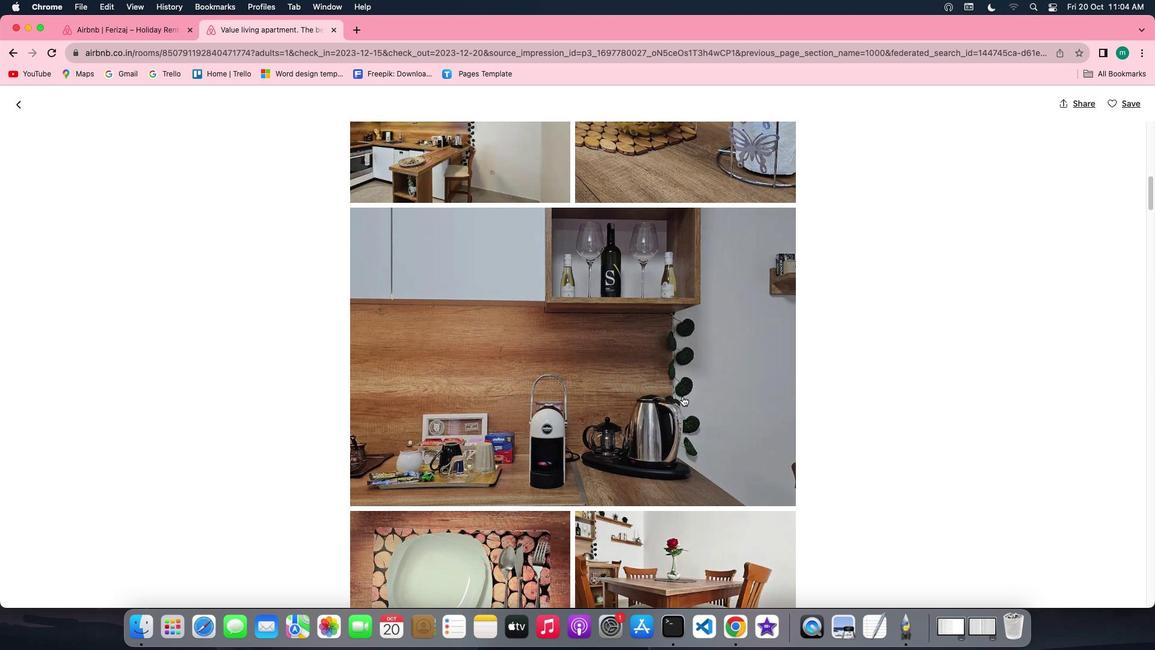 
Action: Mouse scrolled (682, 396) with delta (0, 0)
Screenshot: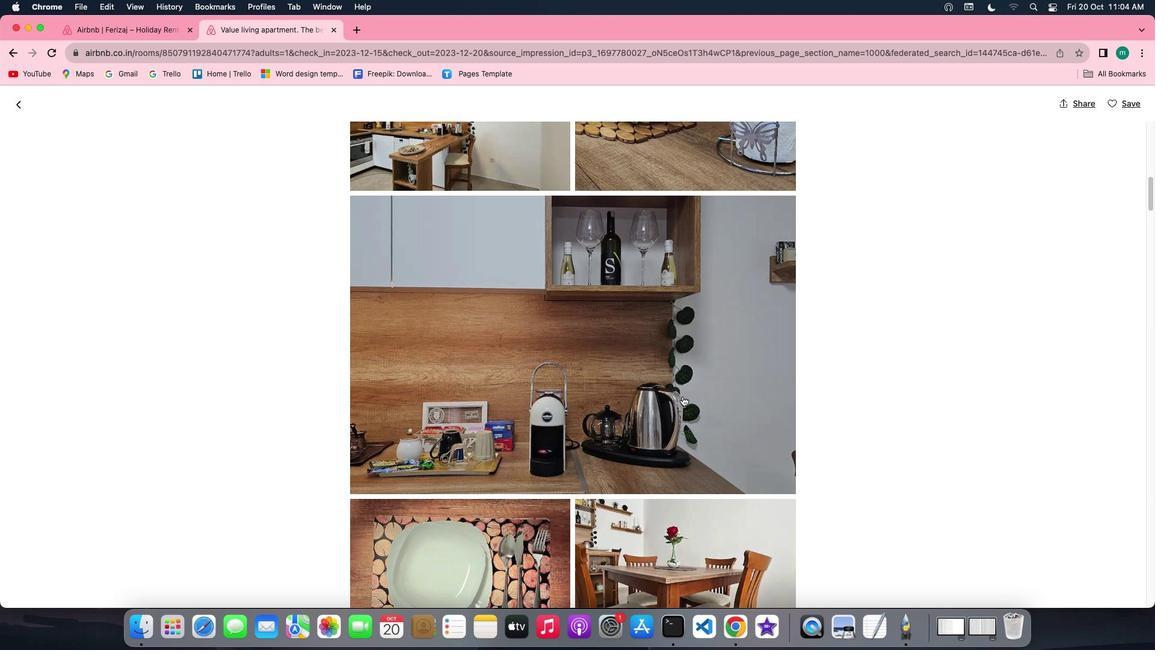 
Action: Mouse scrolled (682, 396) with delta (0, 0)
Screenshot: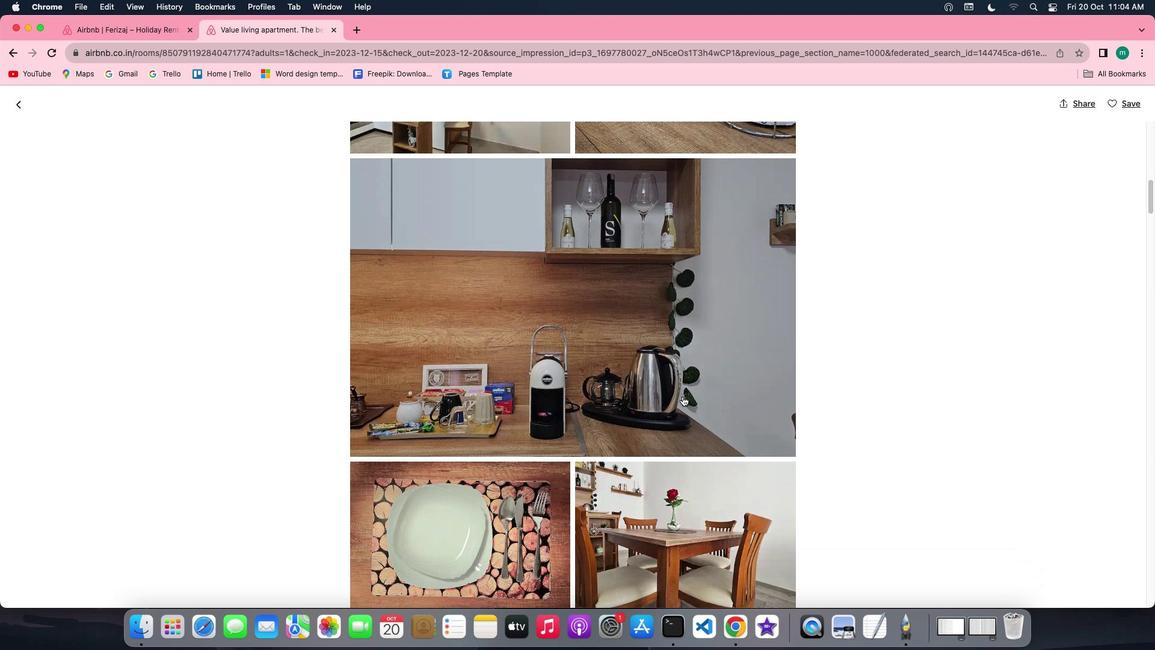
Action: Mouse scrolled (682, 396) with delta (0, 0)
Screenshot: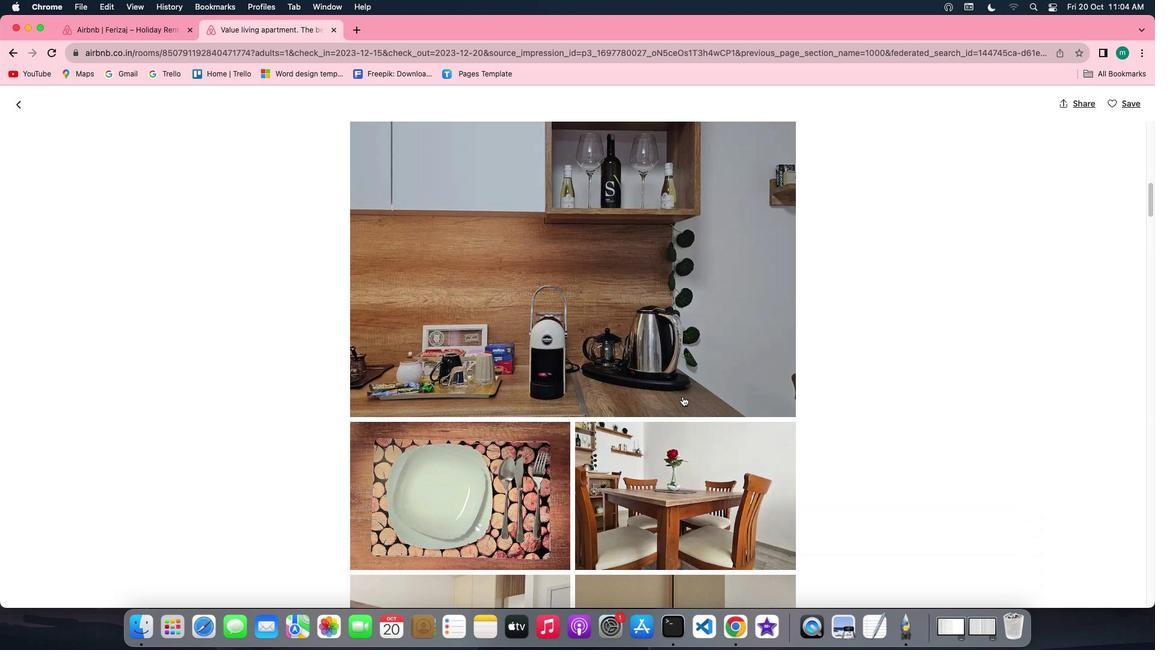 
Action: Mouse scrolled (682, 396) with delta (0, 0)
Screenshot: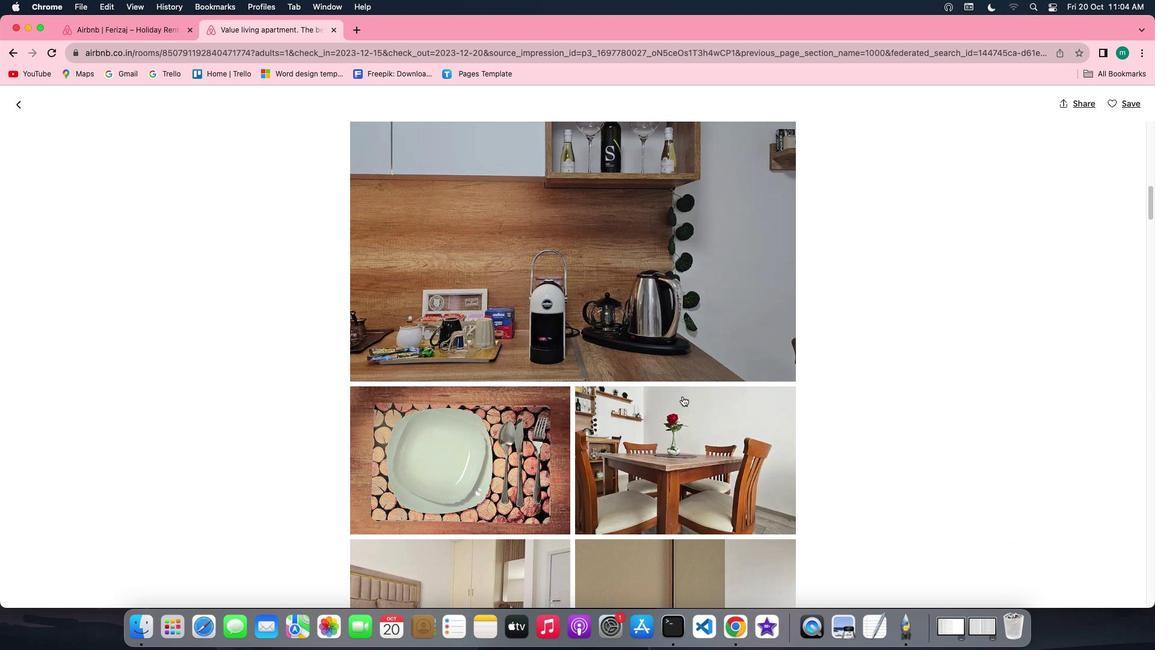 
Action: Mouse scrolled (682, 396) with delta (0, 0)
Screenshot: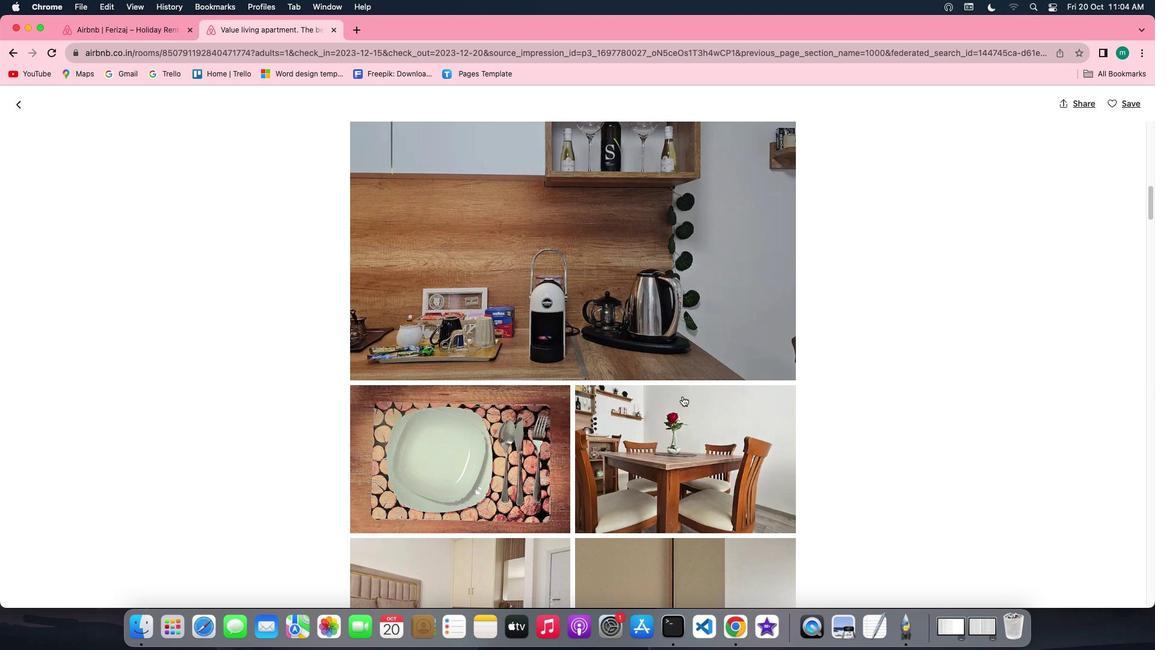 
Action: Mouse scrolled (682, 396) with delta (0, 0)
Screenshot: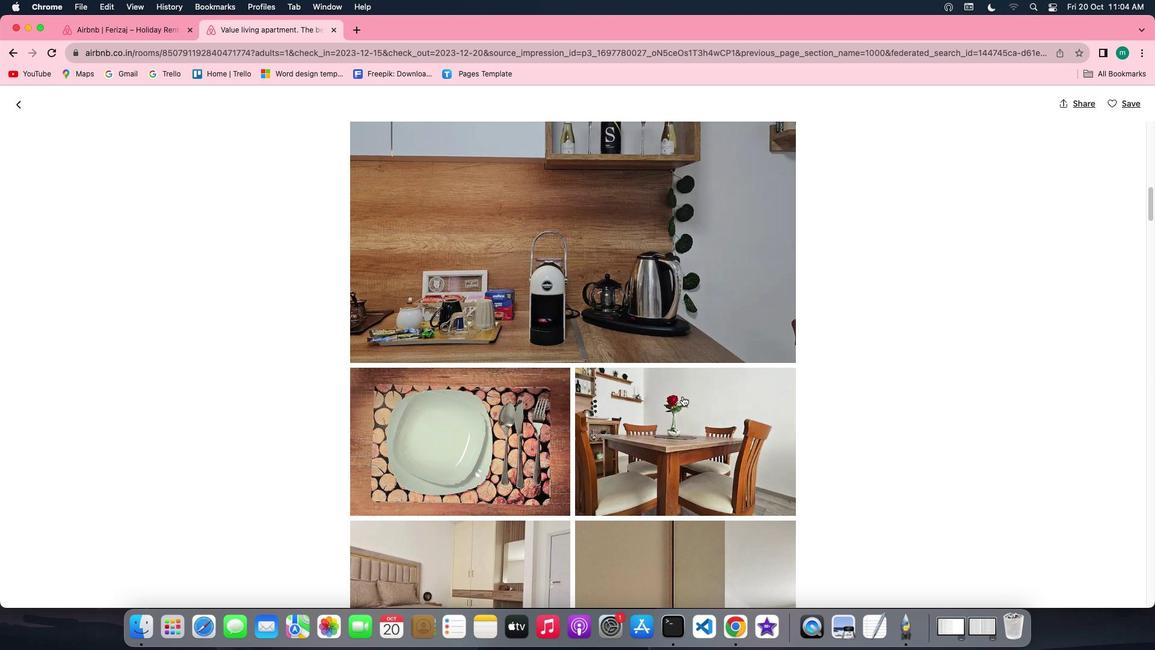 
Action: Mouse scrolled (682, 396) with delta (0, 0)
Screenshot: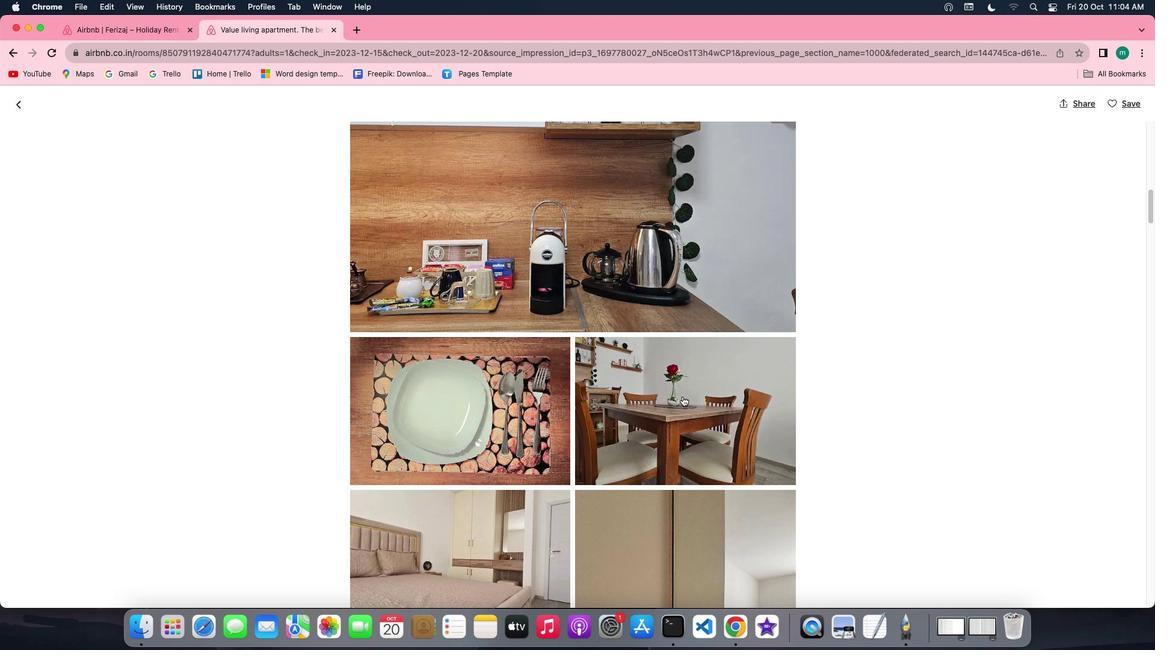 
Action: Mouse scrolled (682, 396) with delta (0, 0)
Screenshot: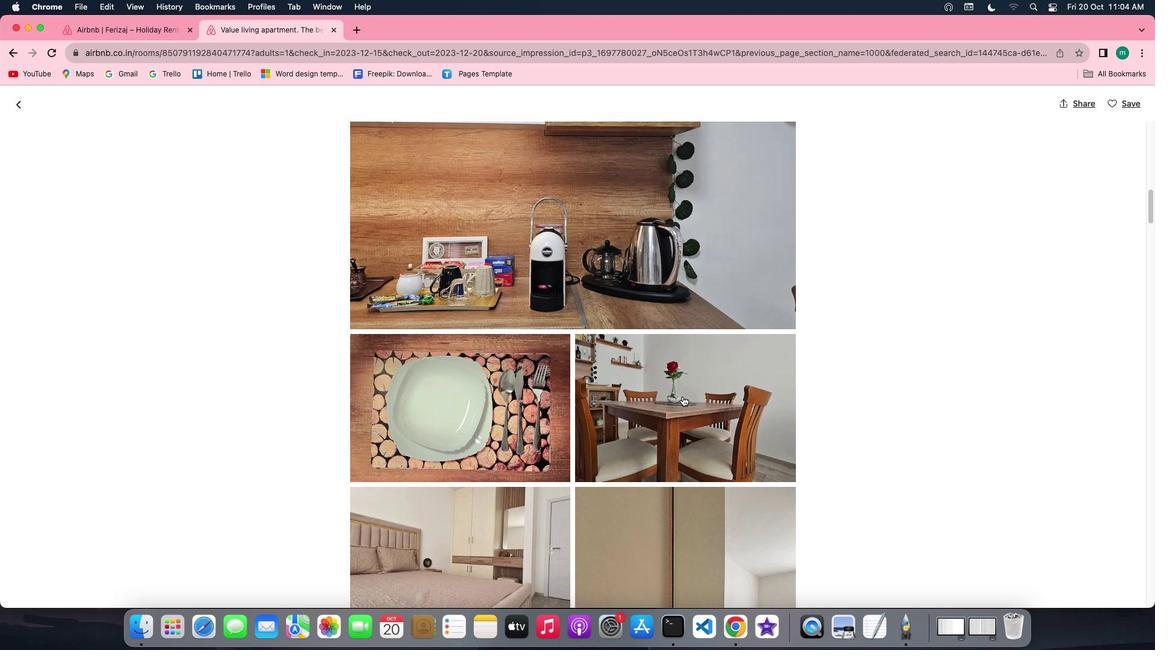 
Action: Mouse scrolled (682, 396) with delta (0, 0)
Screenshot: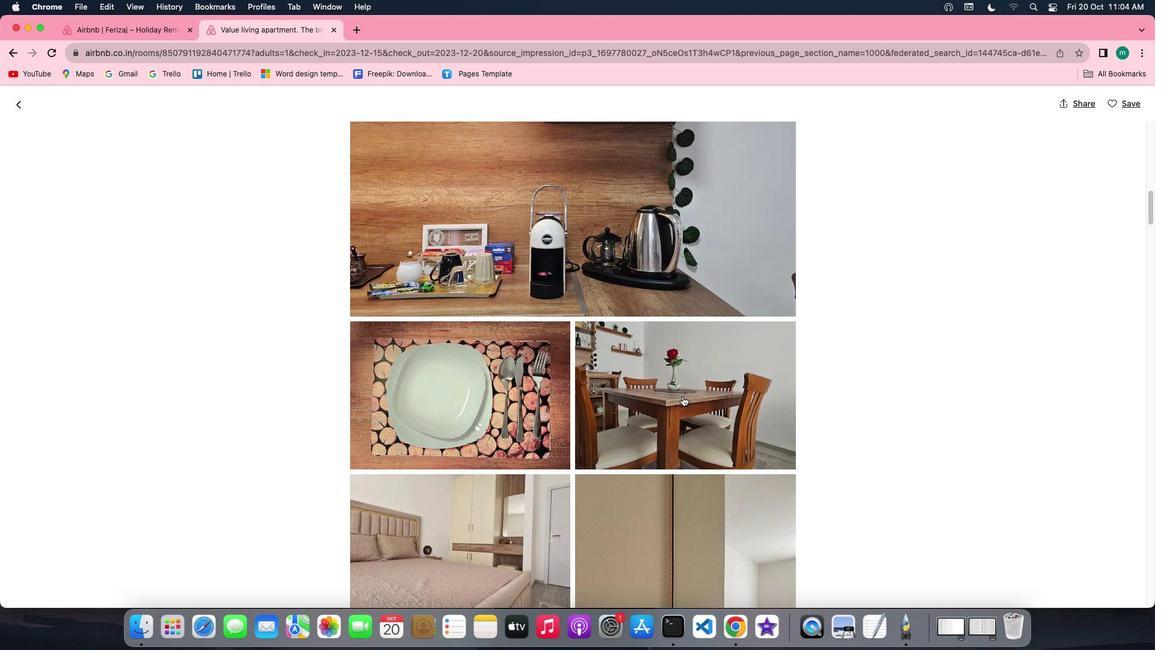 
Action: Mouse scrolled (682, 396) with delta (0, 0)
Screenshot: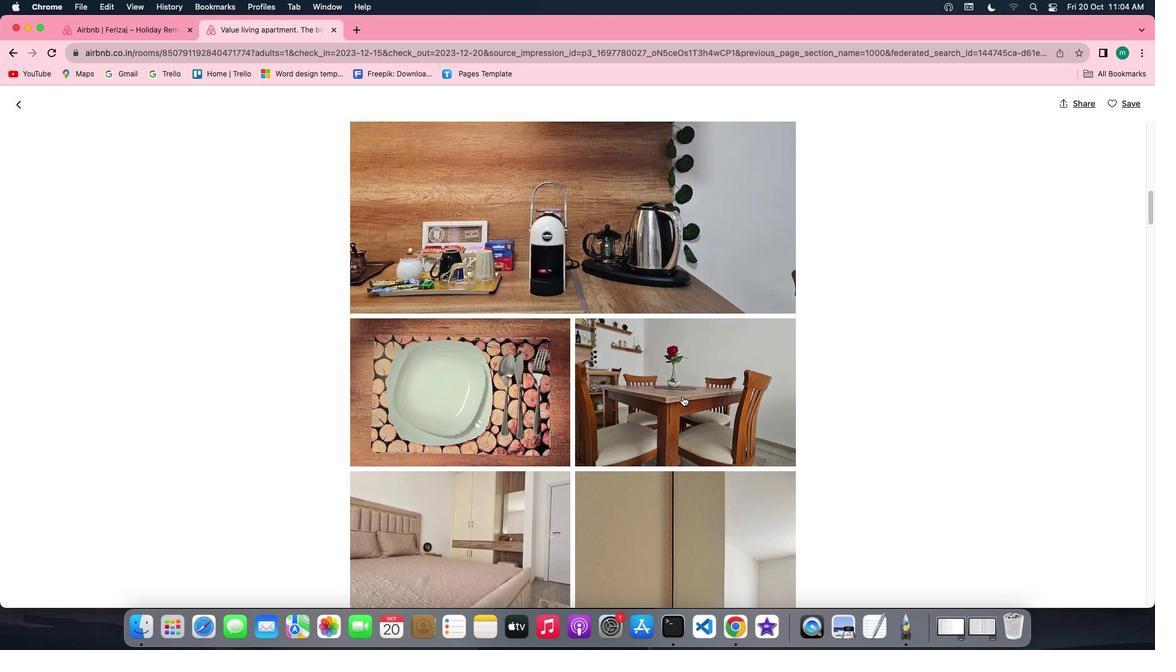 
Action: Mouse scrolled (682, 396) with delta (0, -1)
Screenshot: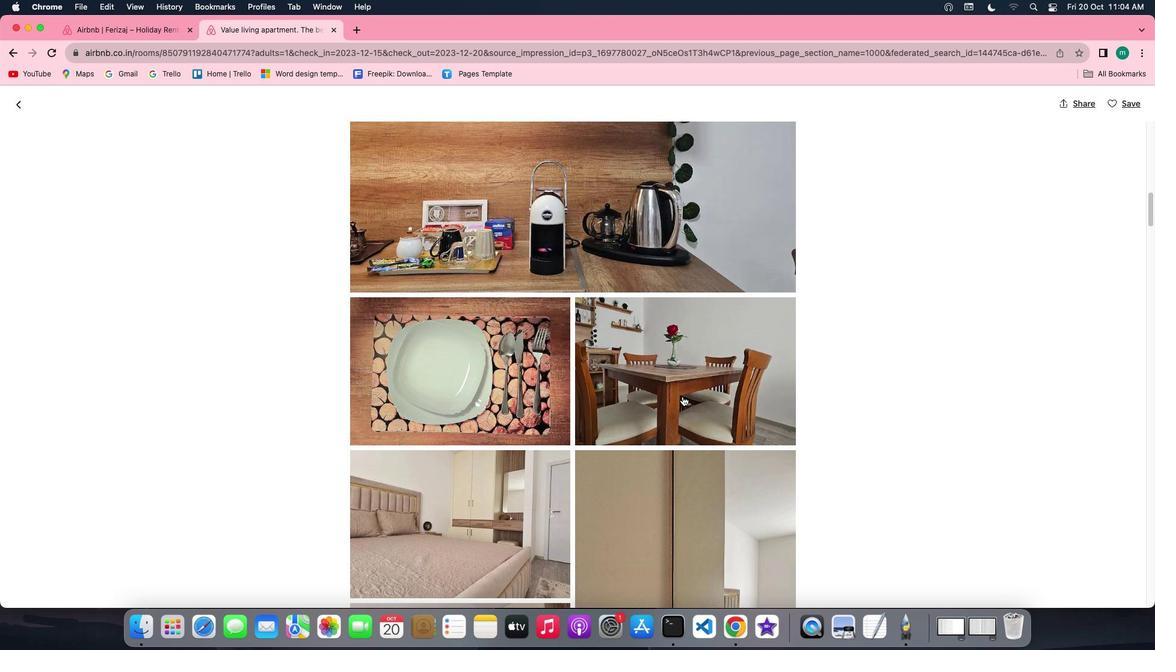 
Action: Mouse scrolled (682, 396) with delta (0, 0)
Screenshot: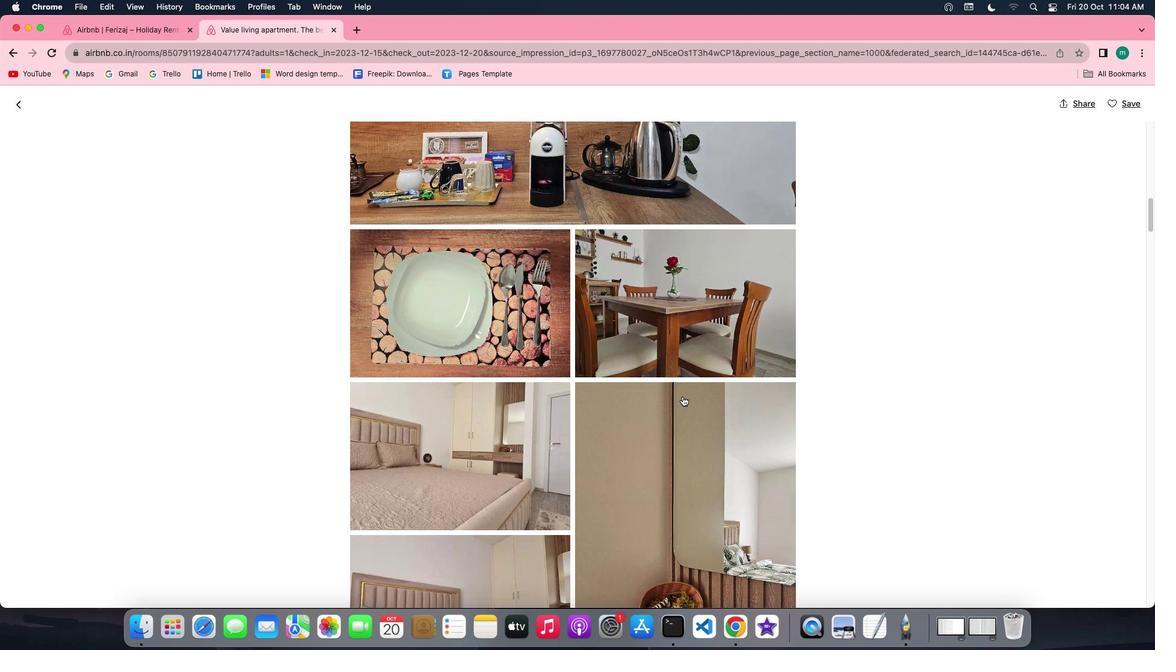 
Action: Mouse scrolled (682, 396) with delta (0, 0)
Screenshot: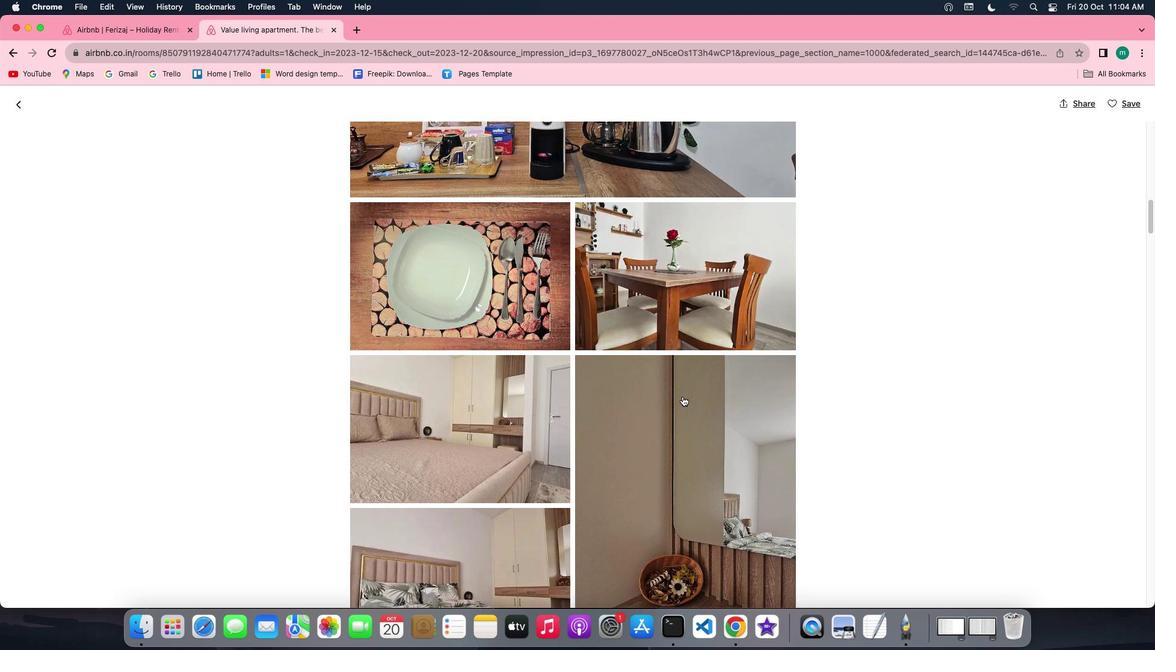 
Action: Mouse scrolled (682, 396) with delta (0, 0)
Screenshot: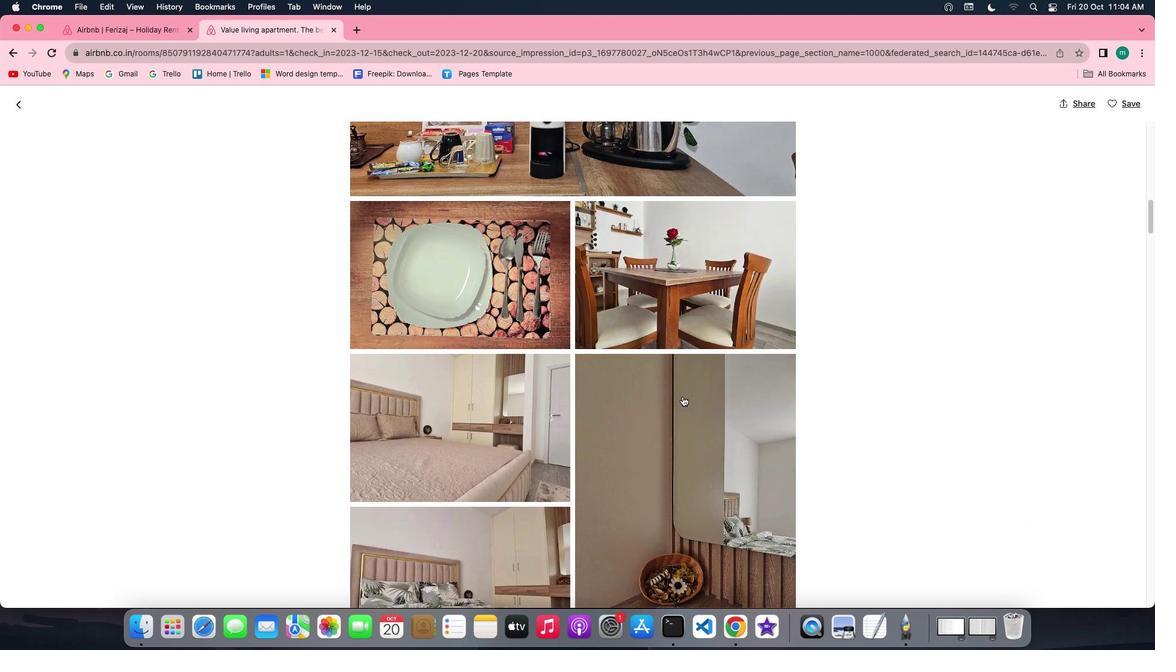 
Action: Mouse scrolled (682, 396) with delta (0, 0)
Screenshot: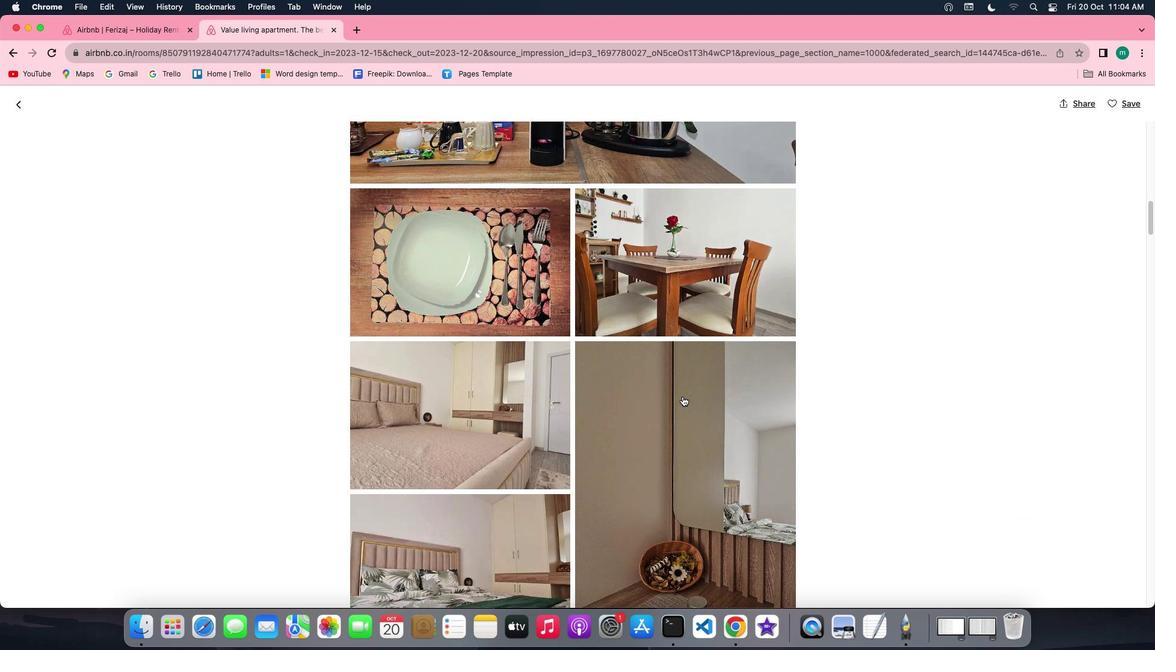 
Action: Mouse scrolled (682, 396) with delta (0, 0)
Screenshot: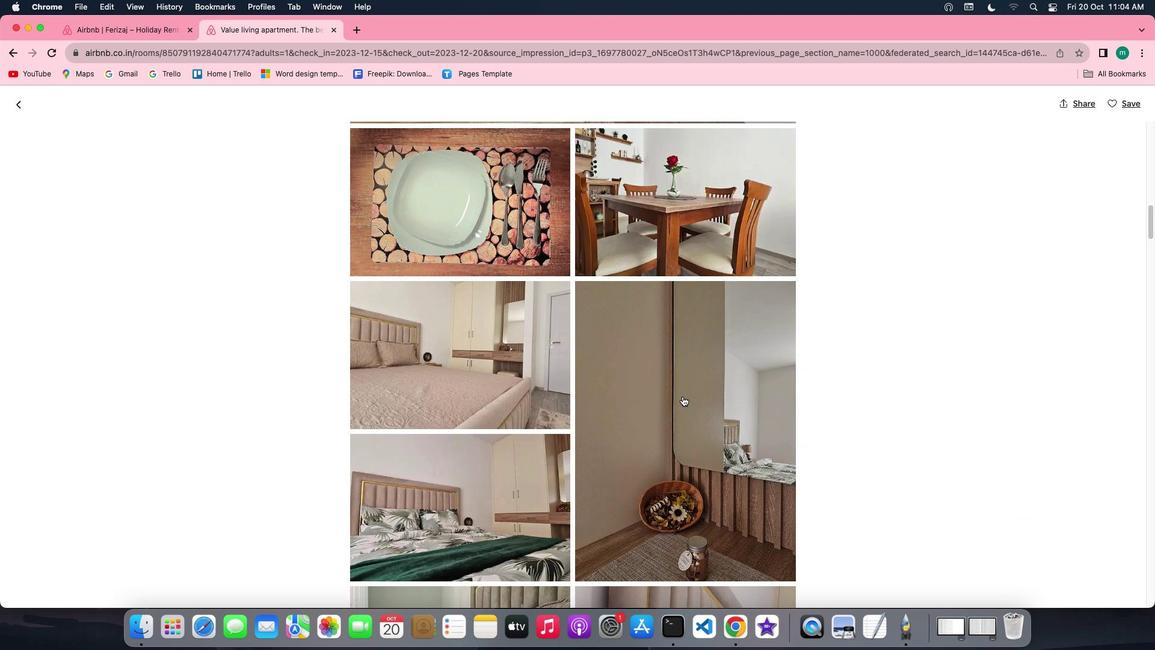 
Action: Mouse scrolled (682, 396) with delta (0, 0)
Screenshot: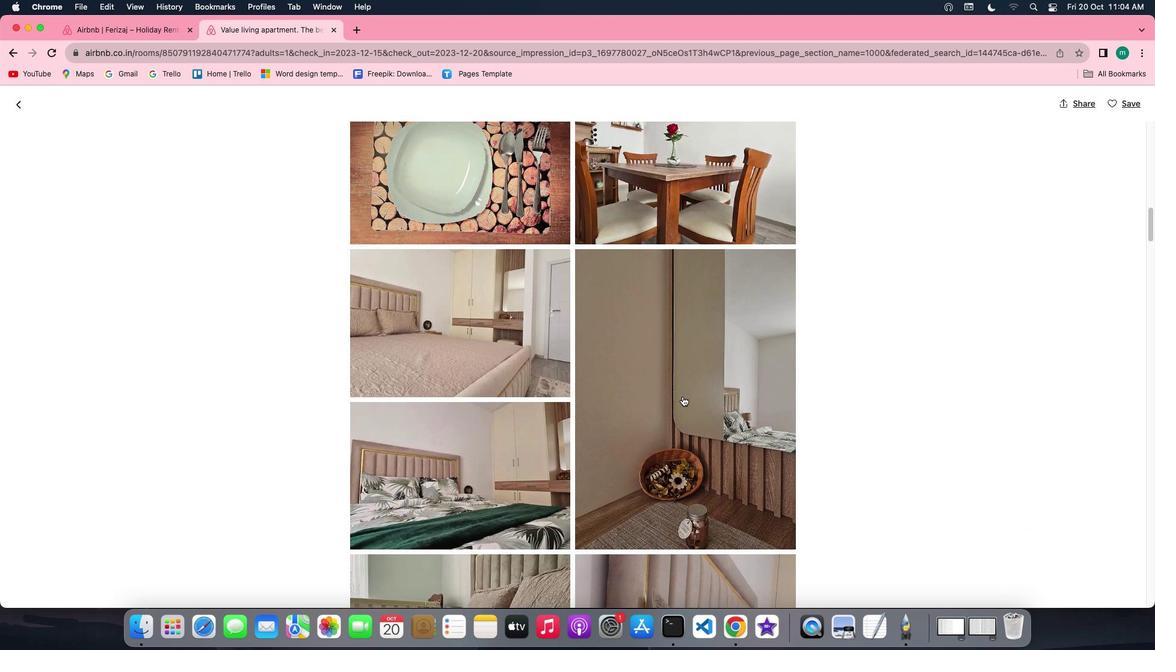 
Action: Mouse scrolled (682, 396) with delta (0, 0)
Screenshot: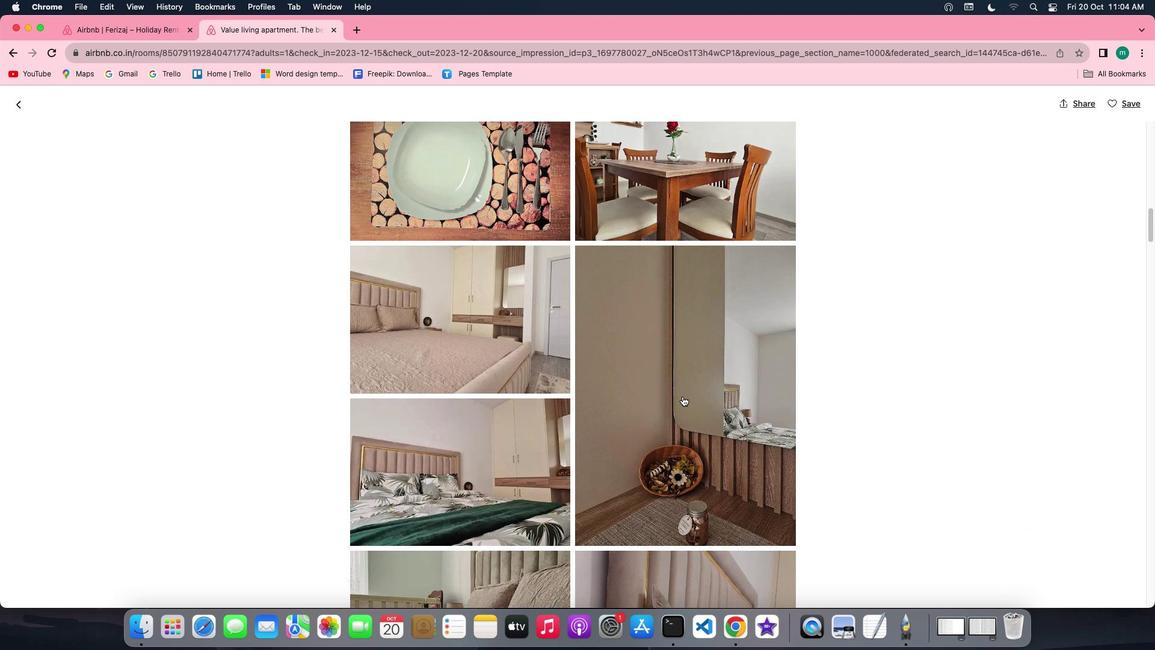 
Action: Mouse scrolled (682, 396) with delta (0, 0)
Screenshot: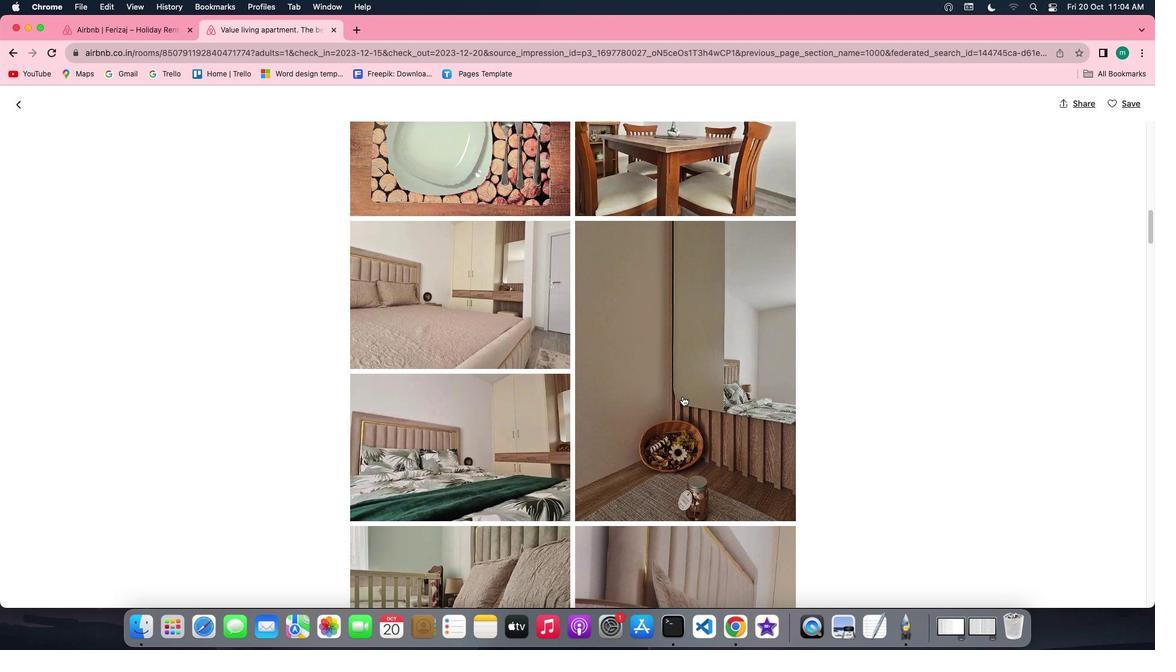 
Action: Mouse scrolled (682, 396) with delta (0, 0)
Screenshot: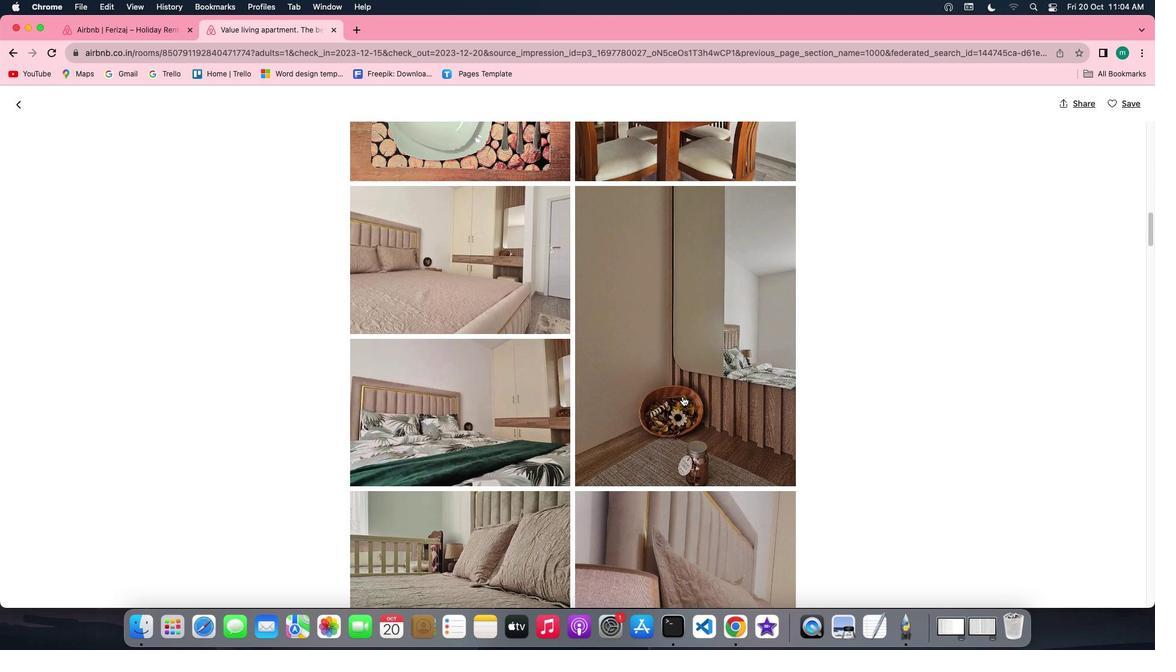 
Action: Mouse scrolled (682, 396) with delta (0, 0)
Screenshot: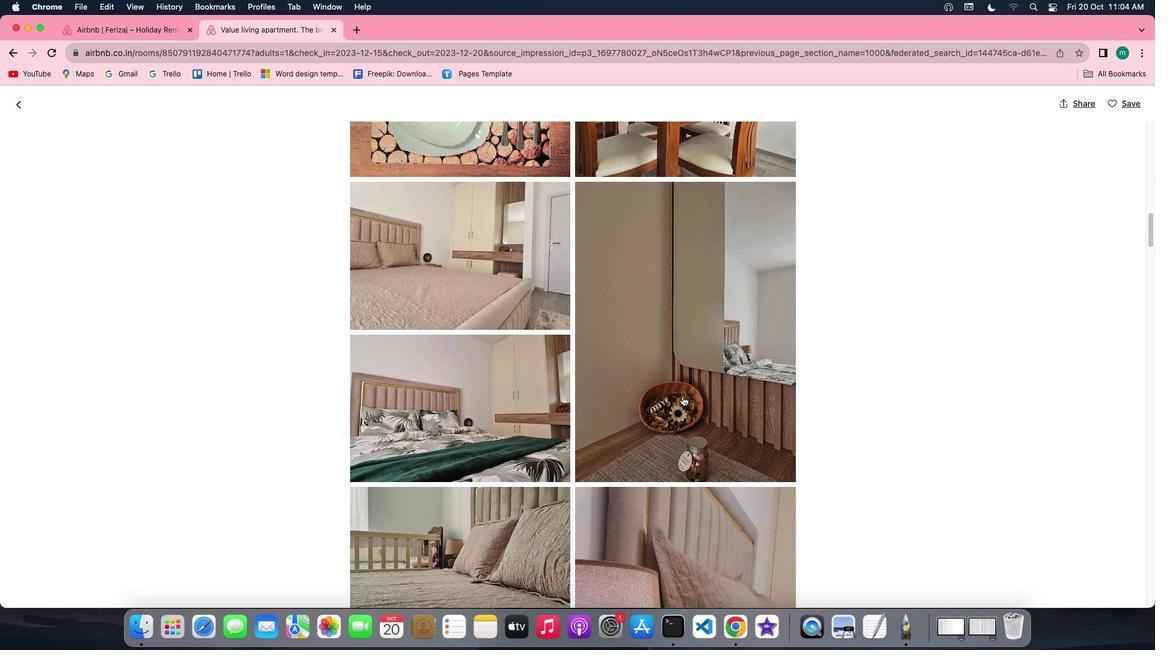 
Action: Mouse scrolled (682, 396) with delta (0, 0)
Screenshot: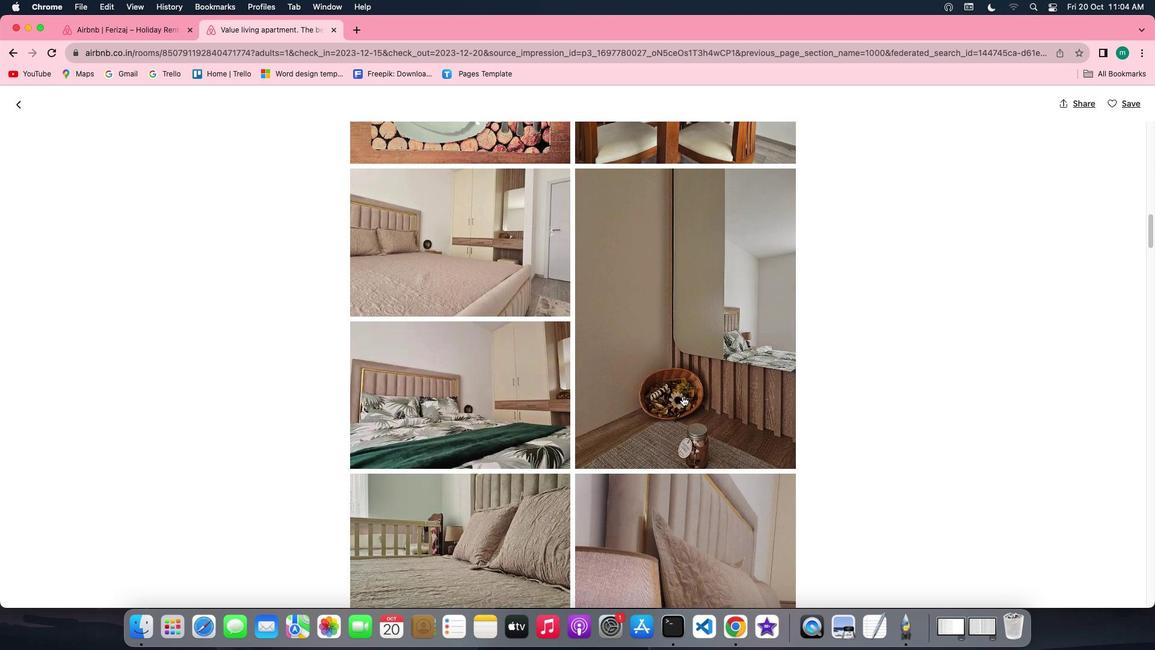 
Action: Mouse scrolled (682, 396) with delta (0, 0)
Screenshot: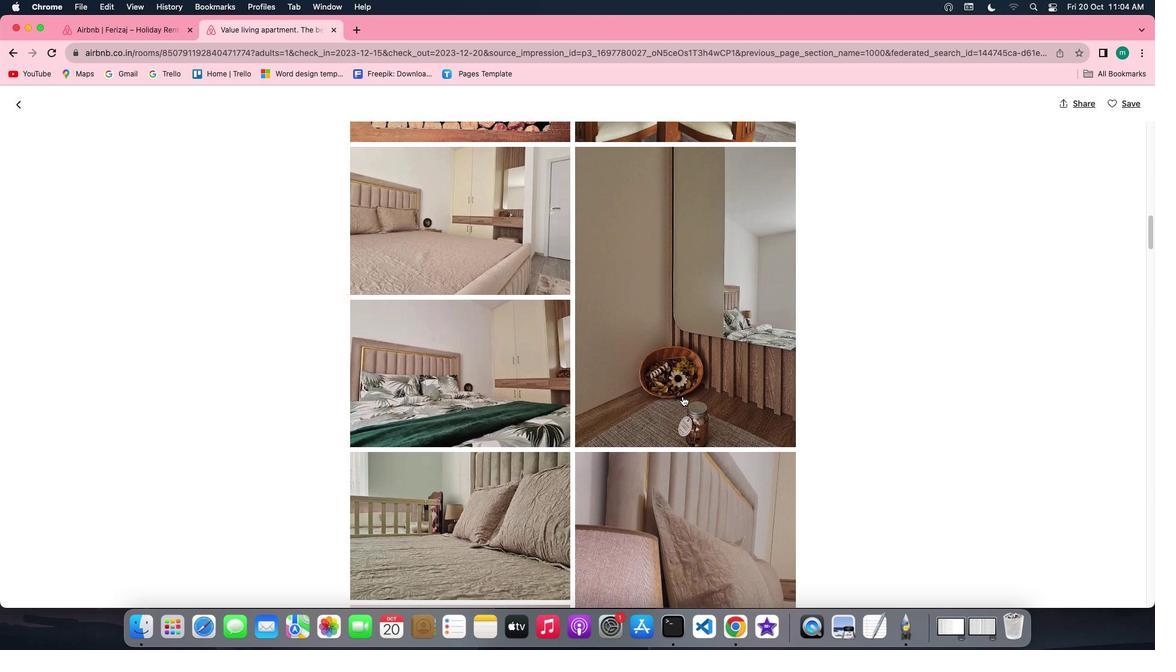 
Action: Mouse scrolled (682, 396) with delta (0, 0)
Screenshot: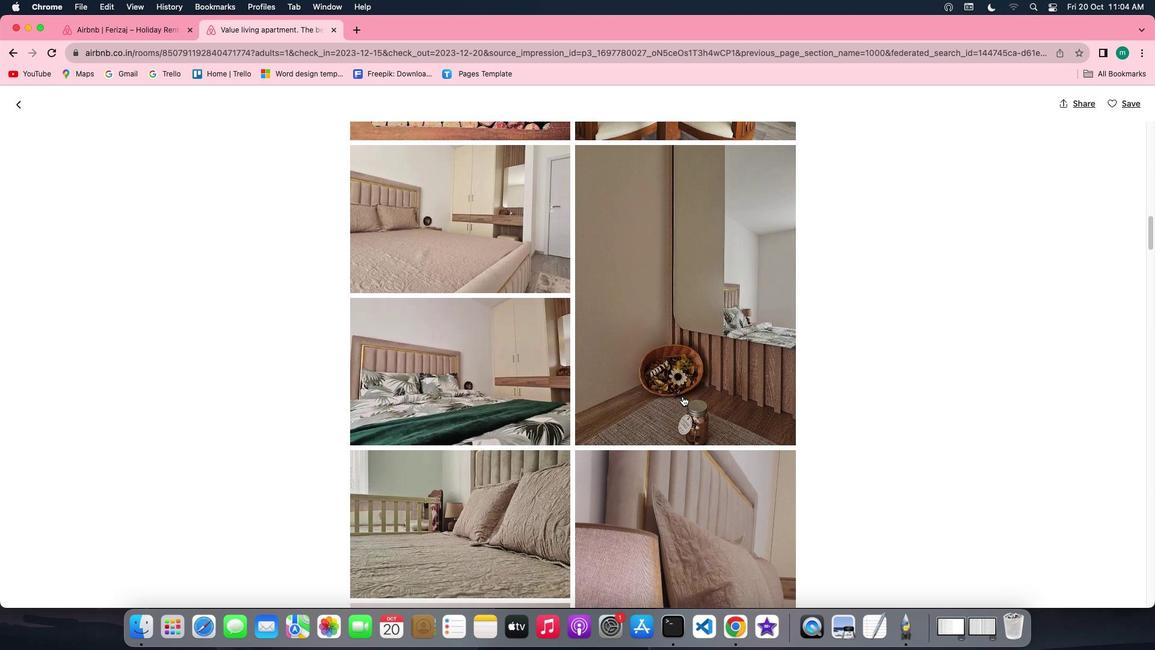
Action: Mouse scrolled (682, 396) with delta (0, 0)
Screenshot: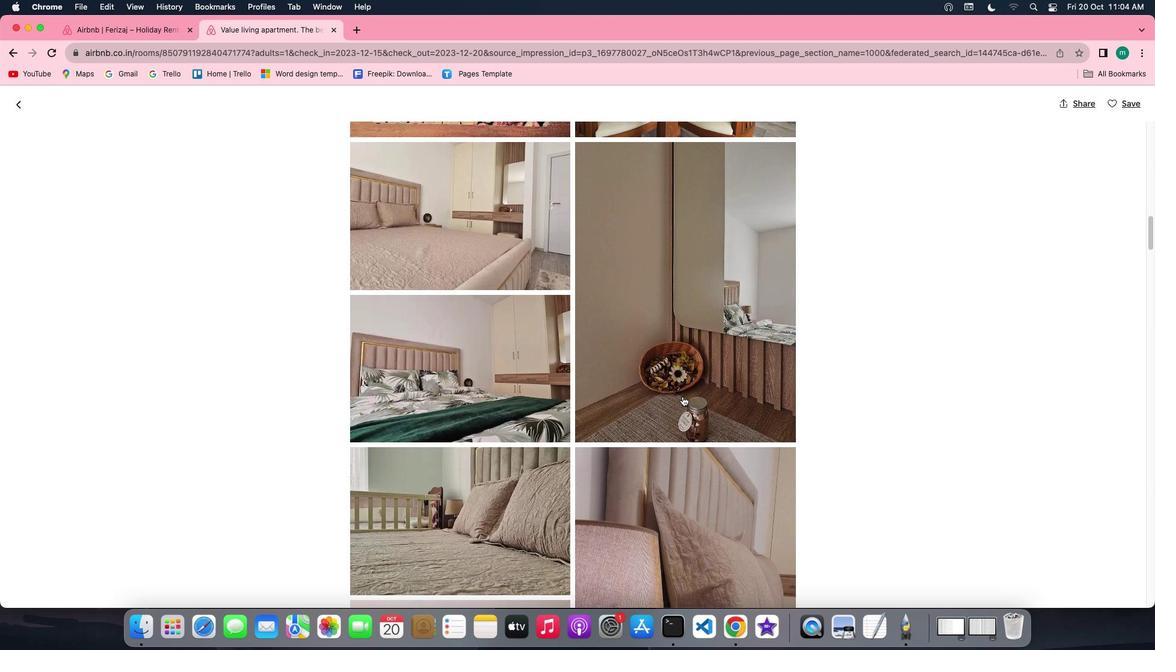 
Action: Mouse scrolled (682, 396) with delta (0, 0)
Screenshot: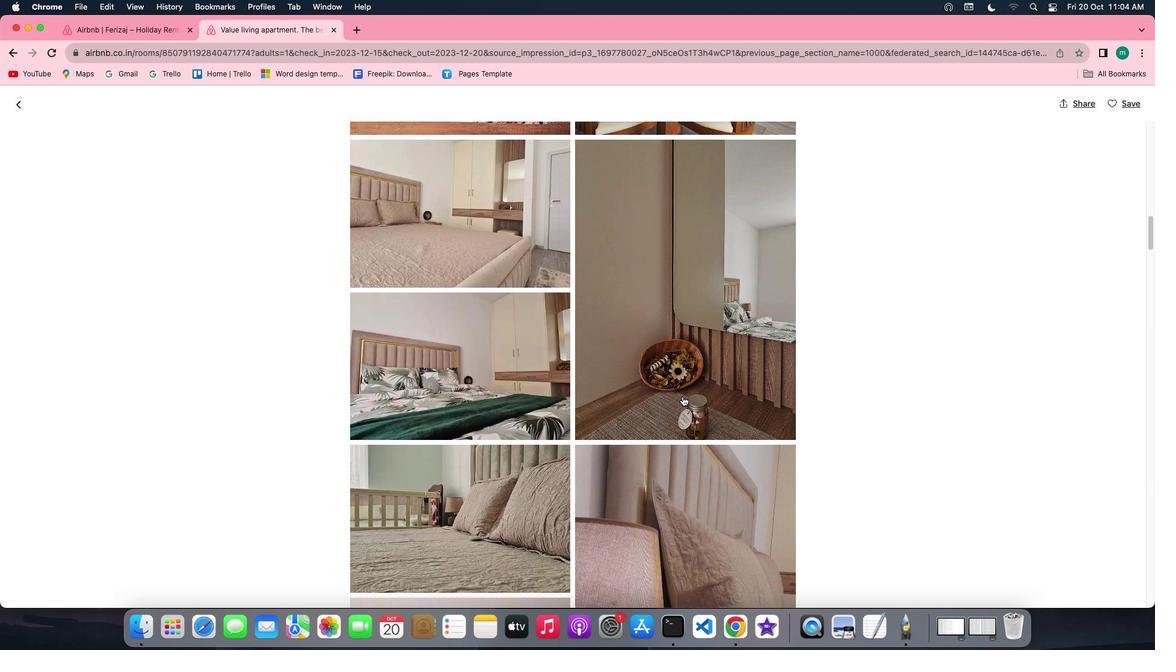 
Action: Mouse scrolled (682, 396) with delta (0, 0)
Screenshot: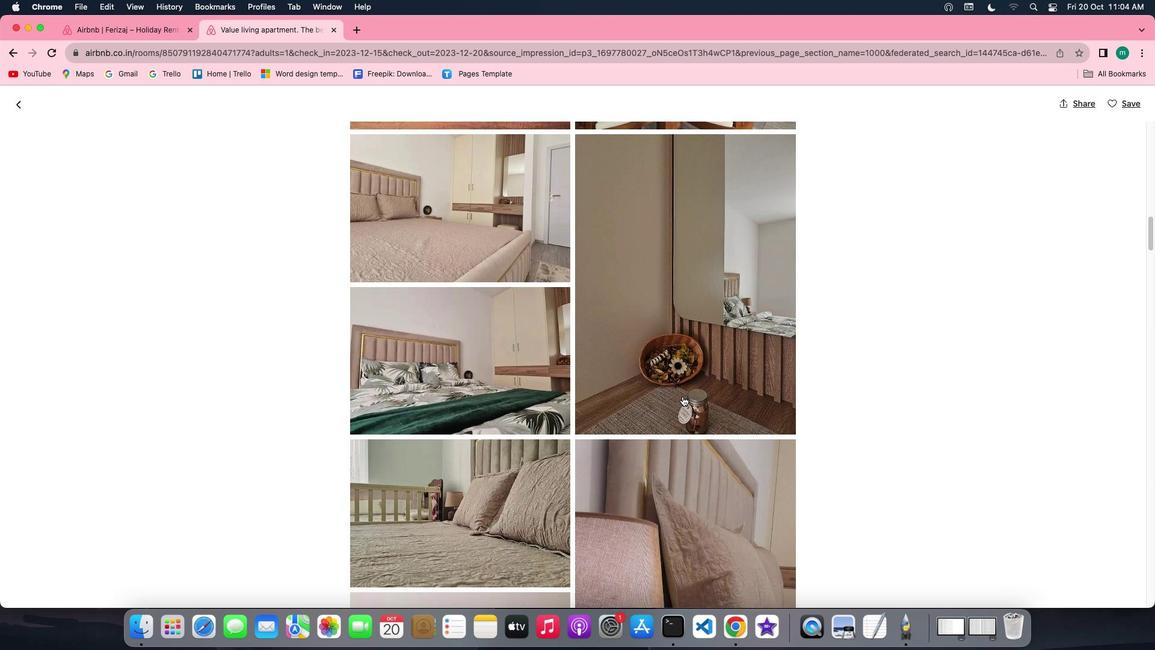
Action: Mouse scrolled (682, 396) with delta (0, 0)
Screenshot: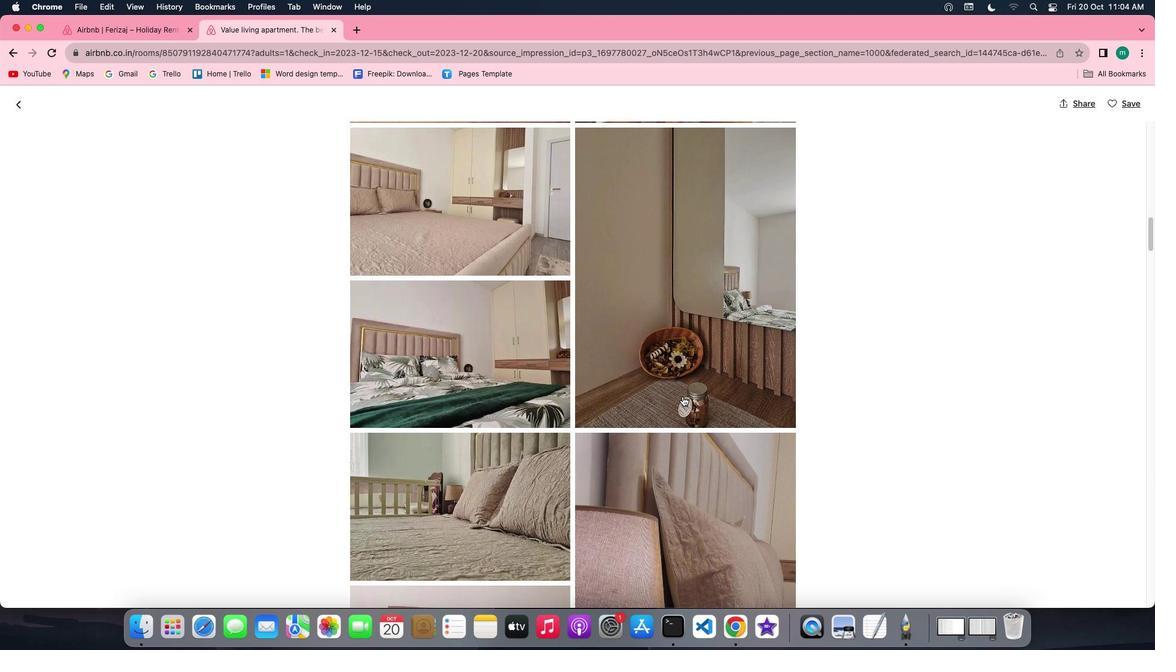 
Action: Mouse scrolled (682, 396) with delta (0, 0)
Screenshot: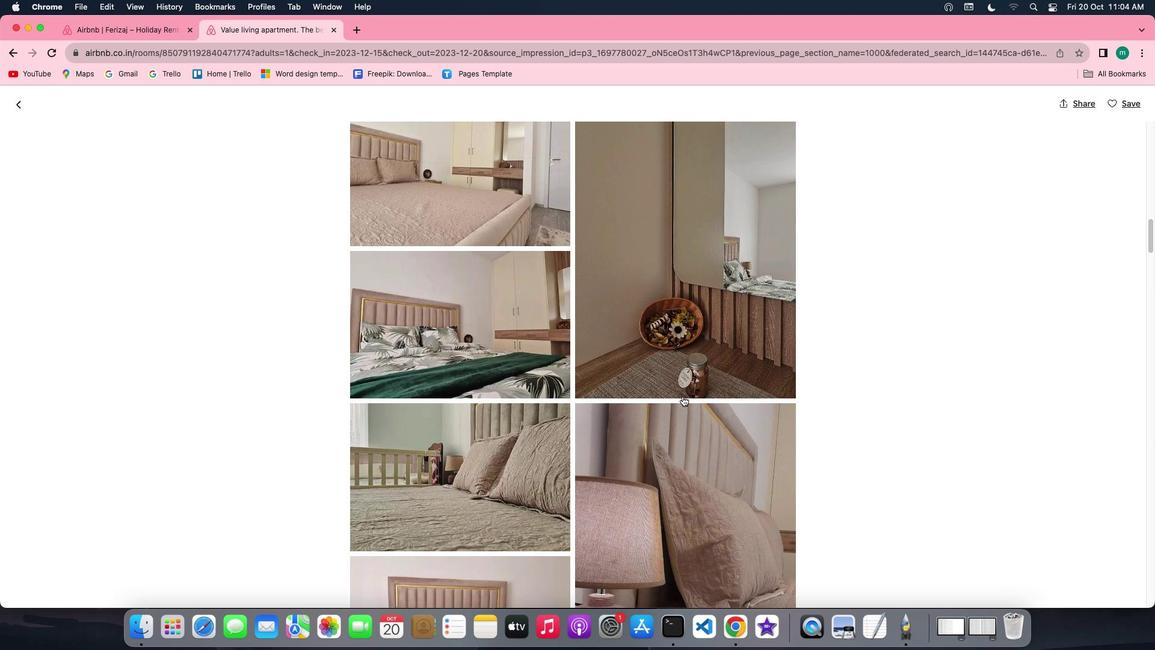 
Action: Mouse scrolled (682, 396) with delta (0, 0)
Screenshot: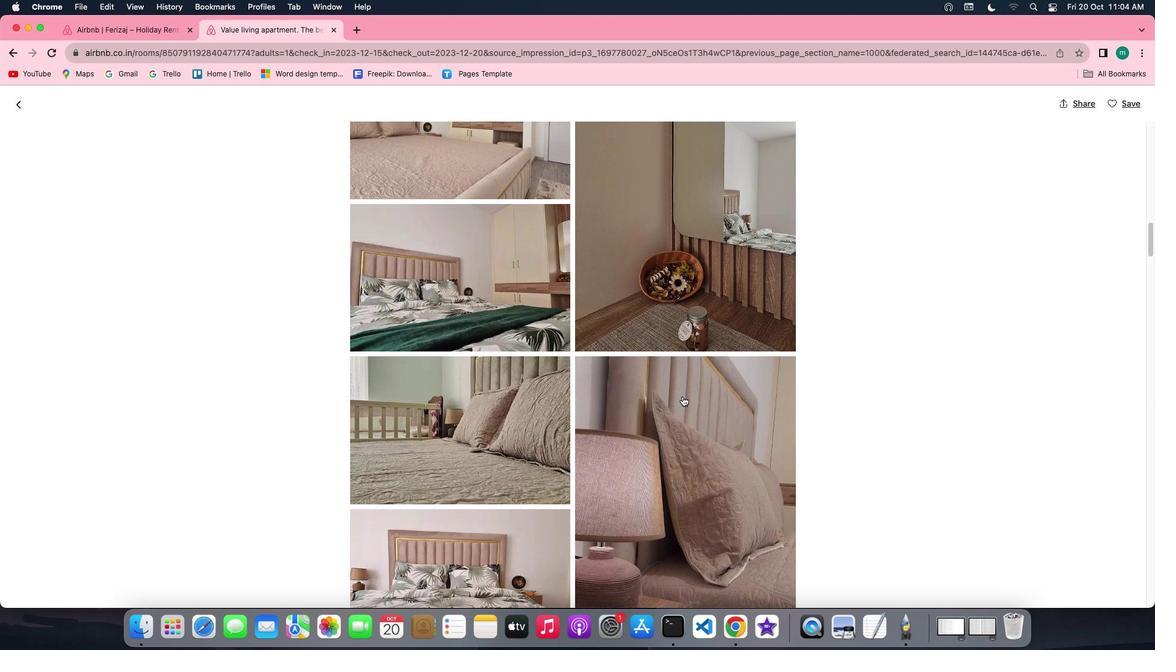 
Action: Mouse scrolled (682, 396) with delta (0, 0)
Screenshot: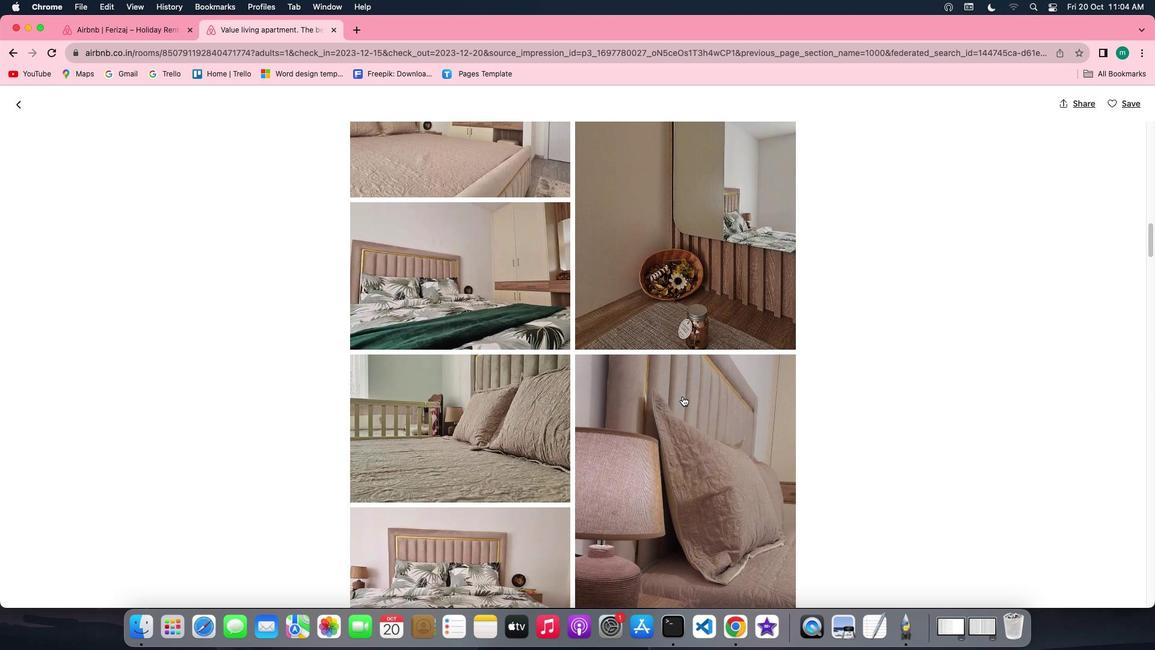 
Action: Mouse scrolled (682, 396) with delta (0, 0)
Screenshot: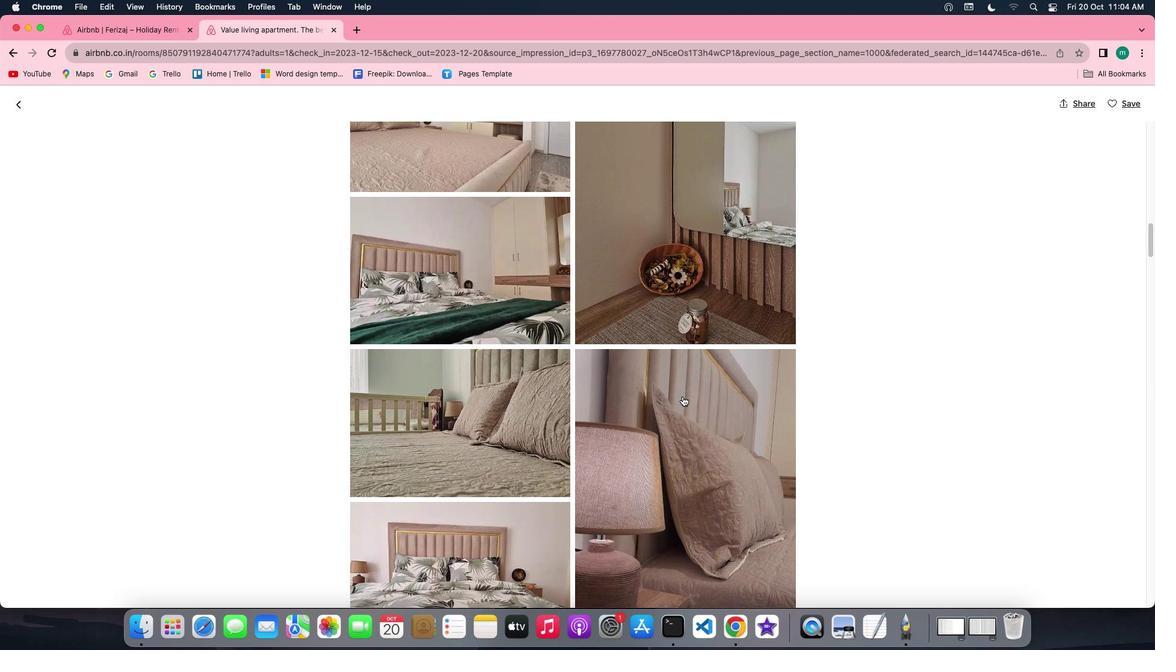 
Action: Mouse scrolled (682, 396) with delta (0, 0)
Screenshot: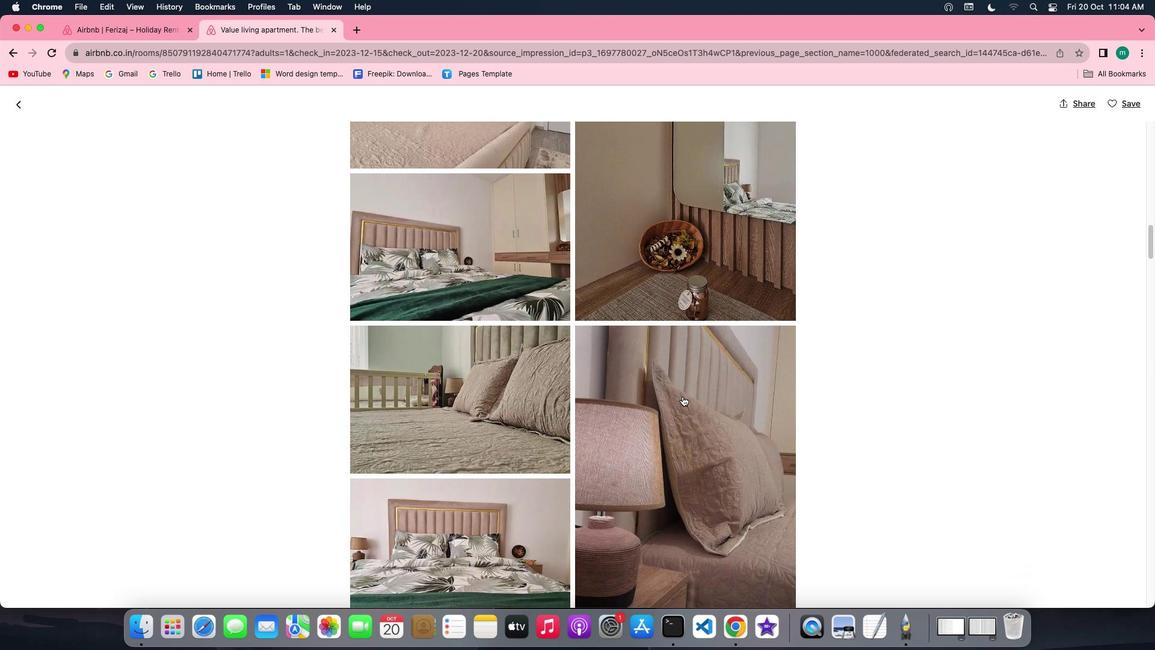 
Action: Mouse scrolled (682, 396) with delta (0, 0)
Screenshot: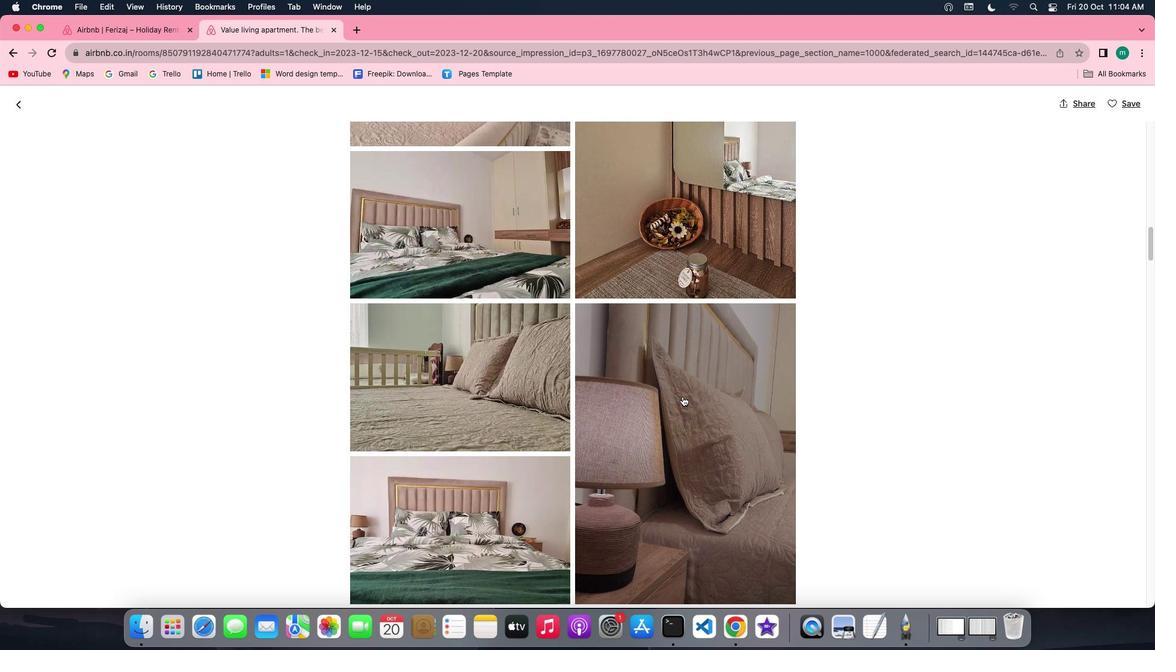 
Action: Mouse scrolled (682, 396) with delta (0, 0)
Screenshot: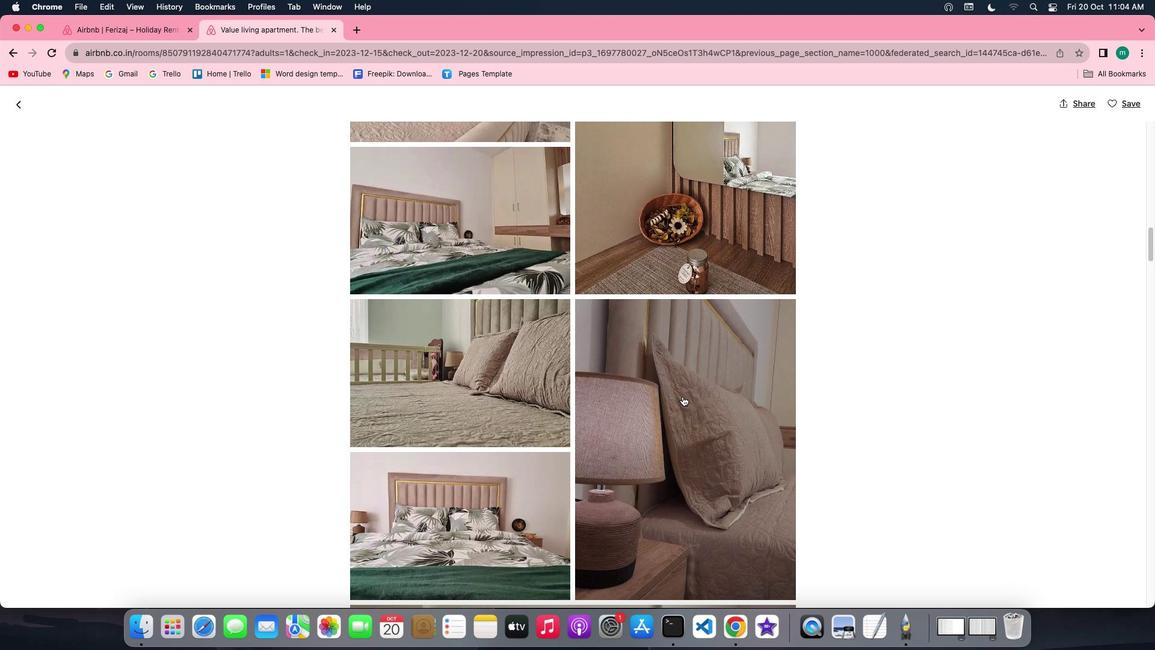 
Action: Mouse scrolled (682, 396) with delta (0, 0)
Screenshot: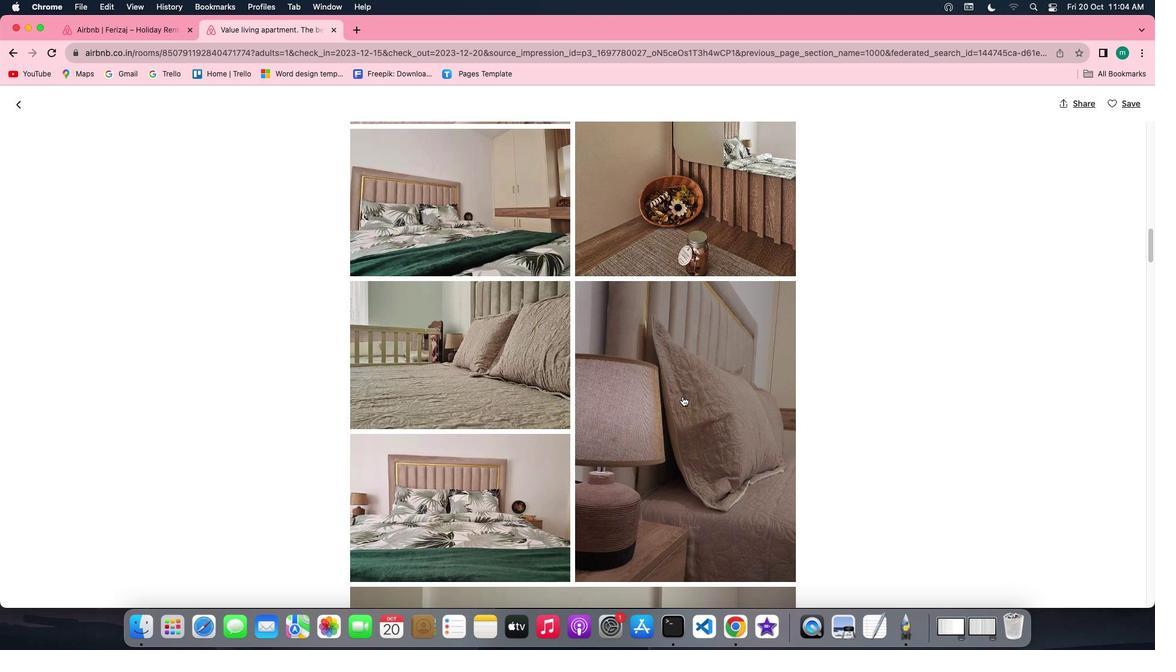 
Action: Mouse scrolled (682, 396) with delta (0, 0)
Screenshot: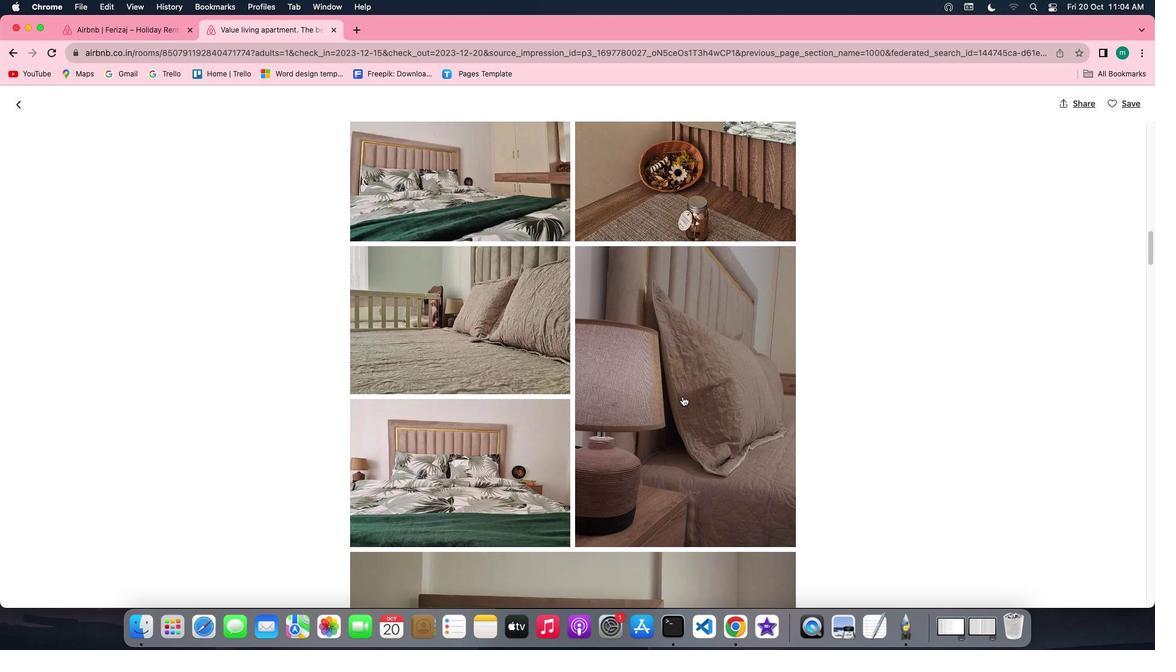 
Action: Mouse scrolled (682, 396) with delta (0, 0)
Screenshot: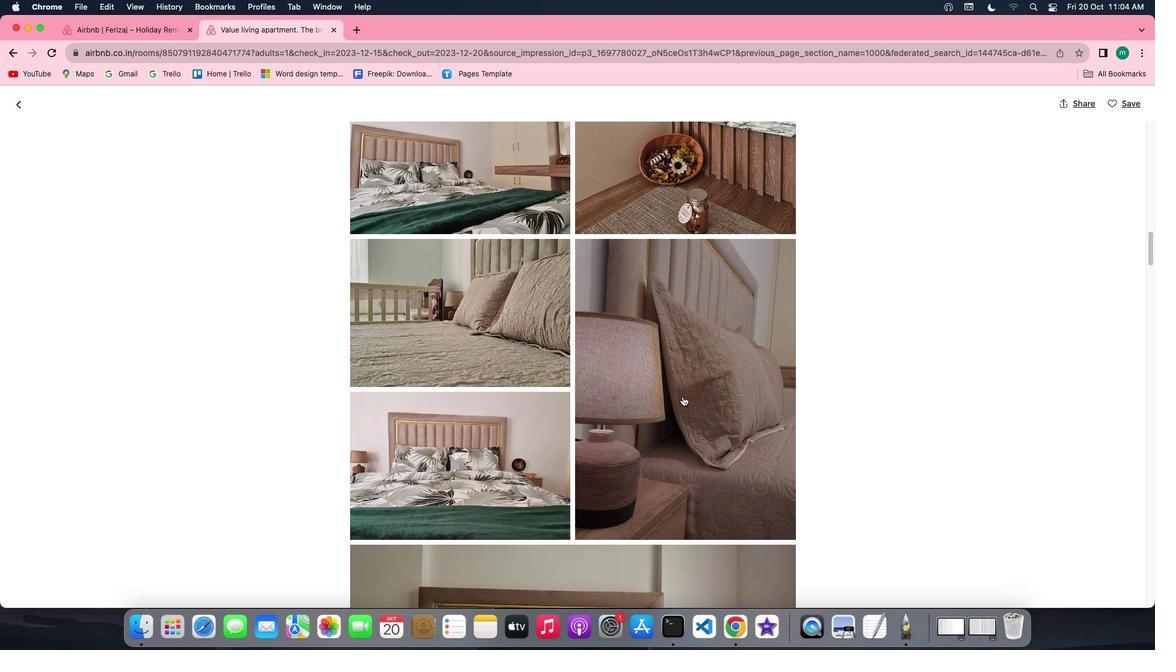
Action: Mouse scrolled (682, 396) with delta (0, 0)
Screenshot: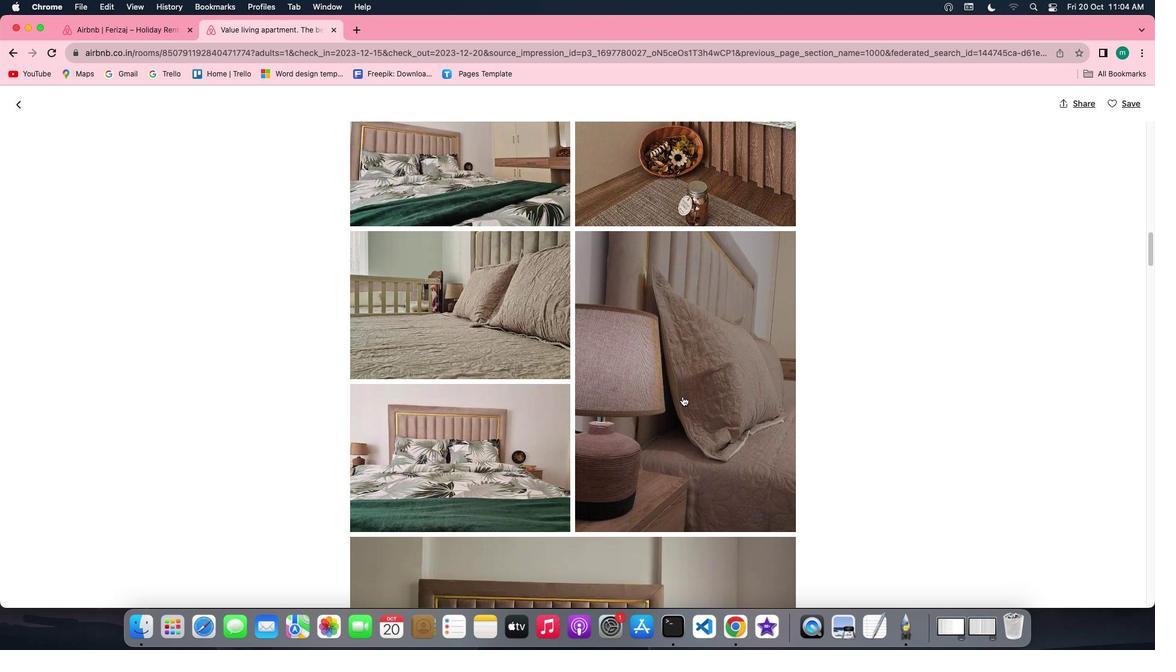 
Action: Mouse scrolled (682, 396) with delta (0, 0)
Screenshot: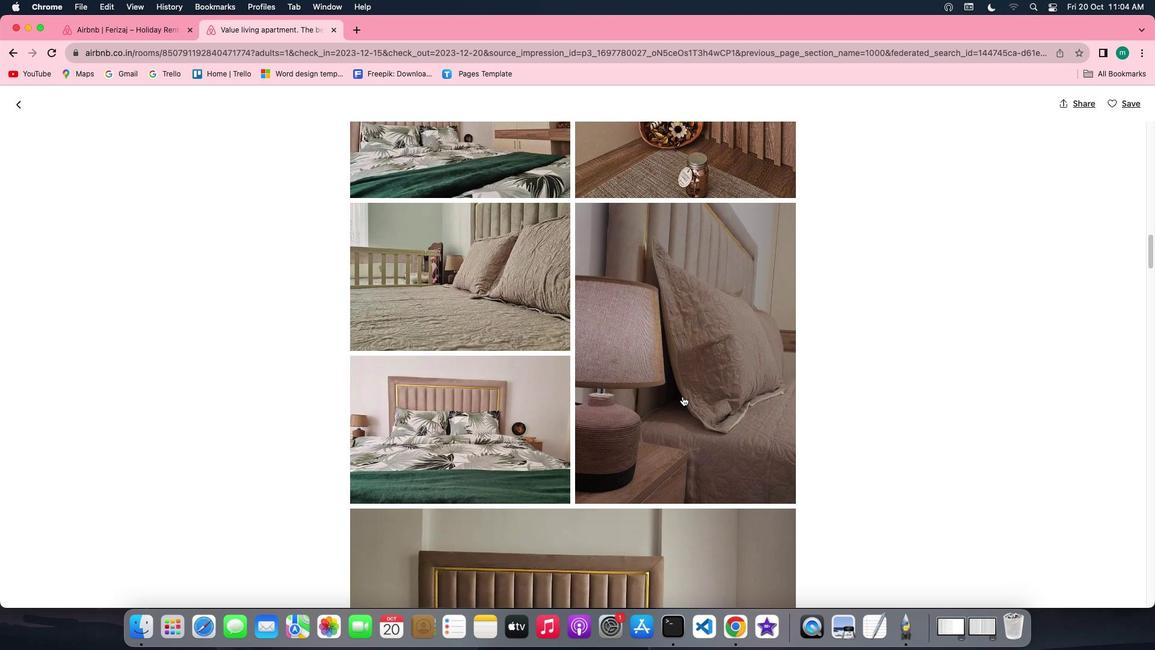 
Action: Mouse scrolled (682, 396) with delta (0, 0)
Screenshot: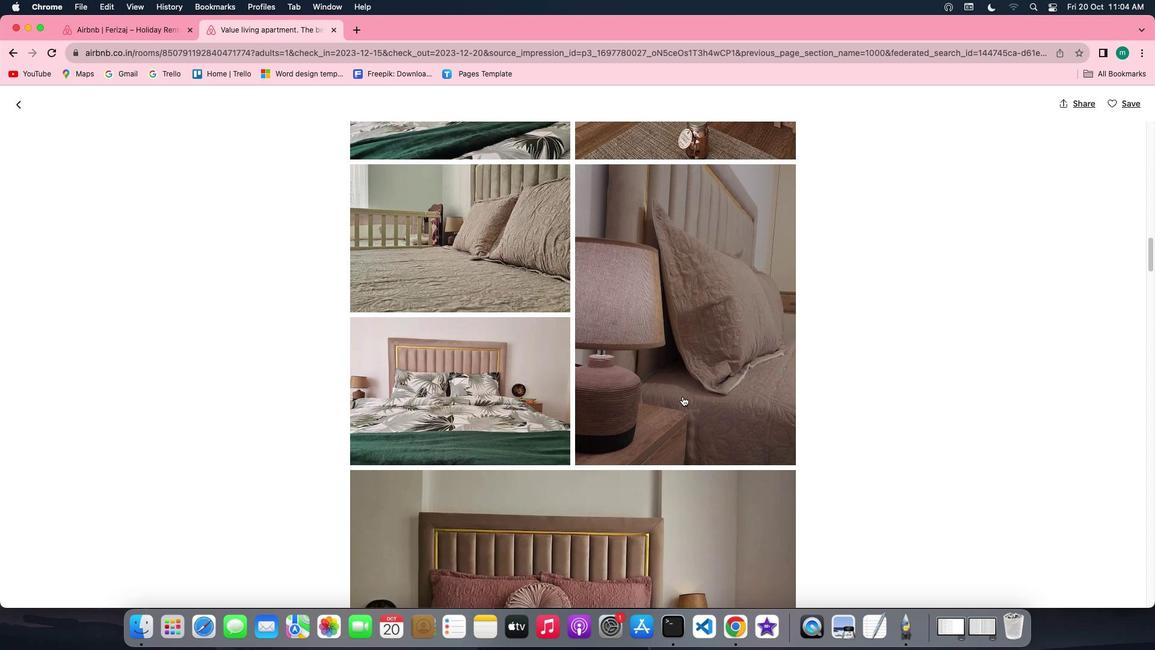 
Action: Mouse scrolled (682, 396) with delta (0, 0)
Screenshot: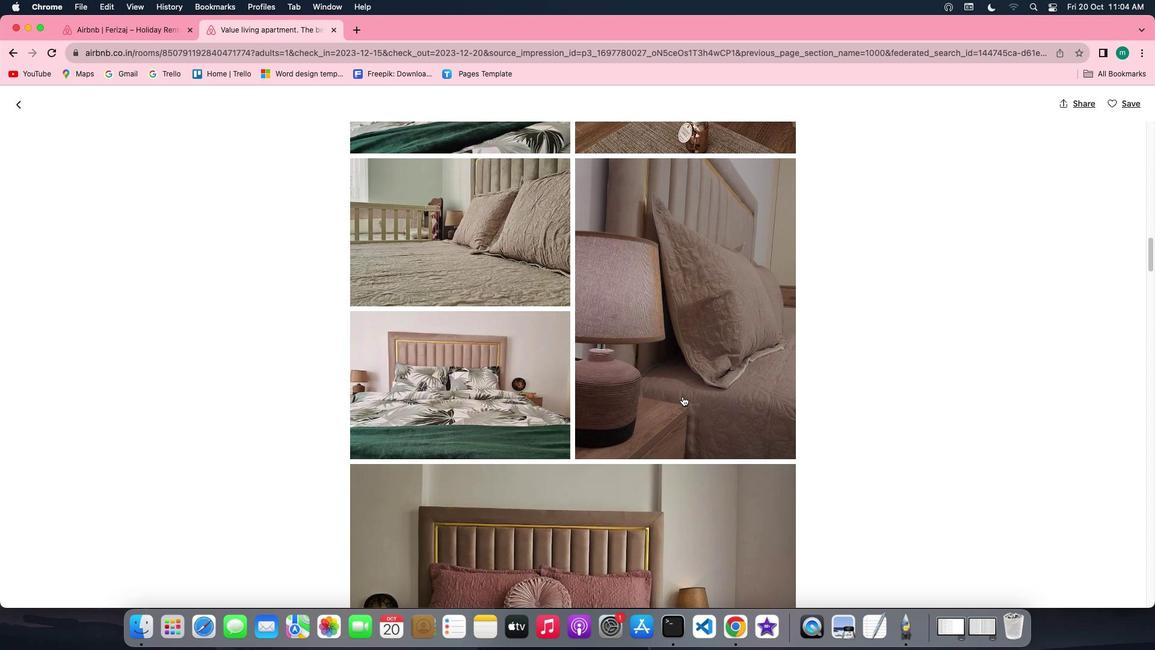 
Action: Mouse scrolled (682, 396) with delta (0, 0)
Screenshot: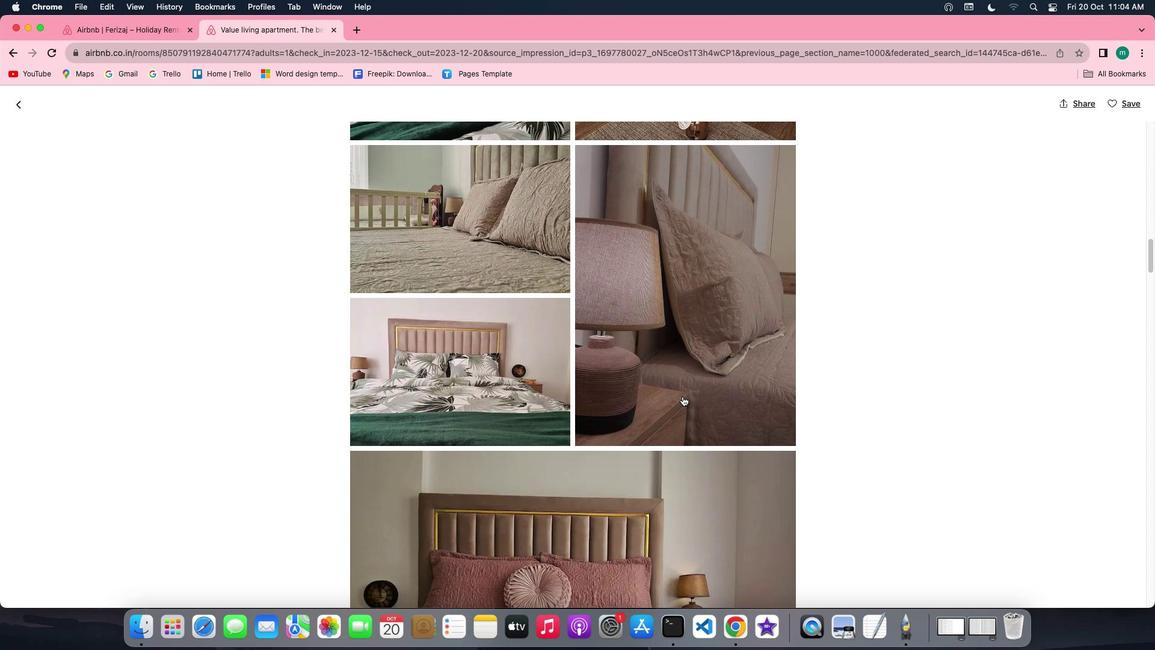 
Action: Mouse scrolled (682, 396) with delta (0, 0)
Screenshot: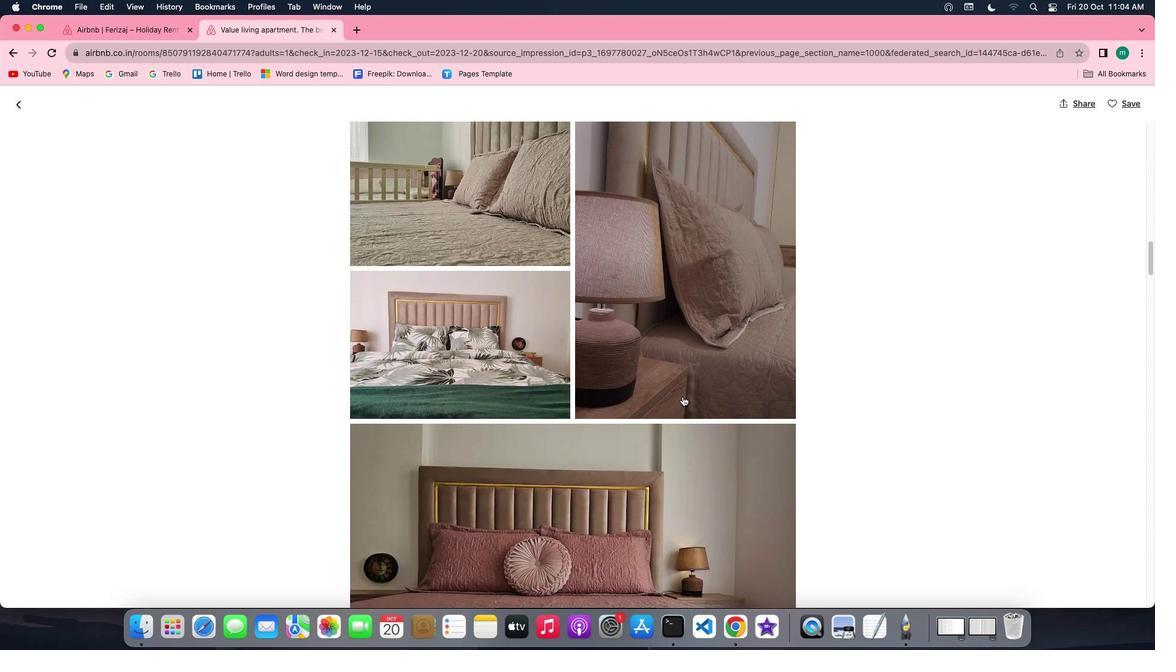 
Action: Mouse scrolled (682, 396) with delta (0, 0)
Screenshot: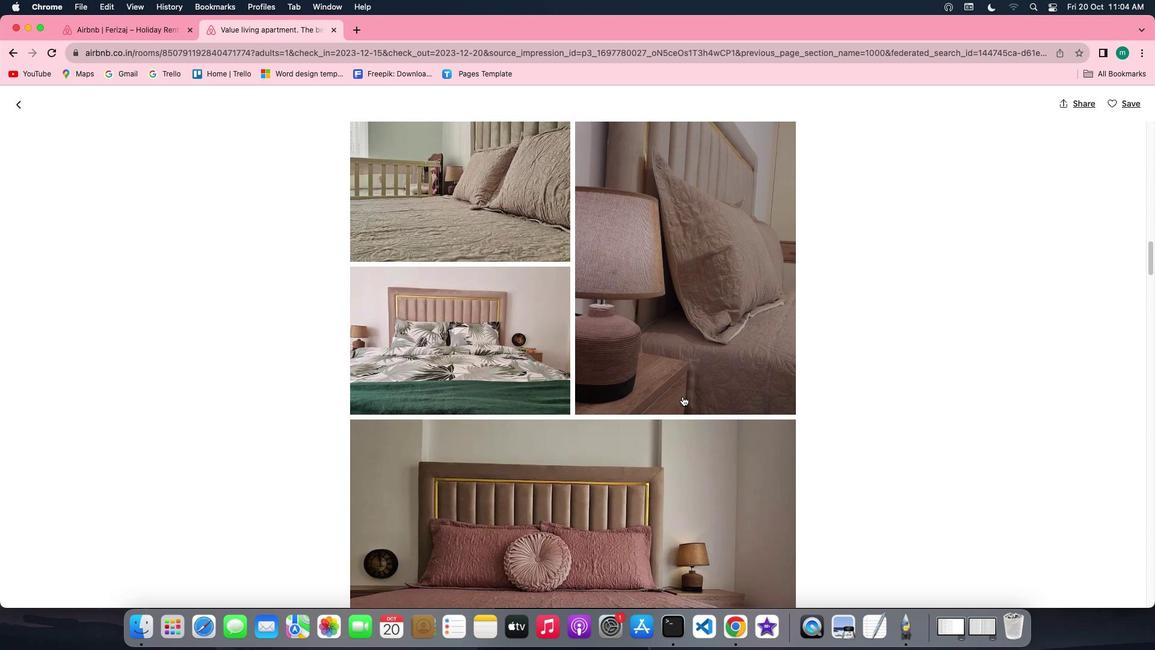 
Action: Mouse scrolled (682, 396) with delta (0, 0)
Screenshot: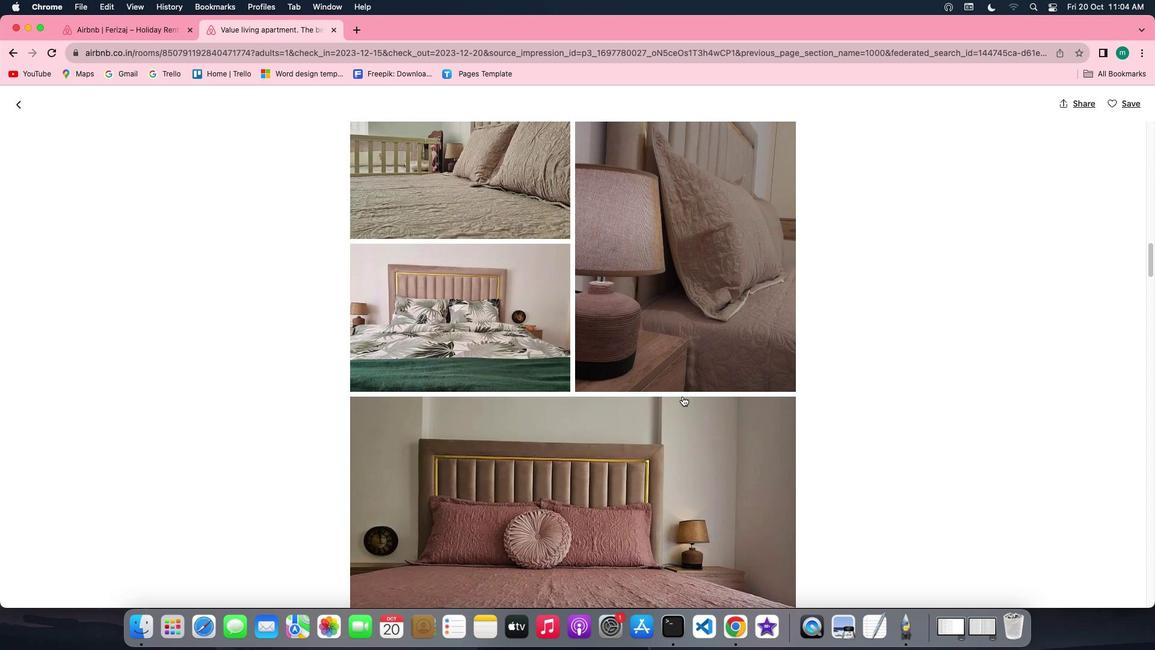 
Action: Mouse scrolled (682, 396) with delta (0, 0)
Screenshot: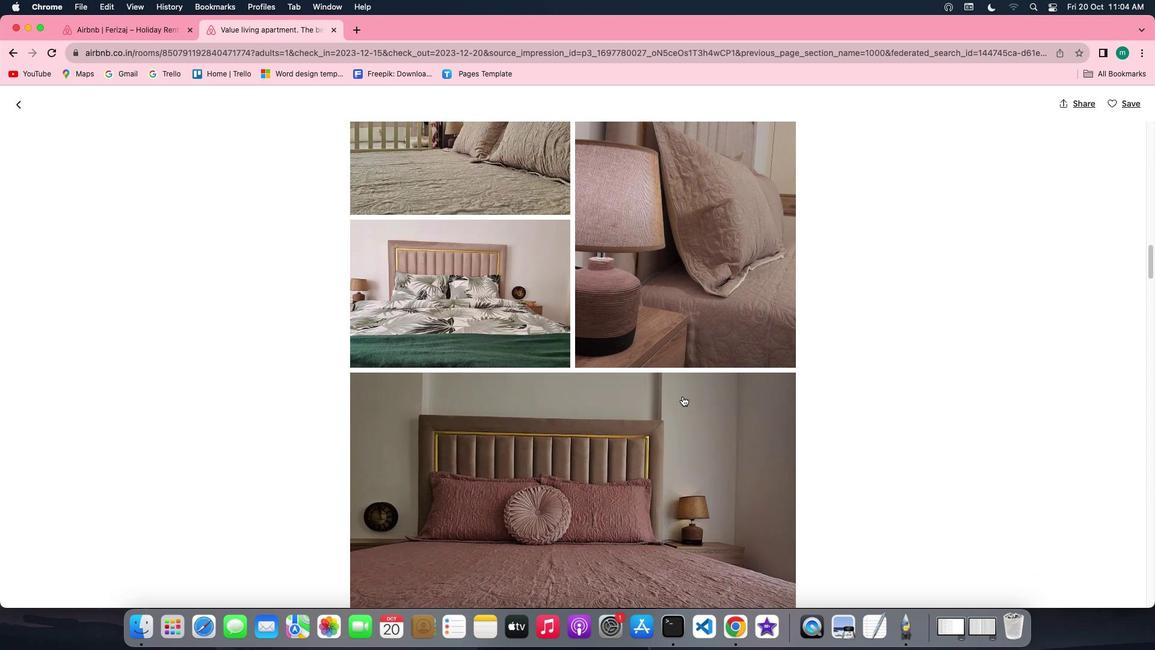 
Action: Mouse scrolled (682, 396) with delta (0, 0)
Screenshot: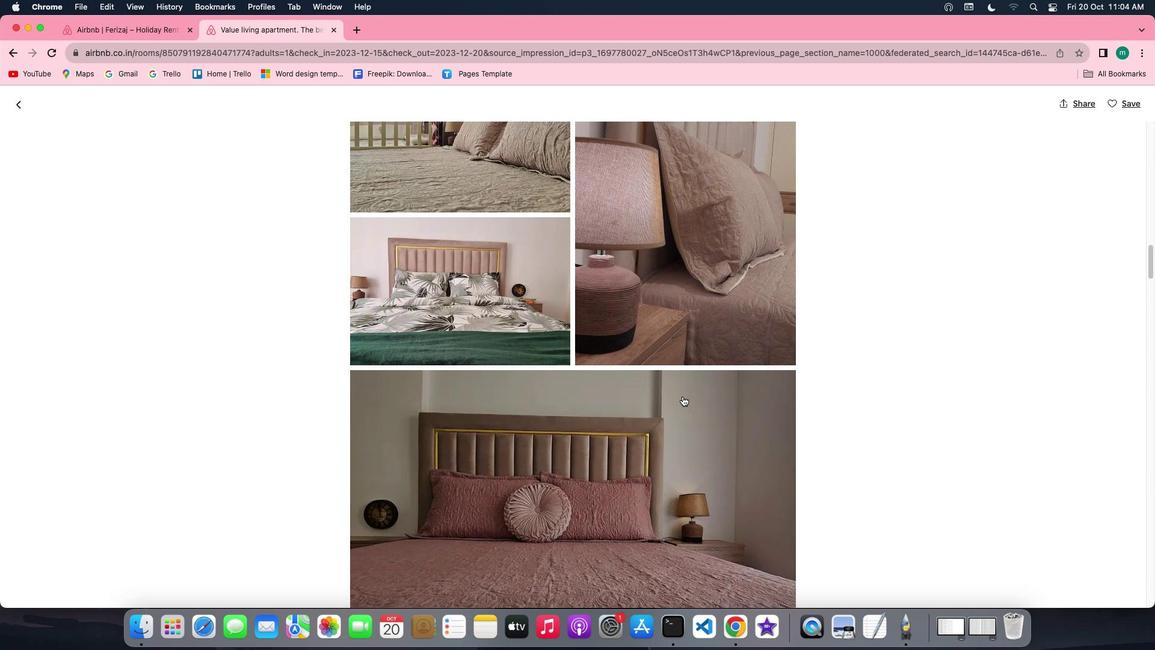 
Action: Mouse scrolled (682, 396) with delta (0, 0)
Screenshot: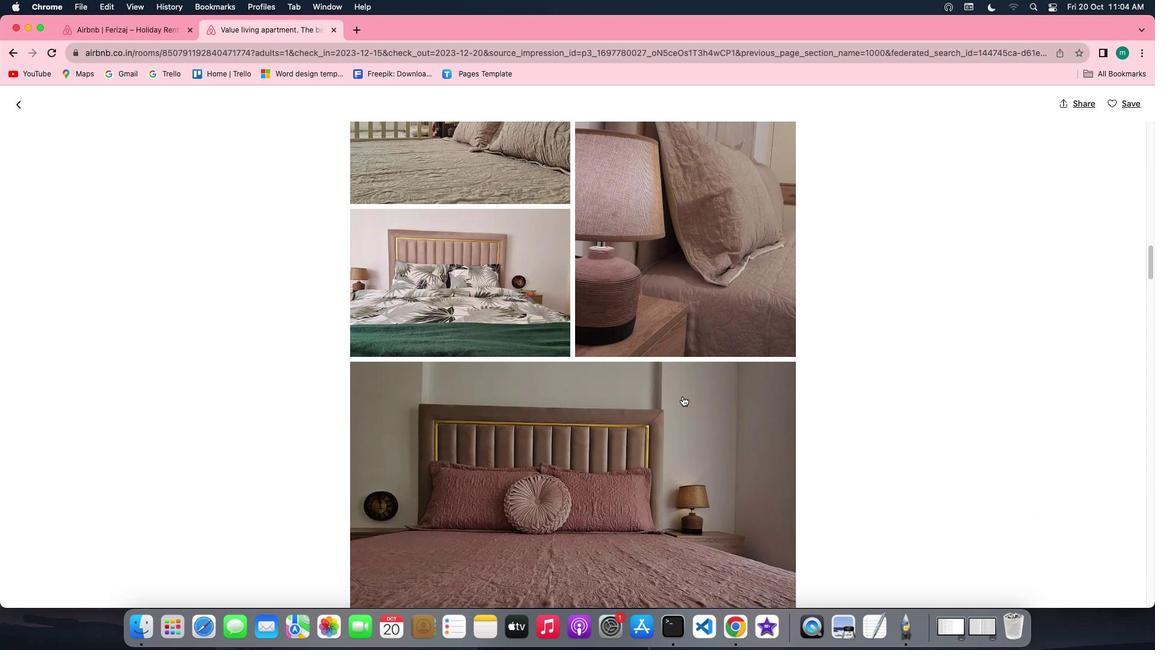 
Action: Mouse scrolled (682, 396) with delta (0, 0)
Screenshot: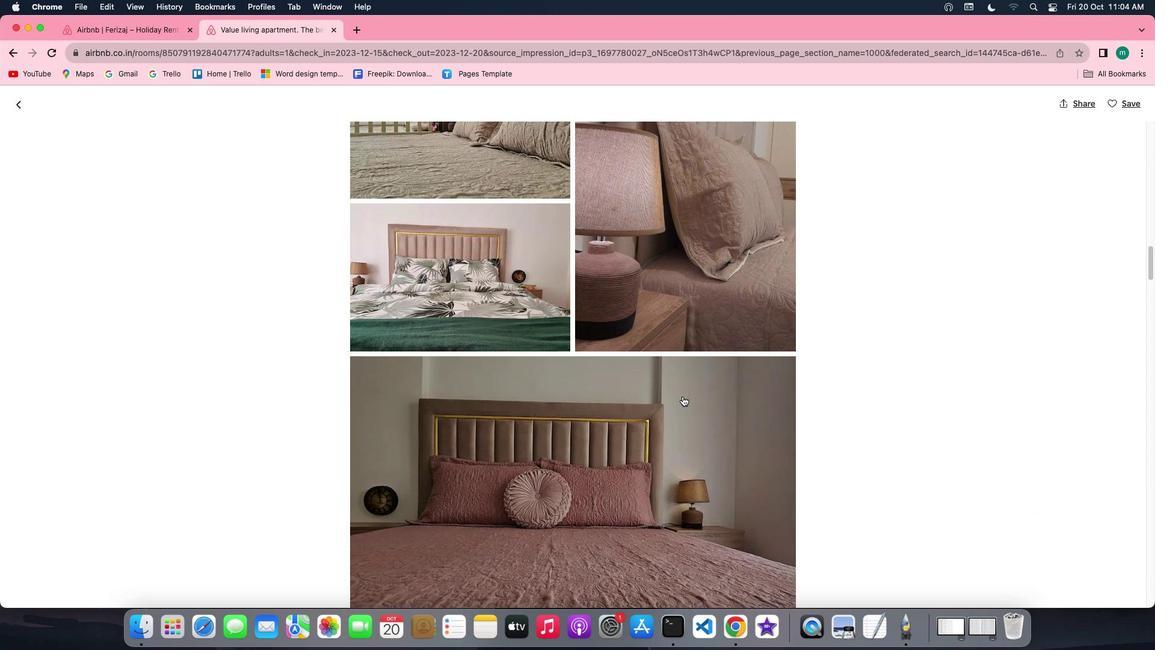 
Action: Mouse scrolled (682, 396) with delta (0, 0)
Screenshot: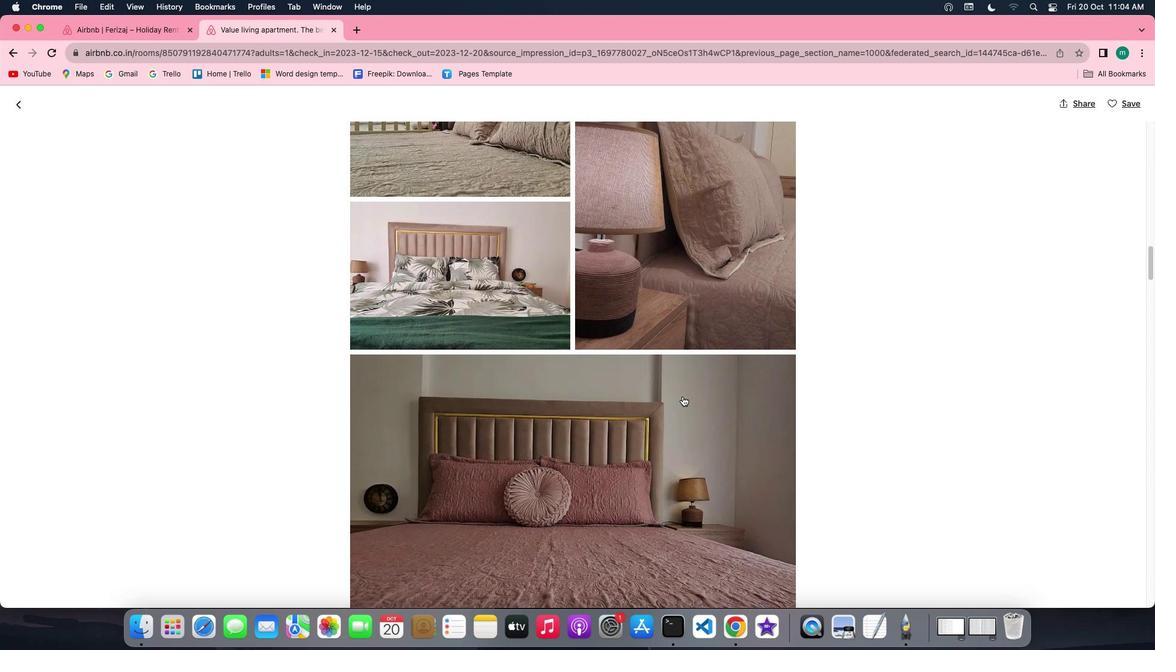 
Action: Mouse scrolled (682, 396) with delta (0, 0)
Screenshot: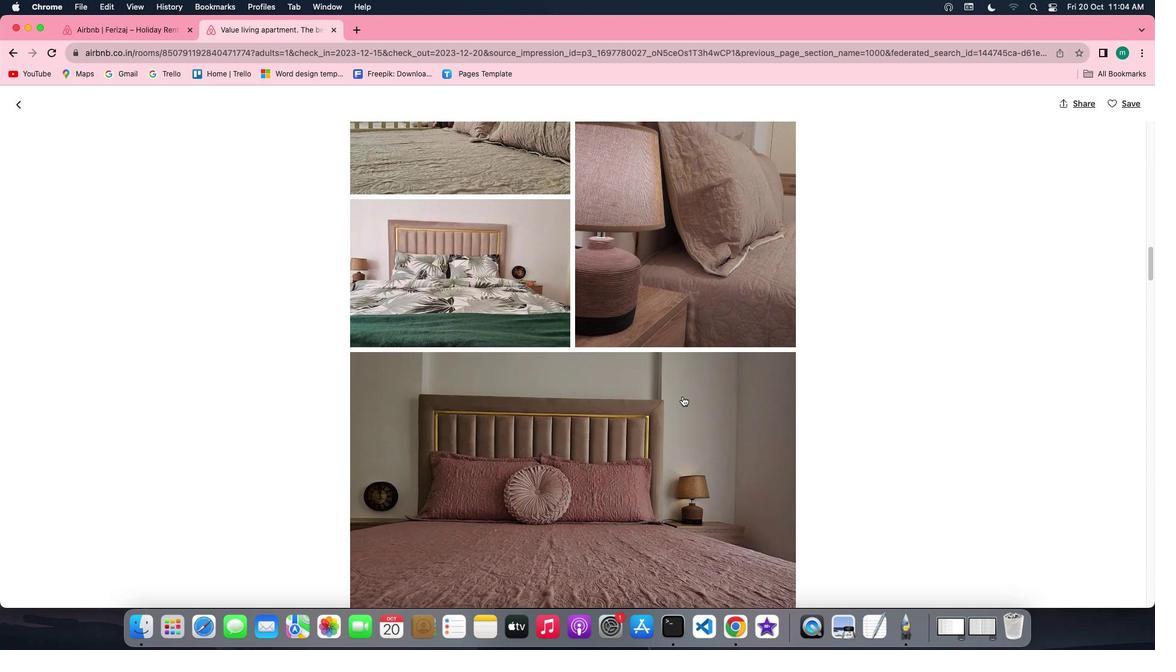 
Action: Mouse scrolled (682, 396) with delta (0, 0)
Screenshot: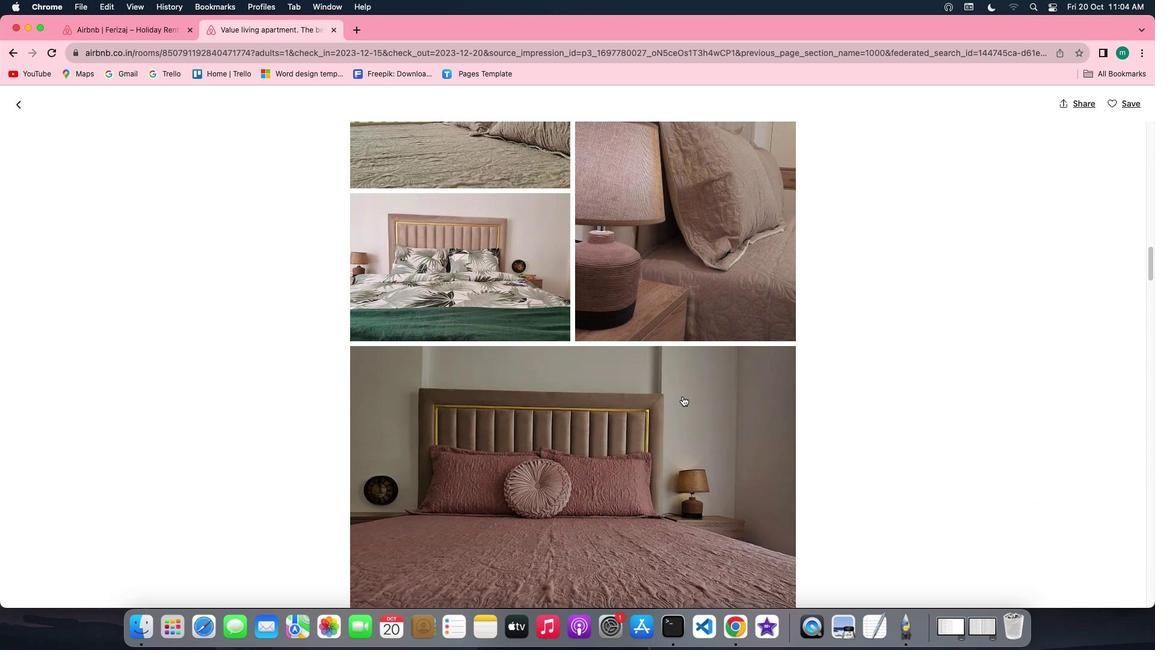 
Action: Mouse scrolled (682, 396) with delta (0, 0)
Screenshot: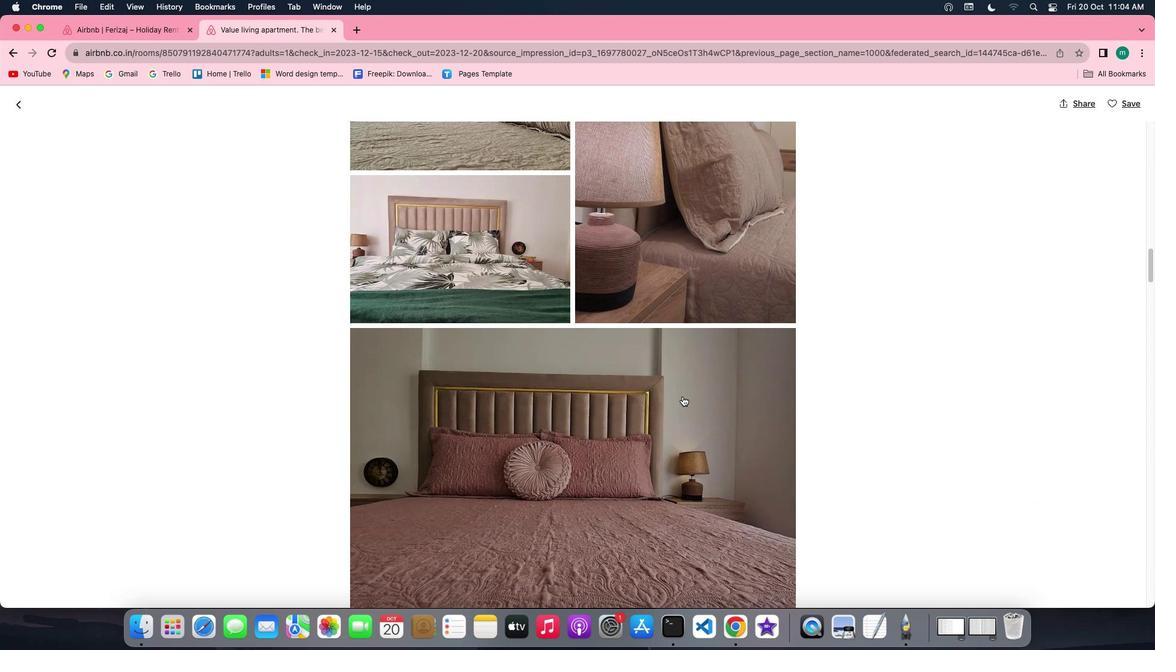 
Action: Mouse scrolled (682, 396) with delta (0, 0)
Screenshot: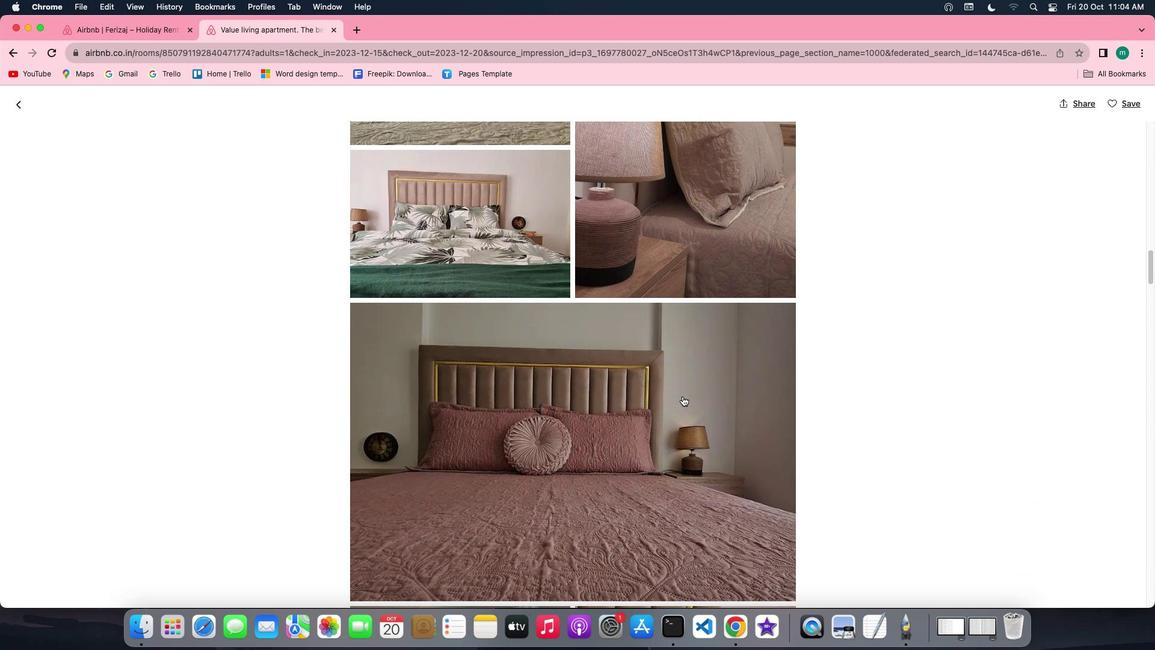 
Action: Mouse scrolled (682, 396) with delta (0, 0)
Screenshot: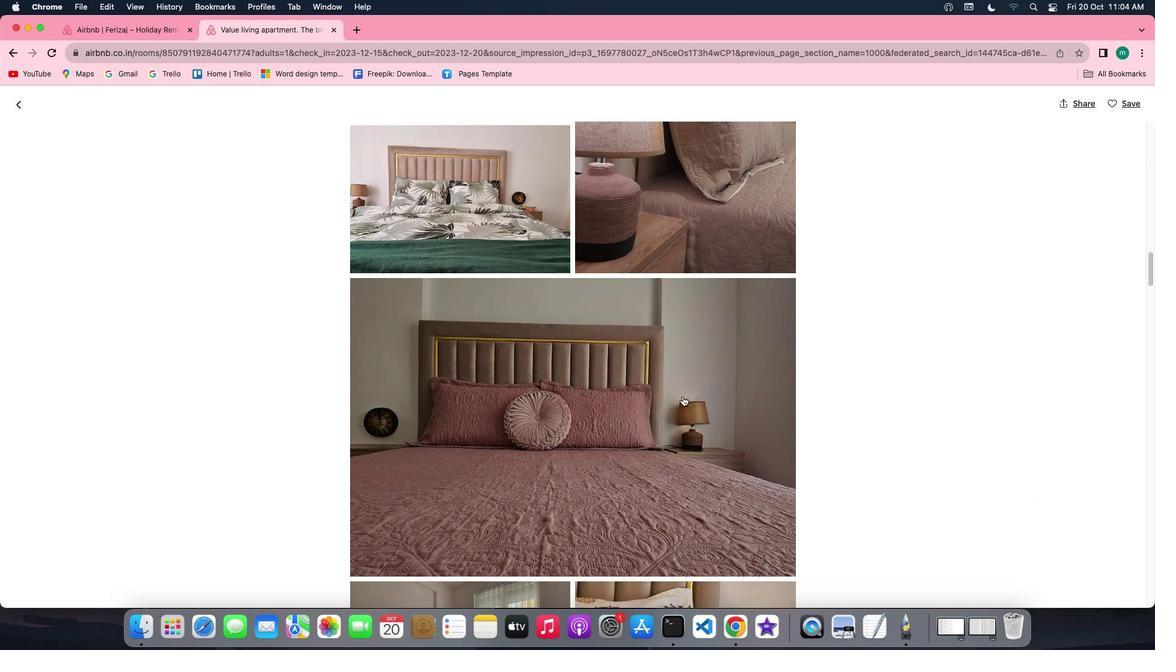 
Action: Mouse scrolled (682, 396) with delta (0, 0)
Screenshot: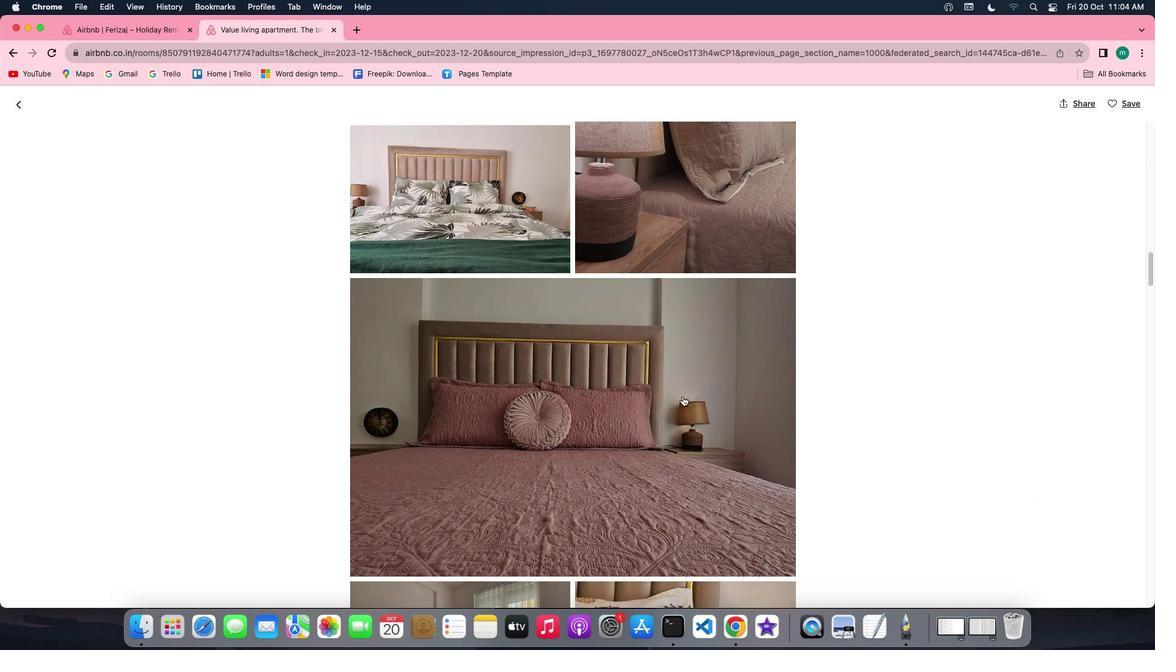 
Action: Mouse scrolled (682, 396) with delta (0, -1)
Screenshot: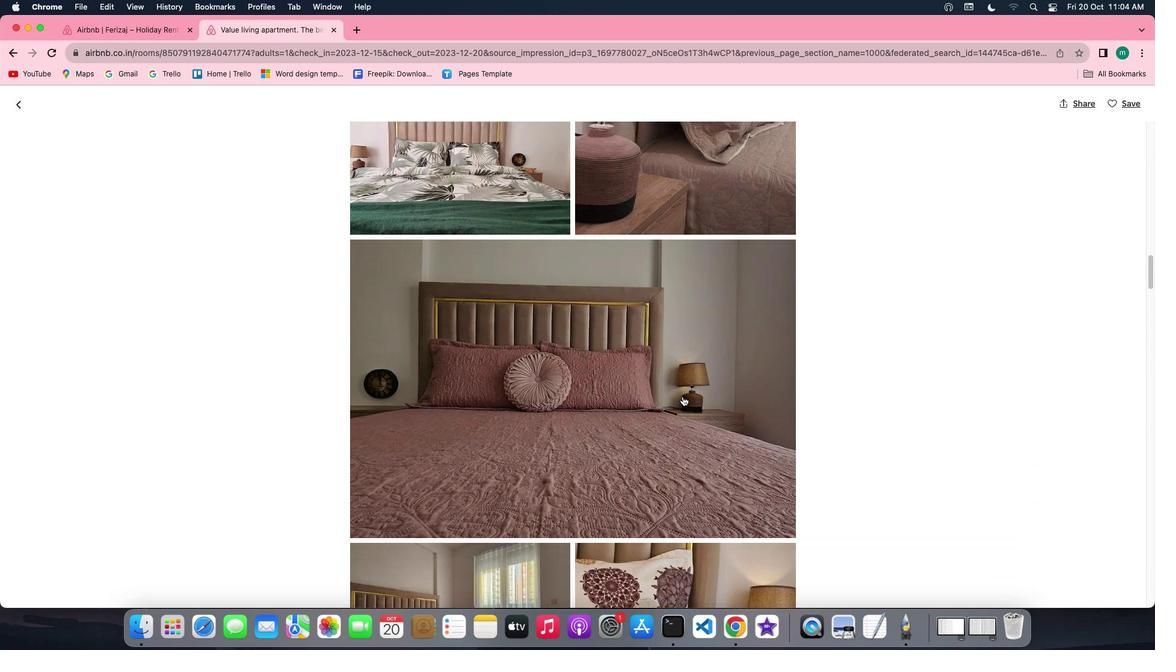 
Action: Mouse scrolled (682, 396) with delta (0, -2)
Screenshot: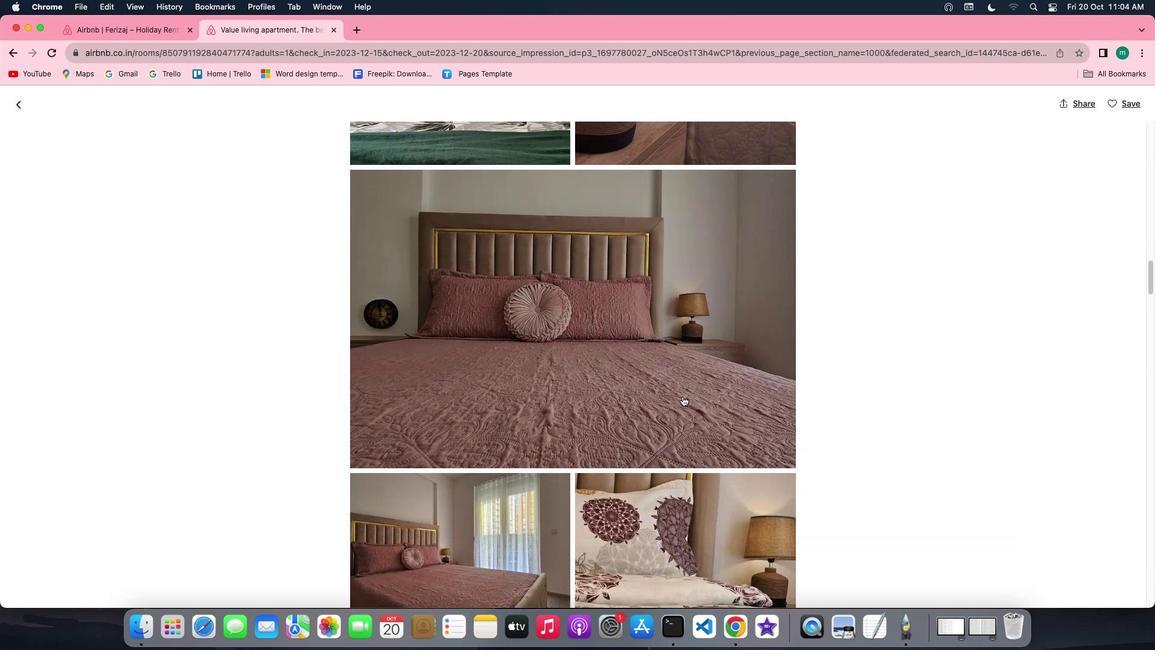 
Action: Mouse scrolled (682, 396) with delta (0, 0)
Screenshot: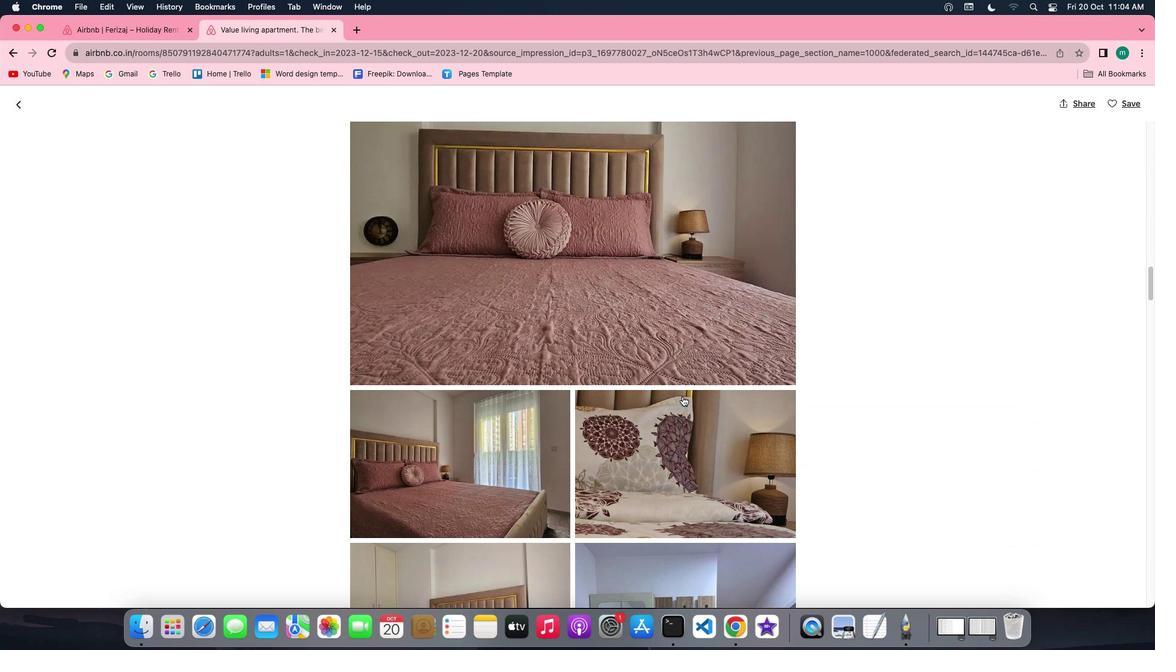 
Action: Mouse scrolled (682, 396) with delta (0, 0)
Screenshot: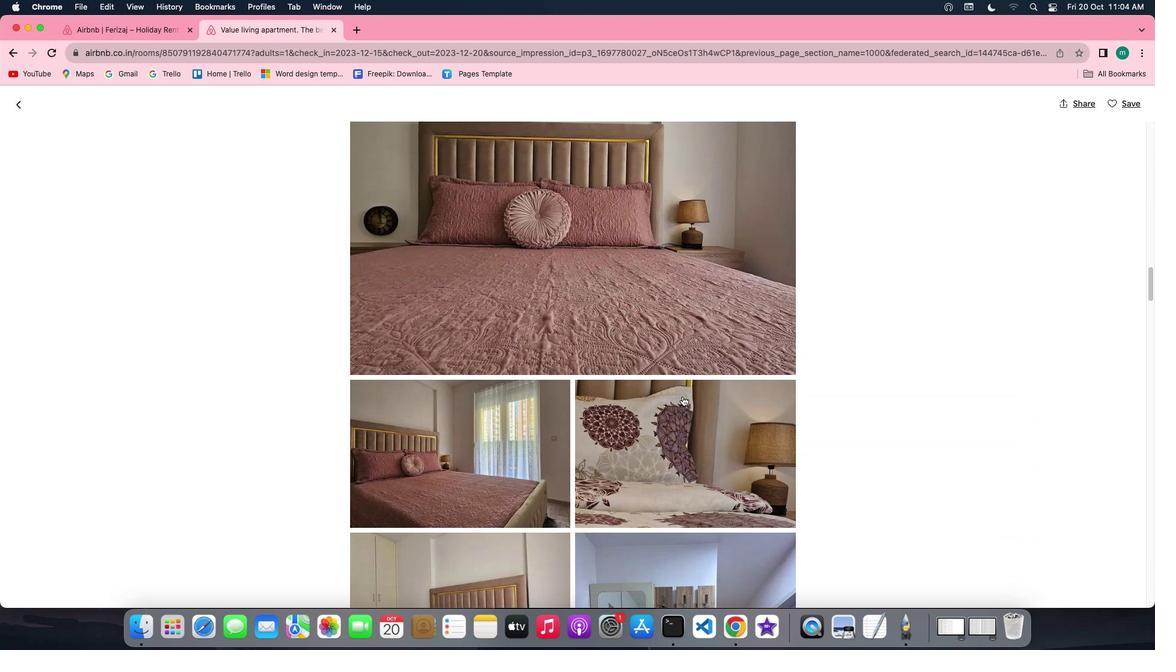 
Action: Mouse scrolled (682, 396) with delta (0, -1)
Screenshot: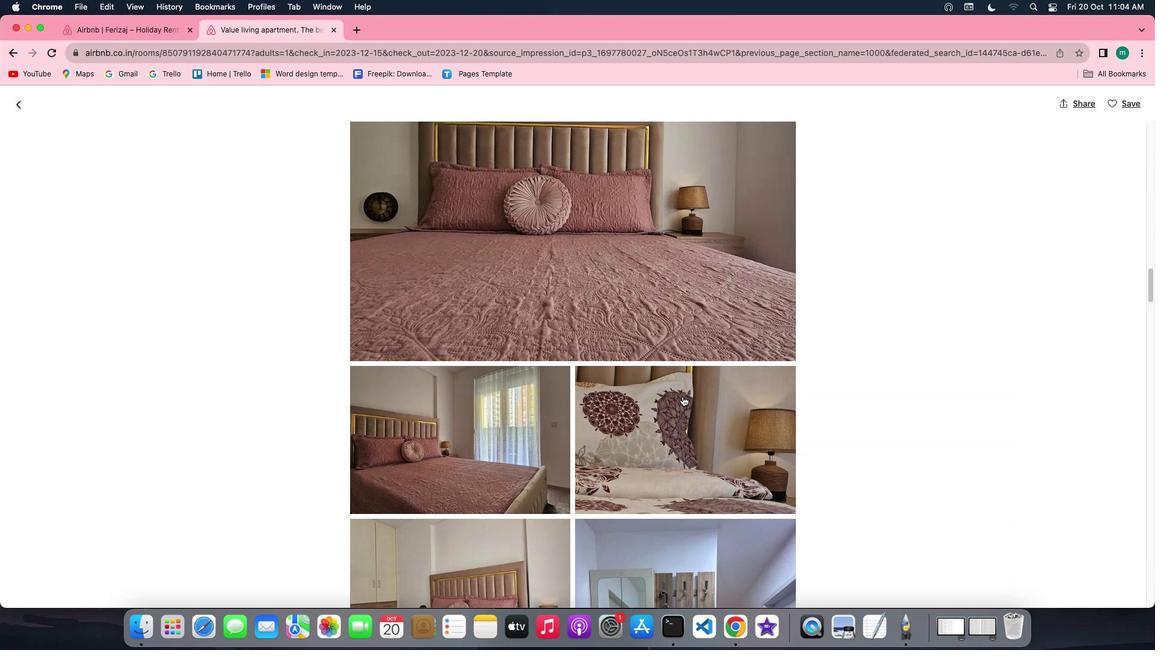 
Action: Mouse scrolled (682, 396) with delta (0, 0)
Screenshot: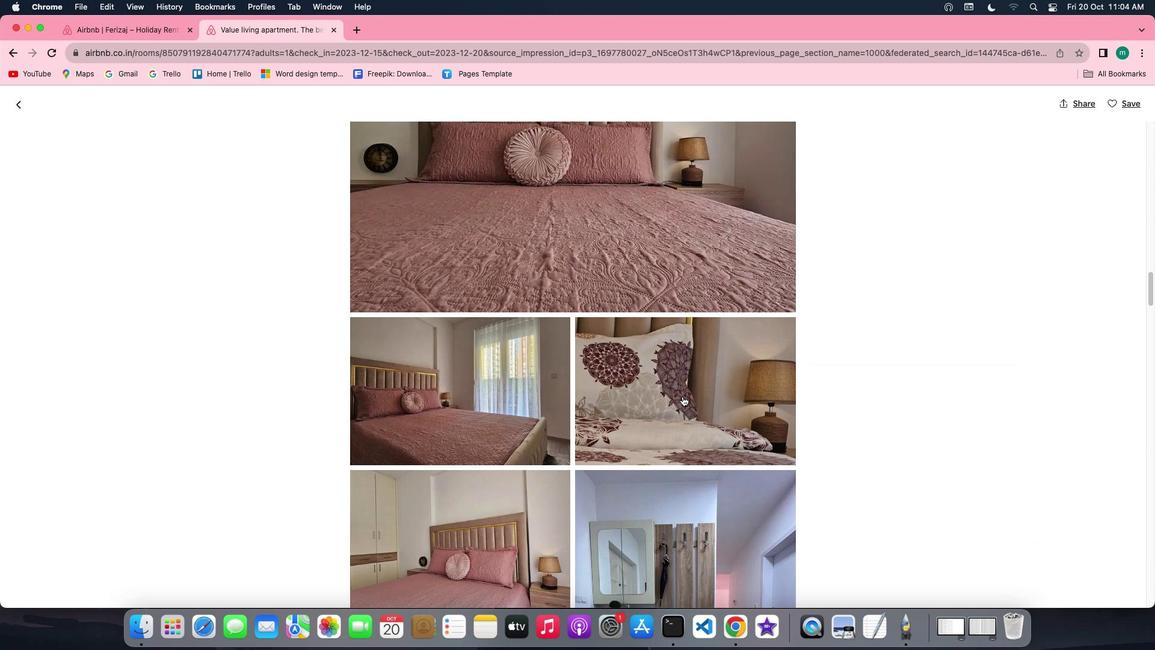 
Action: Mouse scrolled (682, 396) with delta (0, 0)
Screenshot: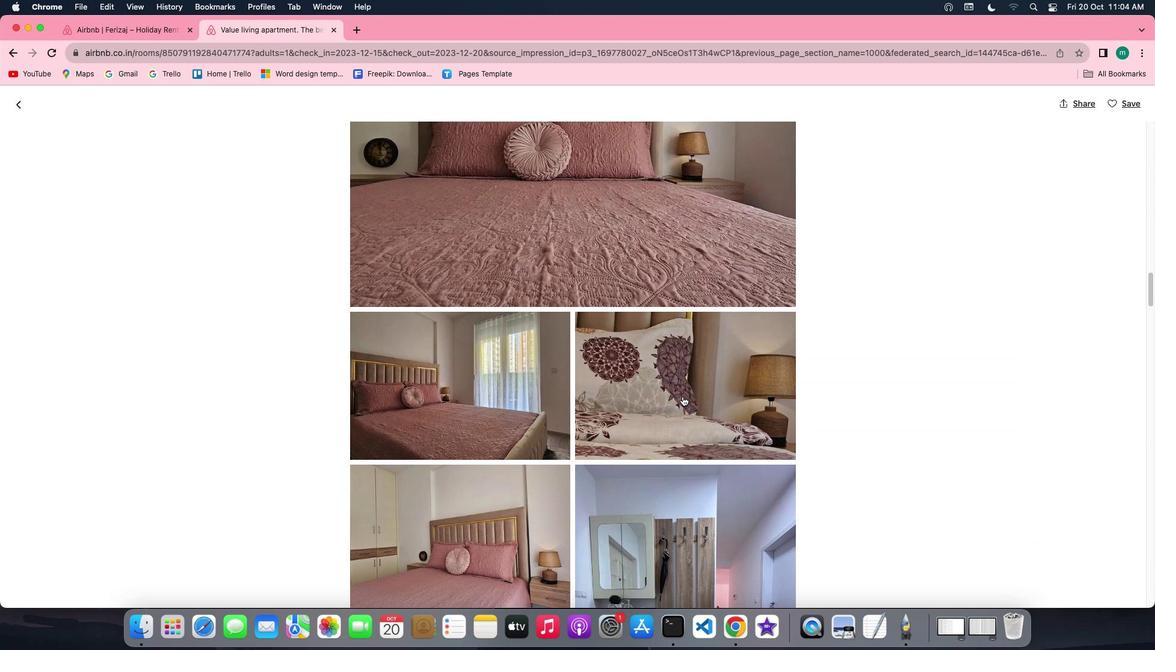 
Action: Mouse scrolled (682, 396) with delta (0, 0)
Screenshot: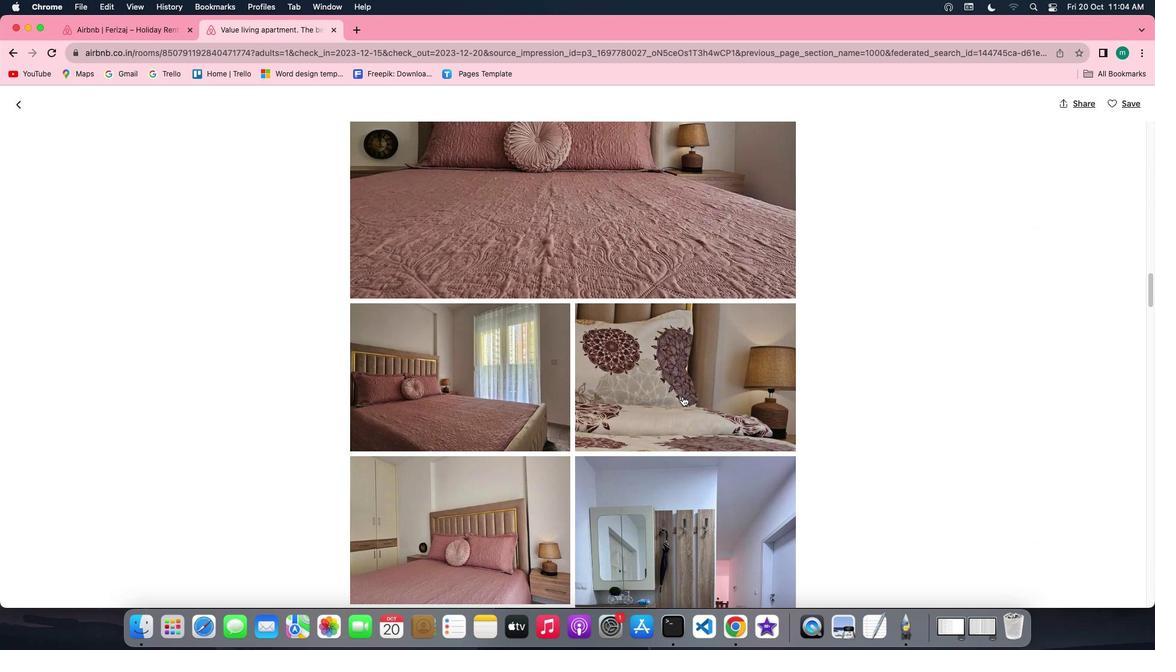 
Action: Mouse scrolled (682, 396) with delta (0, 0)
Screenshot: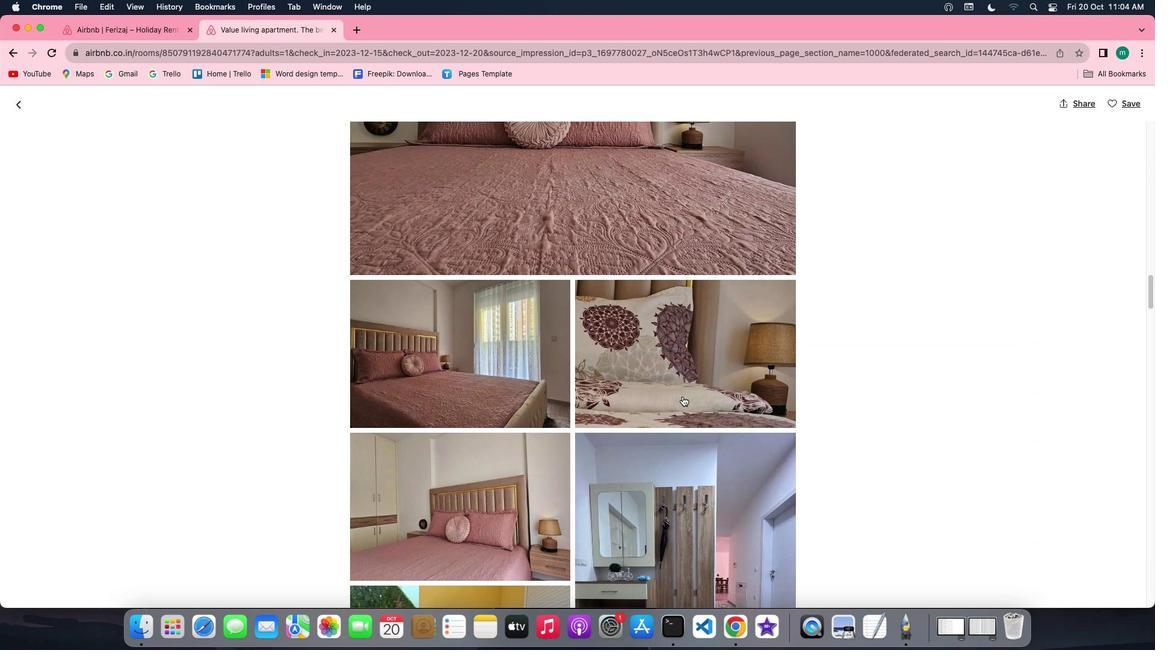 
Action: Mouse scrolled (682, 396) with delta (0, 0)
